 Task: Look for space in Fkih Ben Salah, Morocco from 12th July, 2023 to 16th July, 2023 for 8 adults in price range Rs.10000 to Rs.16000. Place can be private room with 8 bedrooms having 8 beds and 8 bathrooms. Property type can be house, flat, guest house, hotel. Amenities needed are: wifi, TV, free parkinig on premises, gym, breakfast. Booking option can be shelf check-in. Required host language is English.
Action: Mouse moved to (591, 120)
Screenshot: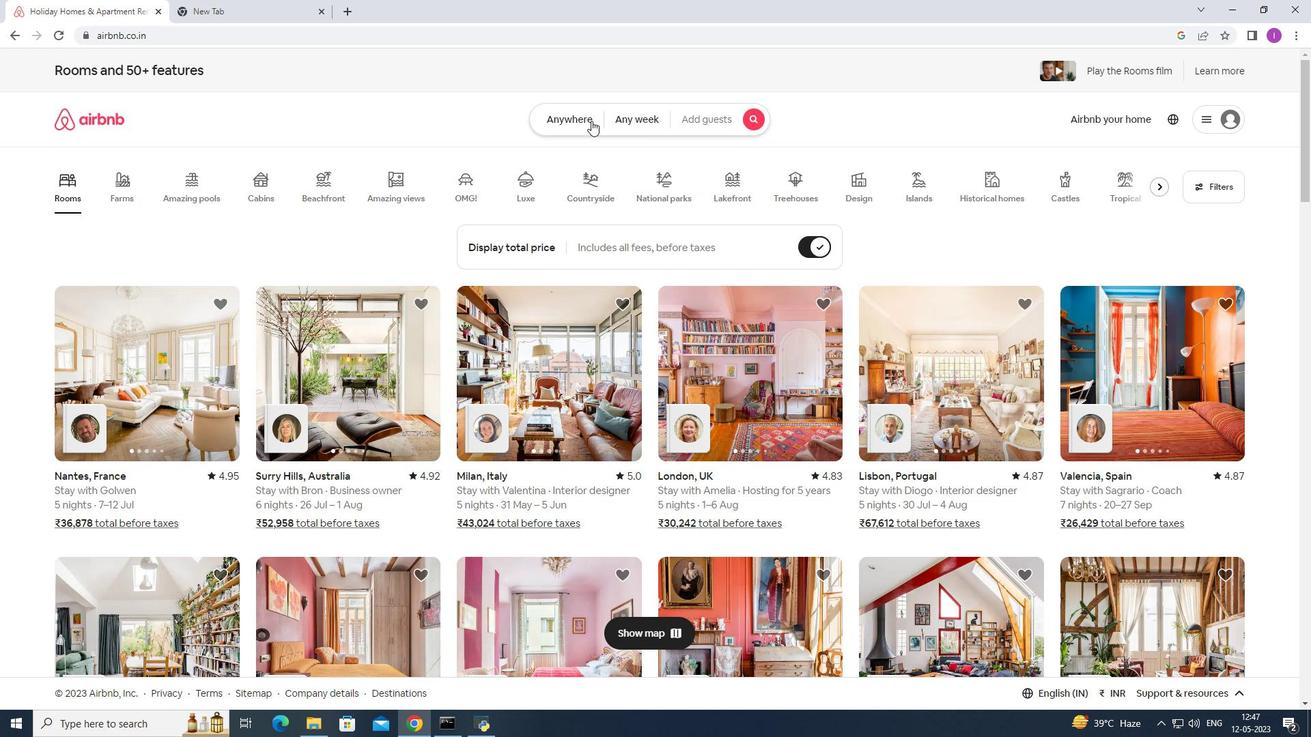 
Action: Mouse pressed left at (591, 120)
Screenshot: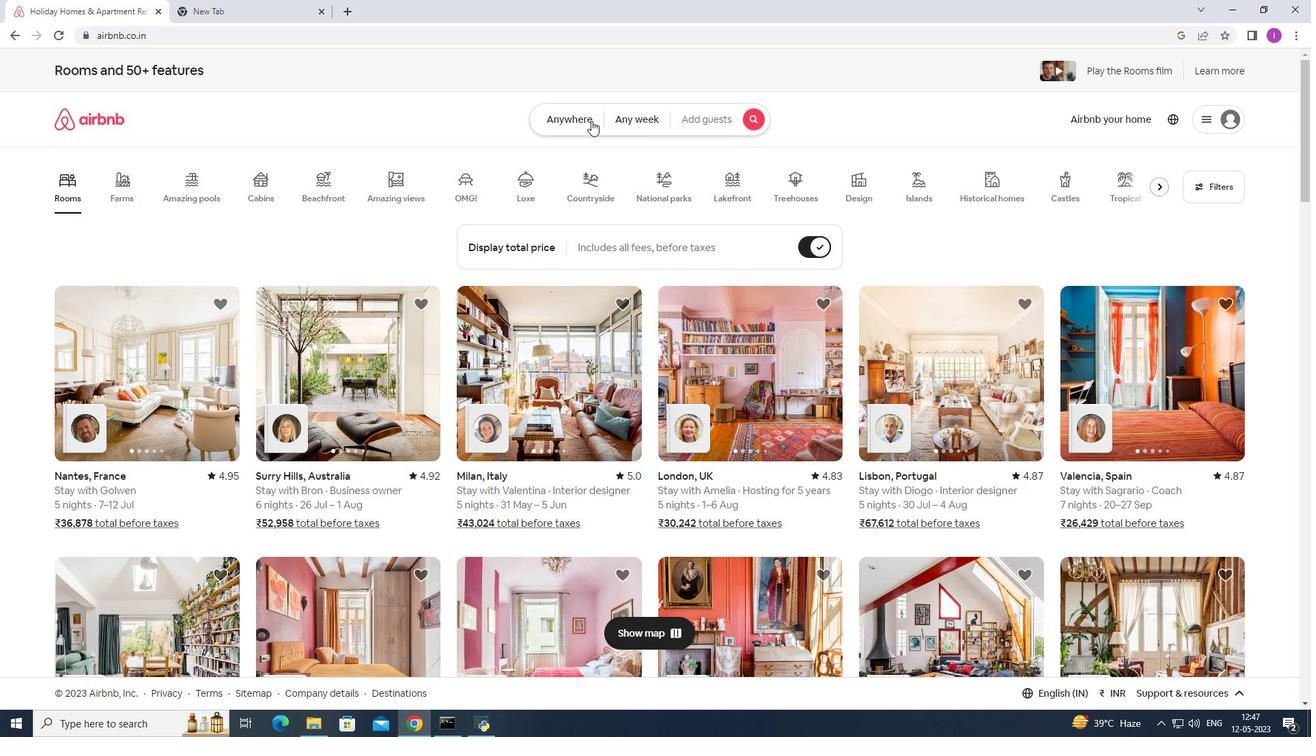 
Action: Mouse moved to (489, 178)
Screenshot: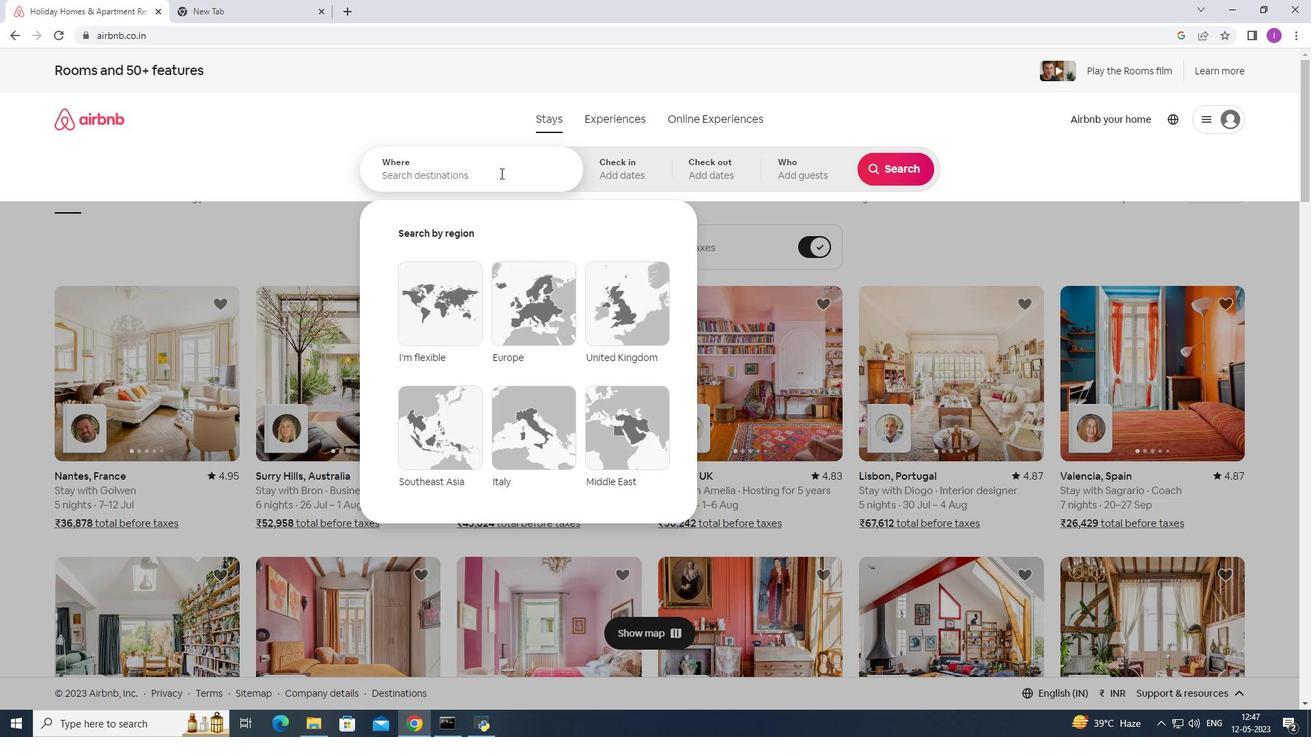 
Action: Mouse pressed left at (489, 178)
Screenshot: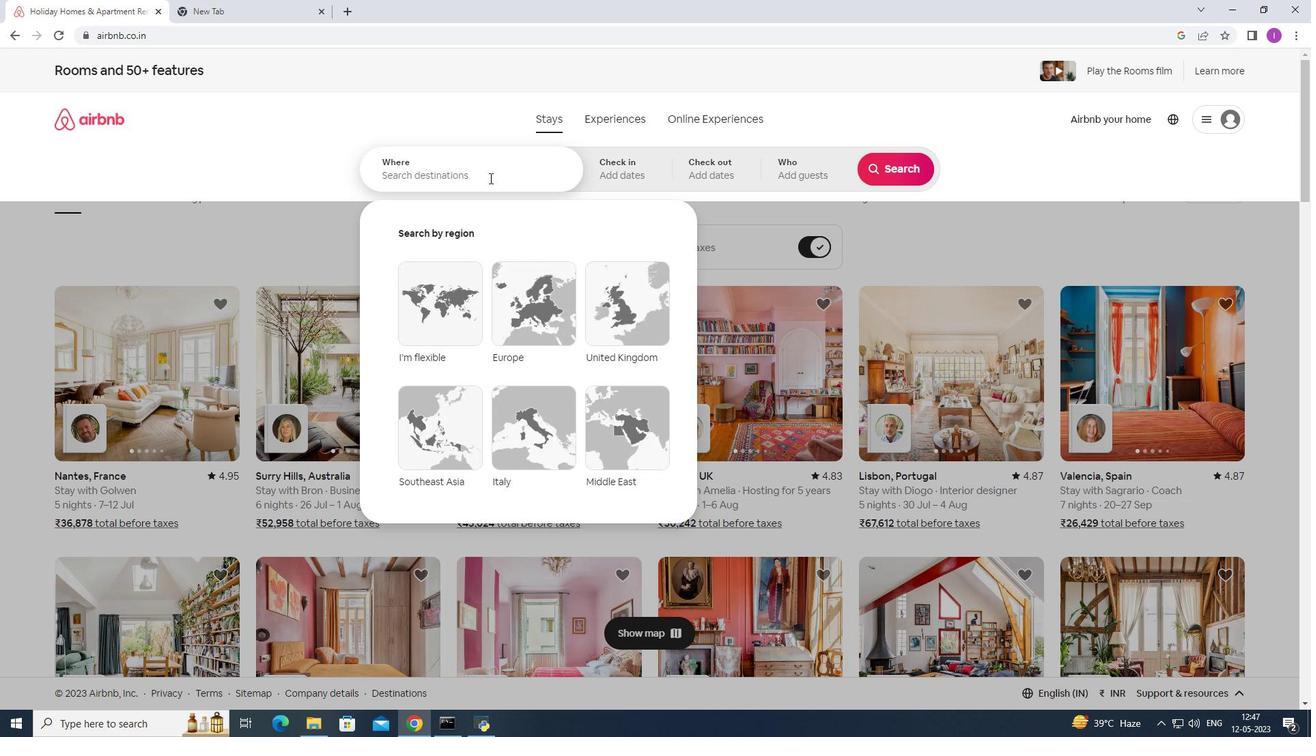 
Action: Mouse moved to (495, 165)
Screenshot: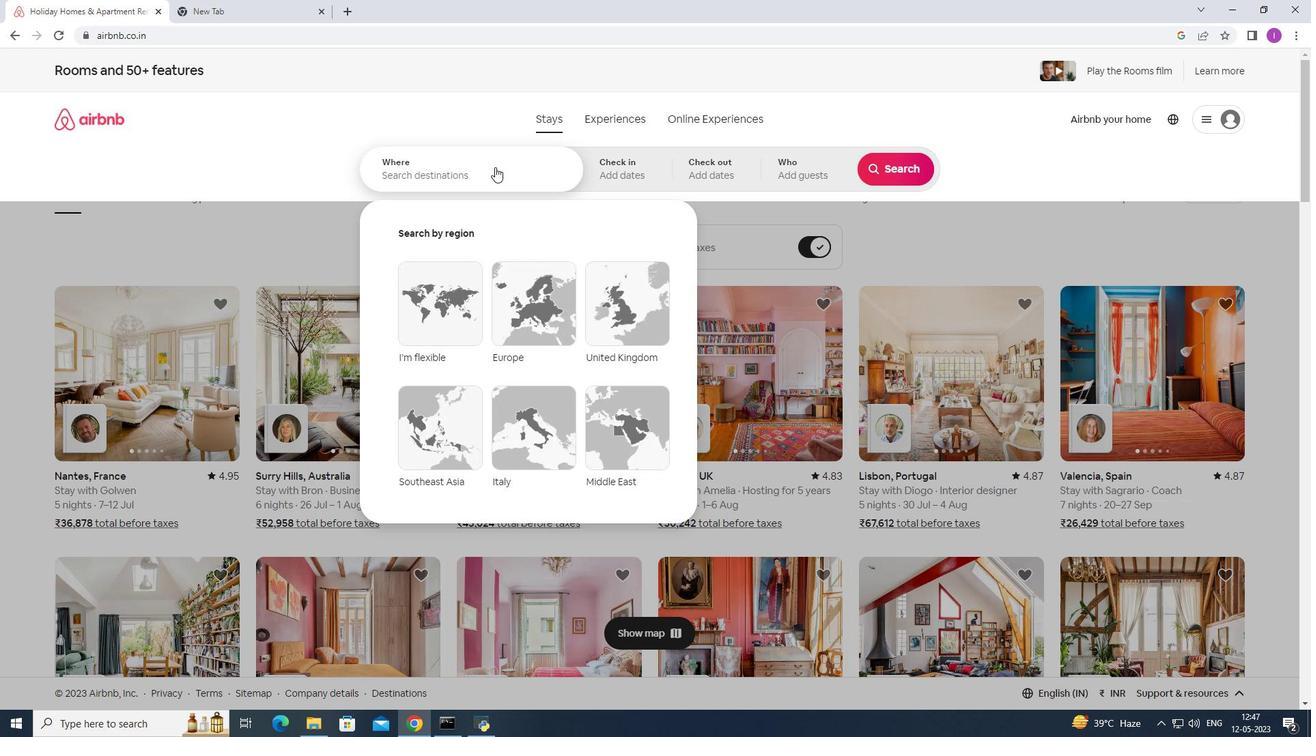 
Action: Key pressed <Key.shift>Fkih<Key.space><Key.shift><Key.shift><Key.shift><Key.shift><Key.shift><Key.shift><Key.shift><Key.shift><Key.shift><Key.shift><Key.shift>Ben<Key.space><Key.shift>Salah,<Key.shift>Morocco
Screenshot: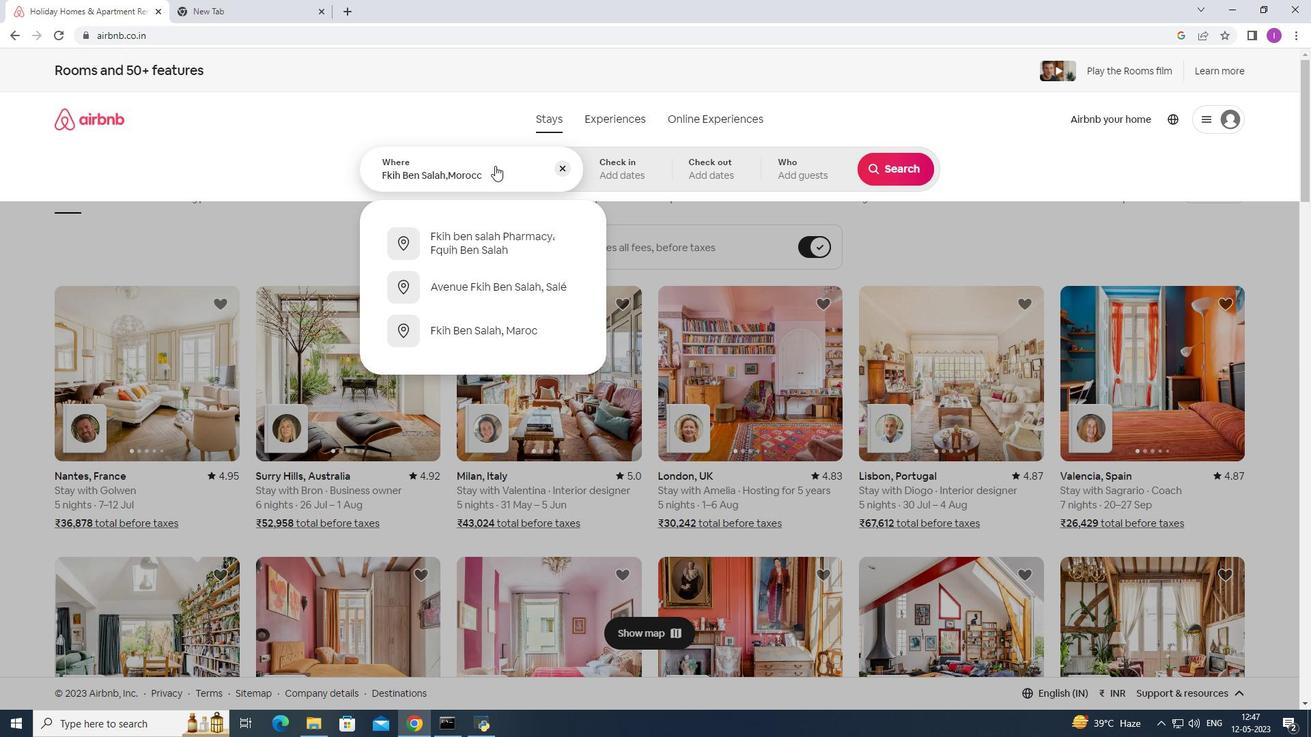 
Action: Mouse moved to (524, 243)
Screenshot: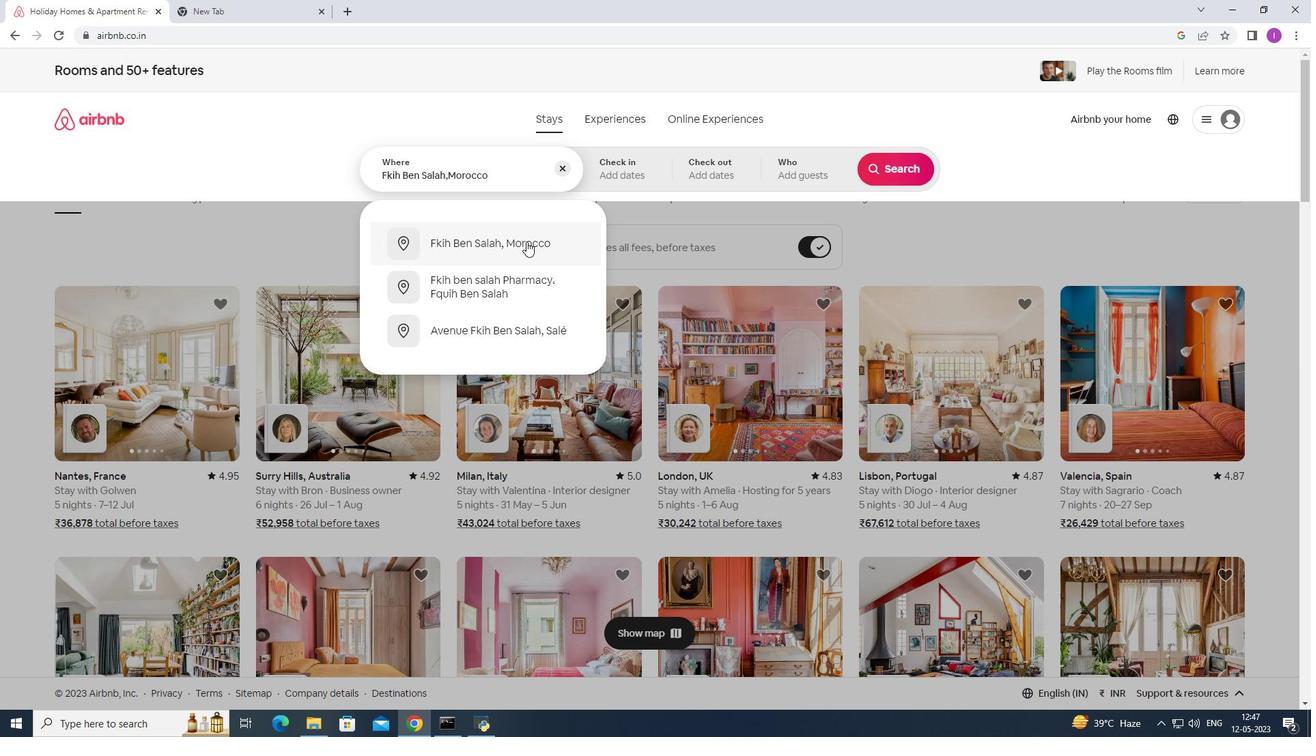 
Action: Mouse pressed left at (524, 243)
Screenshot: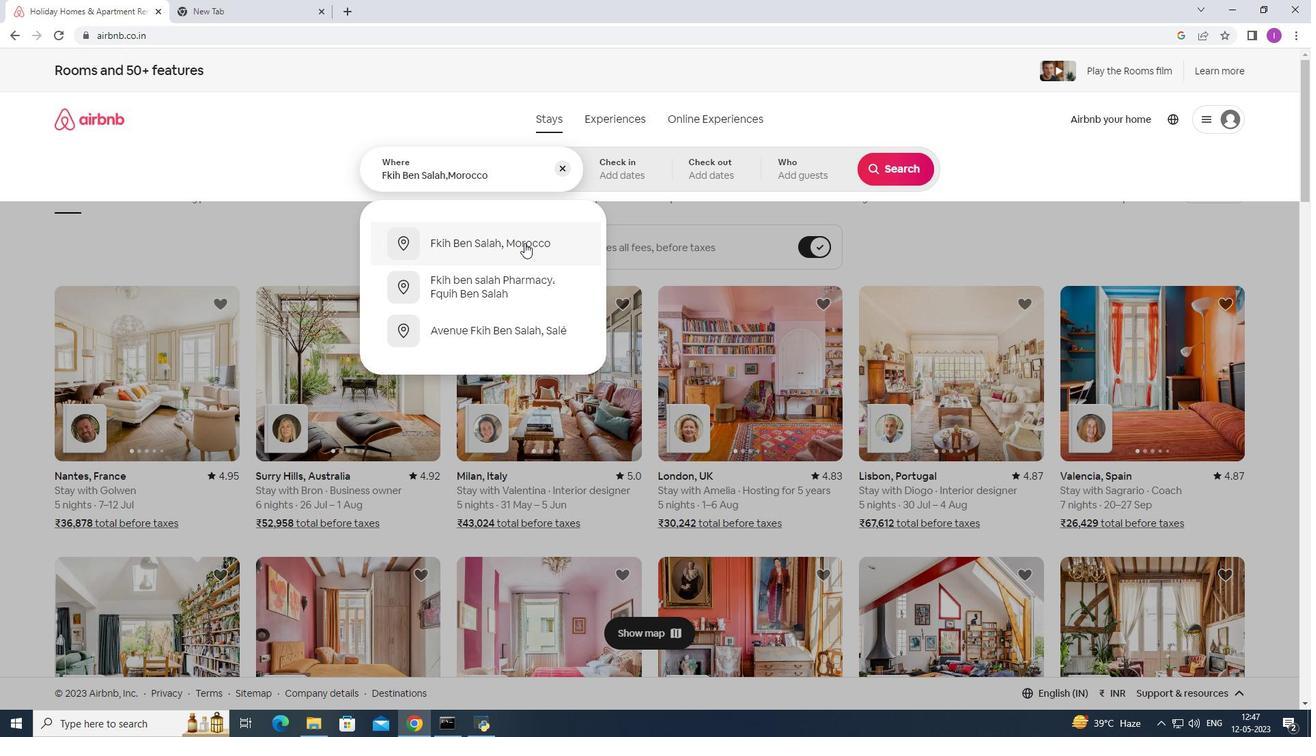 
Action: Mouse moved to (893, 275)
Screenshot: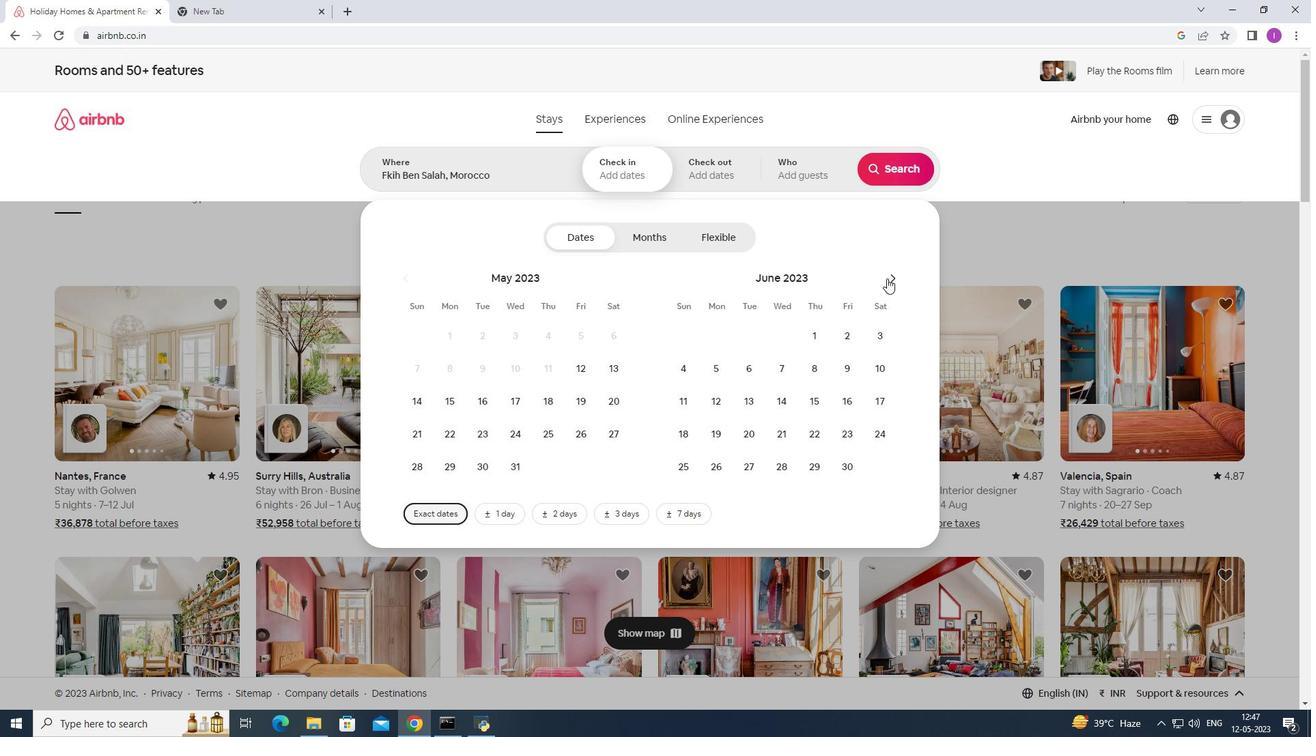 
Action: Mouse pressed left at (893, 275)
Screenshot: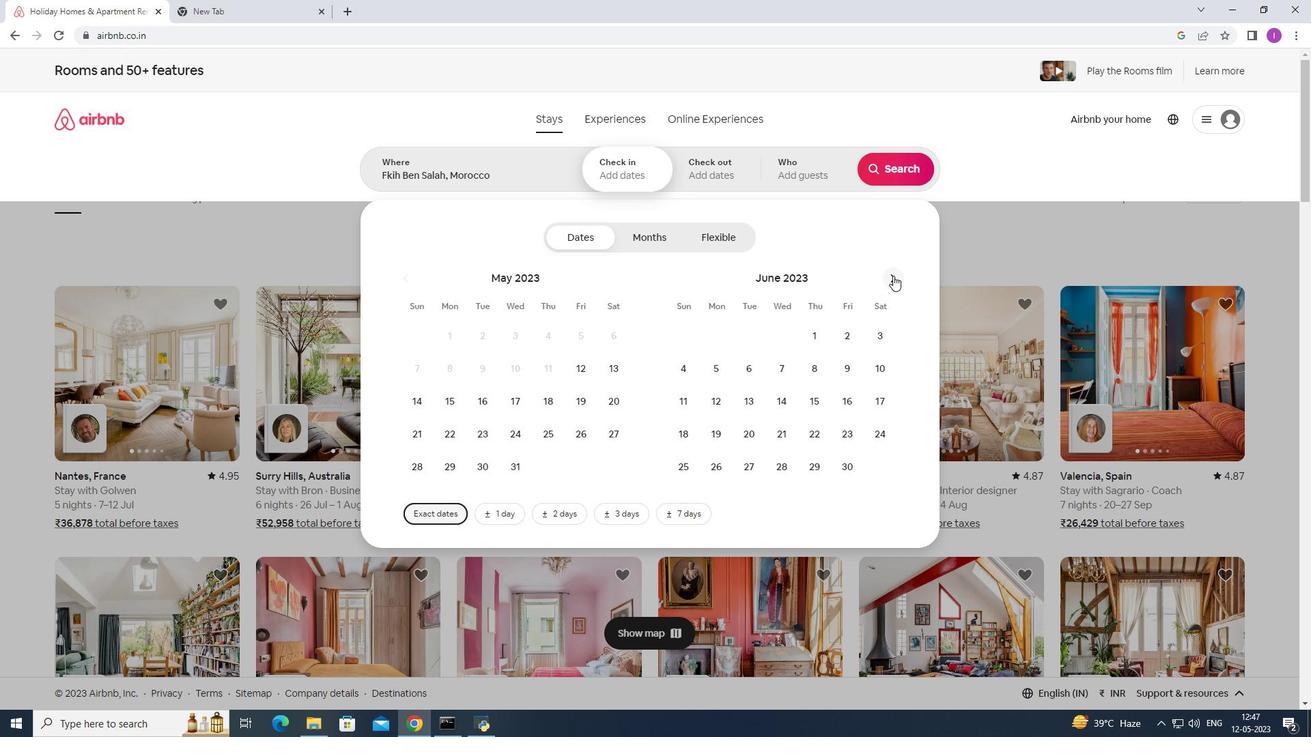 
Action: Mouse moved to (777, 398)
Screenshot: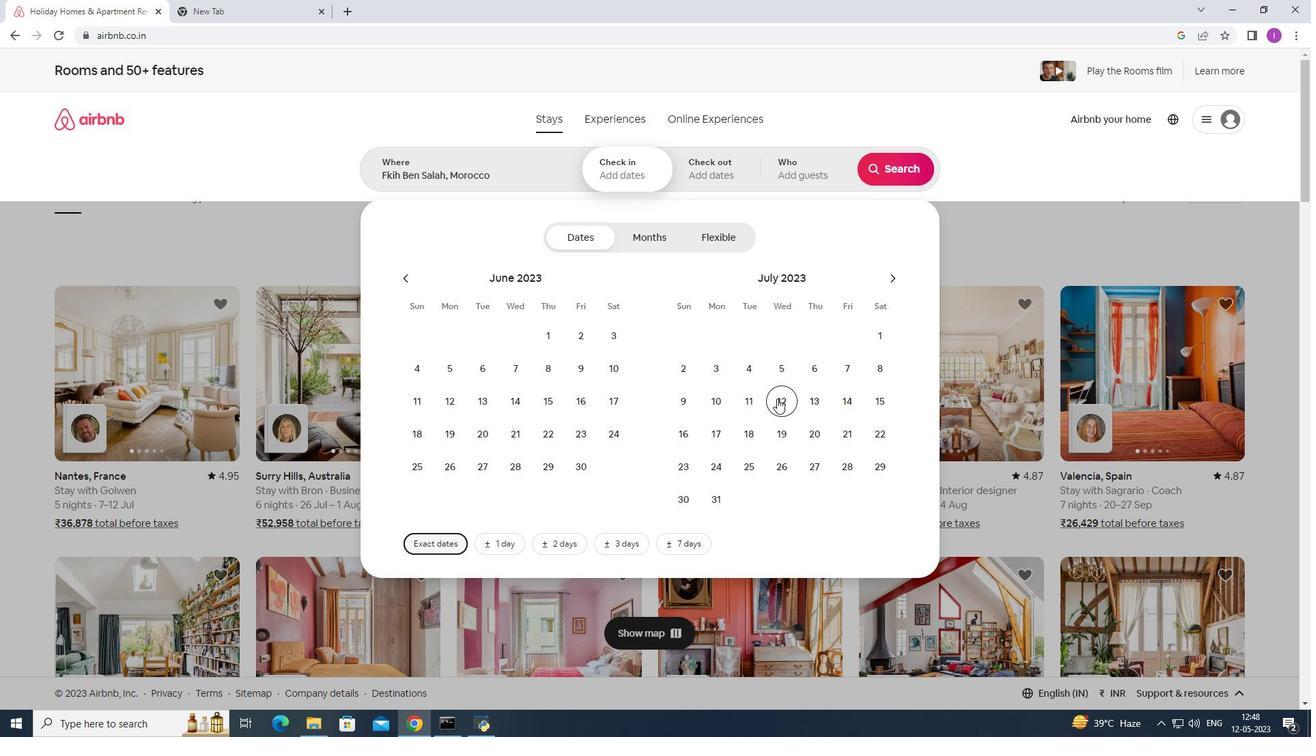 
Action: Mouse pressed left at (777, 398)
Screenshot: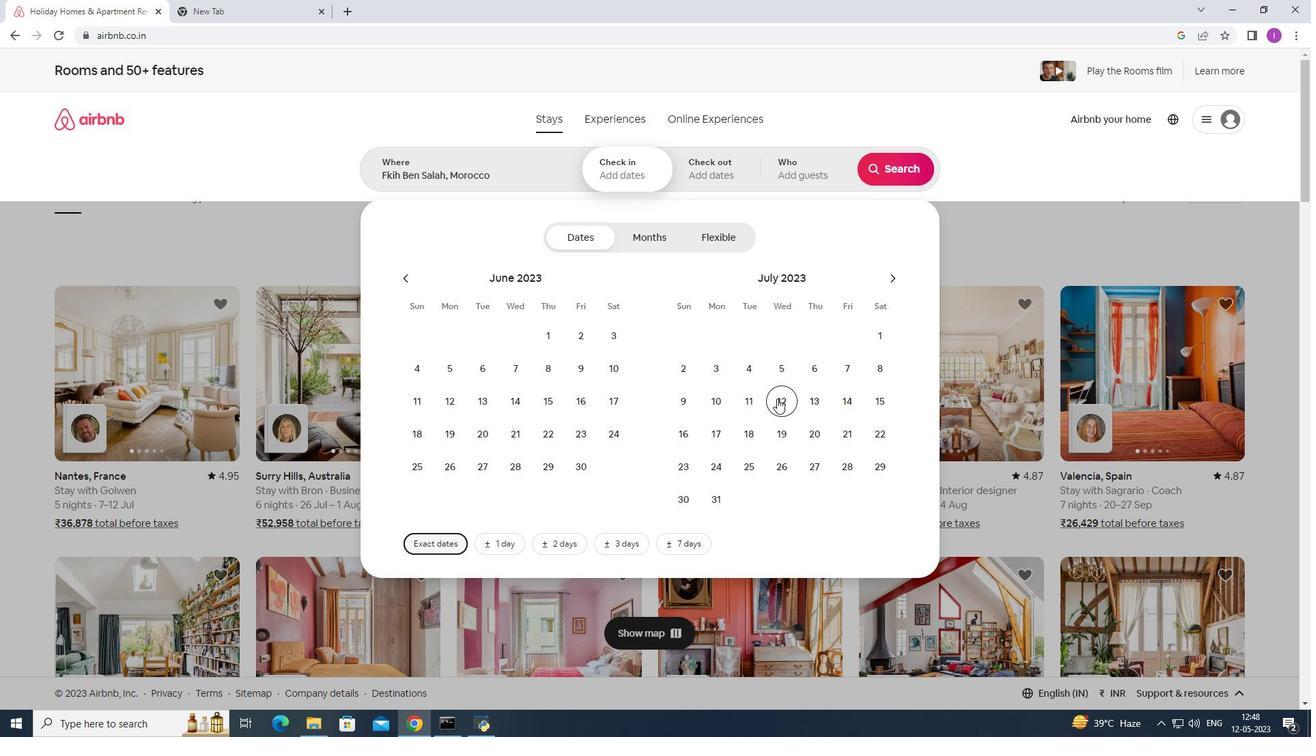 
Action: Mouse moved to (676, 432)
Screenshot: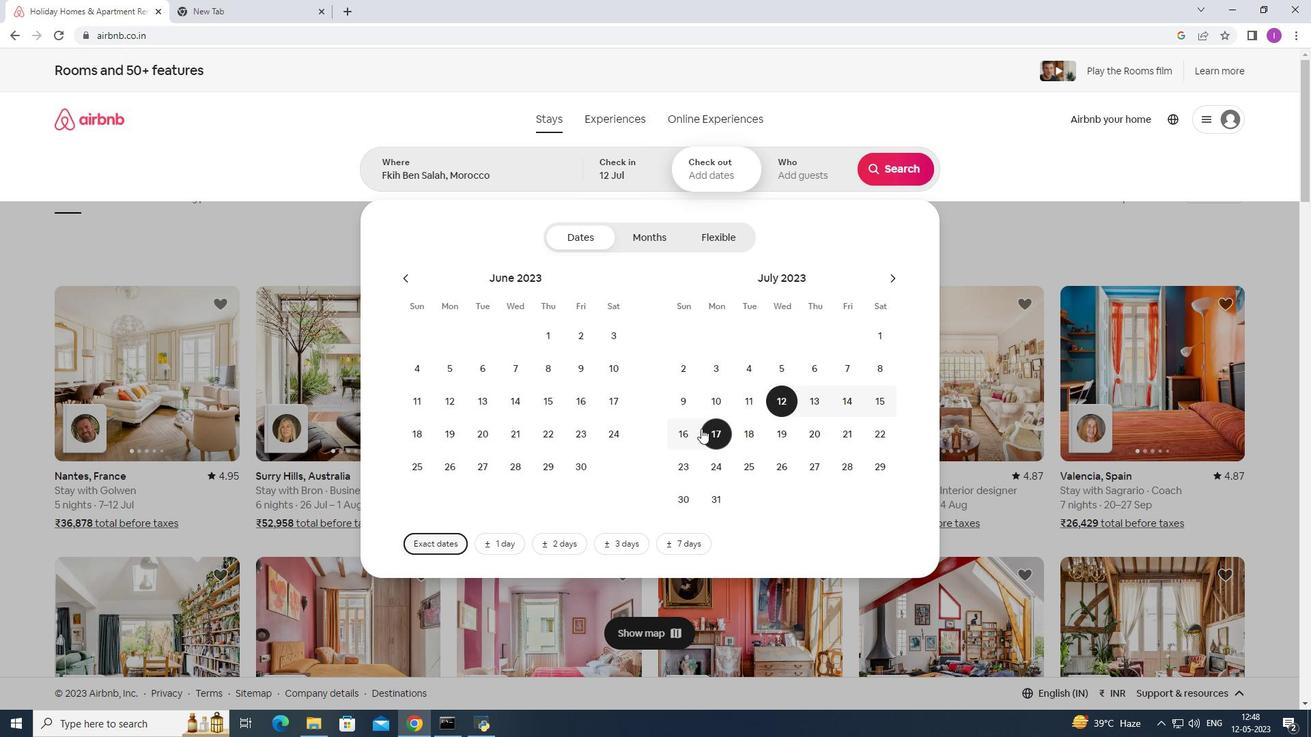 
Action: Mouse pressed left at (676, 432)
Screenshot: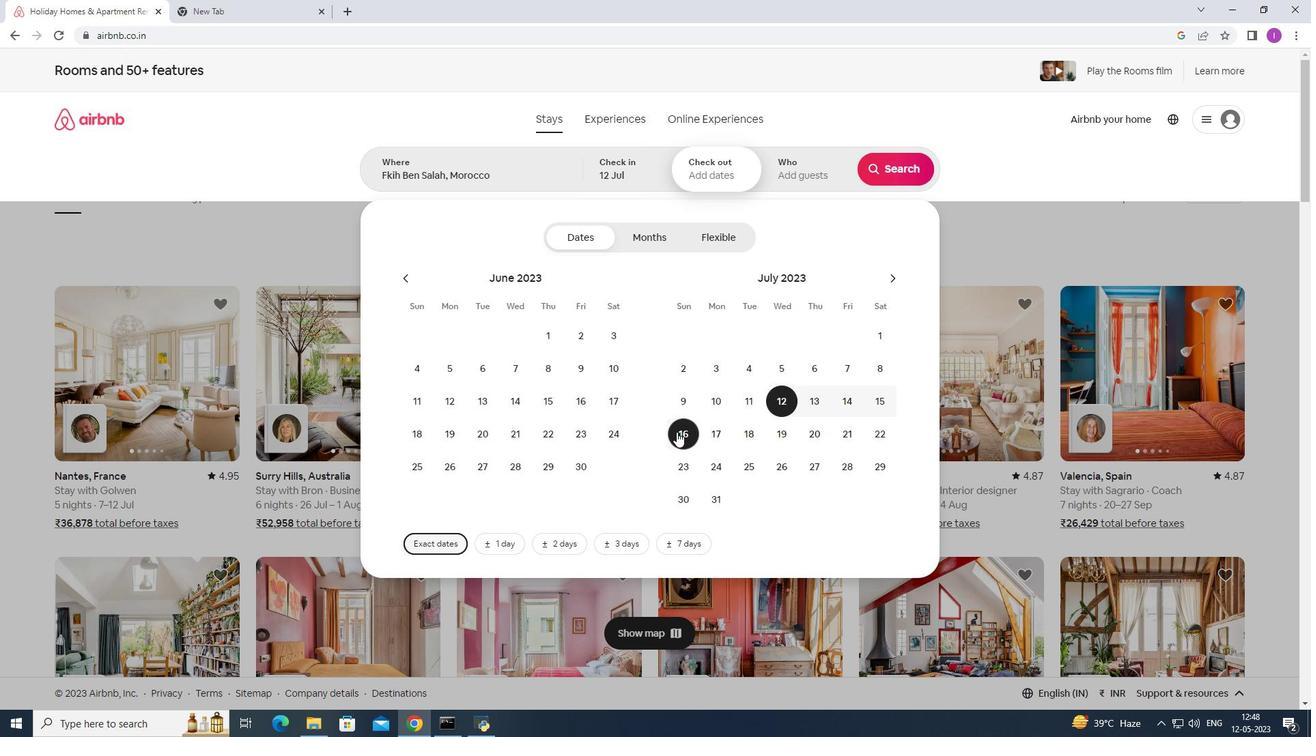 
Action: Mouse moved to (813, 178)
Screenshot: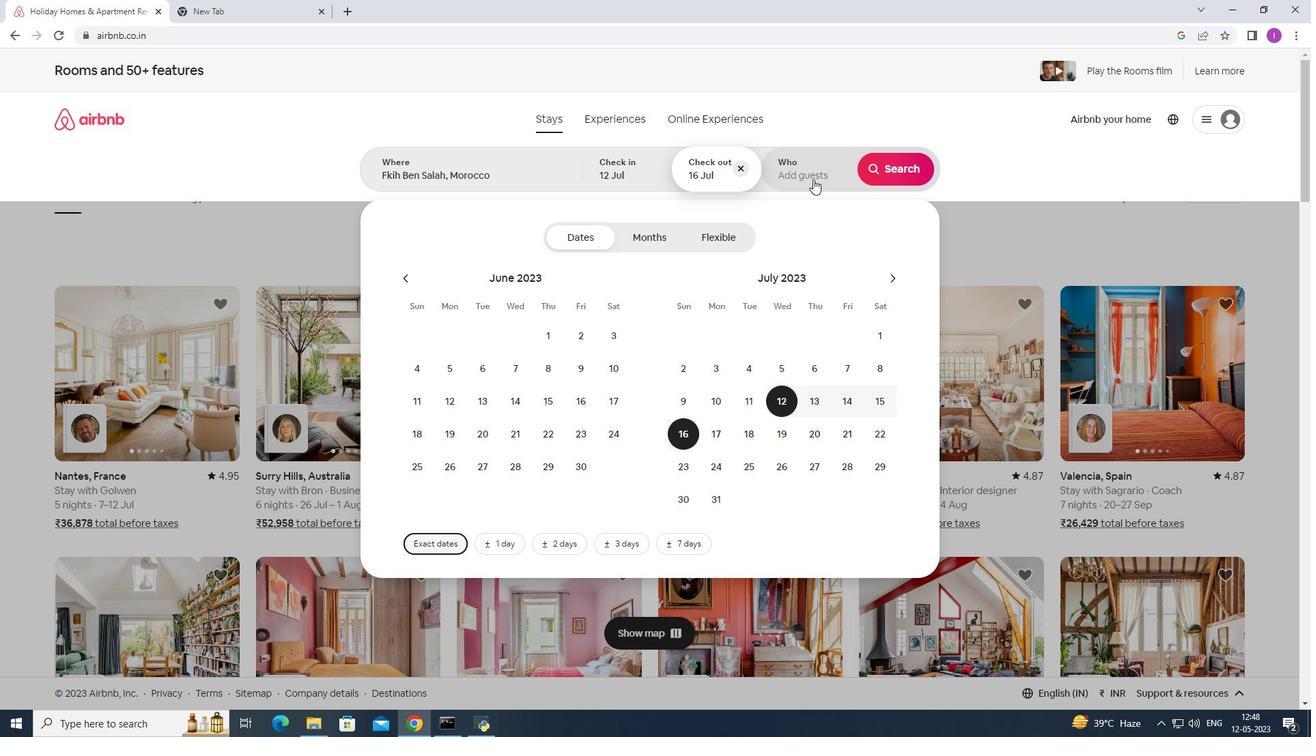 
Action: Mouse pressed left at (813, 178)
Screenshot: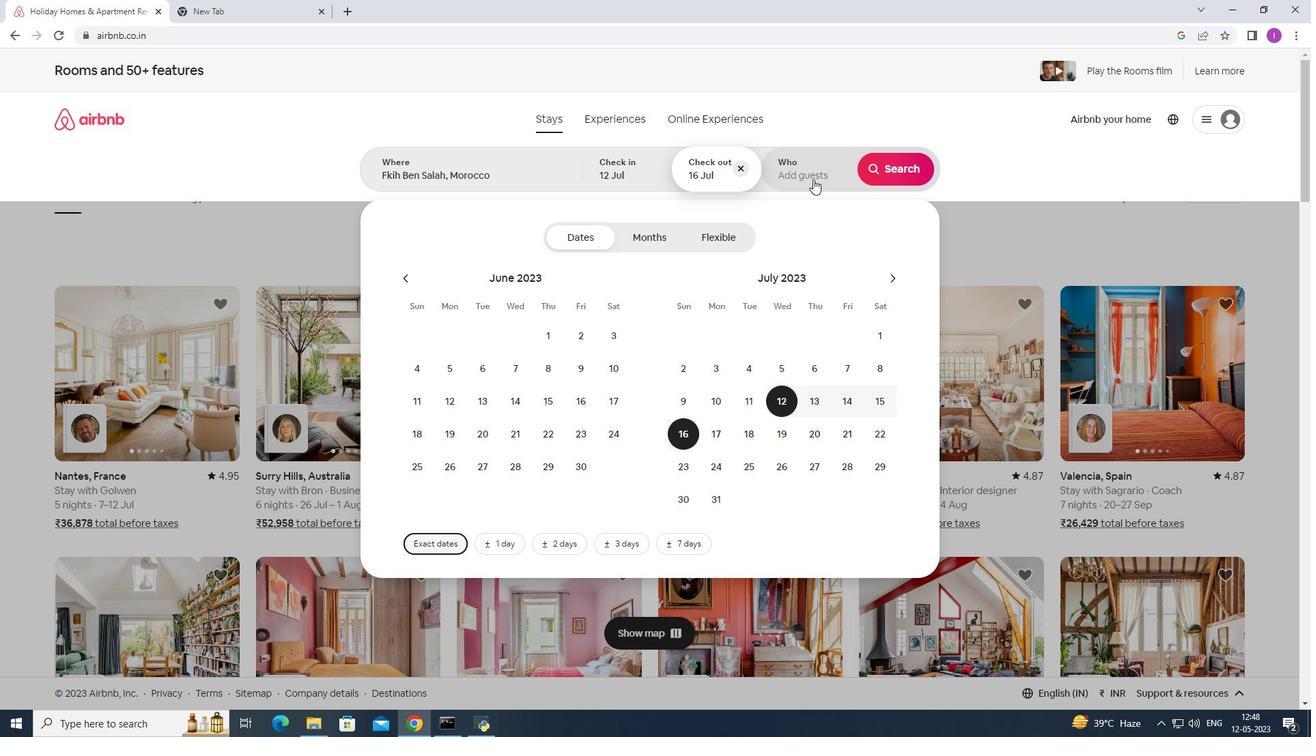 
Action: Mouse moved to (906, 239)
Screenshot: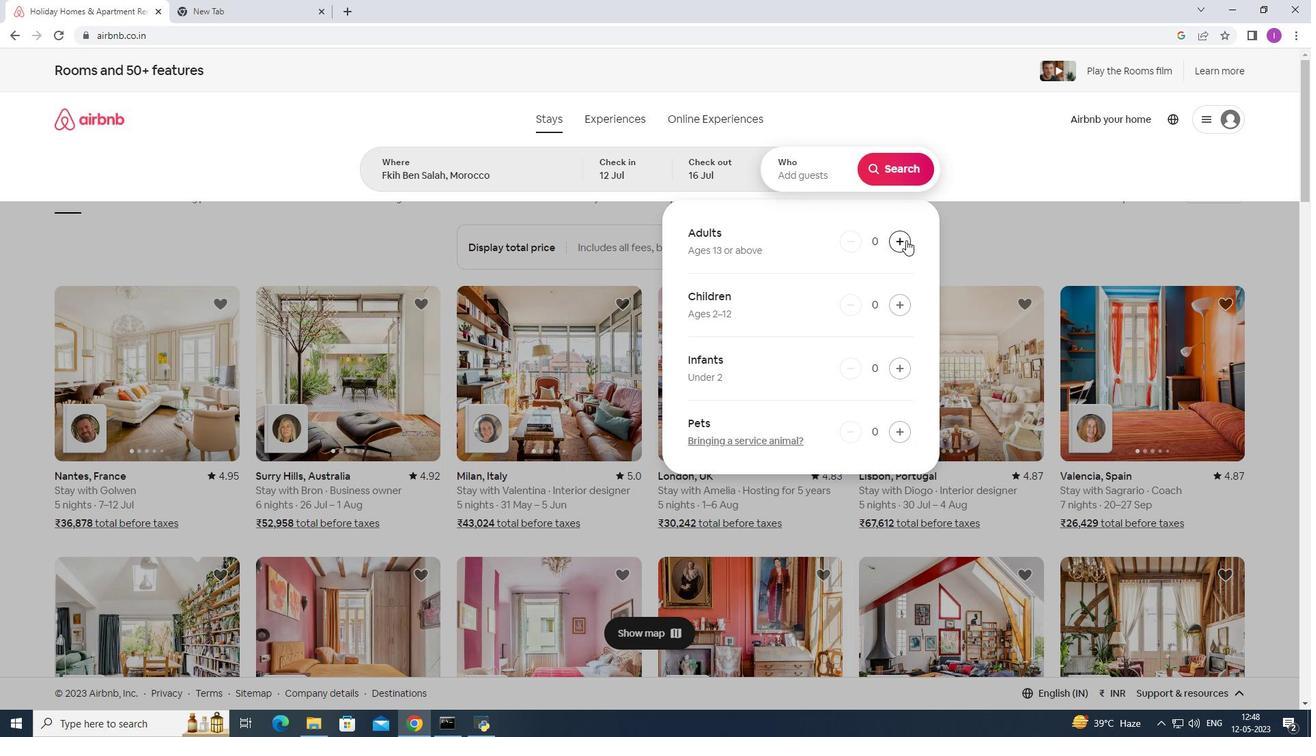 
Action: Mouse pressed left at (906, 239)
Screenshot: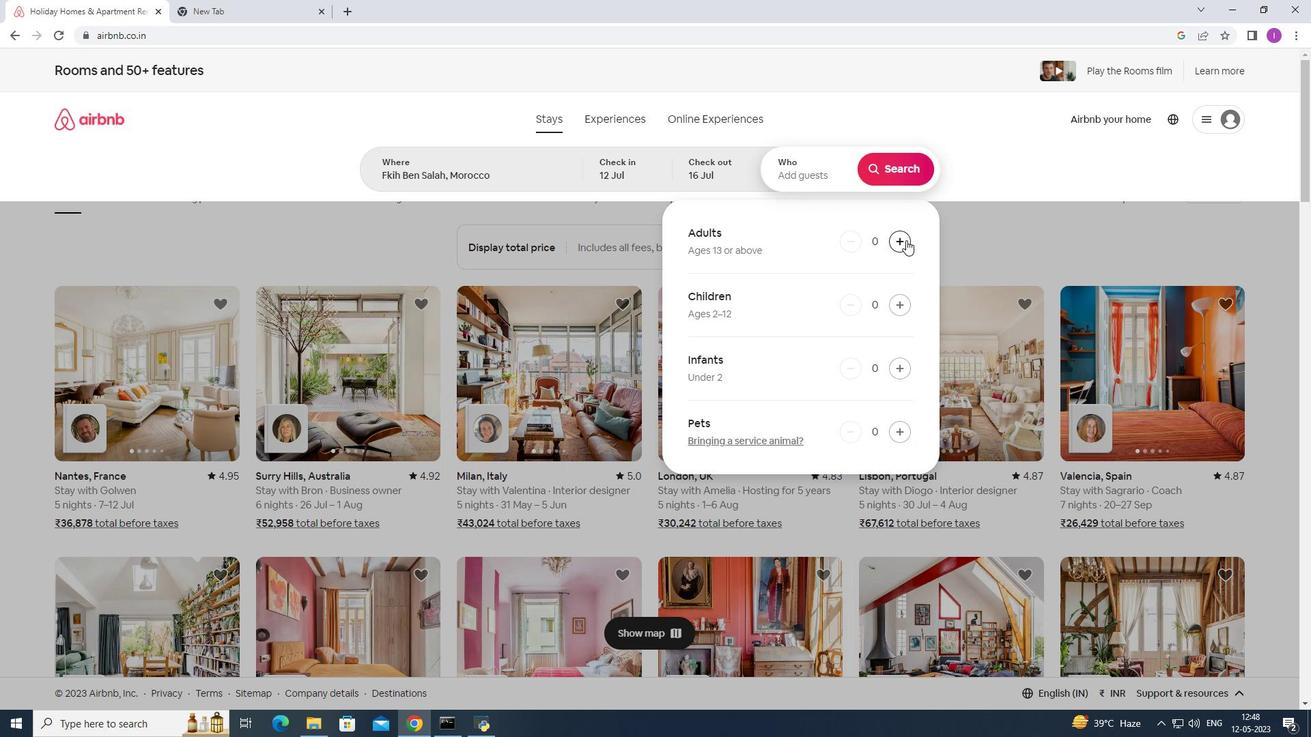 
Action: Mouse moved to (906, 239)
Screenshot: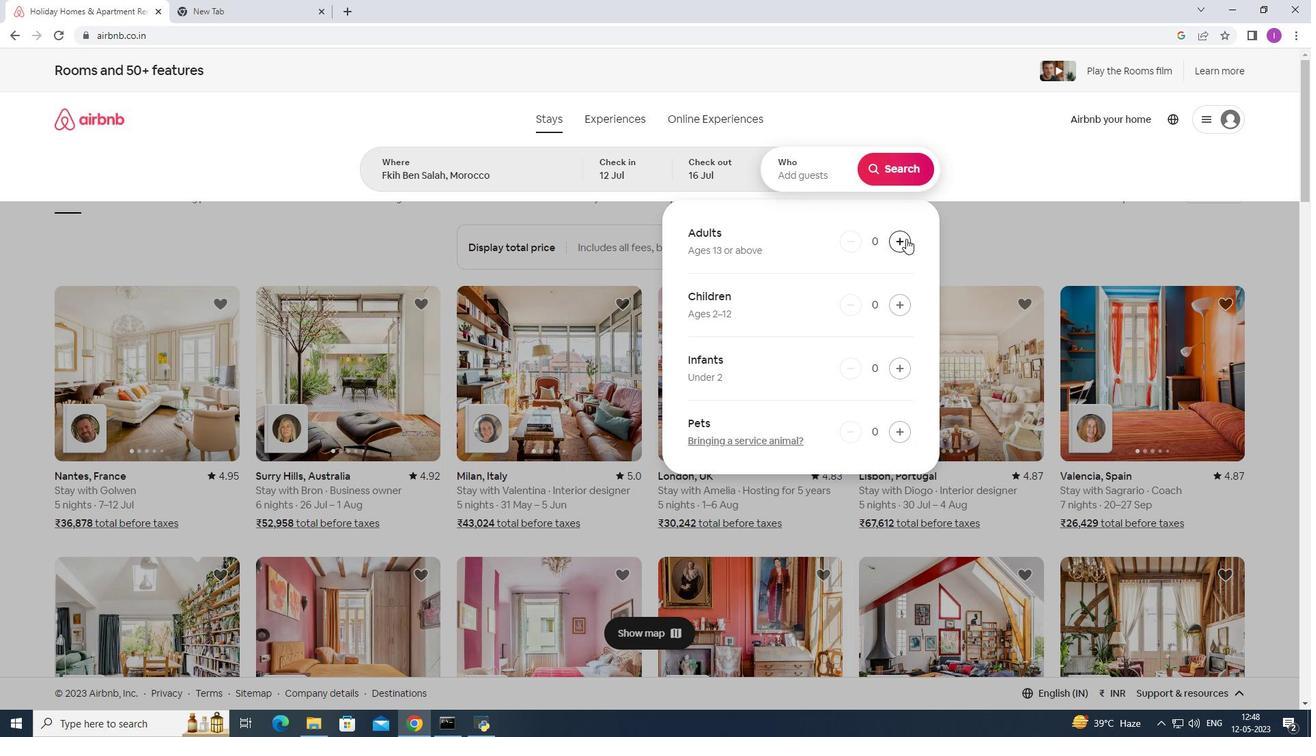 
Action: Mouse pressed left at (906, 239)
Screenshot: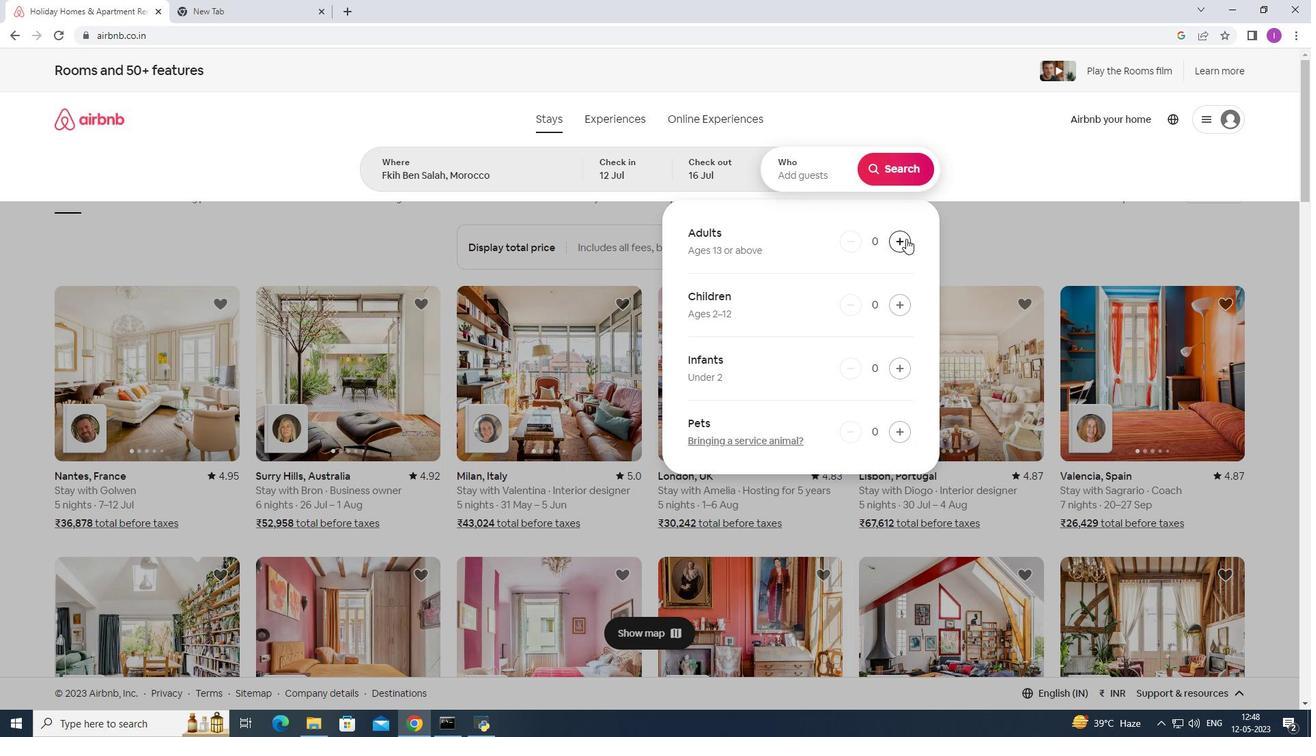 
Action: Mouse moved to (907, 243)
Screenshot: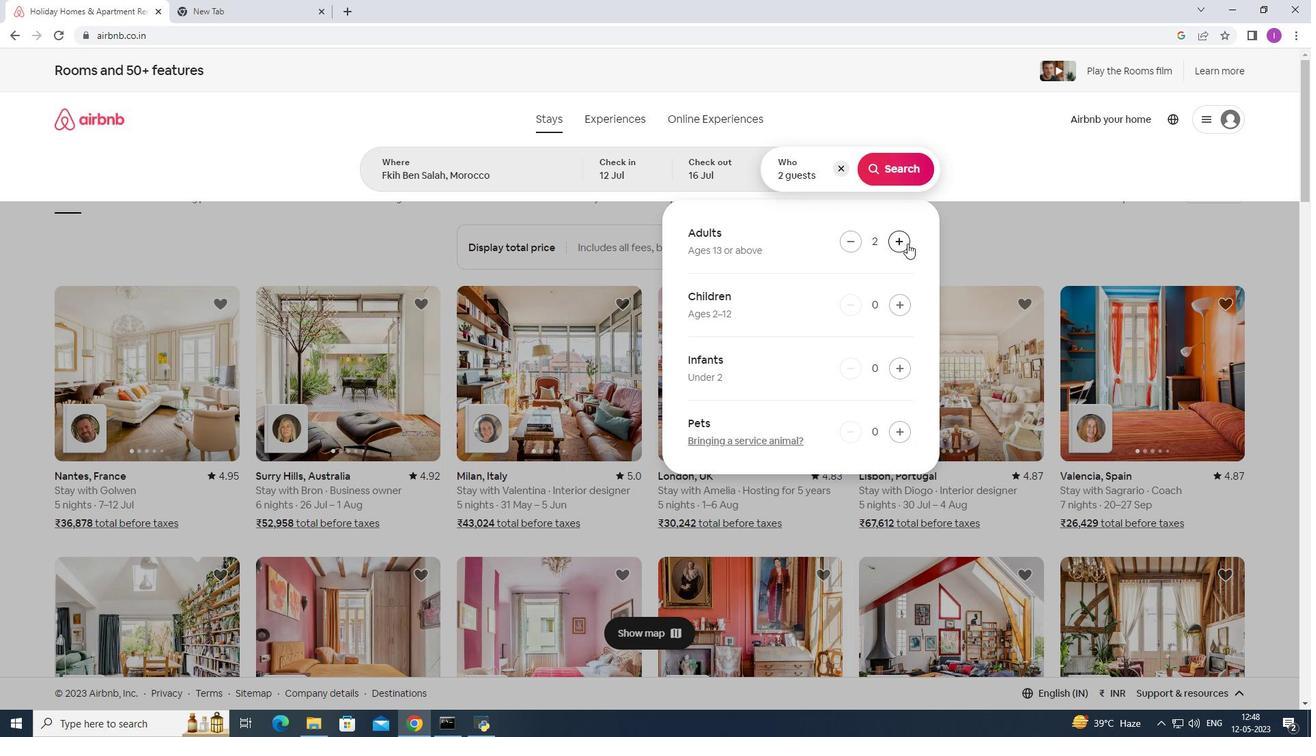 
Action: Mouse pressed left at (907, 243)
Screenshot: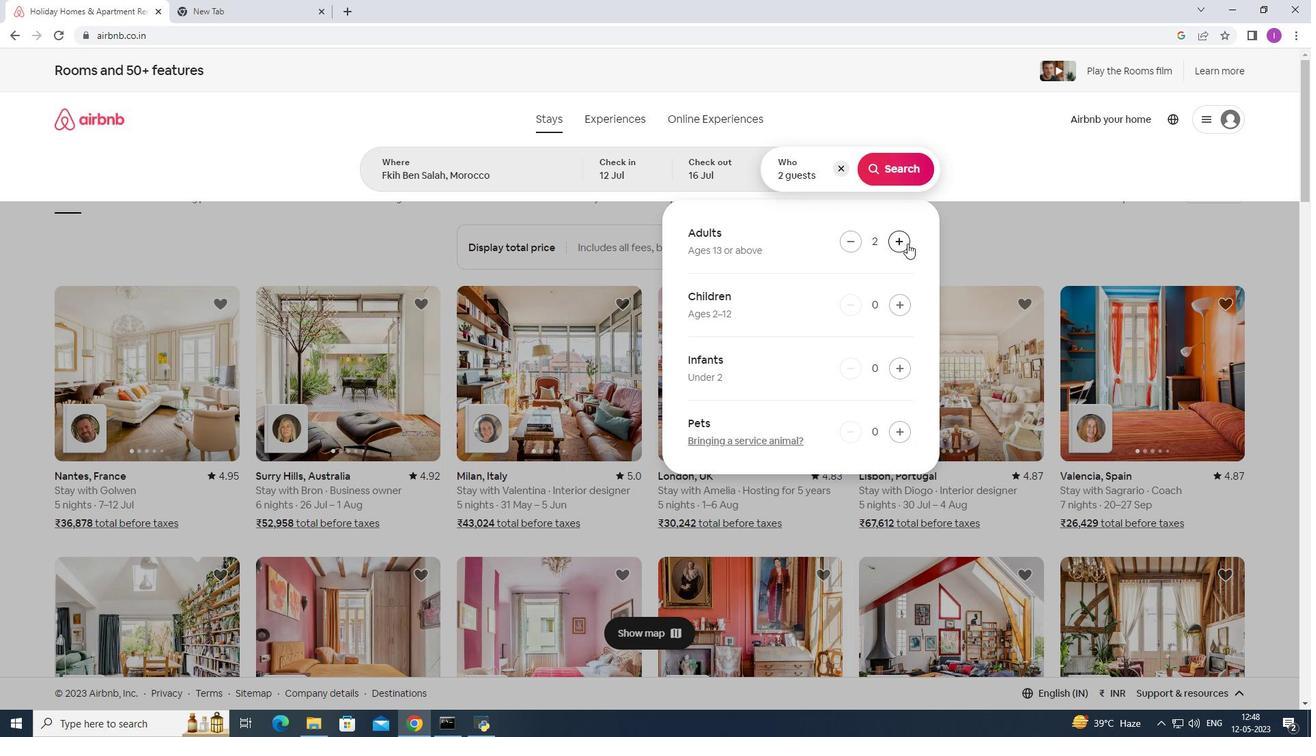 
Action: Mouse moved to (907, 244)
Screenshot: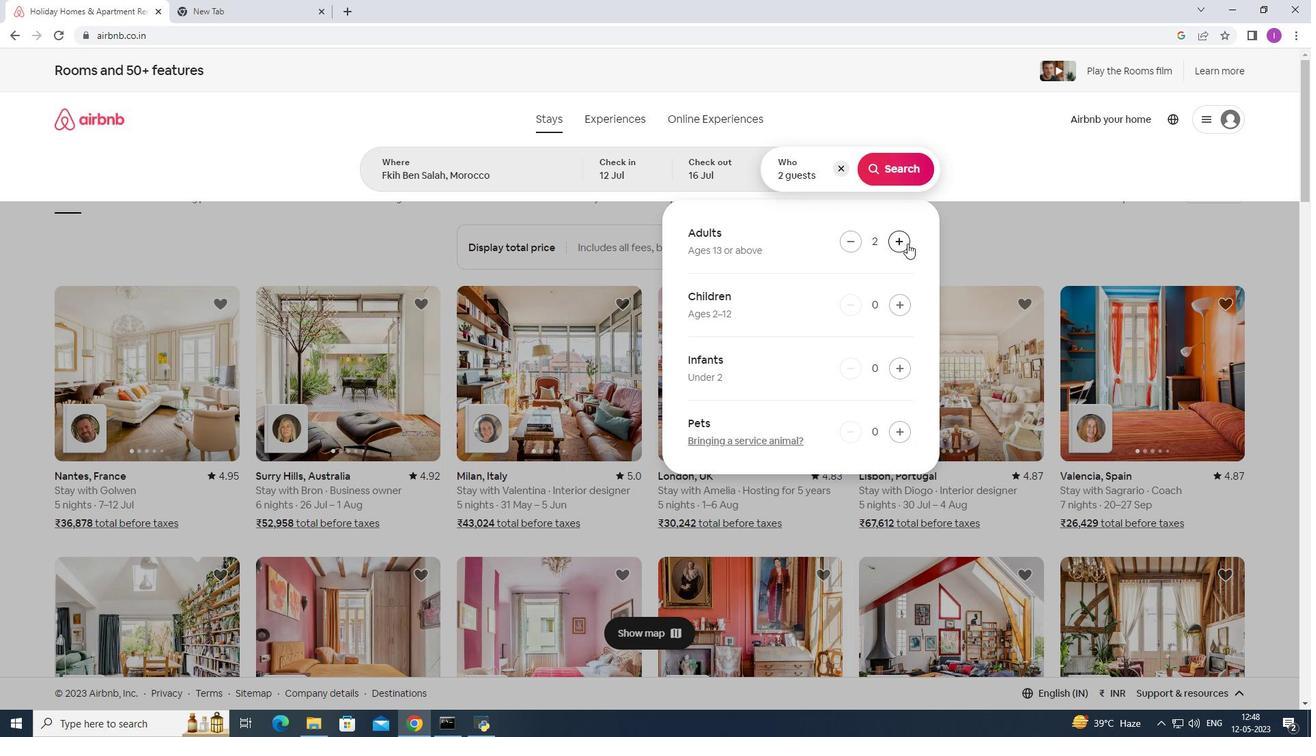 
Action: Mouse pressed left at (907, 244)
Screenshot: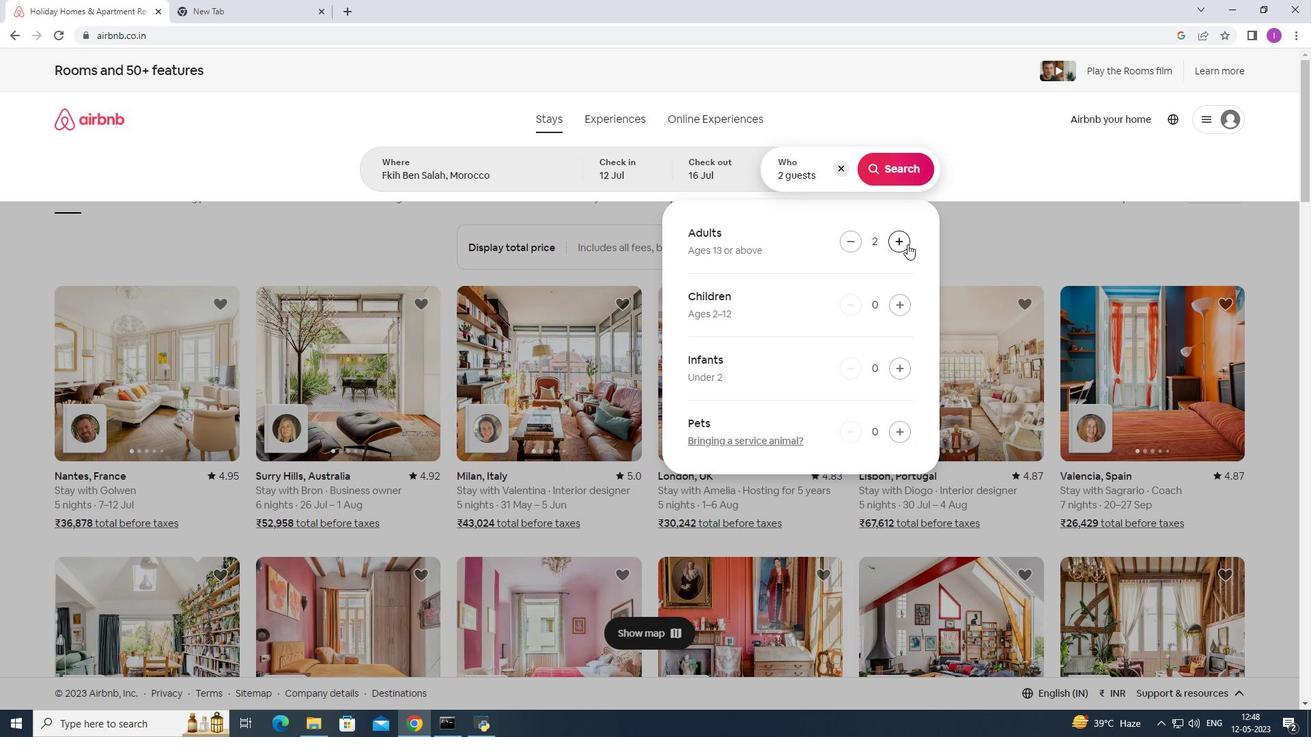 
Action: Mouse pressed left at (907, 244)
Screenshot: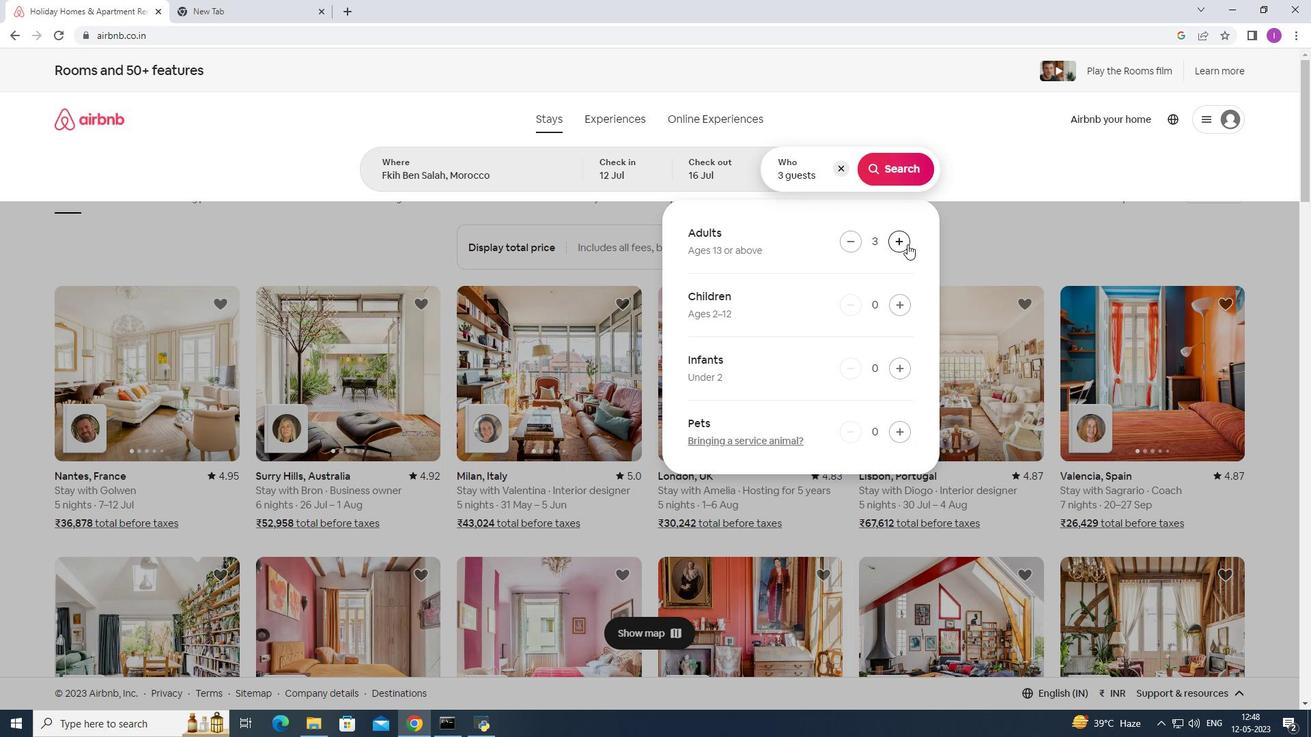 
Action: Mouse moved to (907, 246)
Screenshot: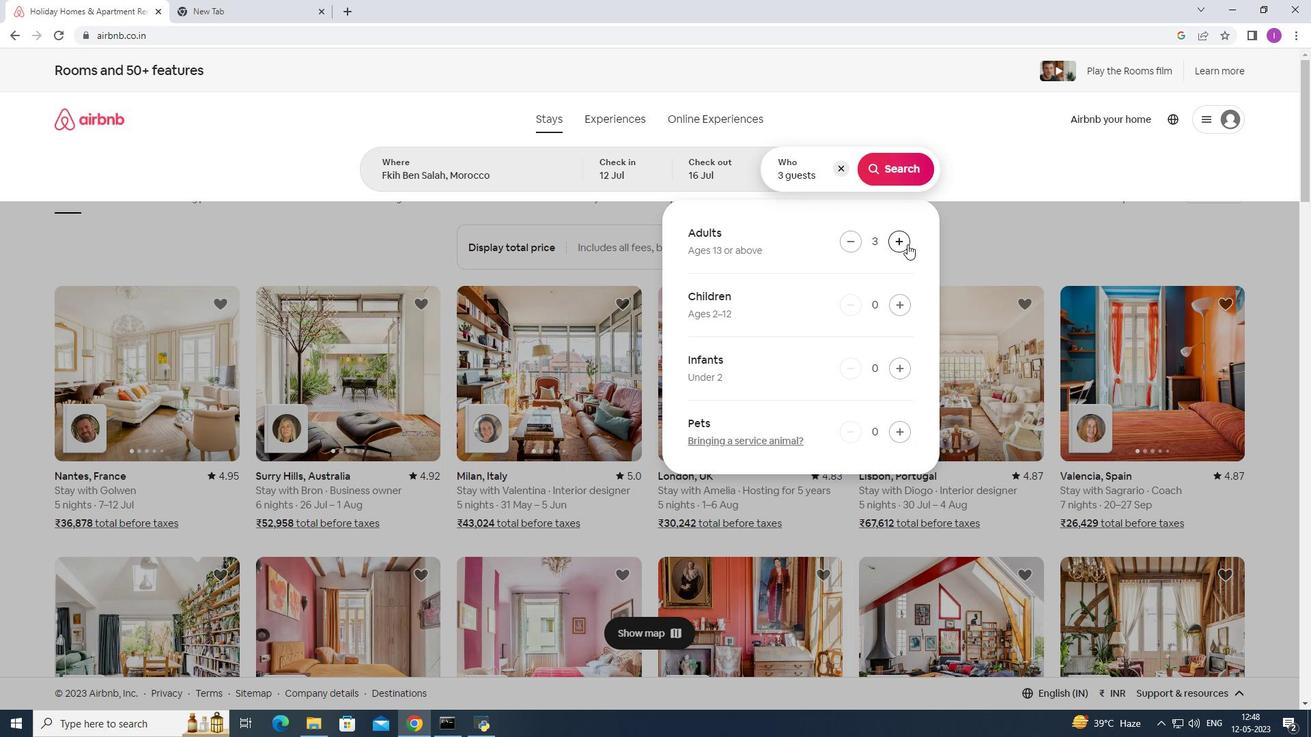 
Action: Mouse pressed left at (907, 246)
Screenshot: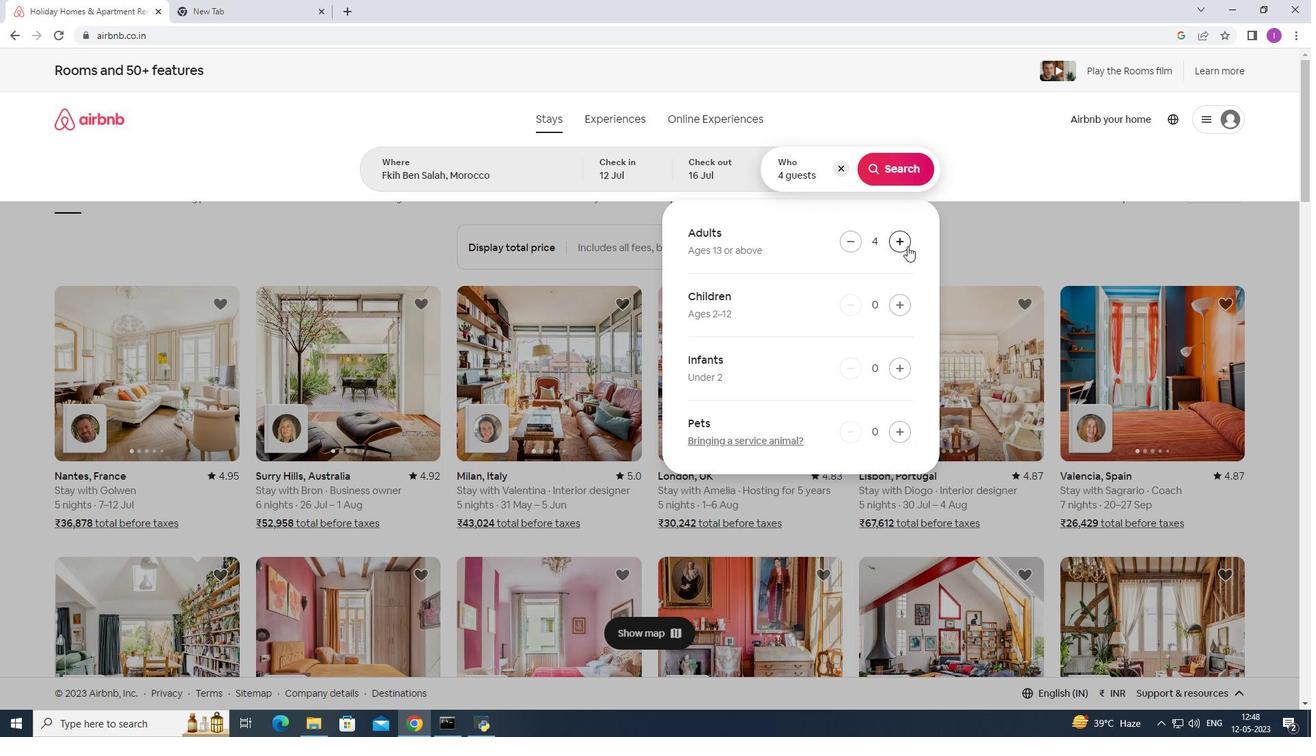 
Action: Mouse pressed left at (907, 246)
Screenshot: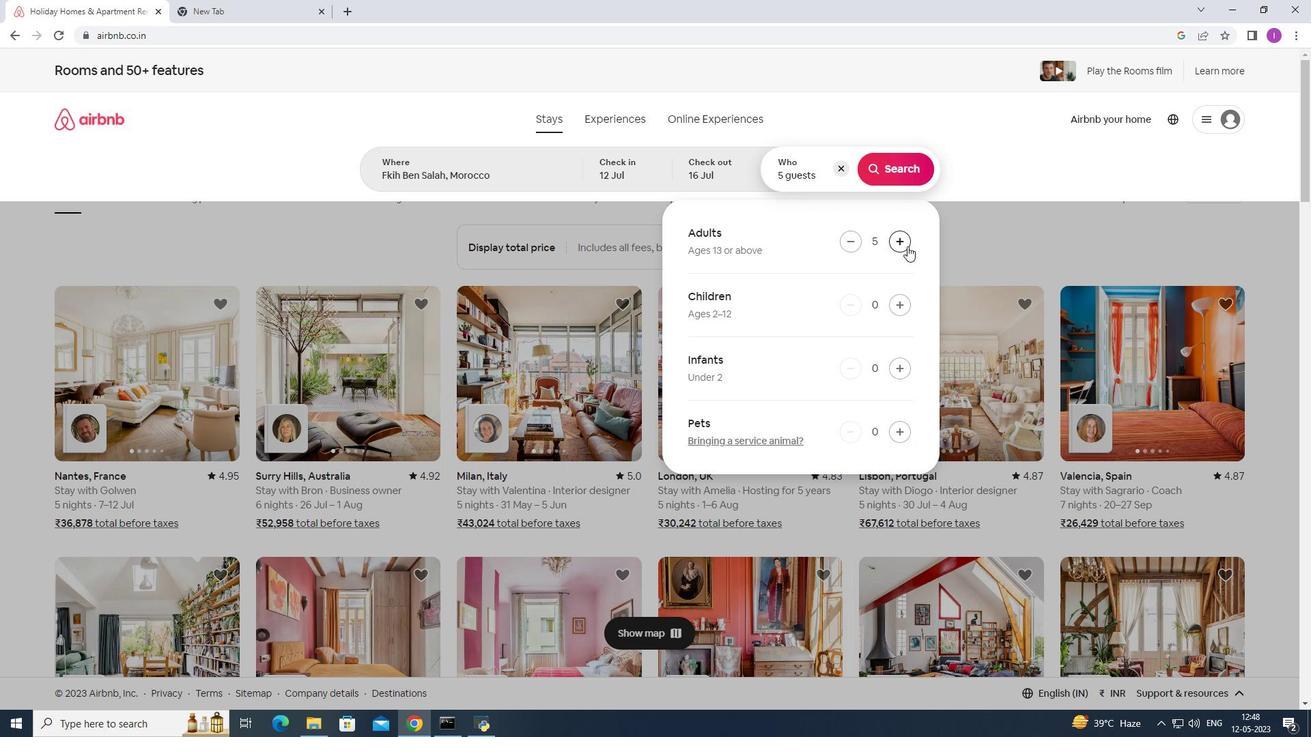 
Action: Mouse pressed left at (907, 246)
Screenshot: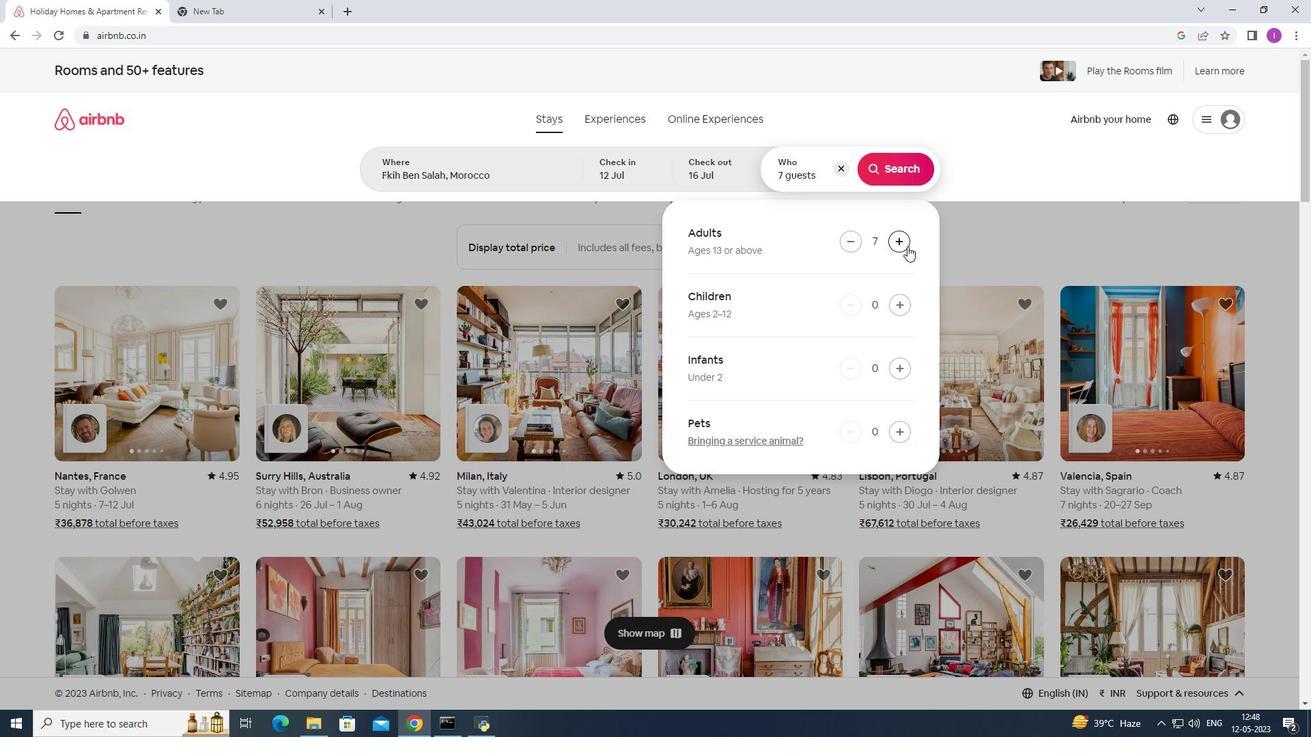 
Action: Mouse moved to (871, 169)
Screenshot: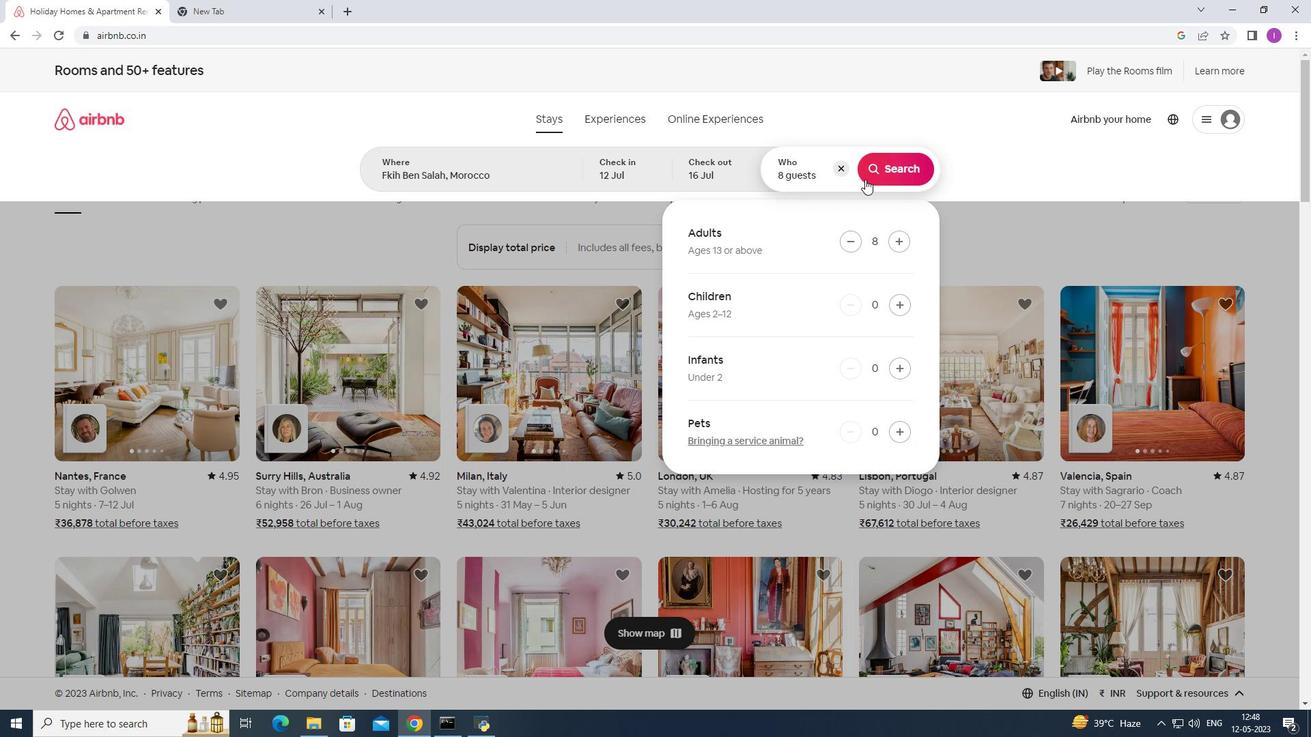
Action: Mouse pressed left at (871, 169)
Screenshot: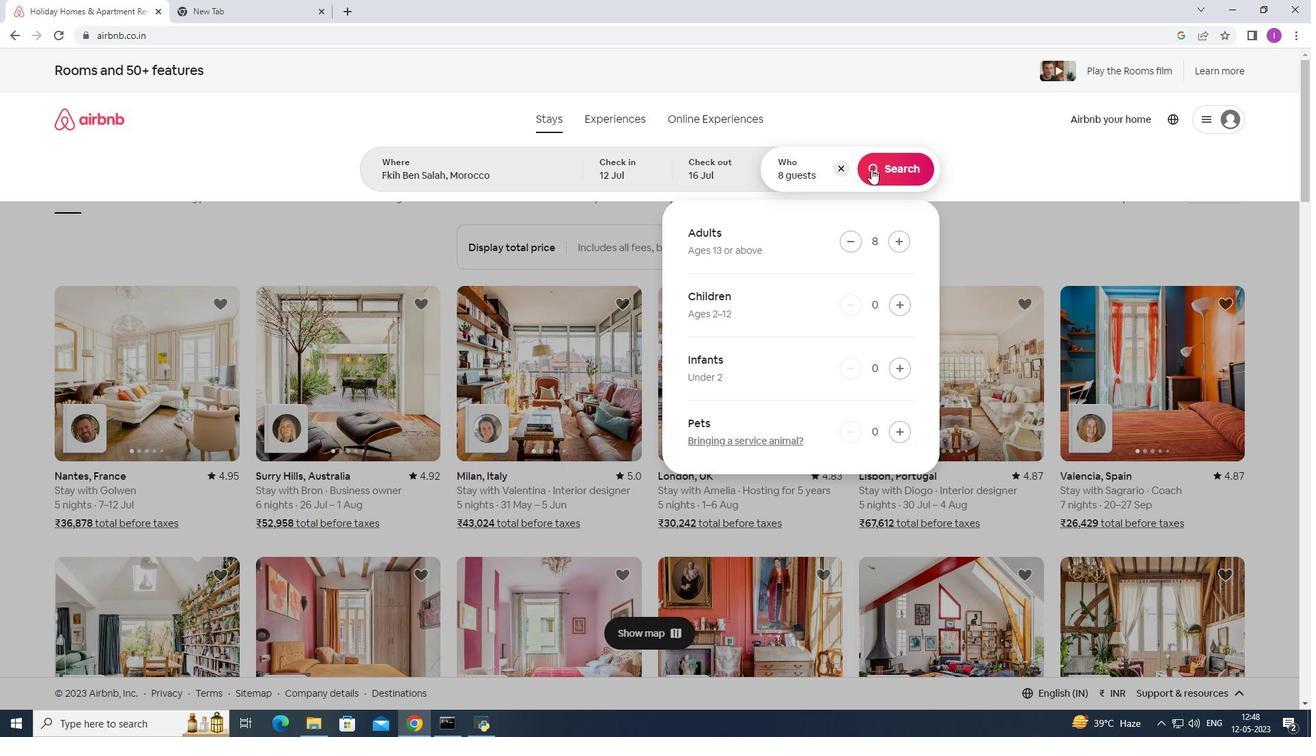 
Action: Mouse moved to (1255, 124)
Screenshot: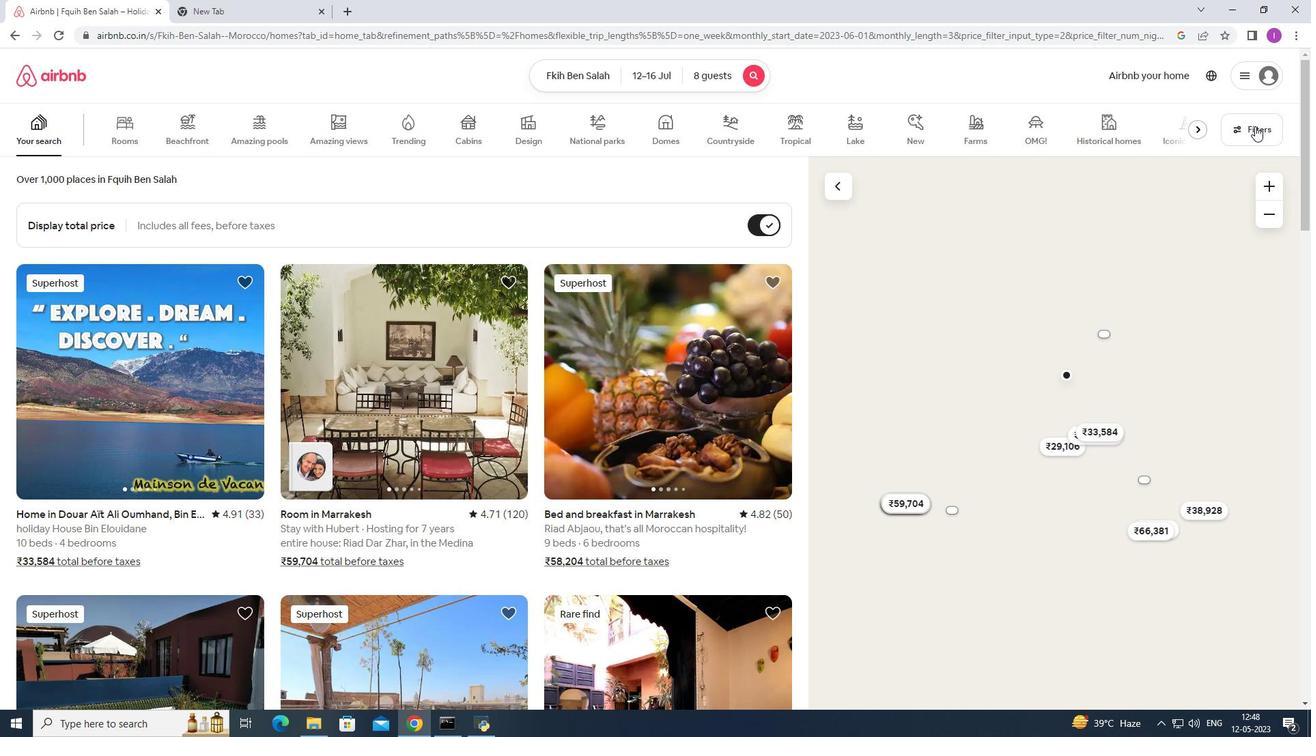 
Action: Mouse pressed left at (1255, 124)
Screenshot: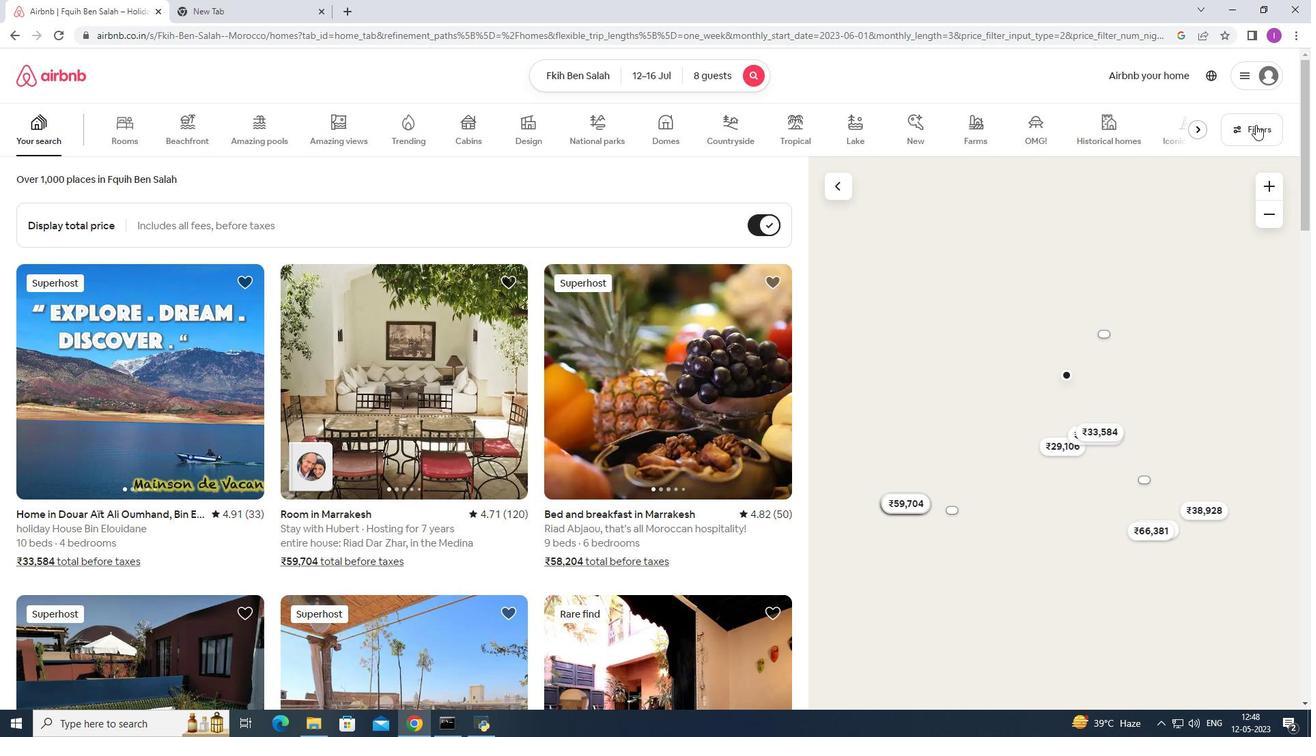 
Action: Mouse moved to (740, 465)
Screenshot: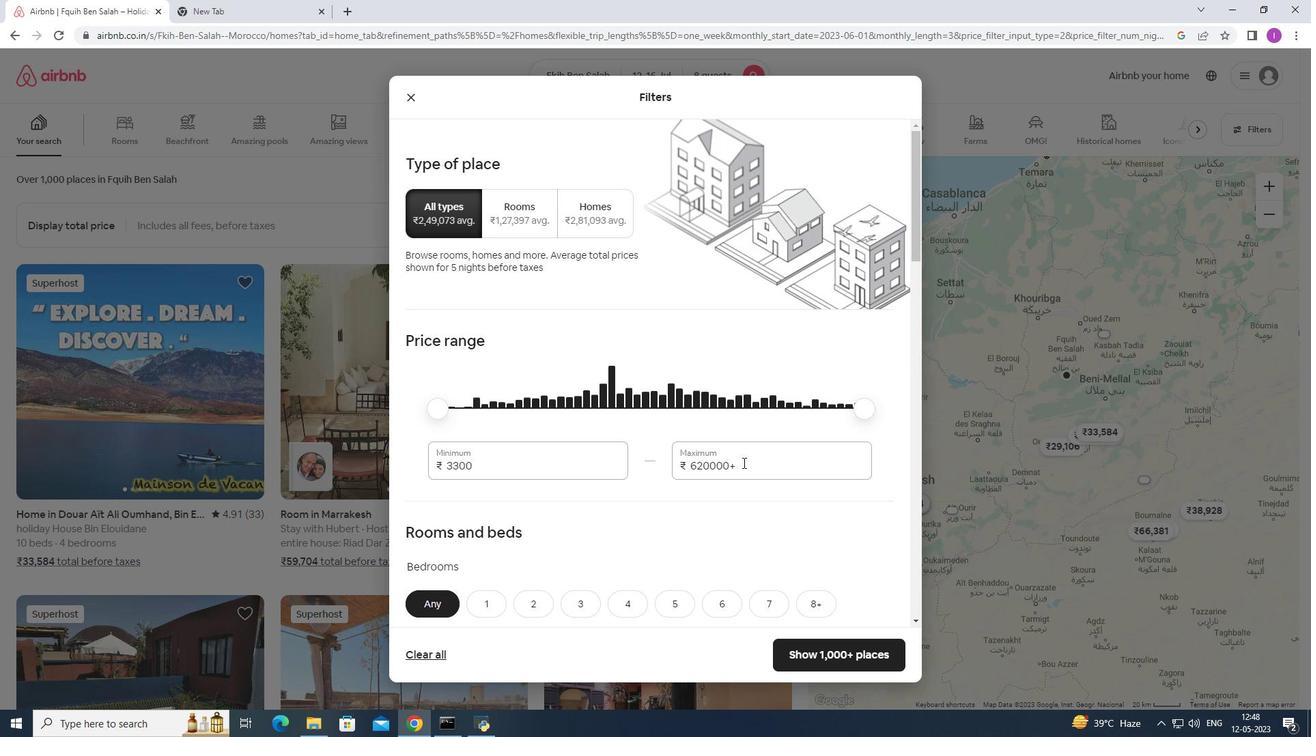 
Action: Mouse pressed left at (740, 465)
Screenshot: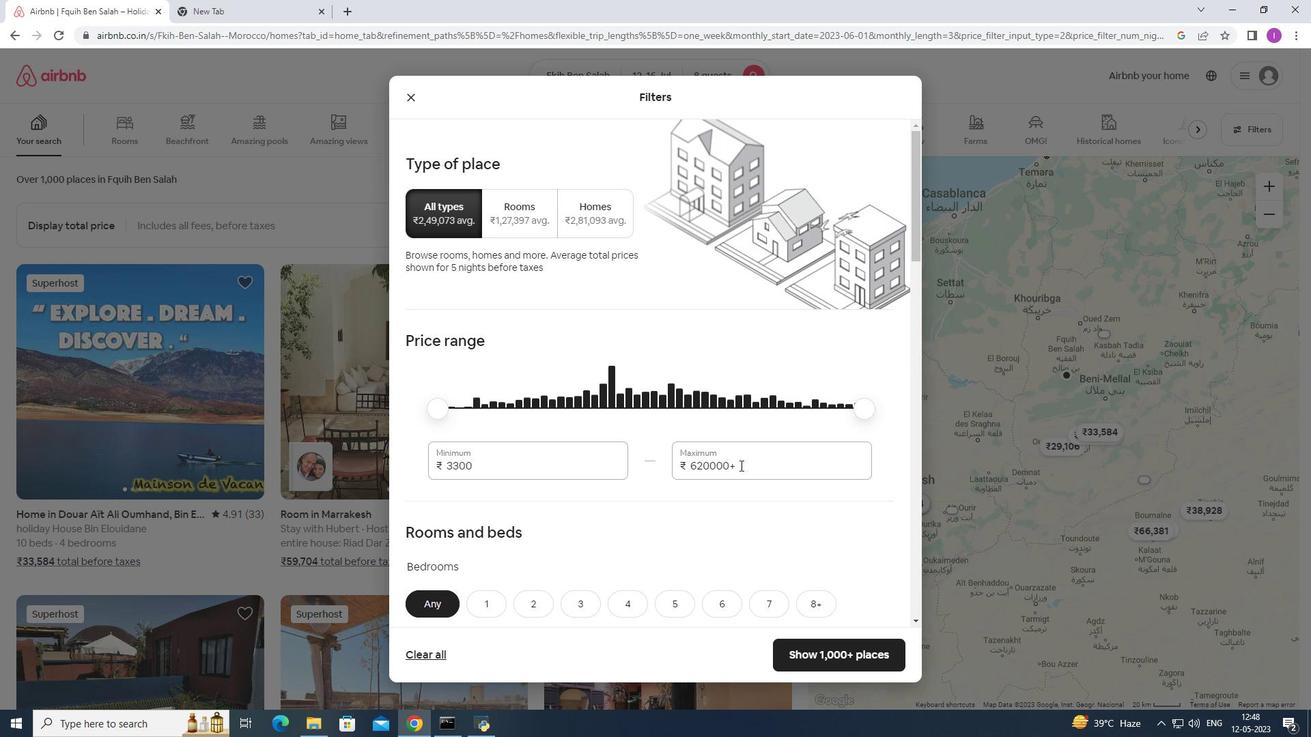 
Action: Mouse moved to (676, 476)
Screenshot: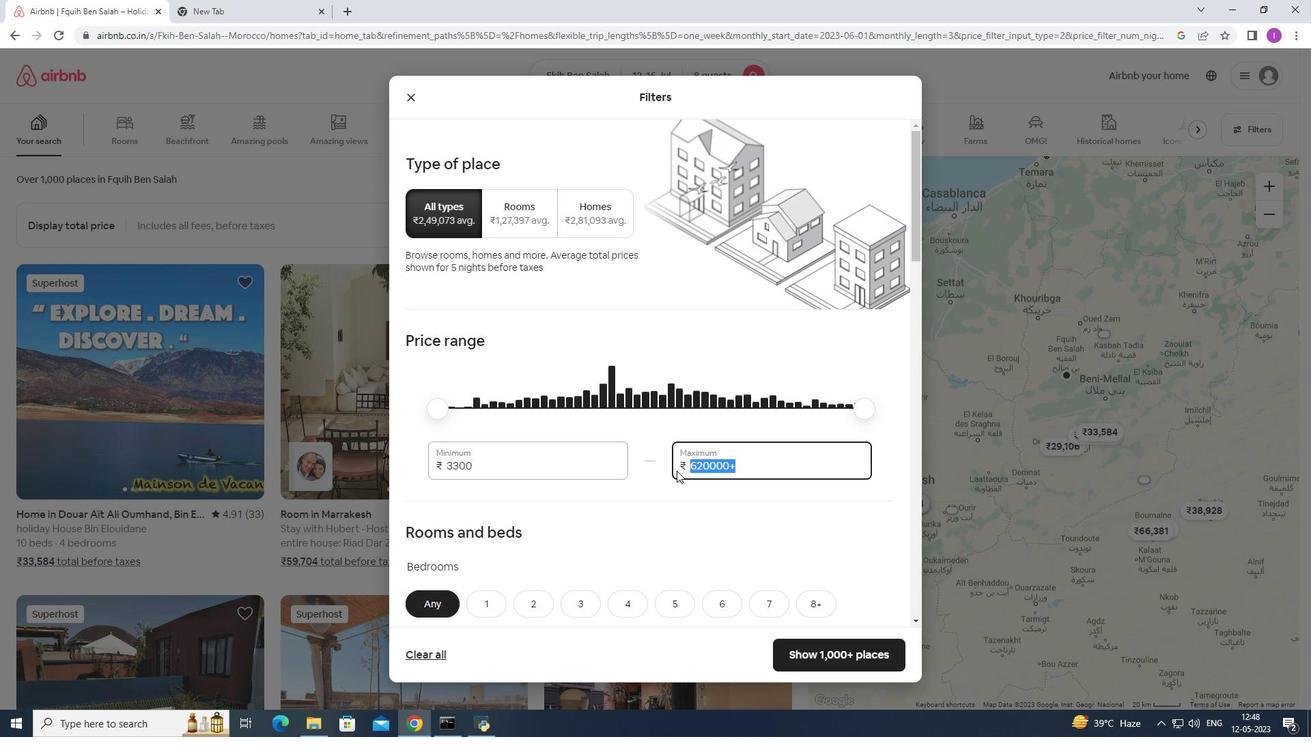
Action: Key pressed 1600
Screenshot: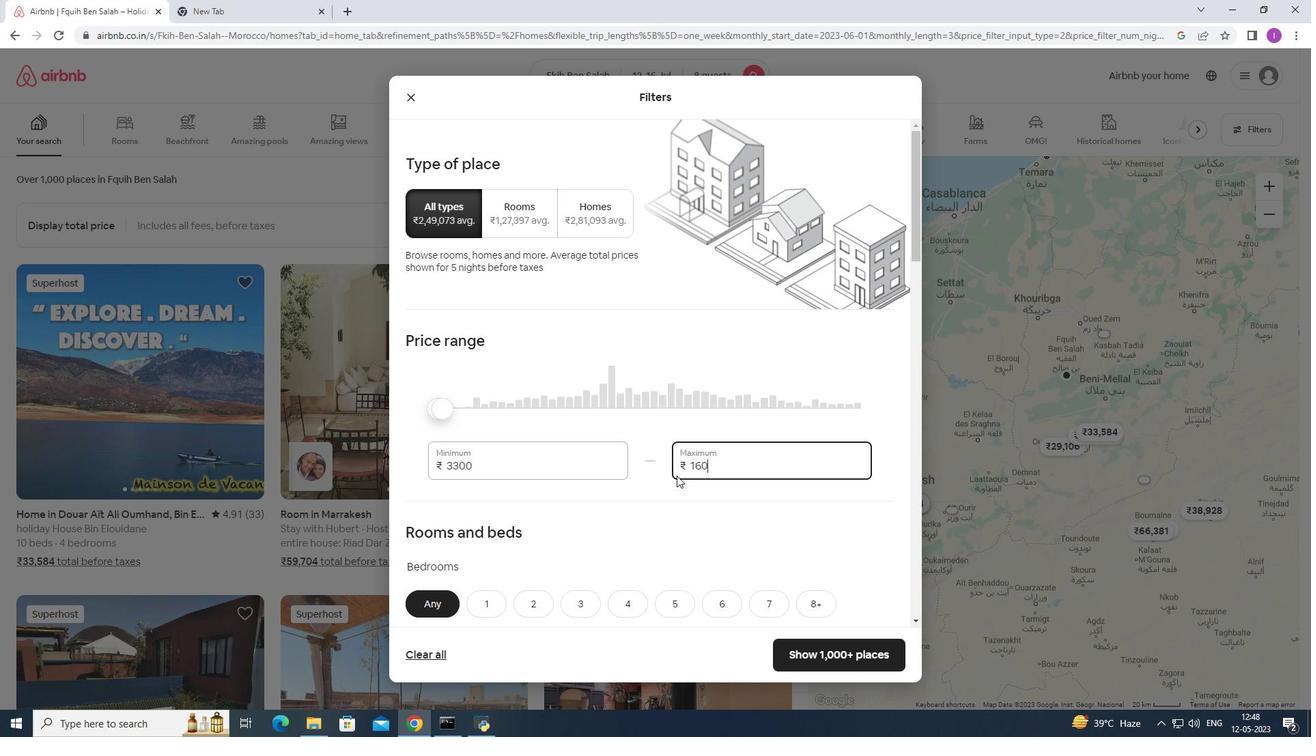 
Action: Mouse moved to (676, 476)
Screenshot: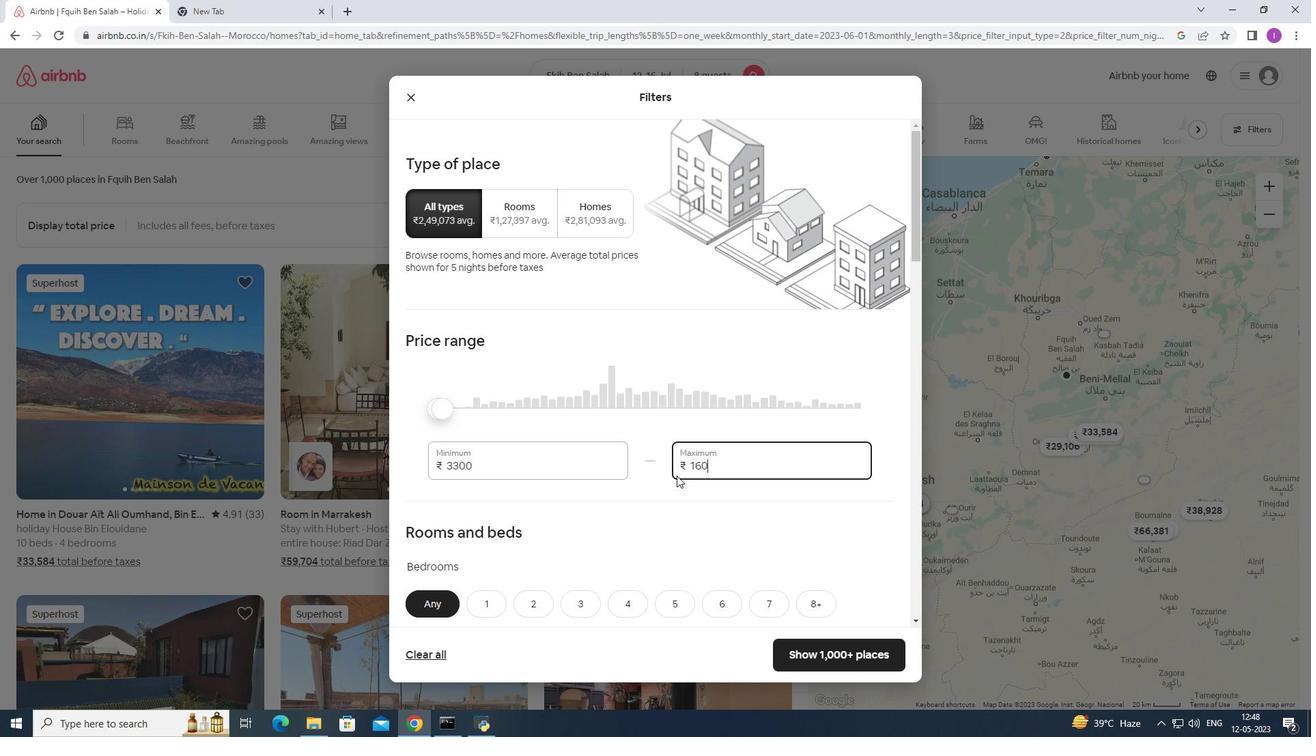 
Action: Key pressed 0
Screenshot: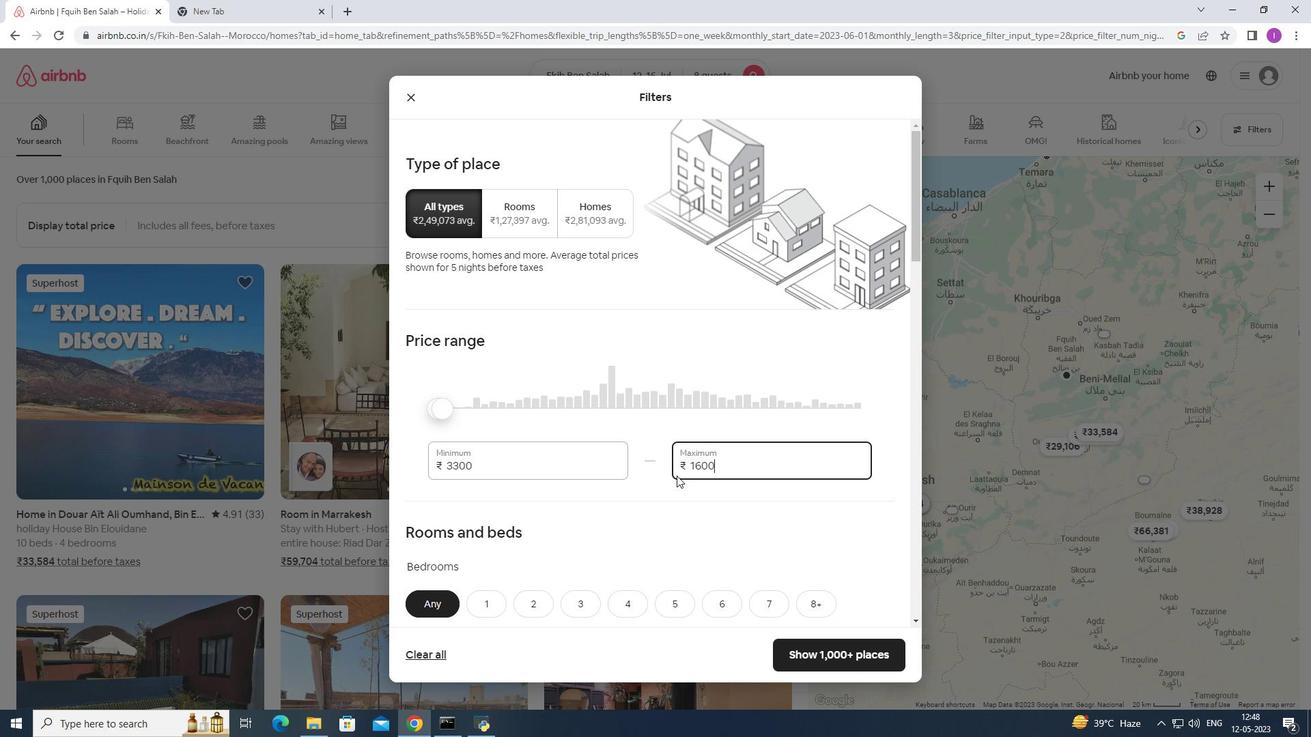 
Action: Mouse moved to (488, 465)
Screenshot: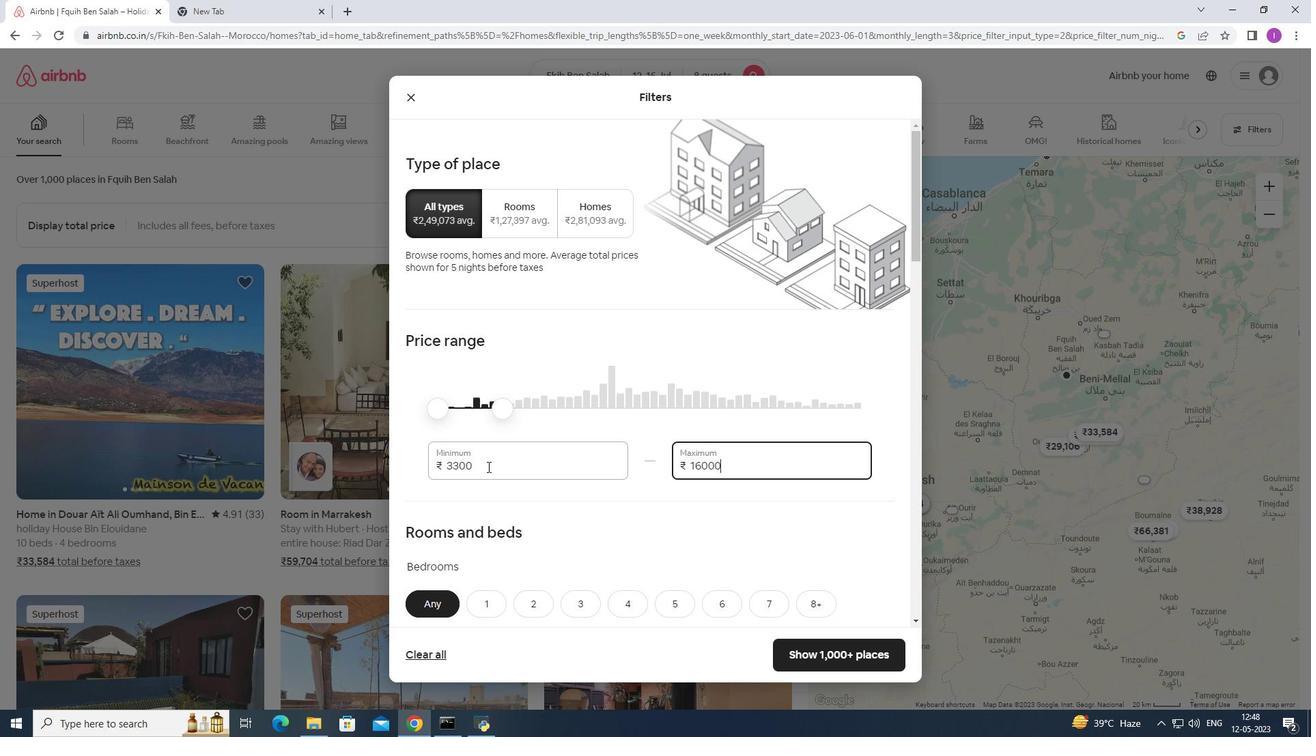 
Action: Mouse pressed left at (488, 465)
Screenshot: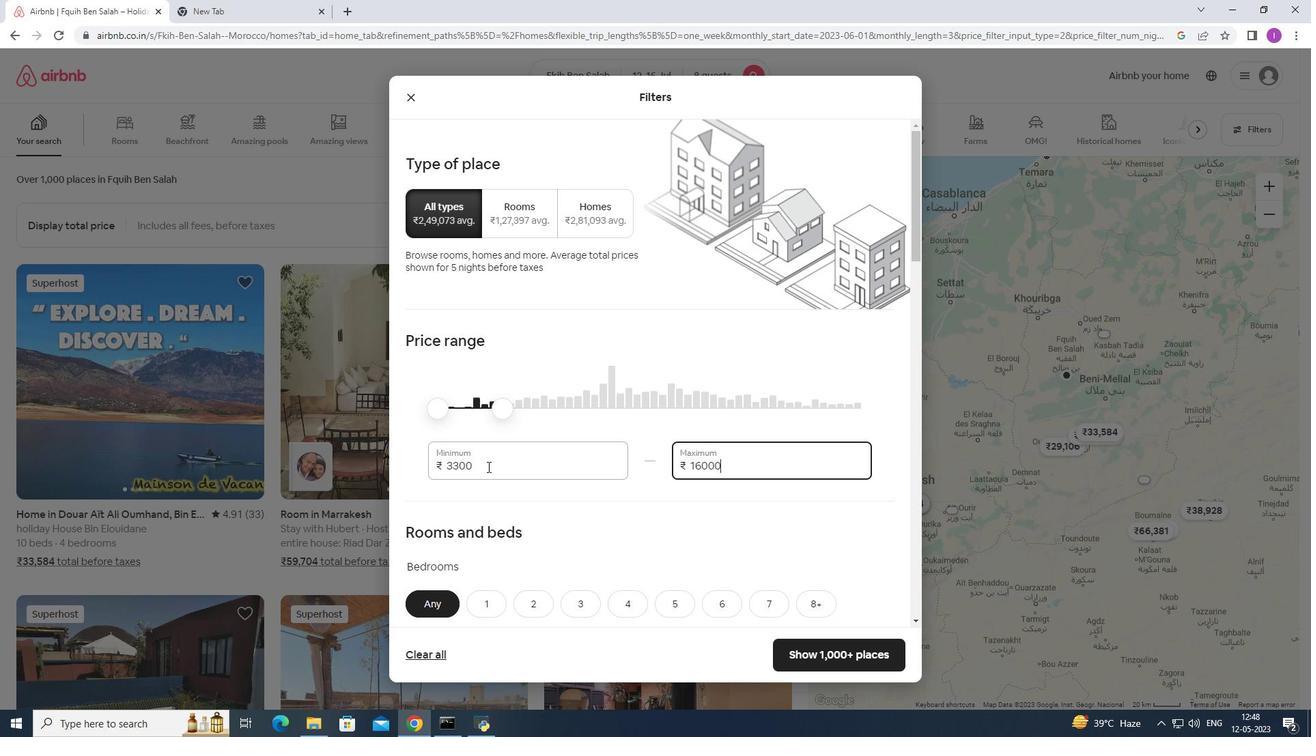 
Action: Mouse moved to (428, 486)
Screenshot: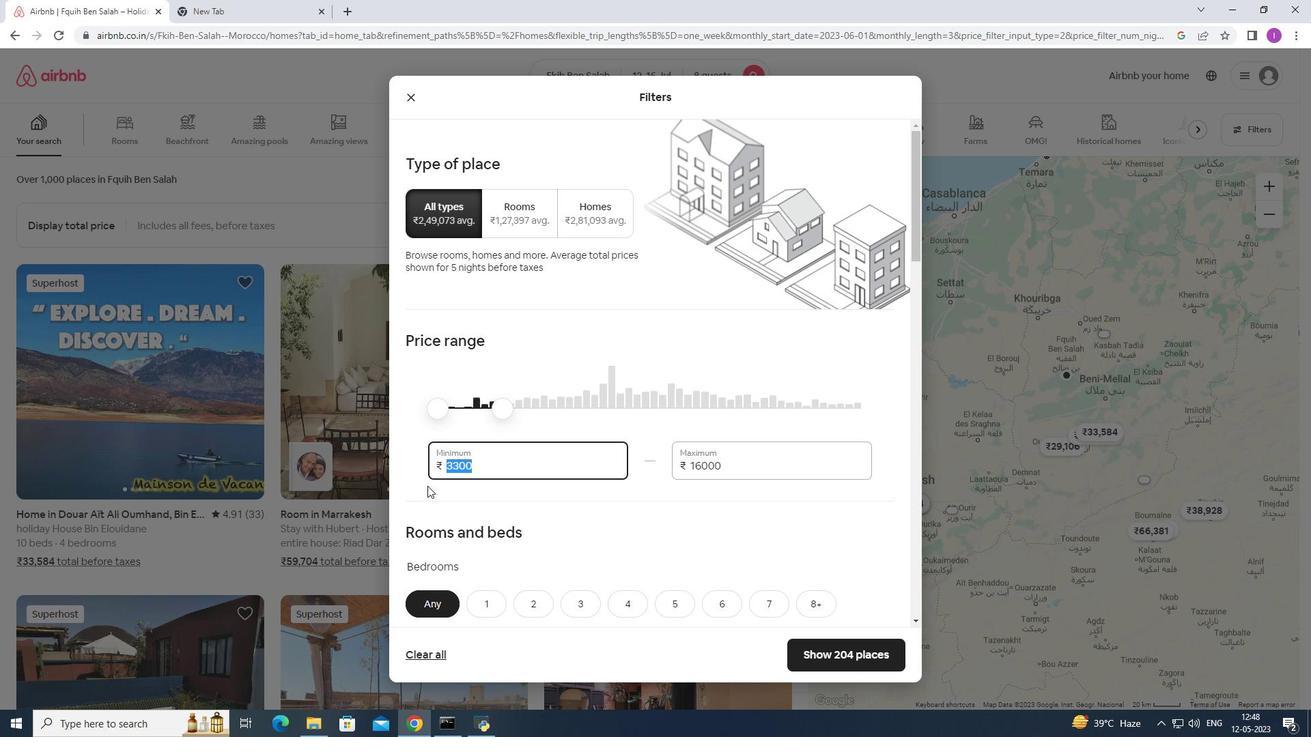 
Action: Key pressed 1
Screenshot: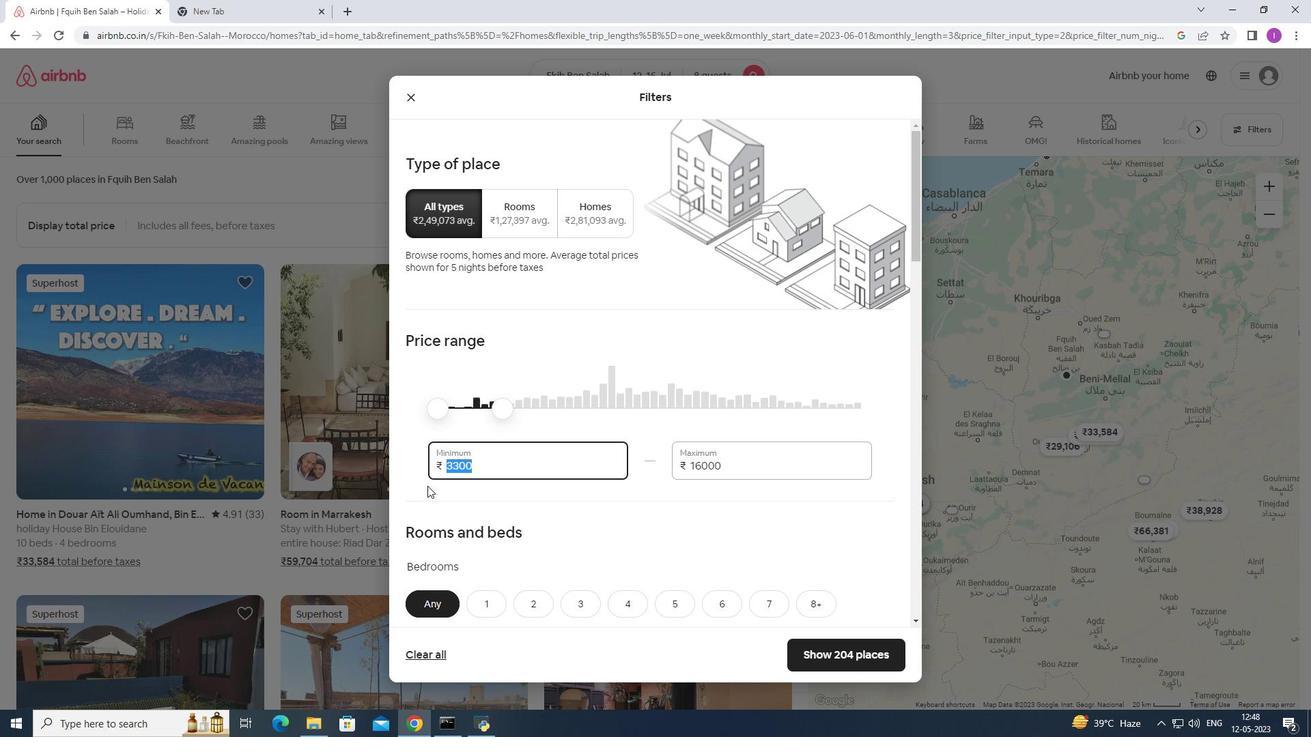 
Action: Mouse moved to (428, 486)
Screenshot: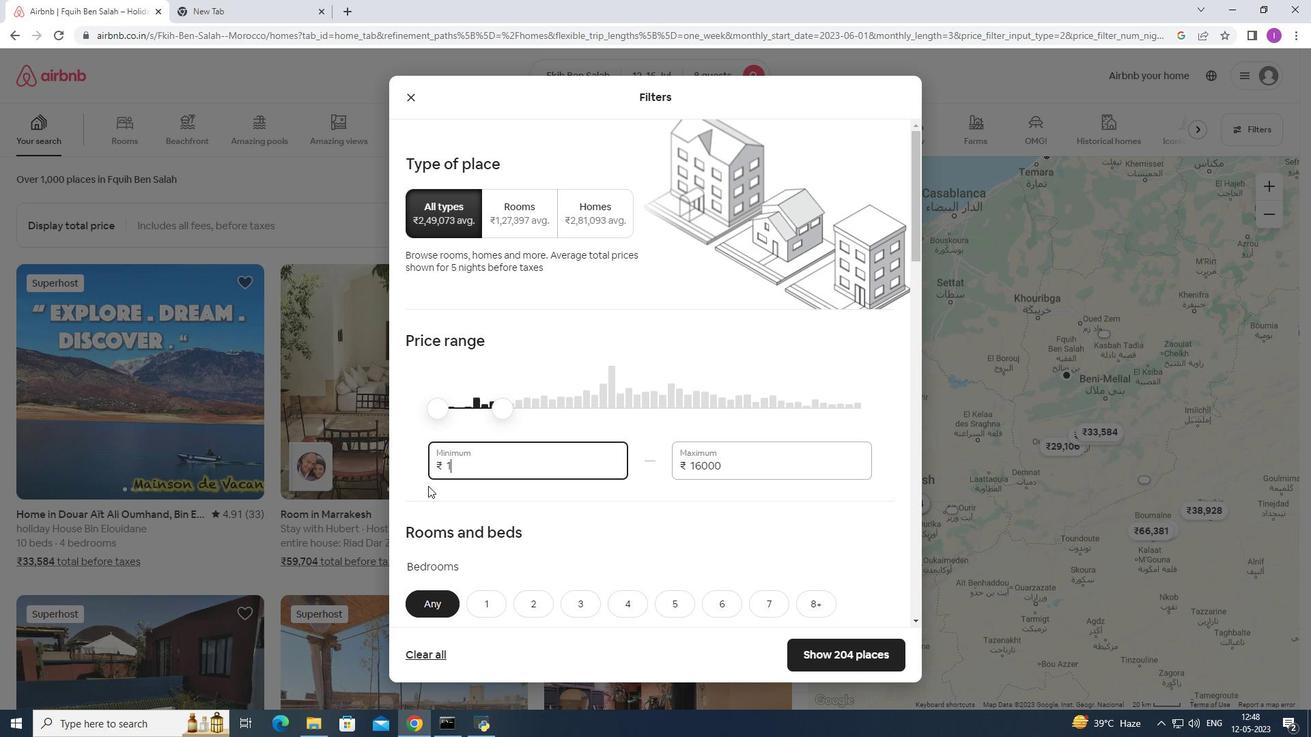 
Action: Key pressed 0
Screenshot: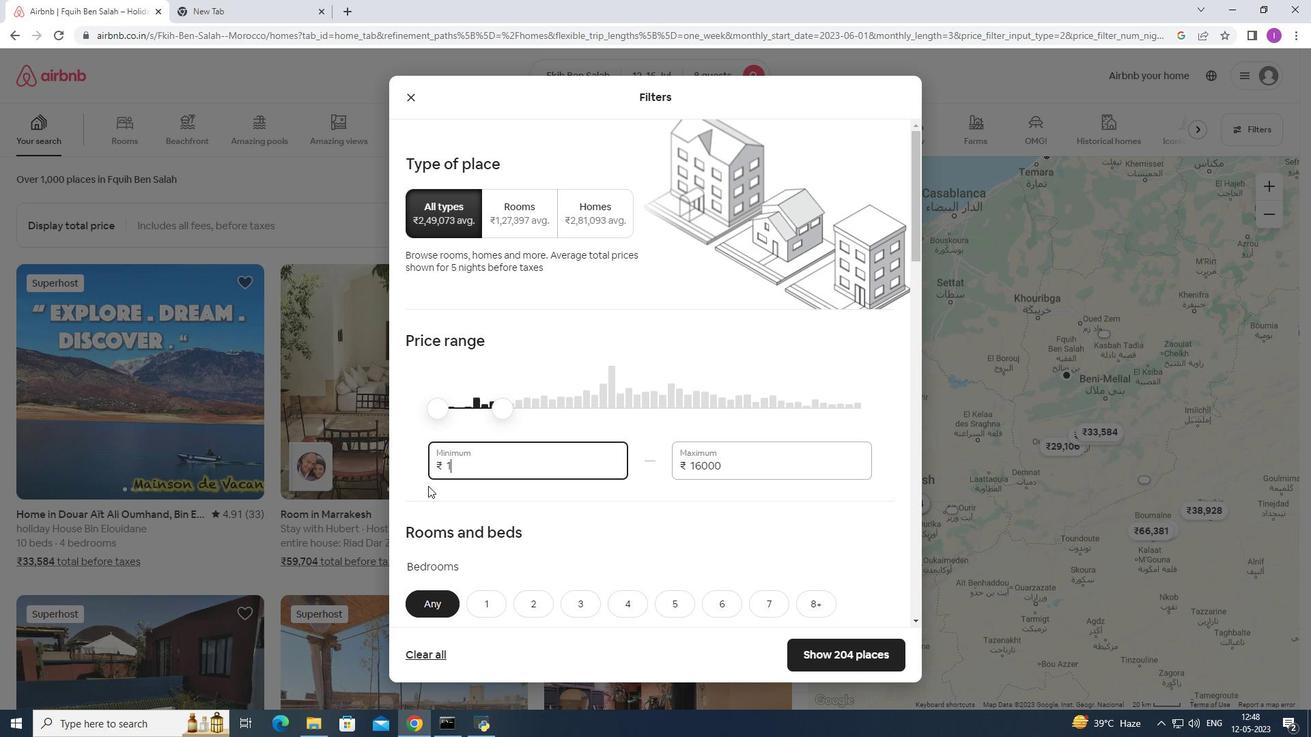 
Action: Mouse moved to (428, 486)
Screenshot: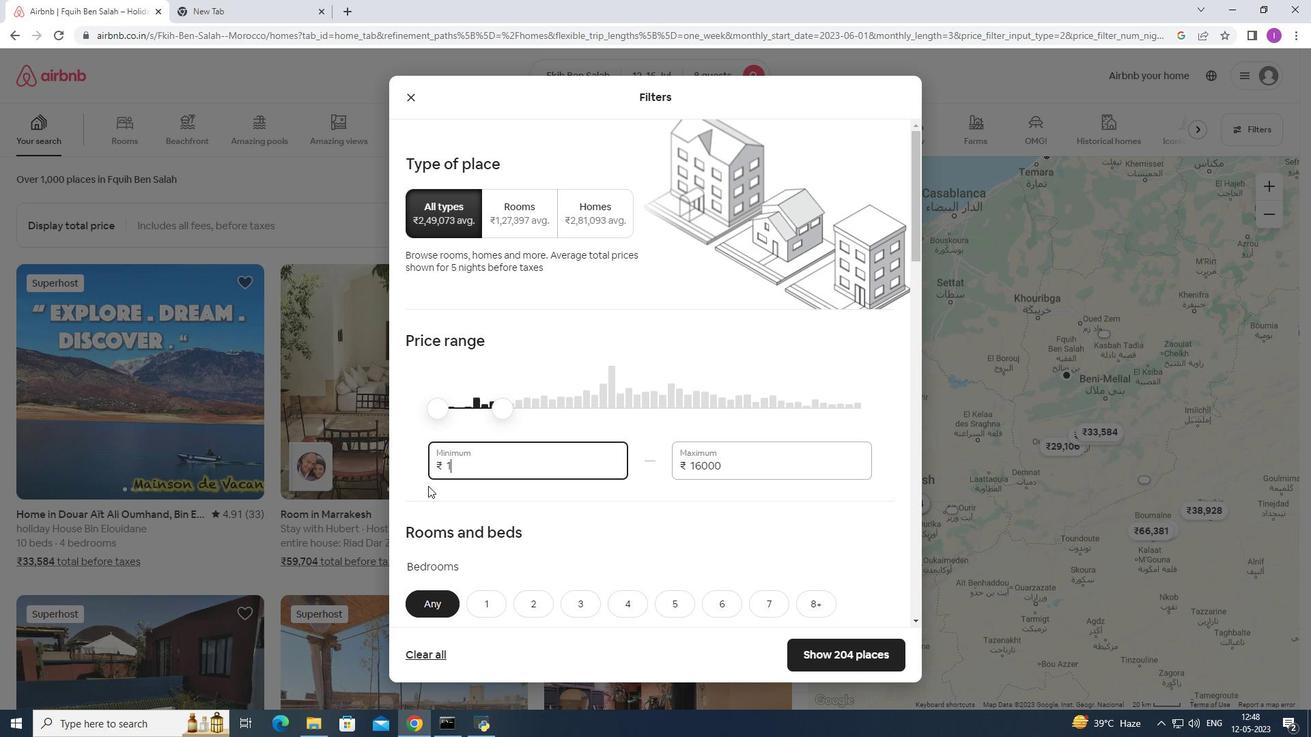 
Action: Key pressed 000
Screenshot: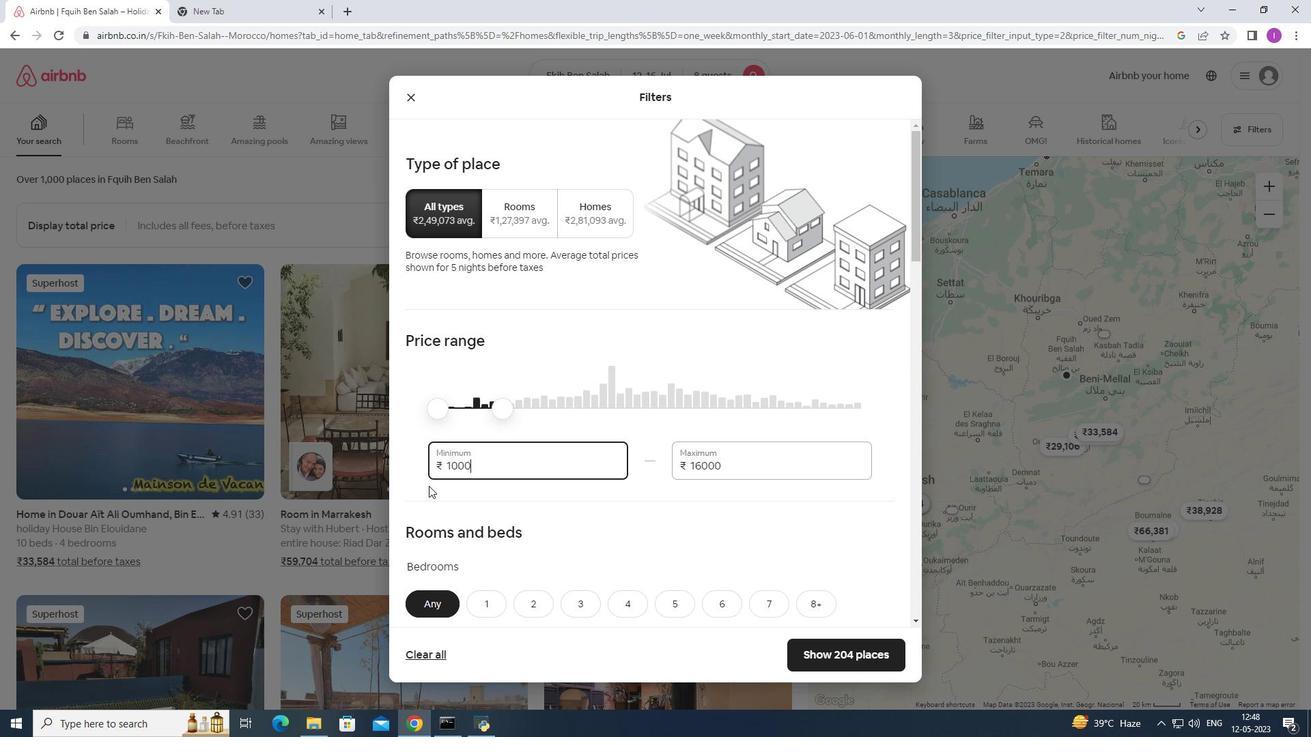 
Action: Mouse moved to (678, 445)
Screenshot: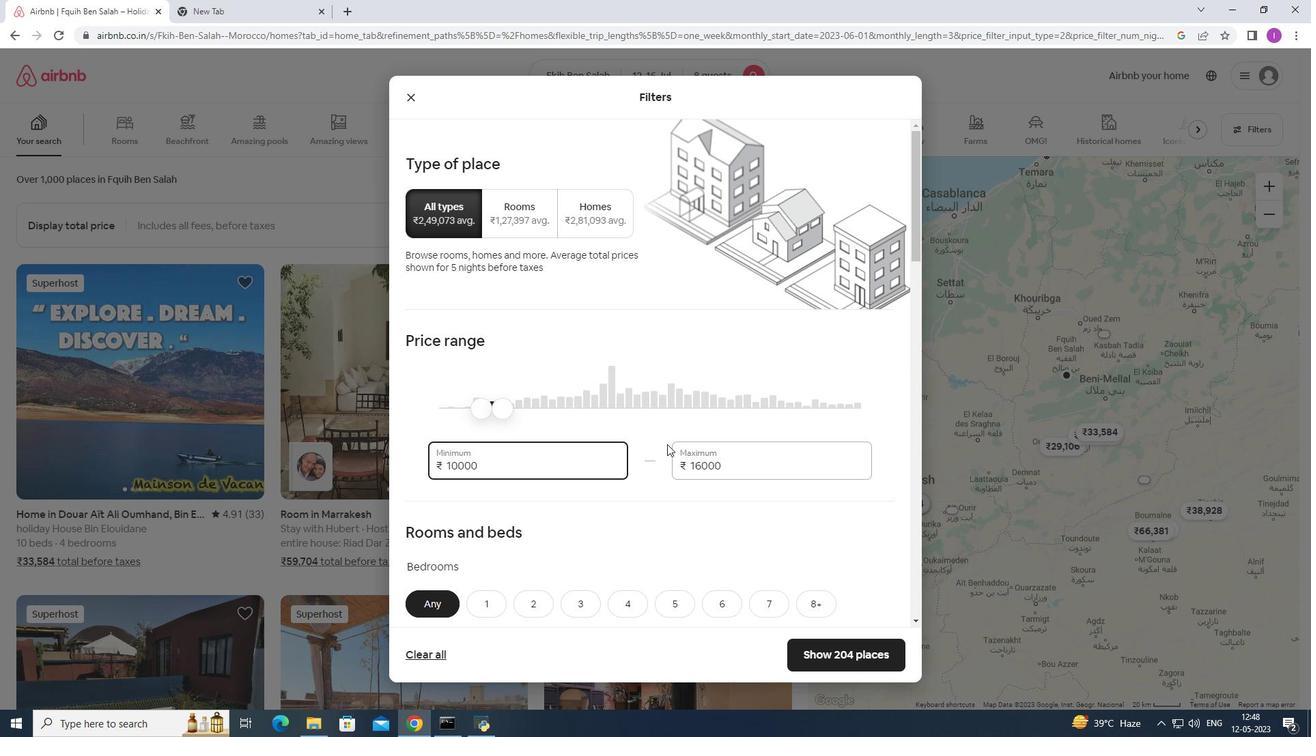 
Action: Mouse scrolled (678, 445) with delta (0, 0)
Screenshot: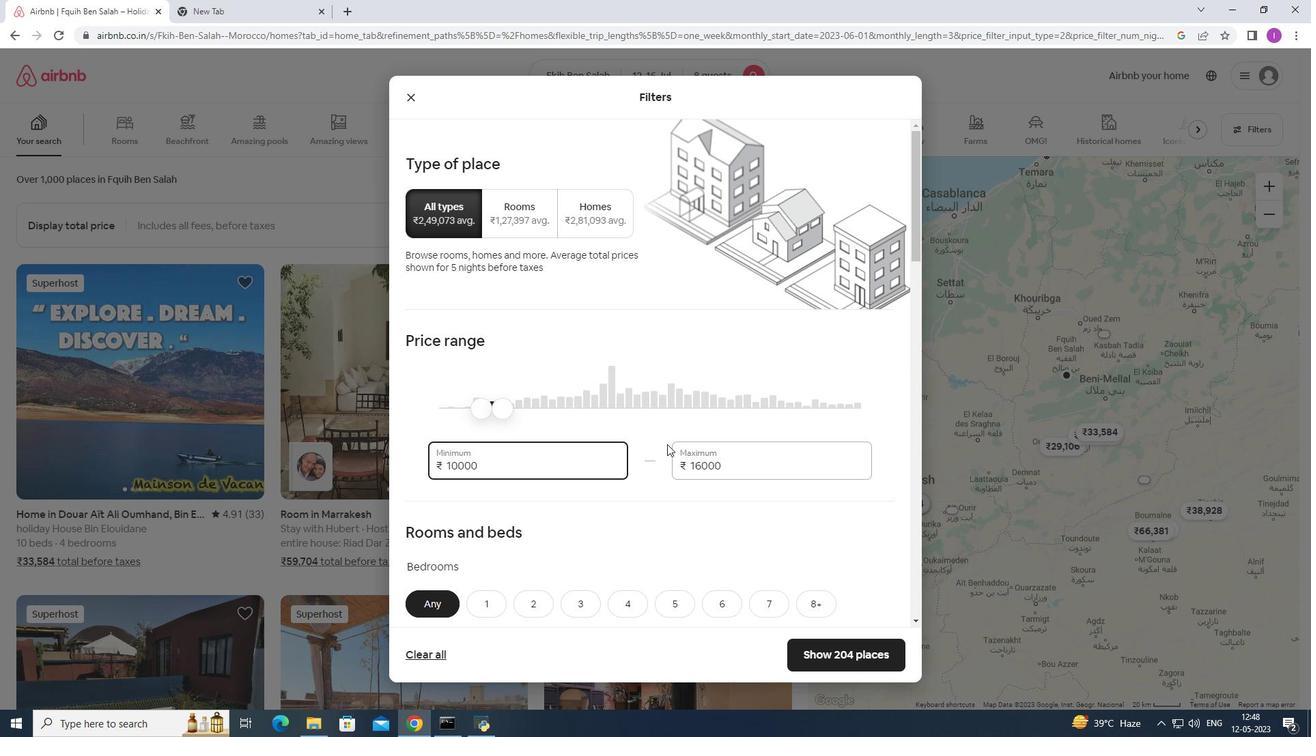 
Action: Mouse moved to (685, 461)
Screenshot: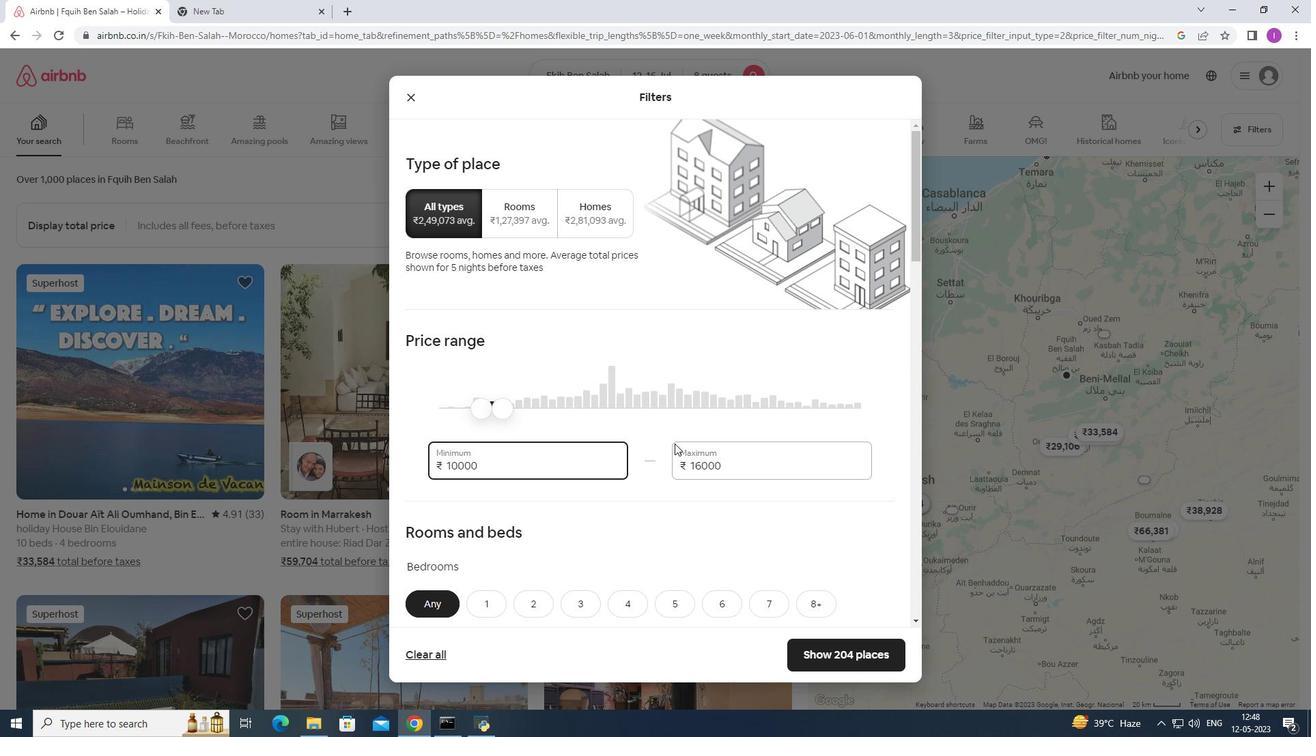 
Action: Mouse scrolled (685, 460) with delta (0, 0)
Screenshot: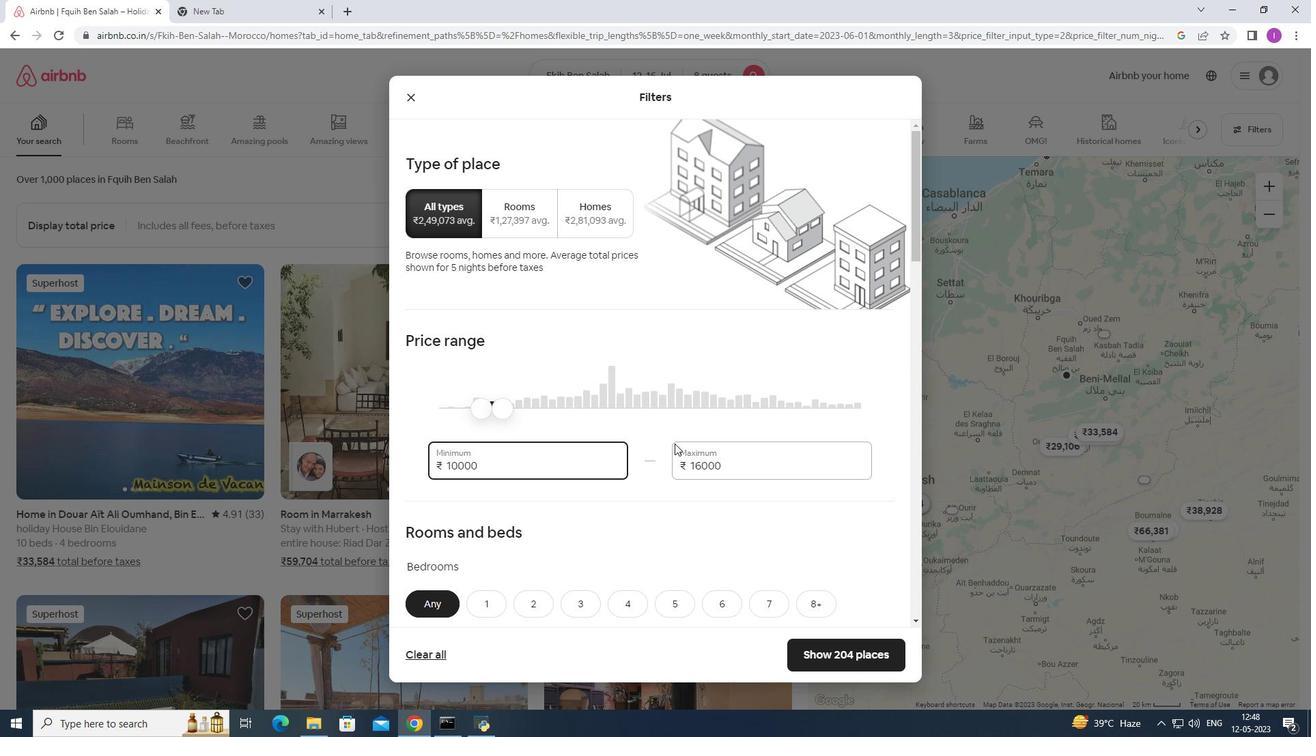 
Action: Mouse moved to (685, 463)
Screenshot: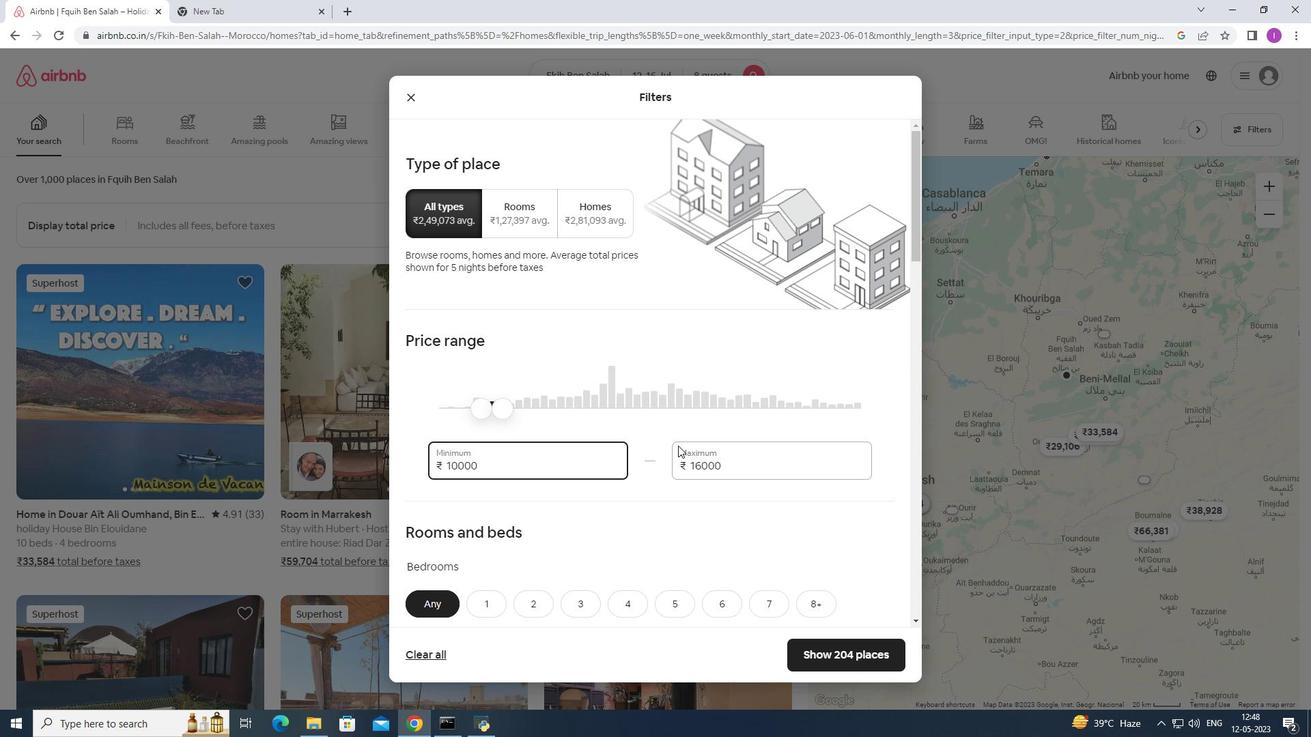 
Action: Mouse scrolled (685, 462) with delta (0, 0)
Screenshot: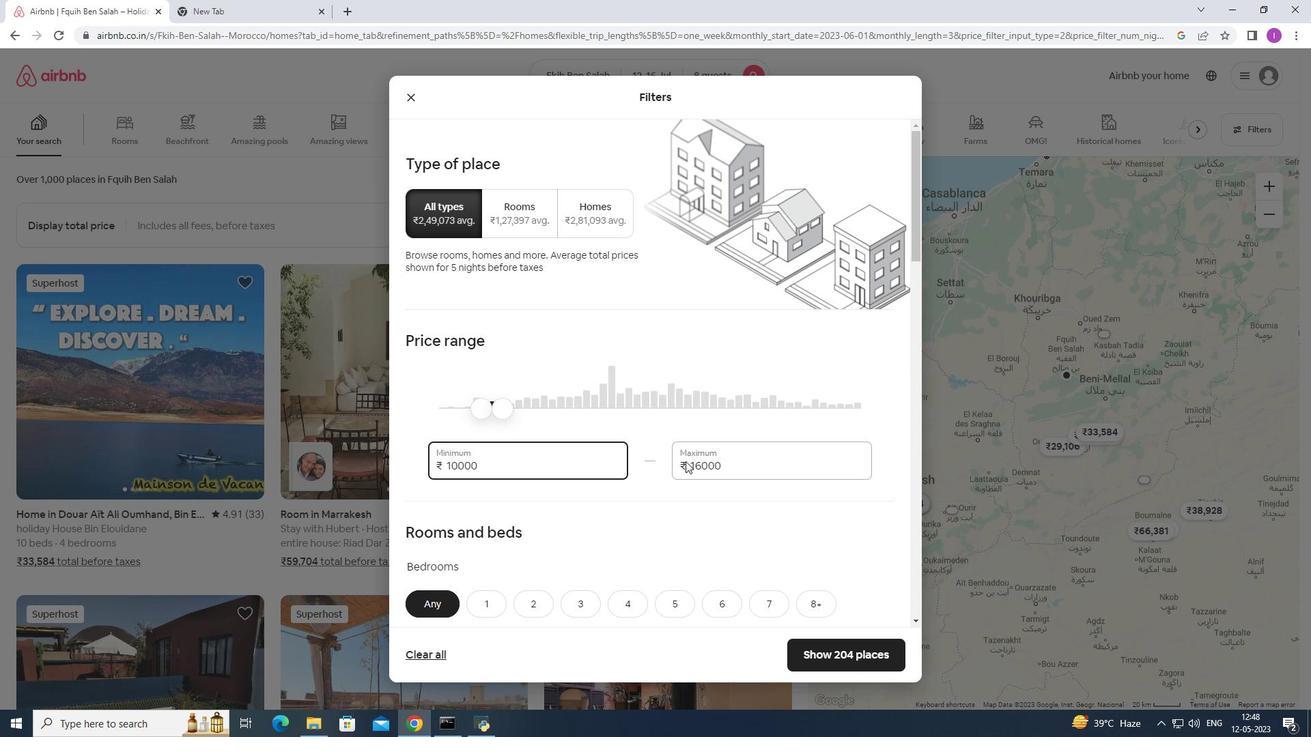 
Action: Mouse moved to (682, 453)
Screenshot: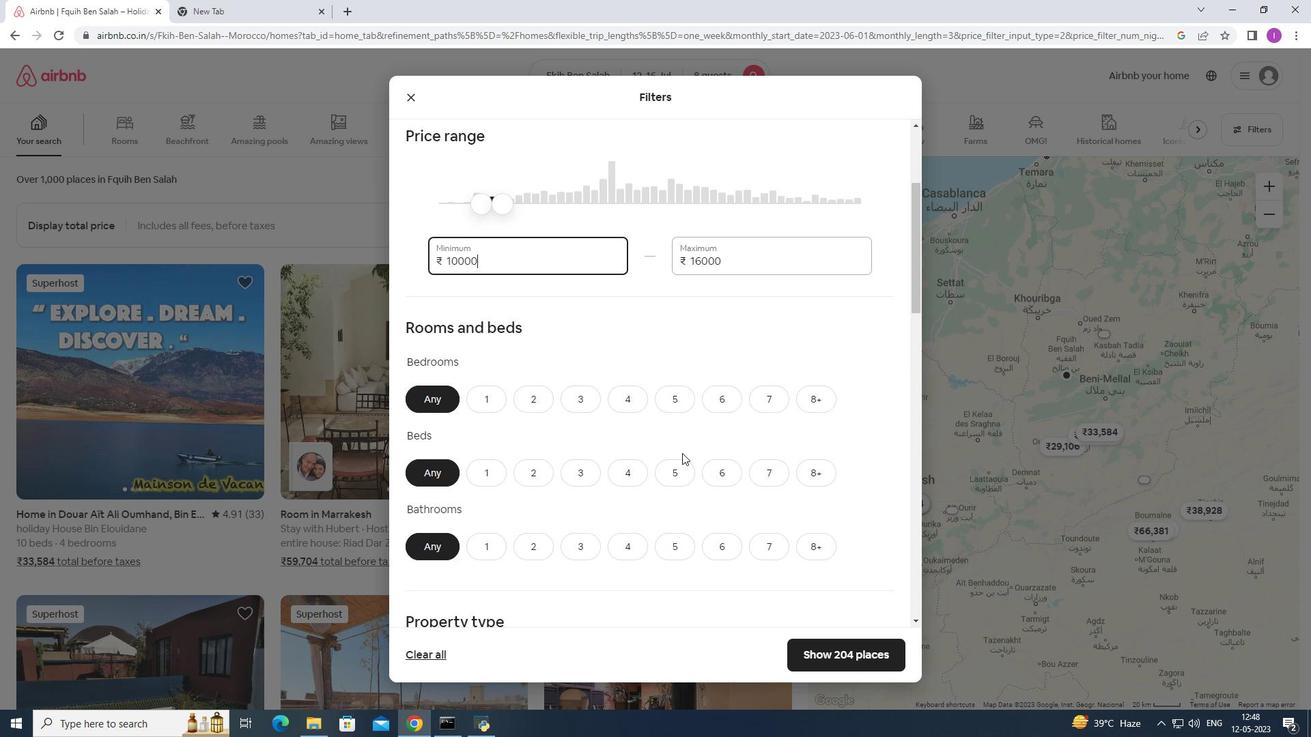 
Action: Mouse scrolled (682, 452) with delta (0, 0)
Screenshot: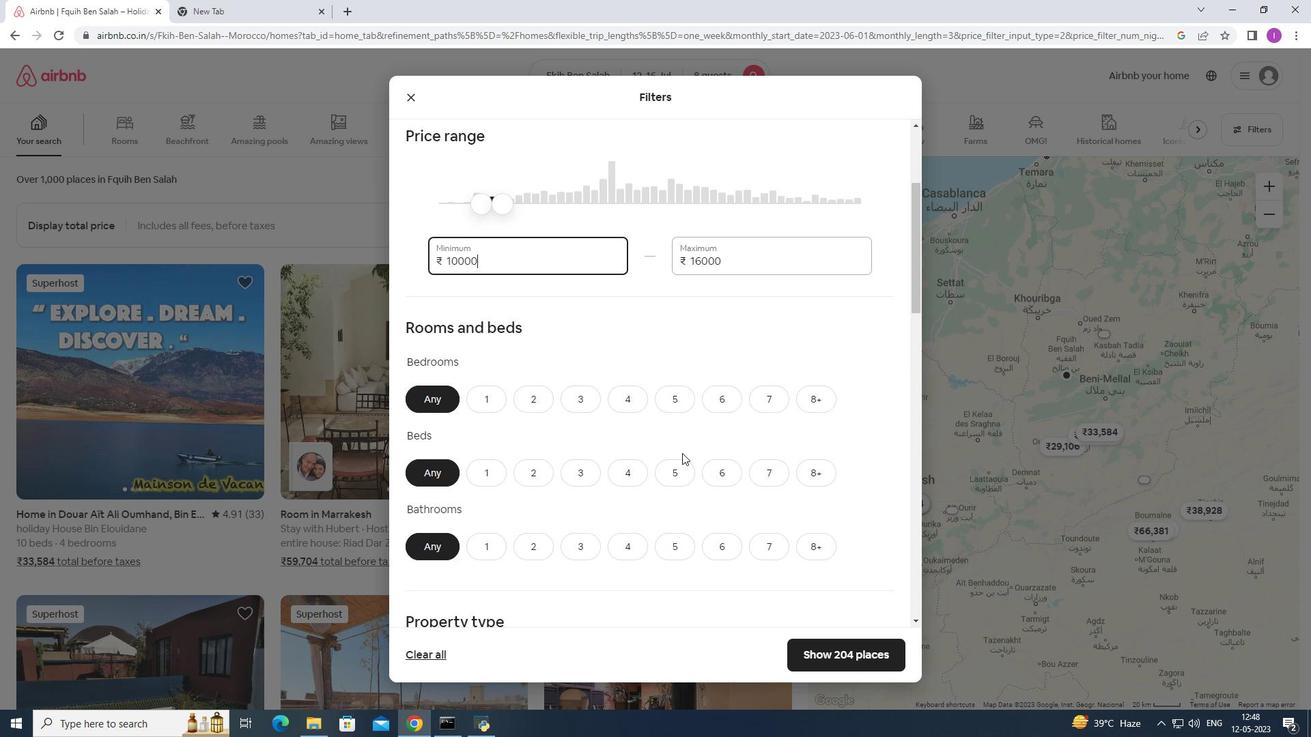 
Action: Mouse moved to (823, 328)
Screenshot: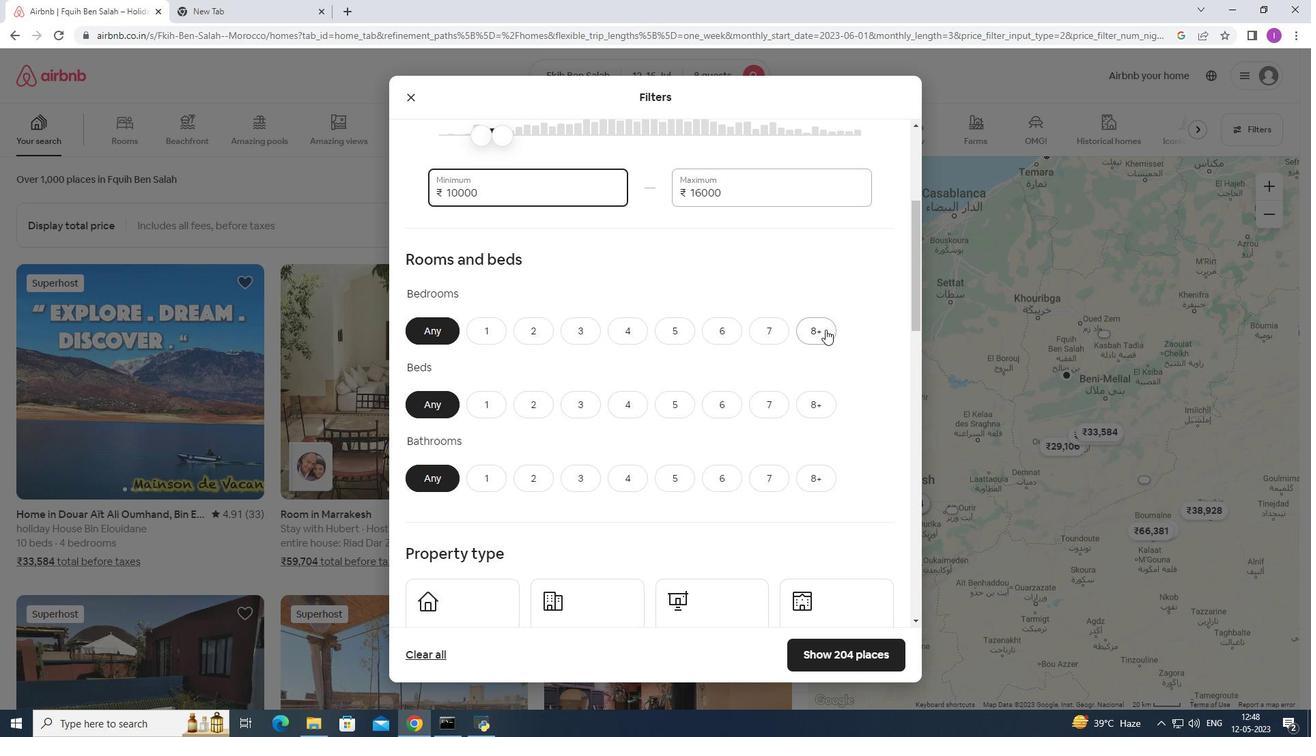 
Action: Mouse pressed left at (823, 328)
Screenshot: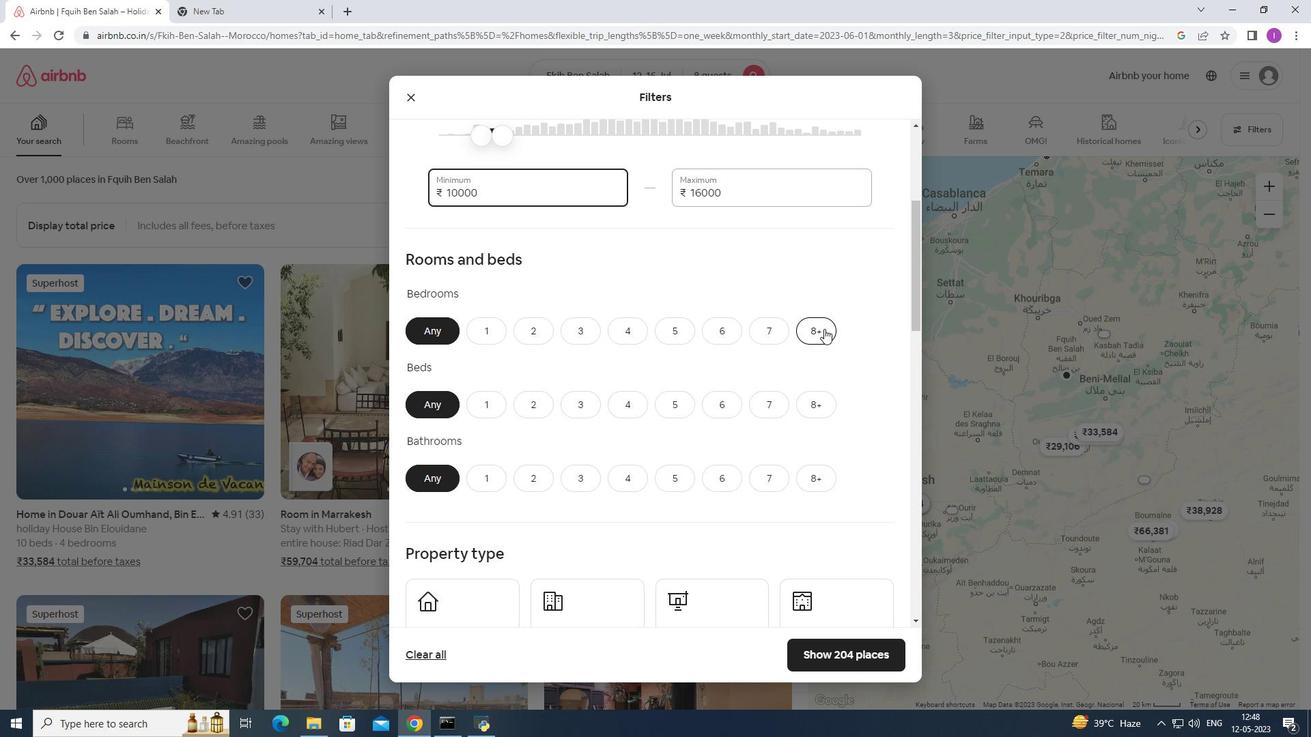 
Action: Mouse moved to (810, 399)
Screenshot: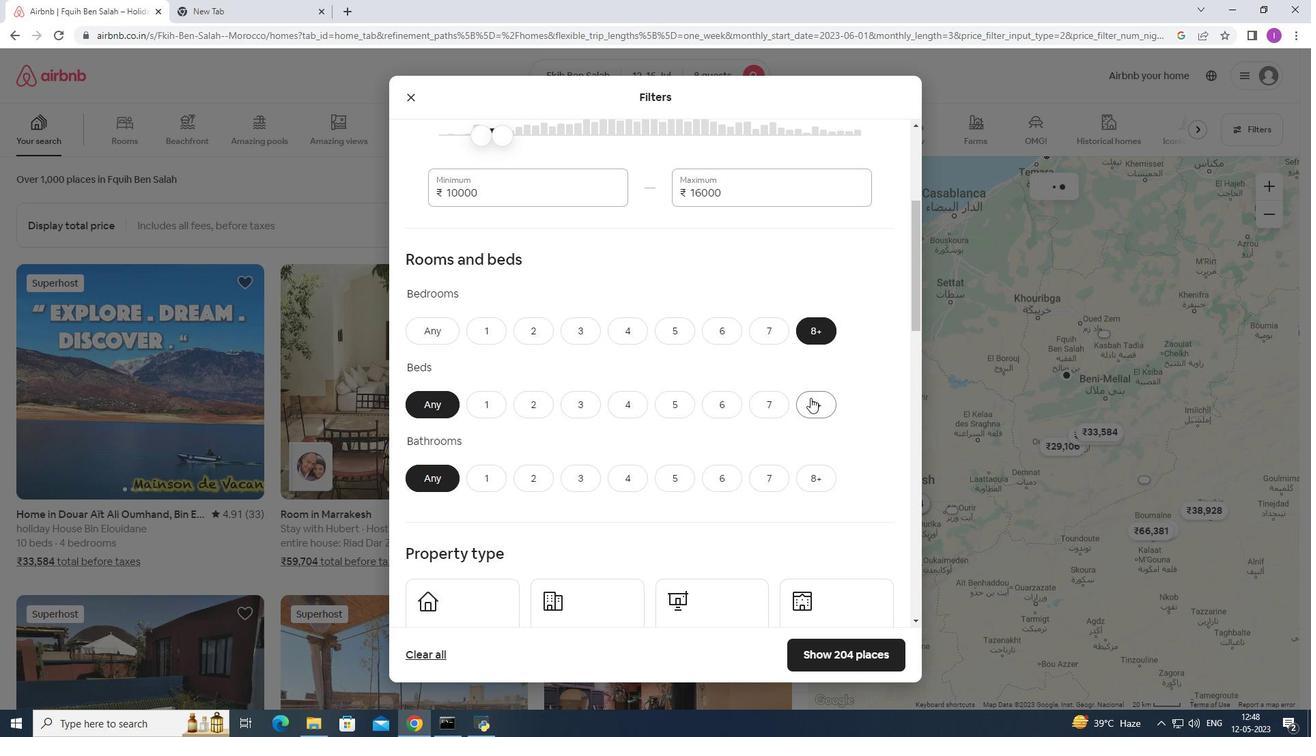 
Action: Mouse pressed left at (810, 399)
Screenshot: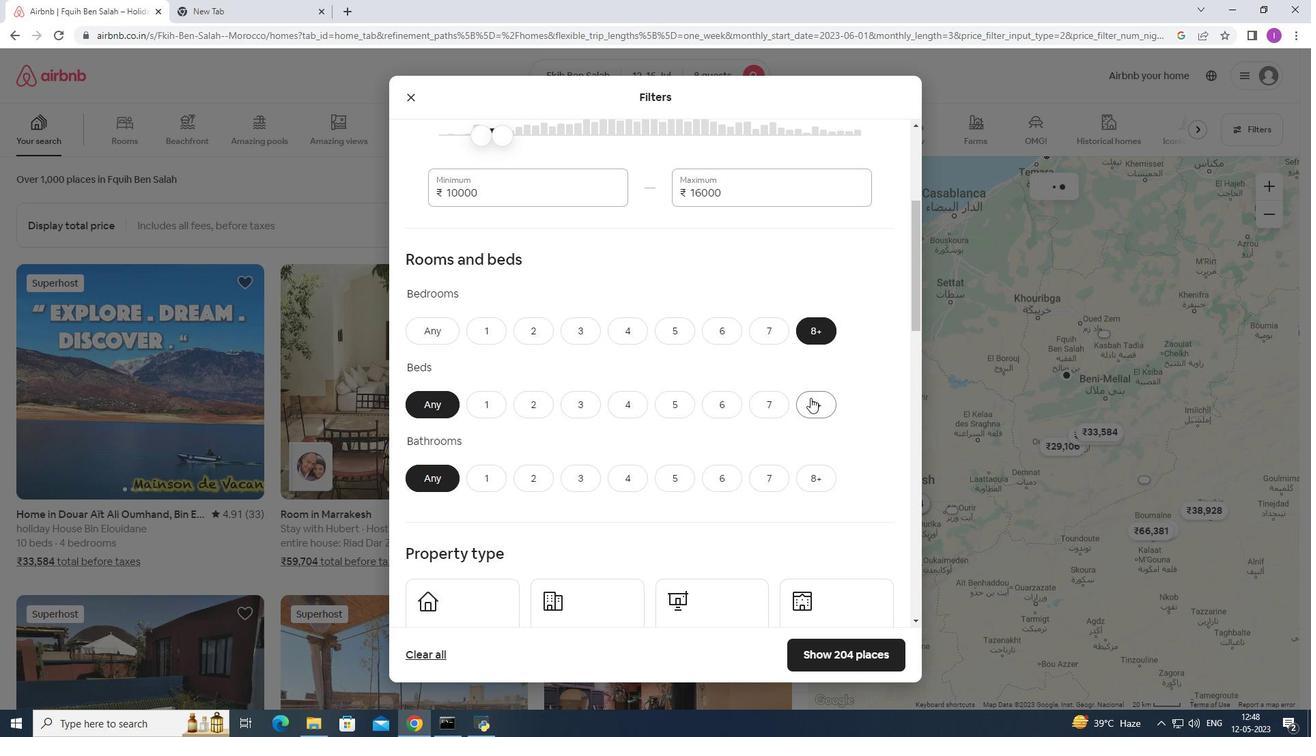 
Action: Mouse moved to (822, 476)
Screenshot: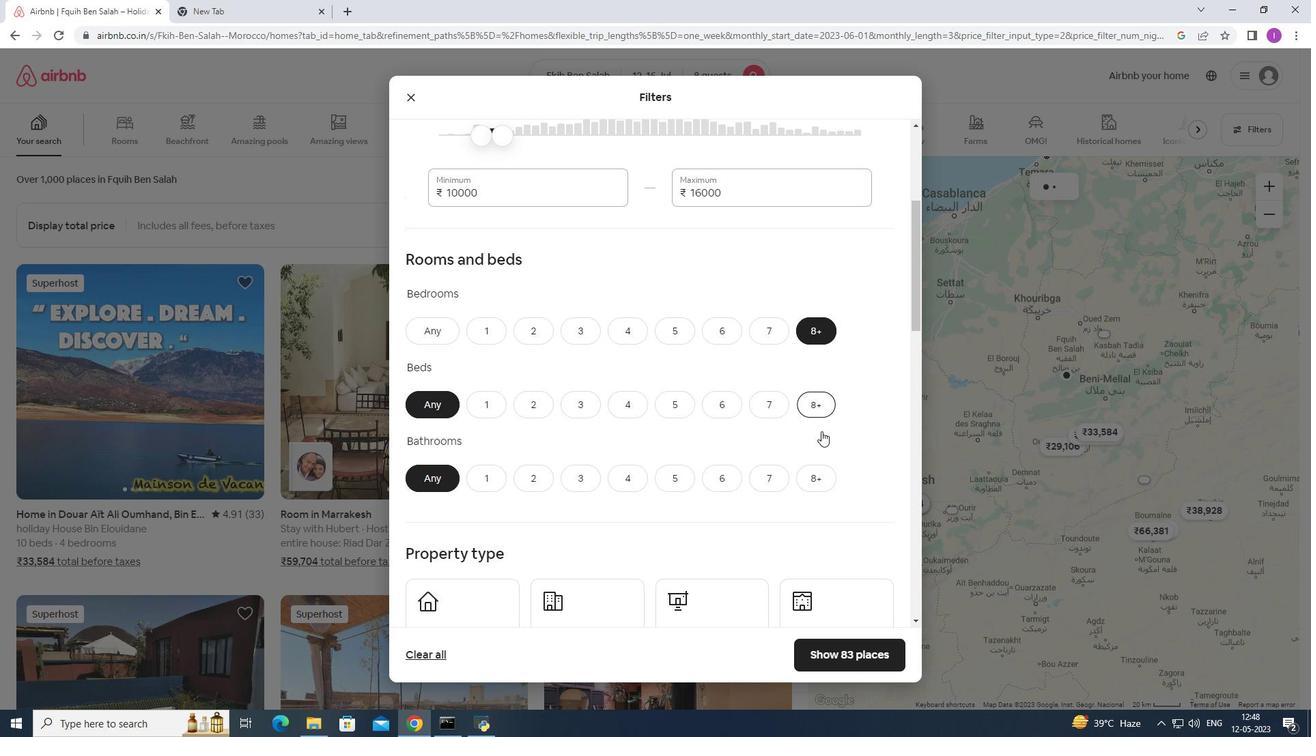 
Action: Mouse pressed left at (822, 476)
Screenshot: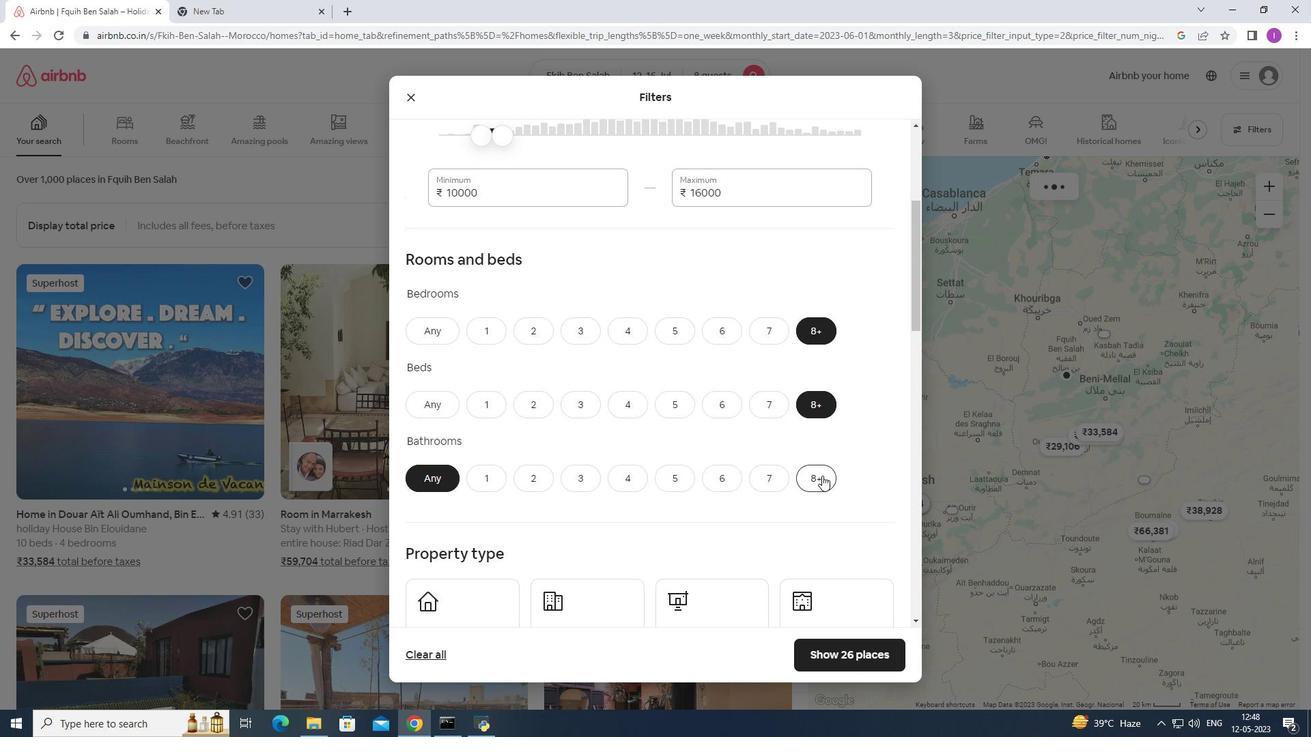 
Action: Mouse moved to (825, 492)
Screenshot: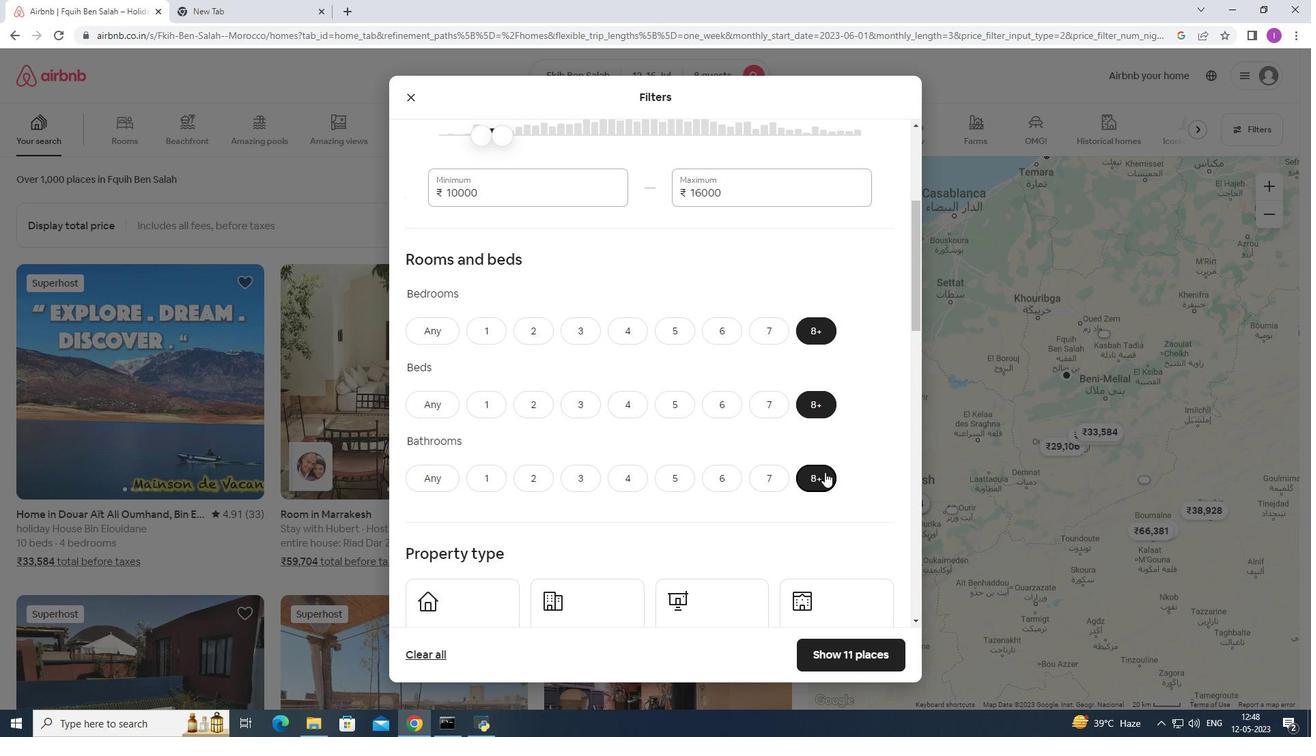 
Action: Mouse scrolled (825, 491) with delta (0, 0)
Screenshot: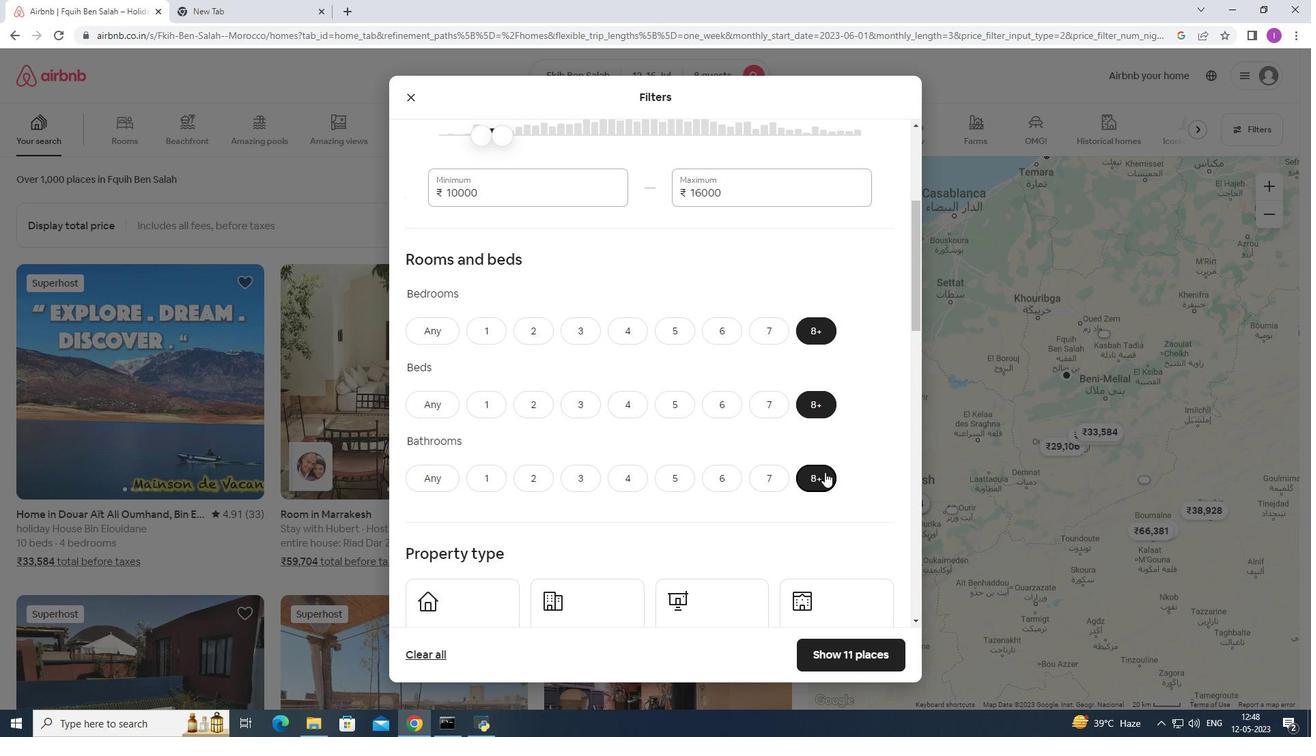 
Action: Mouse moved to (821, 503)
Screenshot: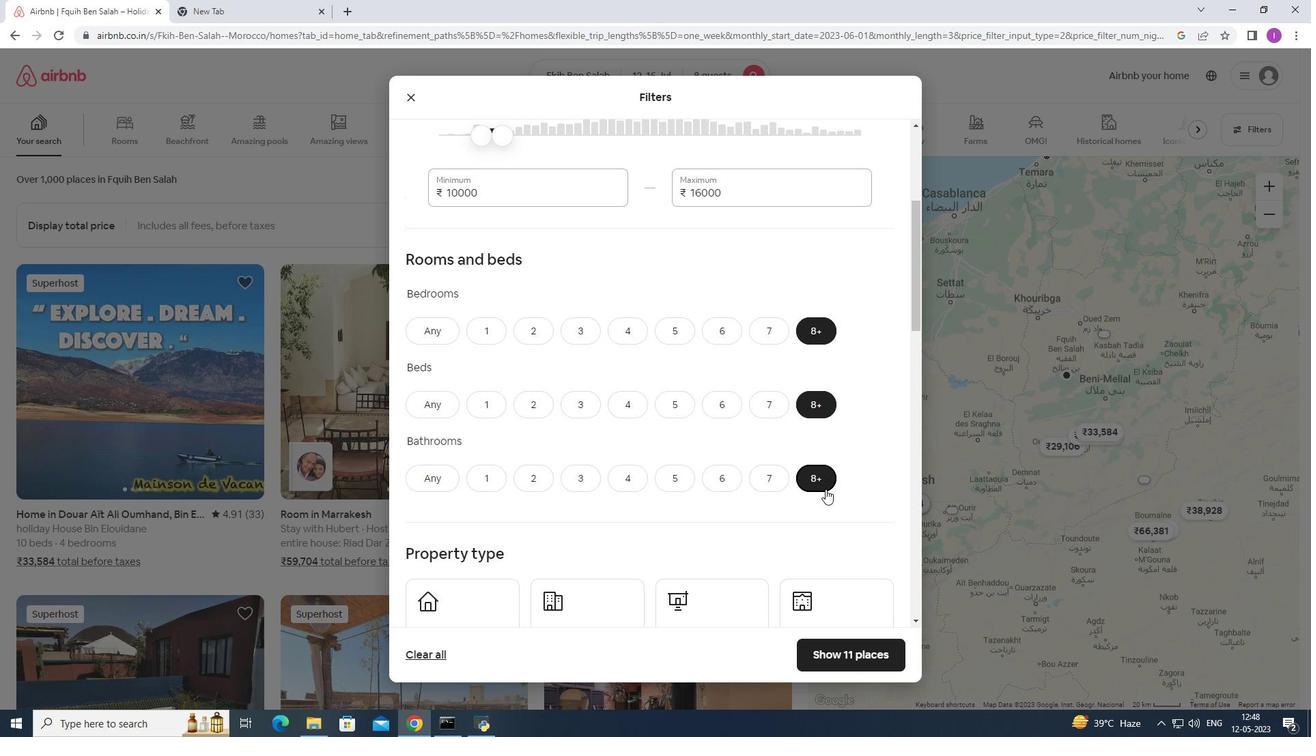 
Action: Mouse scrolled (822, 501) with delta (0, 0)
Screenshot: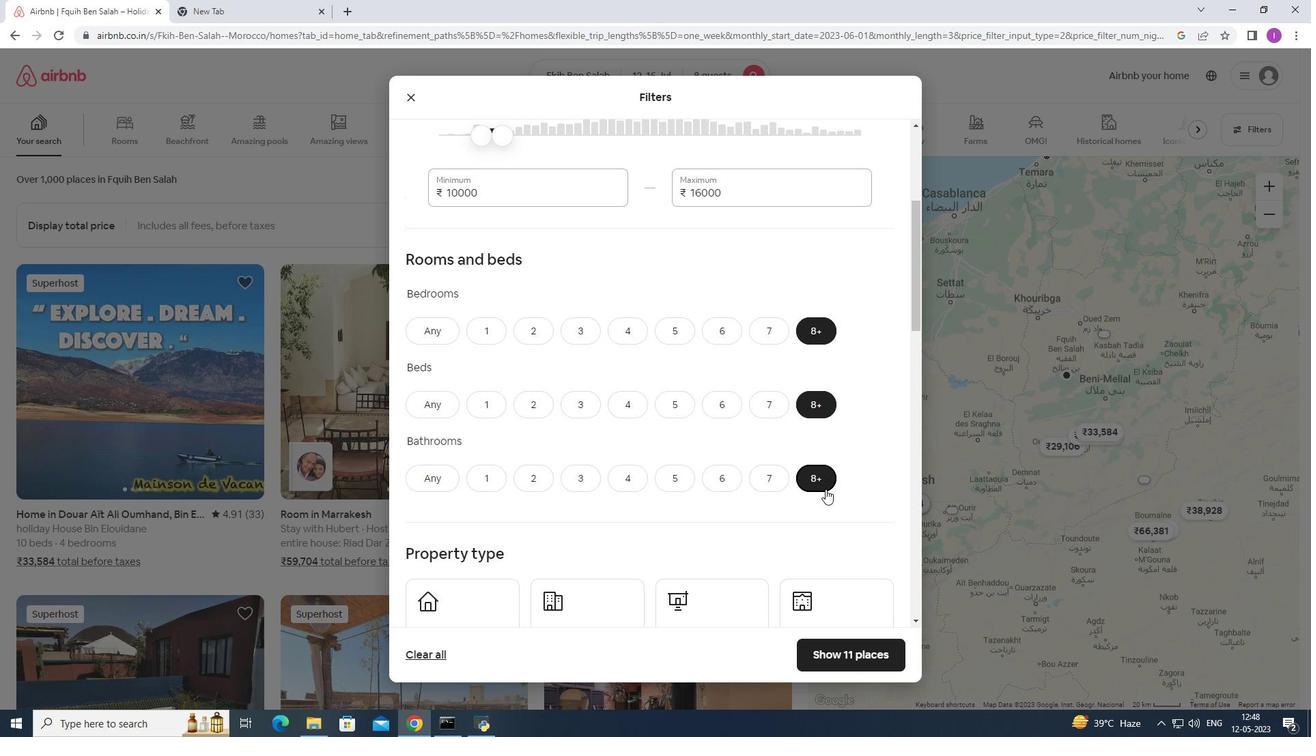 
Action: Mouse moved to (461, 506)
Screenshot: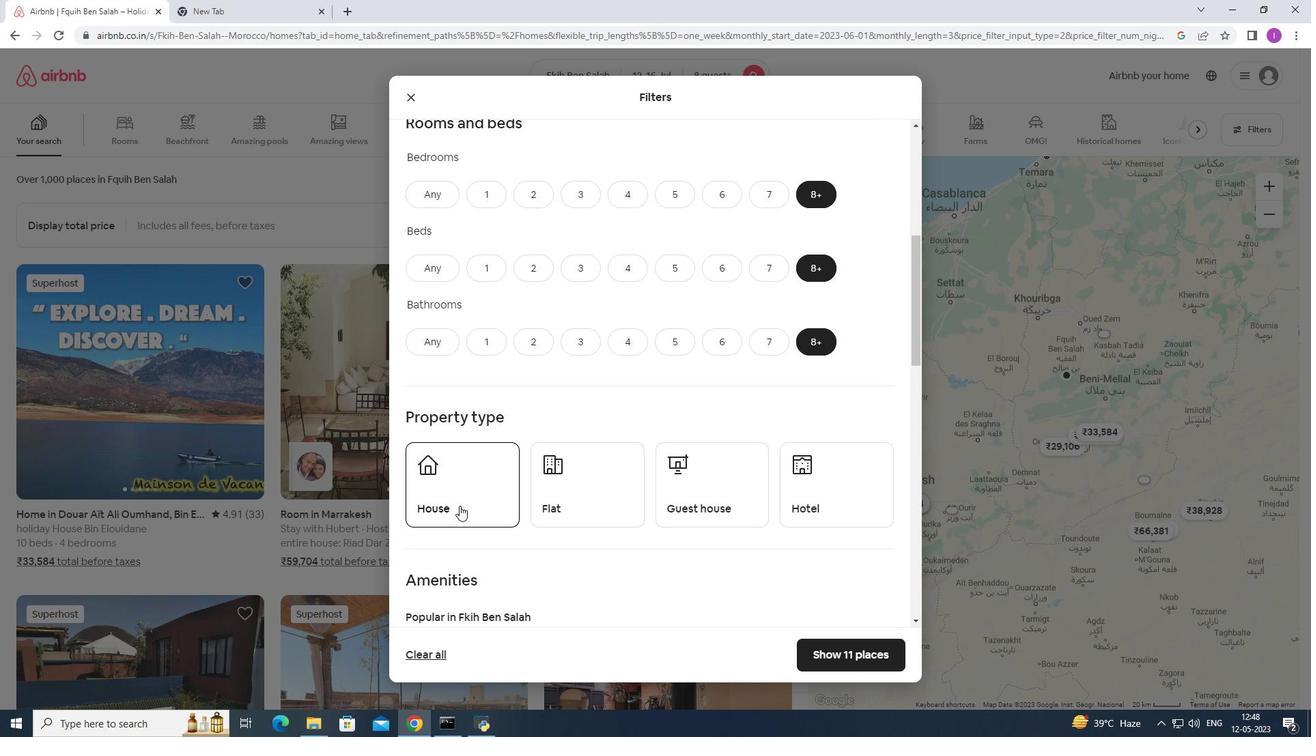 
Action: Mouse pressed left at (461, 506)
Screenshot: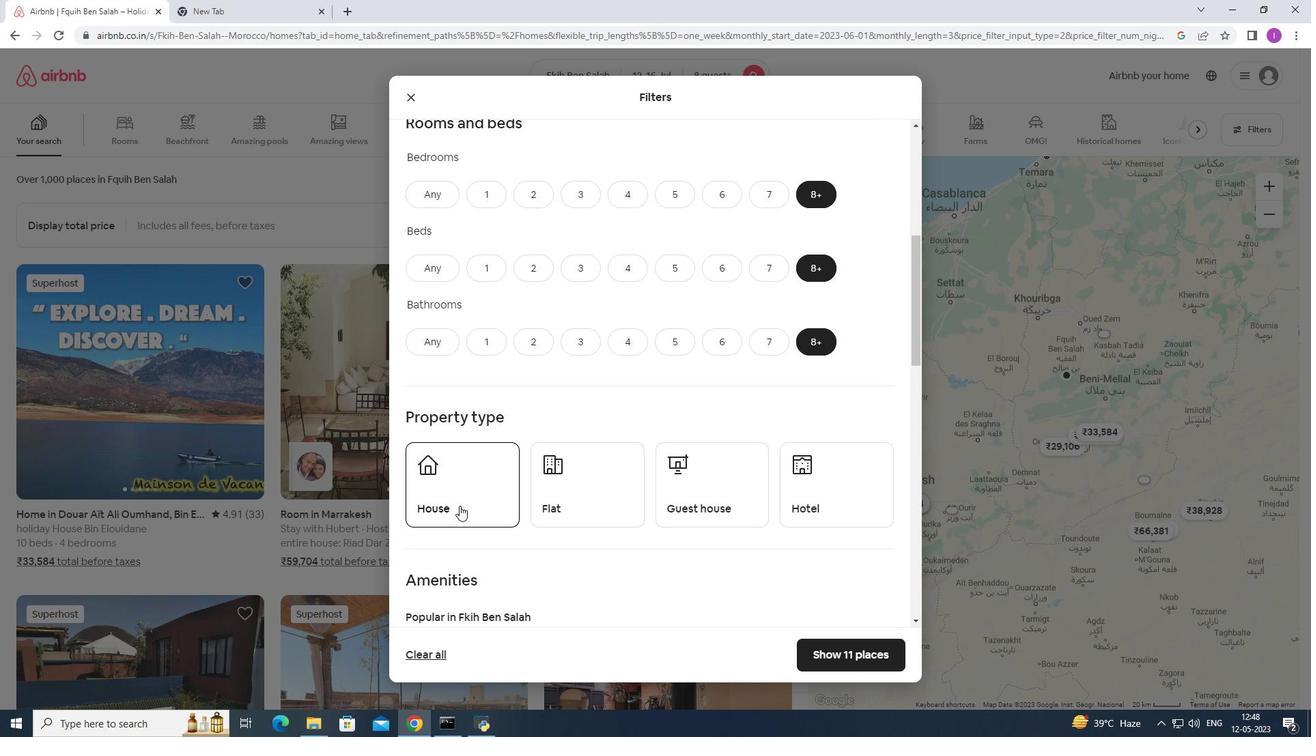 
Action: Mouse moved to (612, 494)
Screenshot: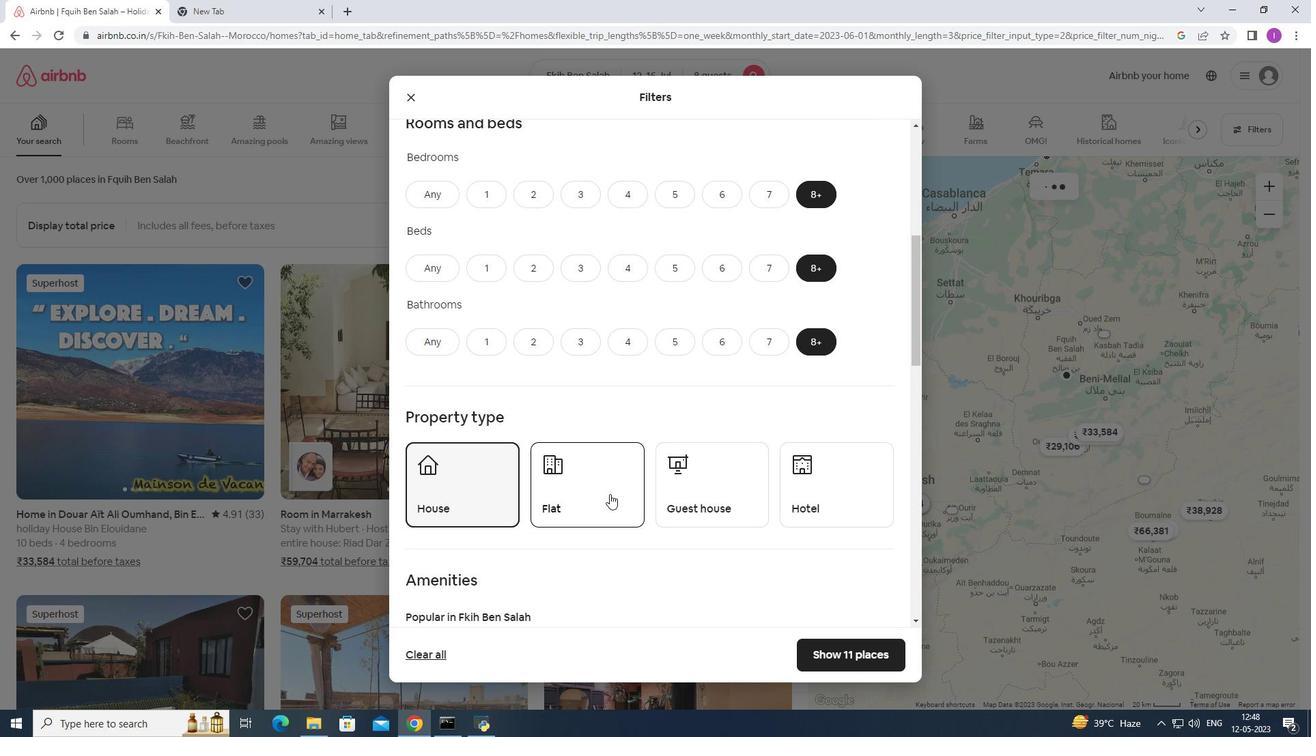 
Action: Mouse pressed left at (611, 494)
Screenshot: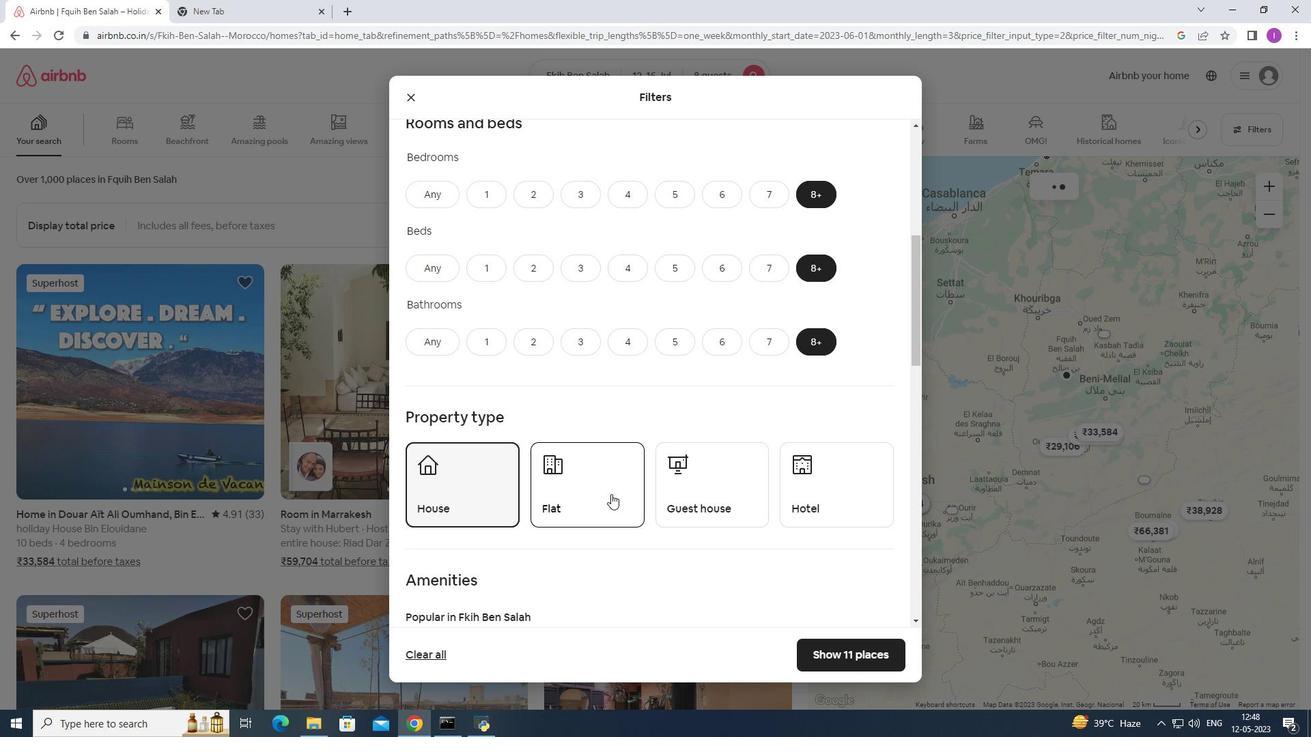 
Action: Mouse moved to (701, 488)
Screenshot: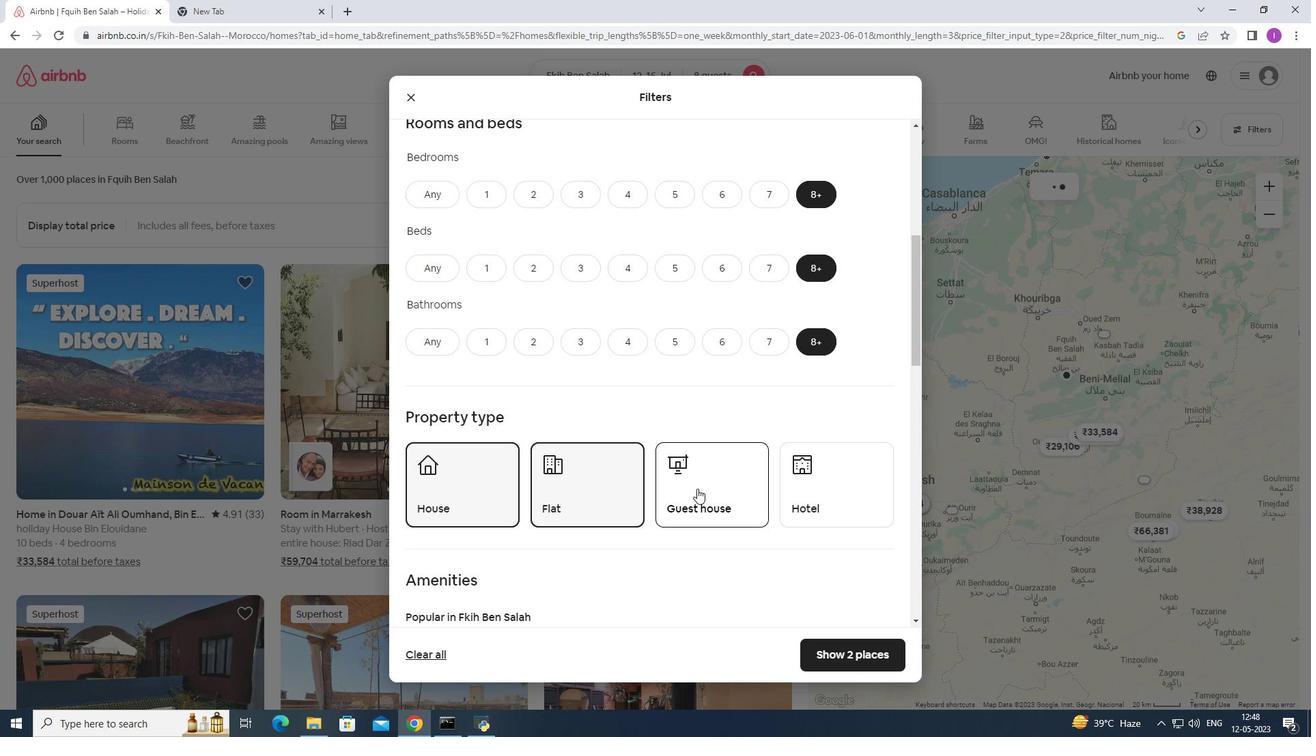 
Action: Mouse pressed left at (701, 488)
Screenshot: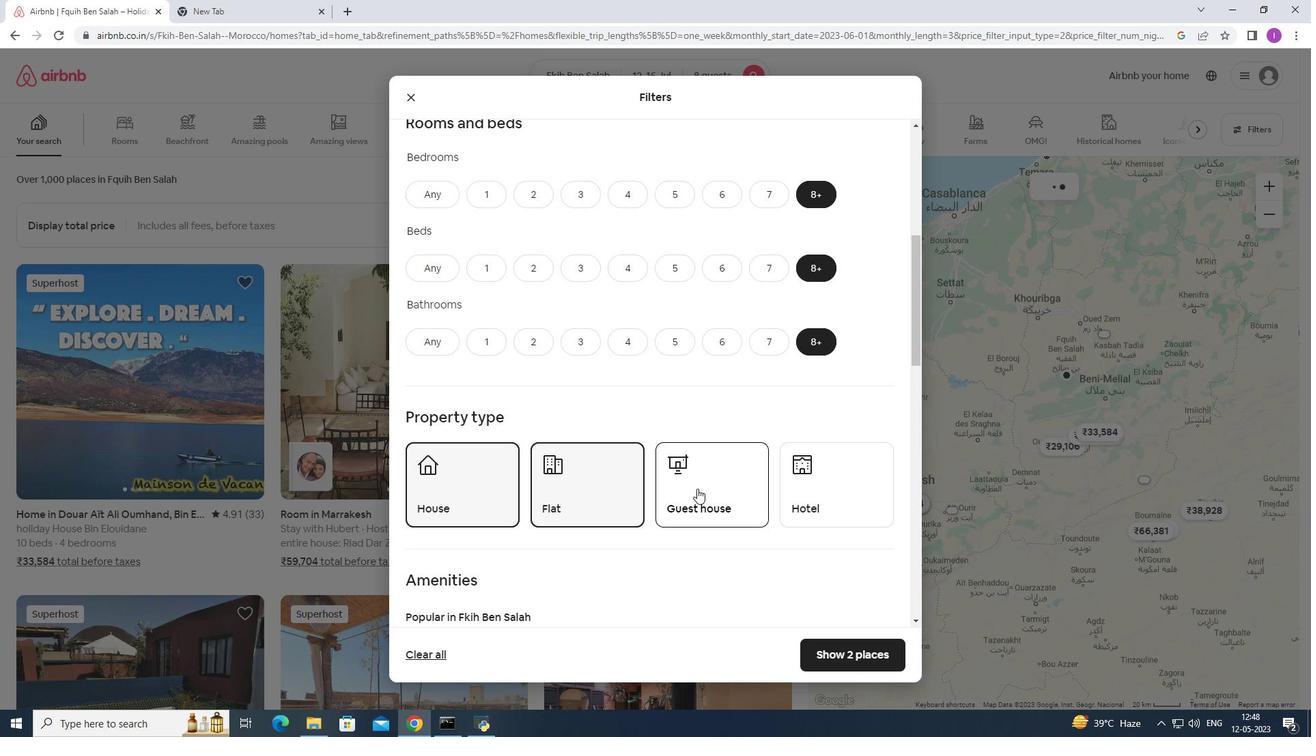 
Action: Mouse moved to (818, 478)
Screenshot: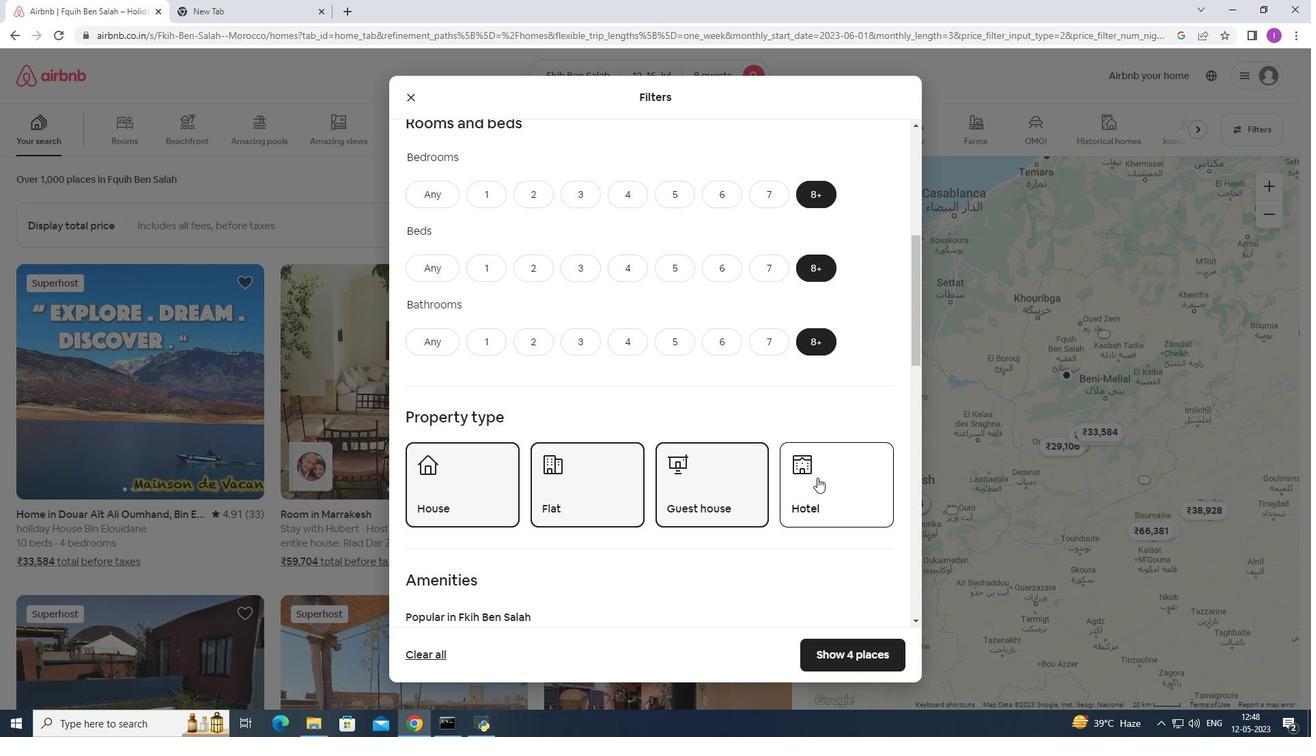 
Action: Mouse pressed left at (818, 478)
Screenshot: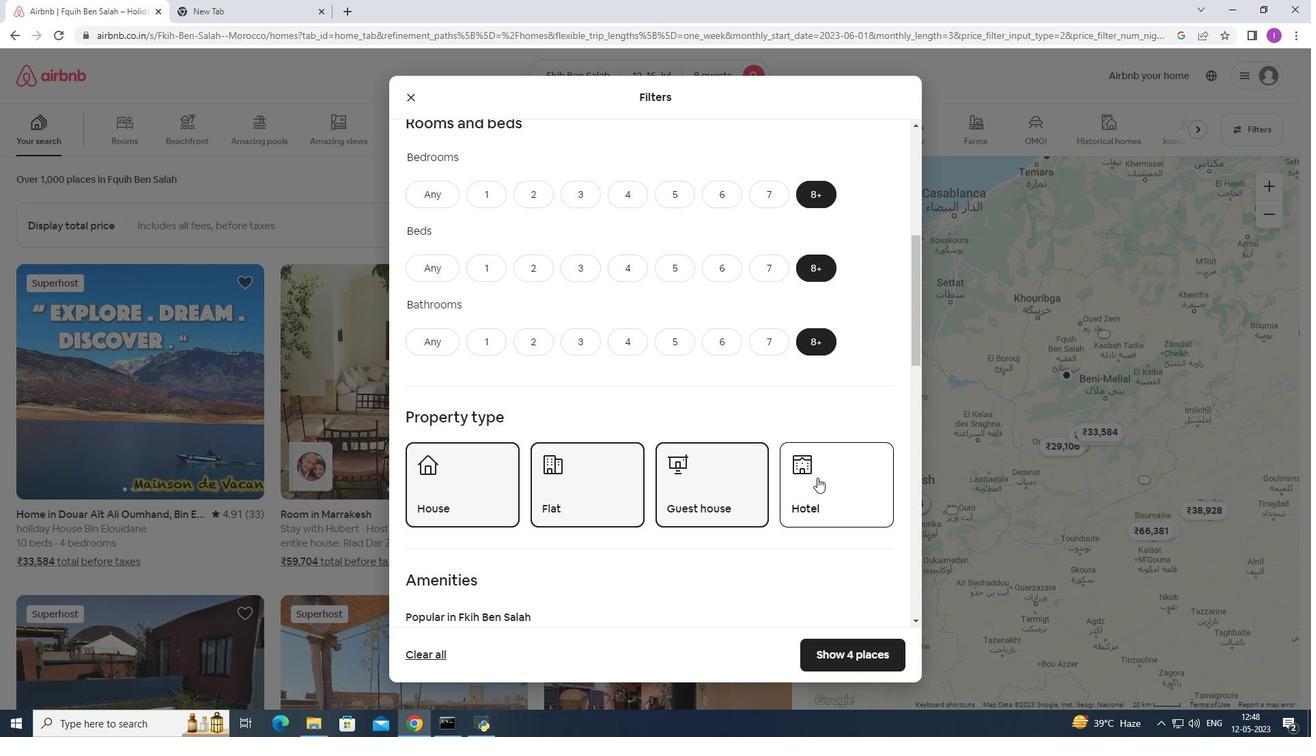 
Action: Mouse moved to (688, 471)
Screenshot: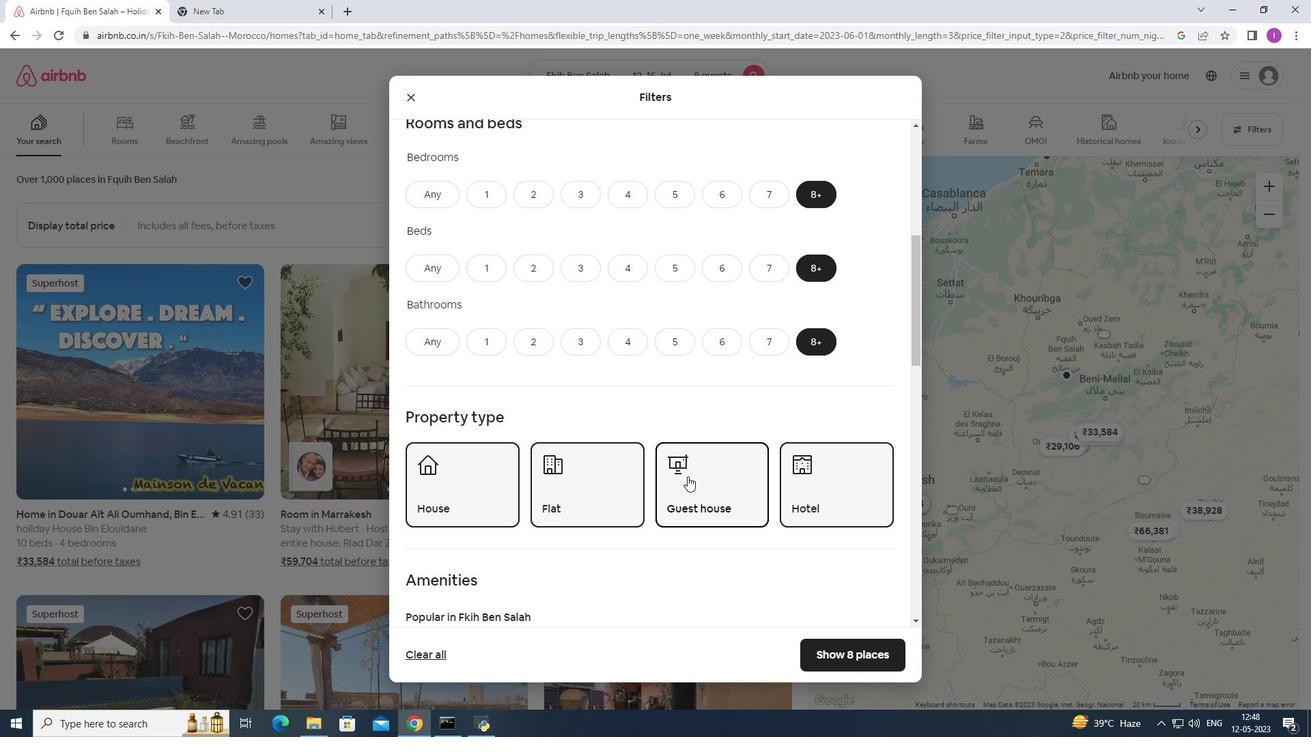 
Action: Mouse scrolled (688, 471) with delta (0, 0)
Screenshot: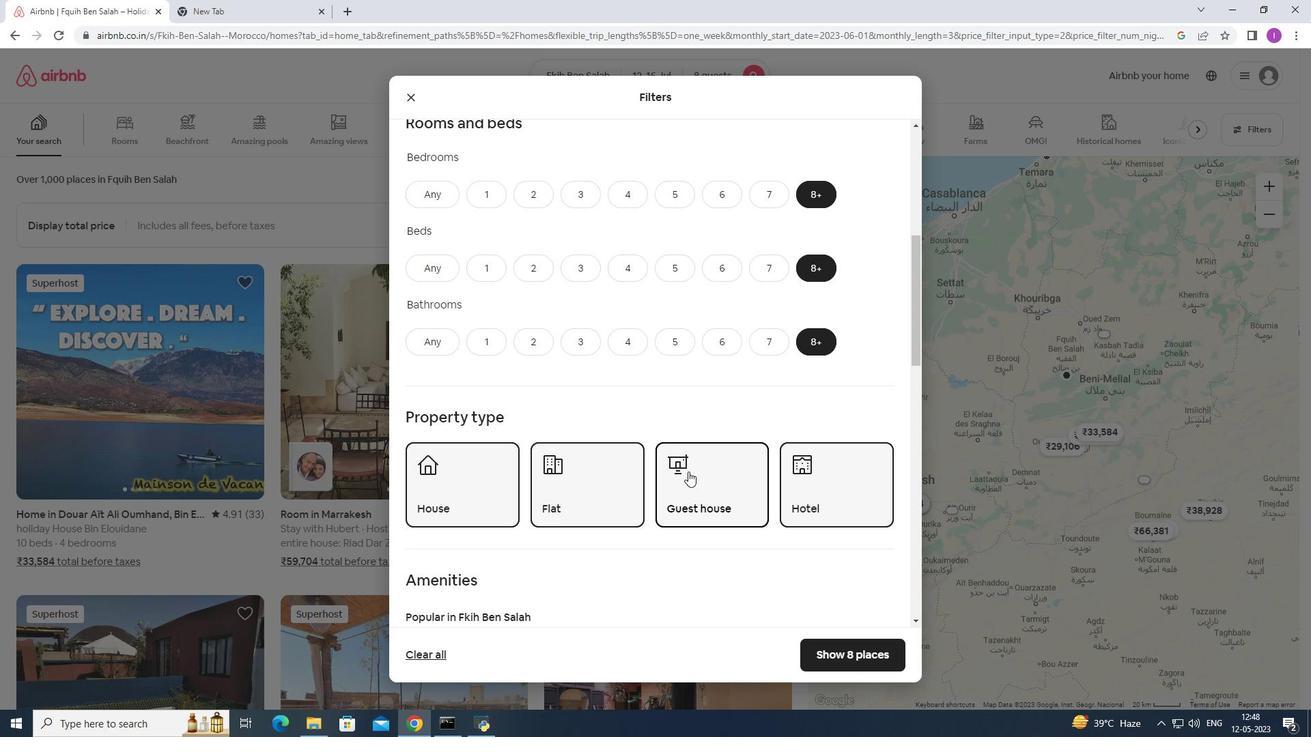 
Action: Mouse moved to (702, 466)
Screenshot: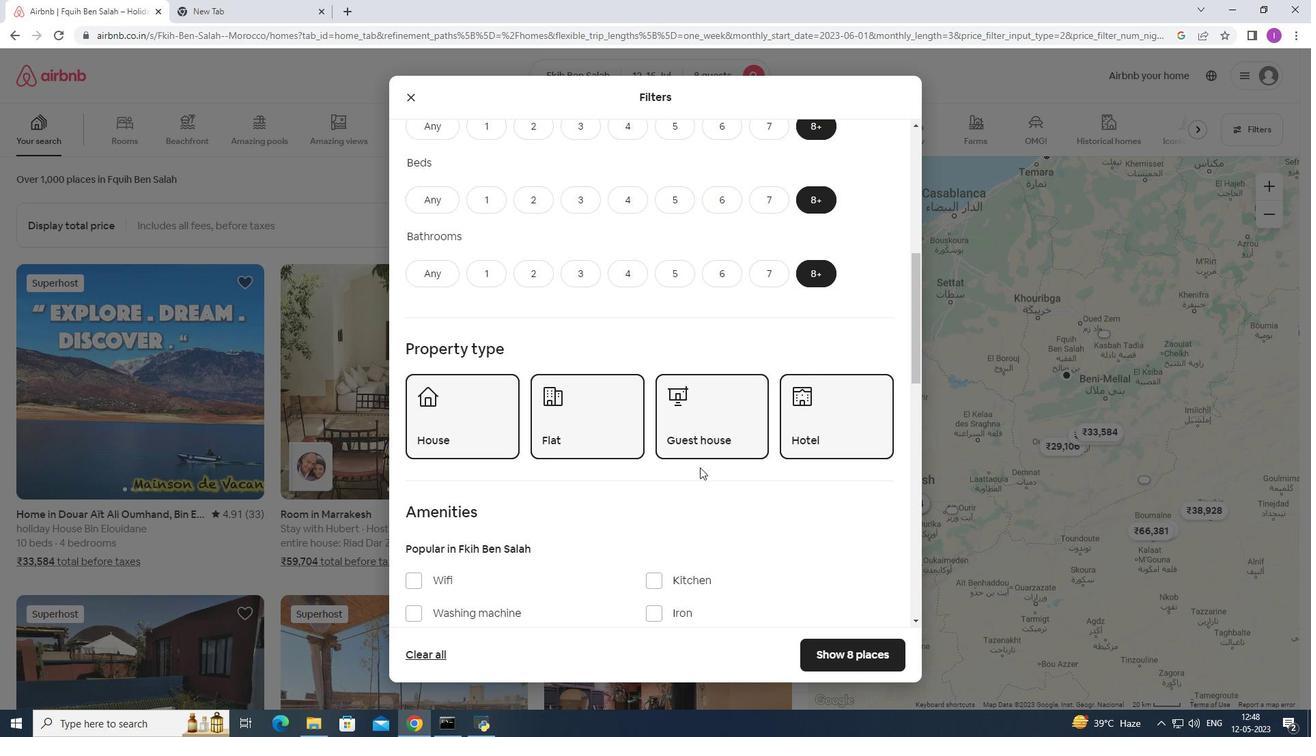 
Action: Mouse scrolled (702, 465) with delta (0, 0)
Screenshot: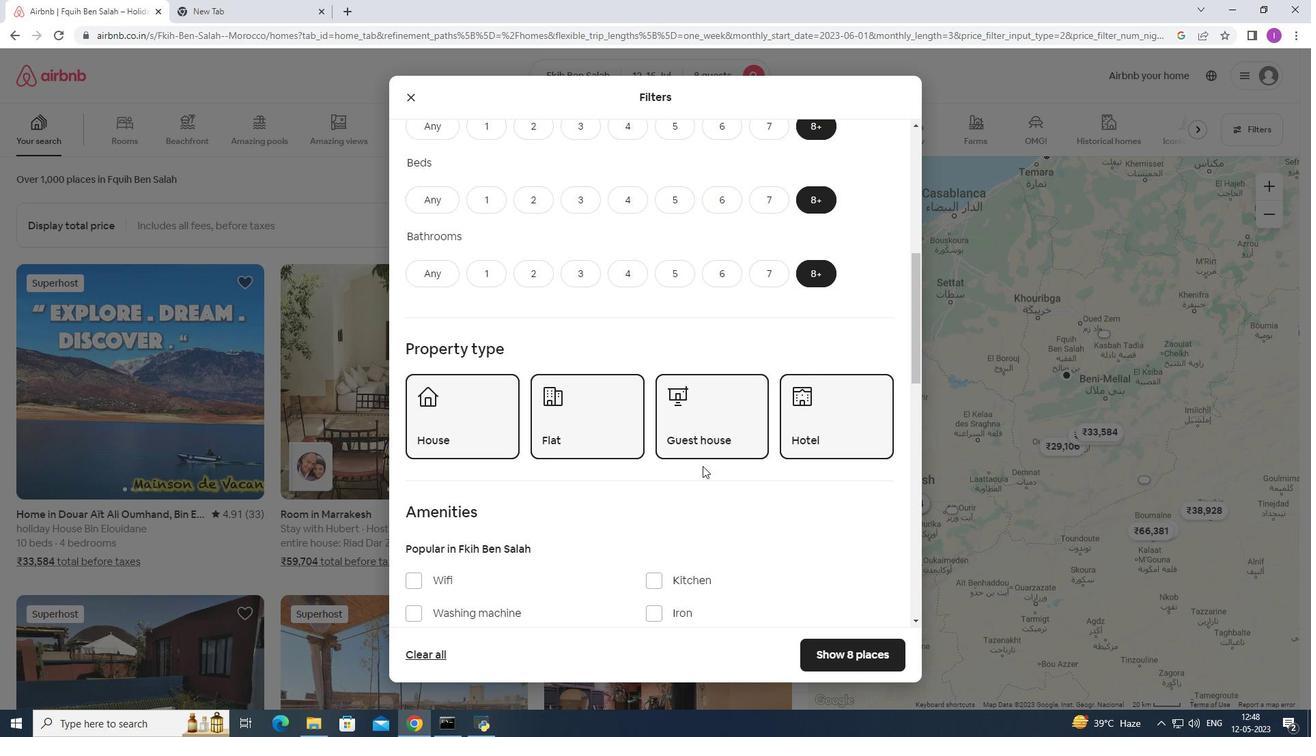 
Action: Mouse moved to (694, 462)
Screenshot: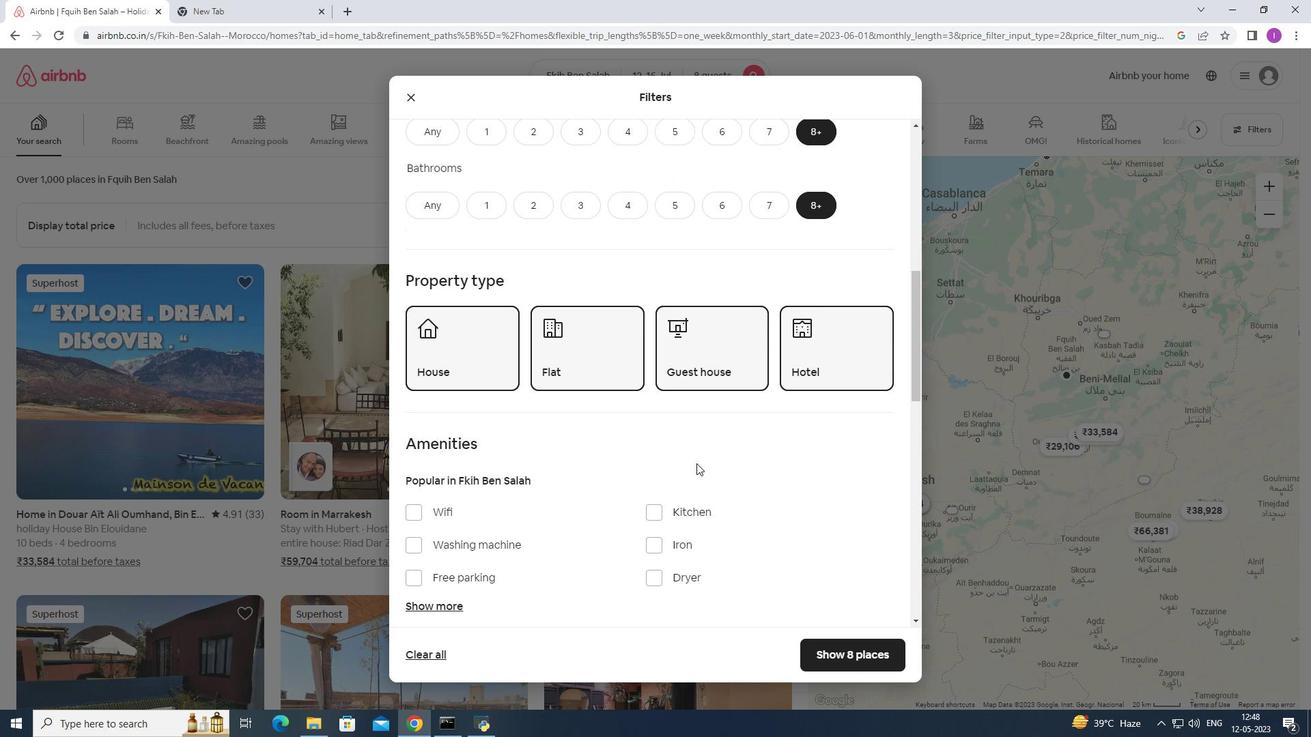 
Action: Mouse scrolled (694, 461) with delta (0, 0)
Screenshot: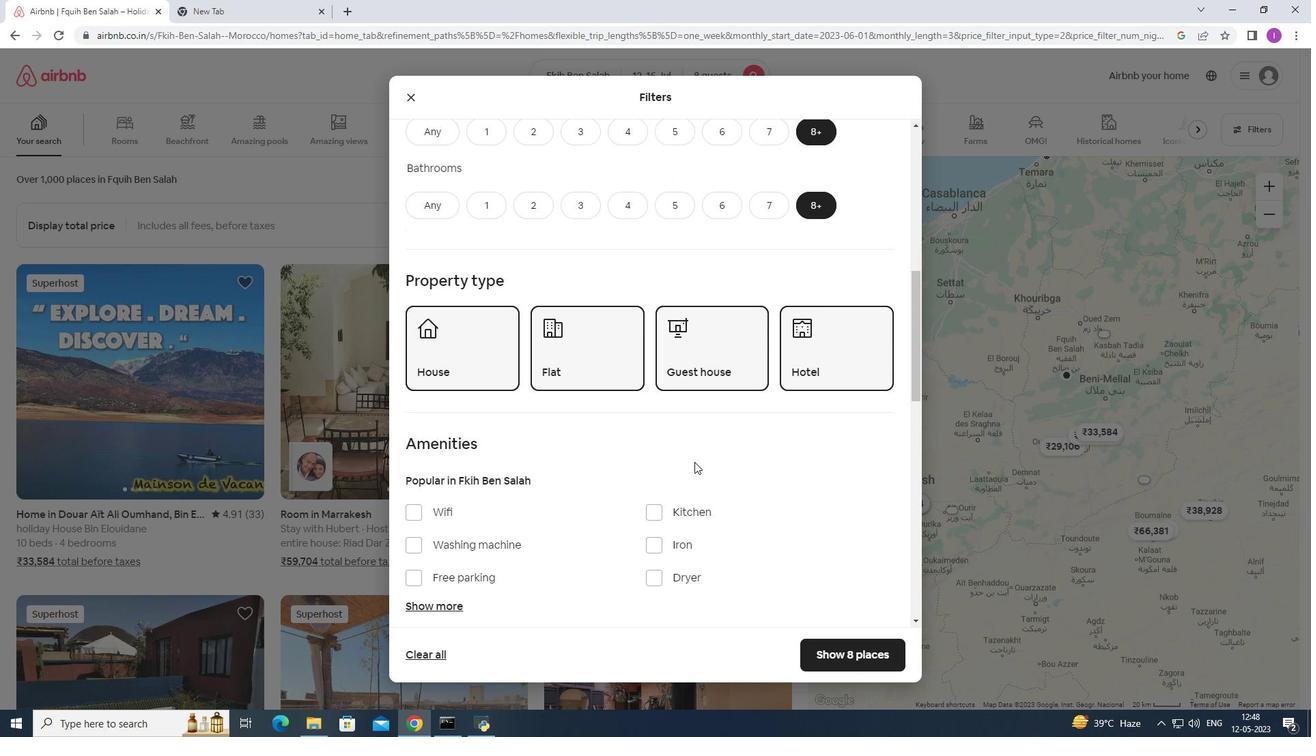 
Action: Mouse moved to (693, 457)
Screenshot: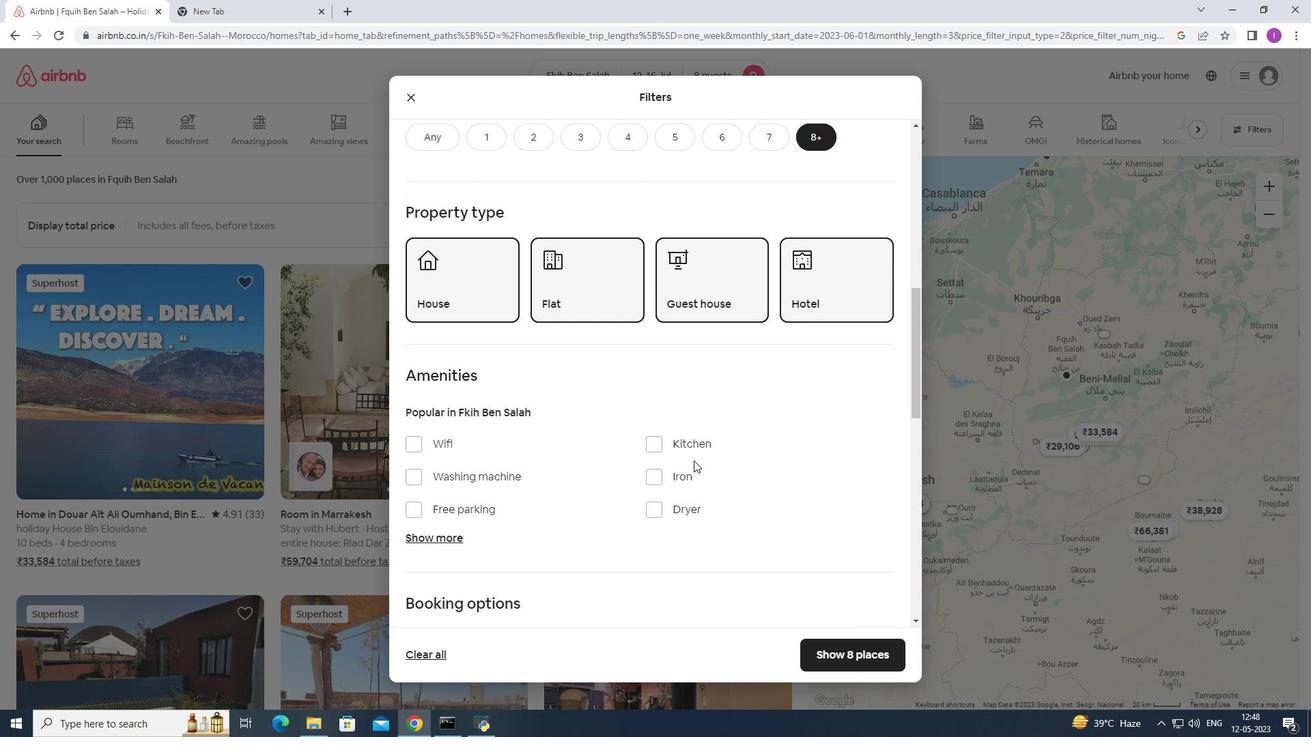 
Action: Mouse scrolled (693, 456) with delta (0, 0)
Screenshot: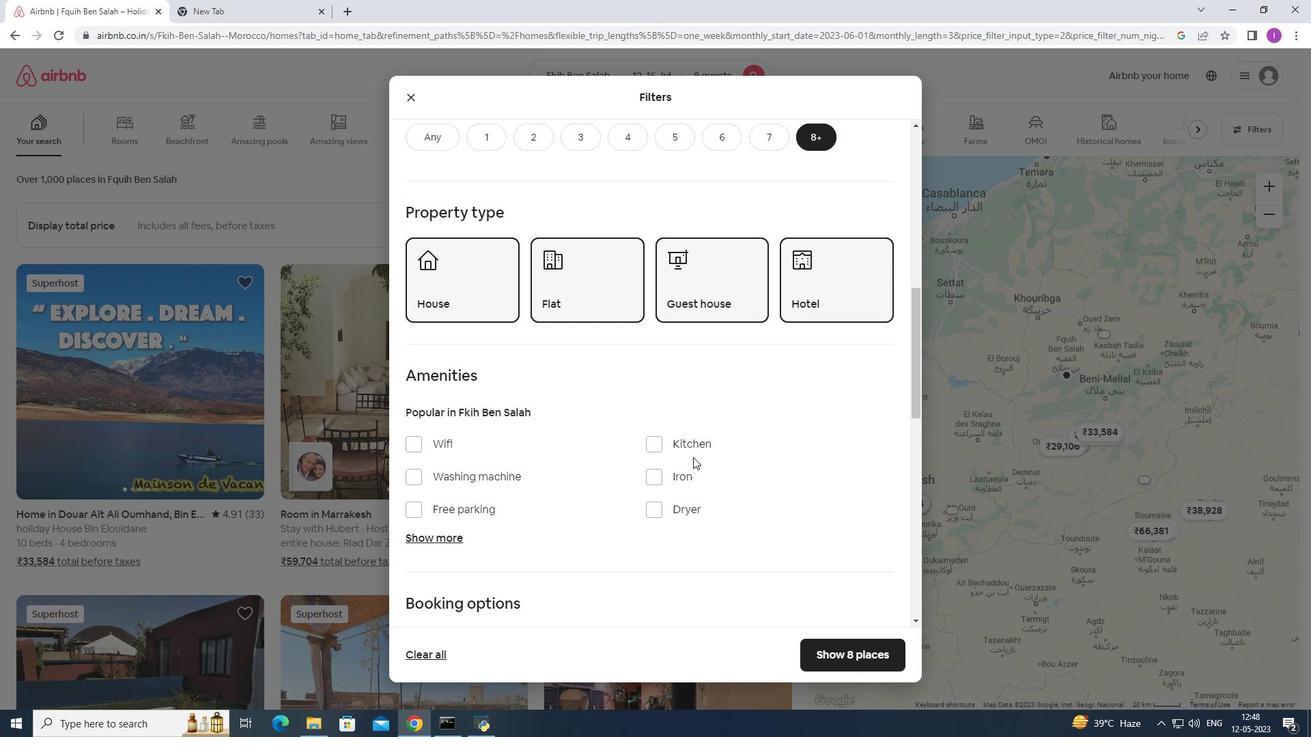 
Action: Mouse scrolled (693, 456) with delta (0, 0)
Screenshot: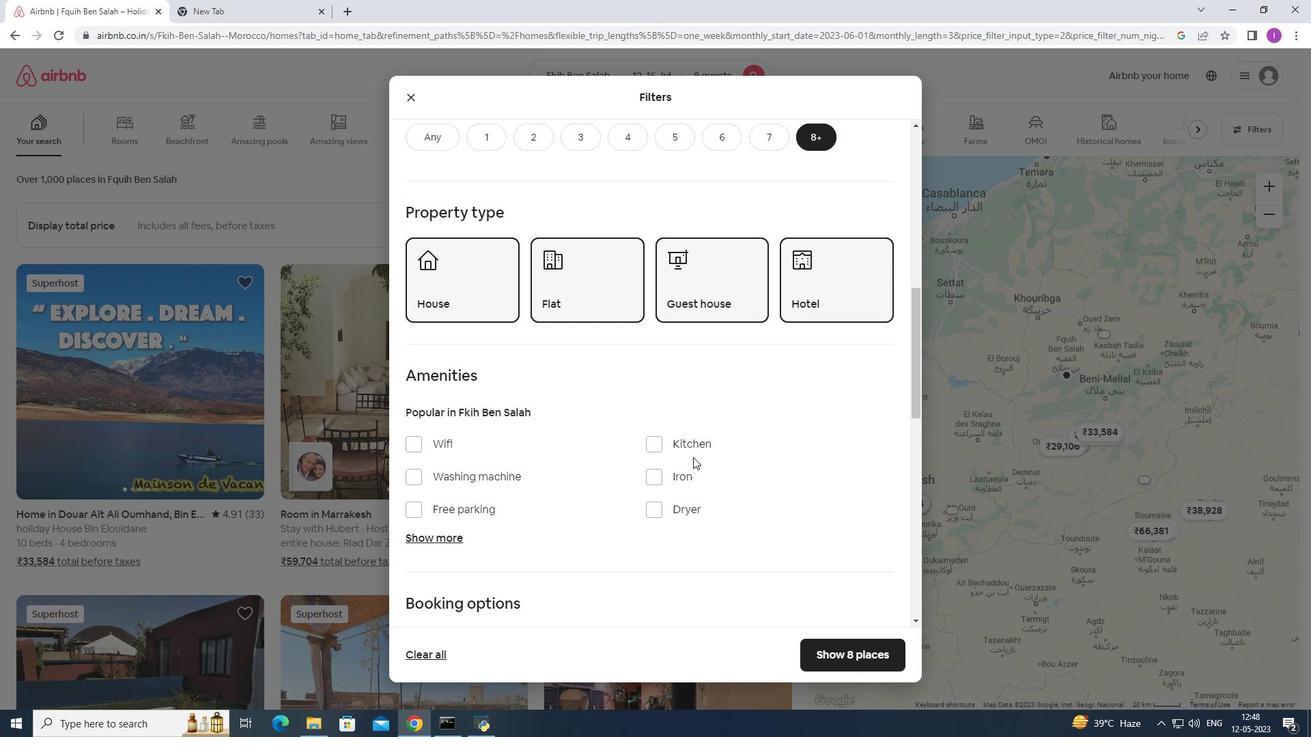 
Action: Mouse moved to (415, 306)
Screenshot: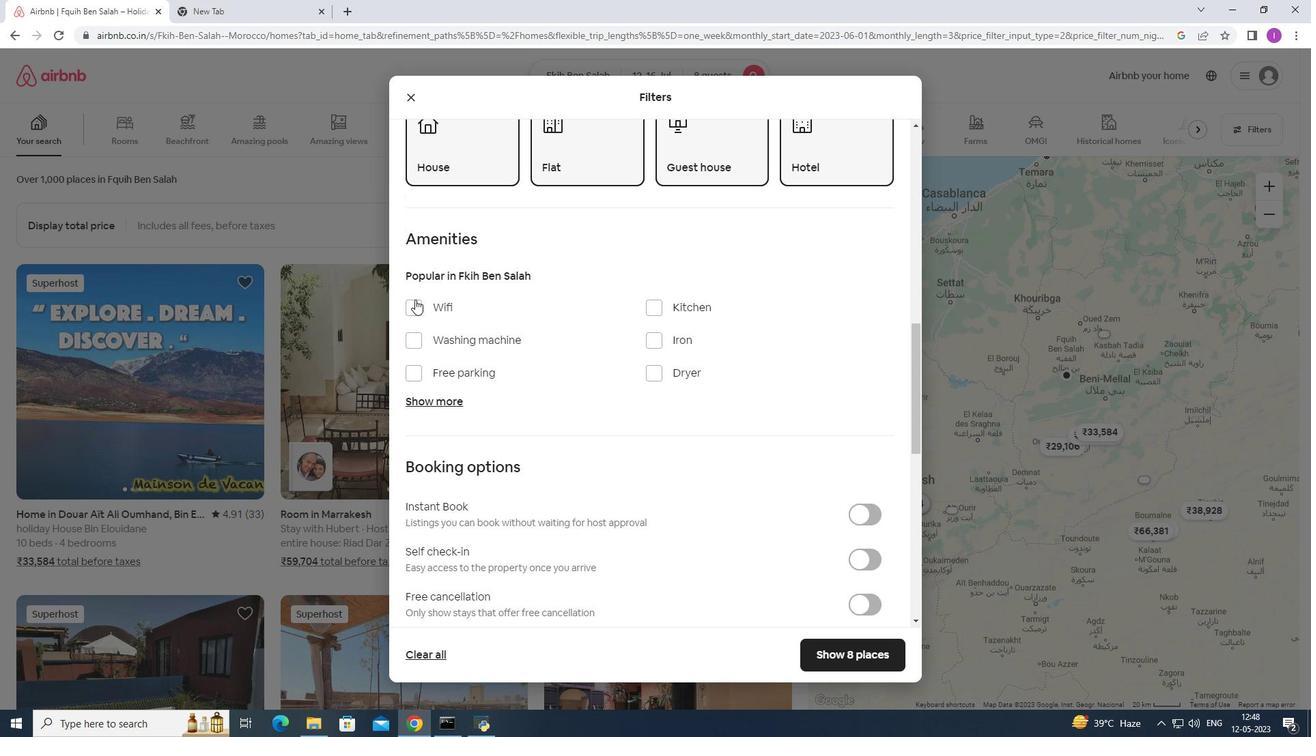 
Action: Mouse pressed left at (415, 306)
Screenshot: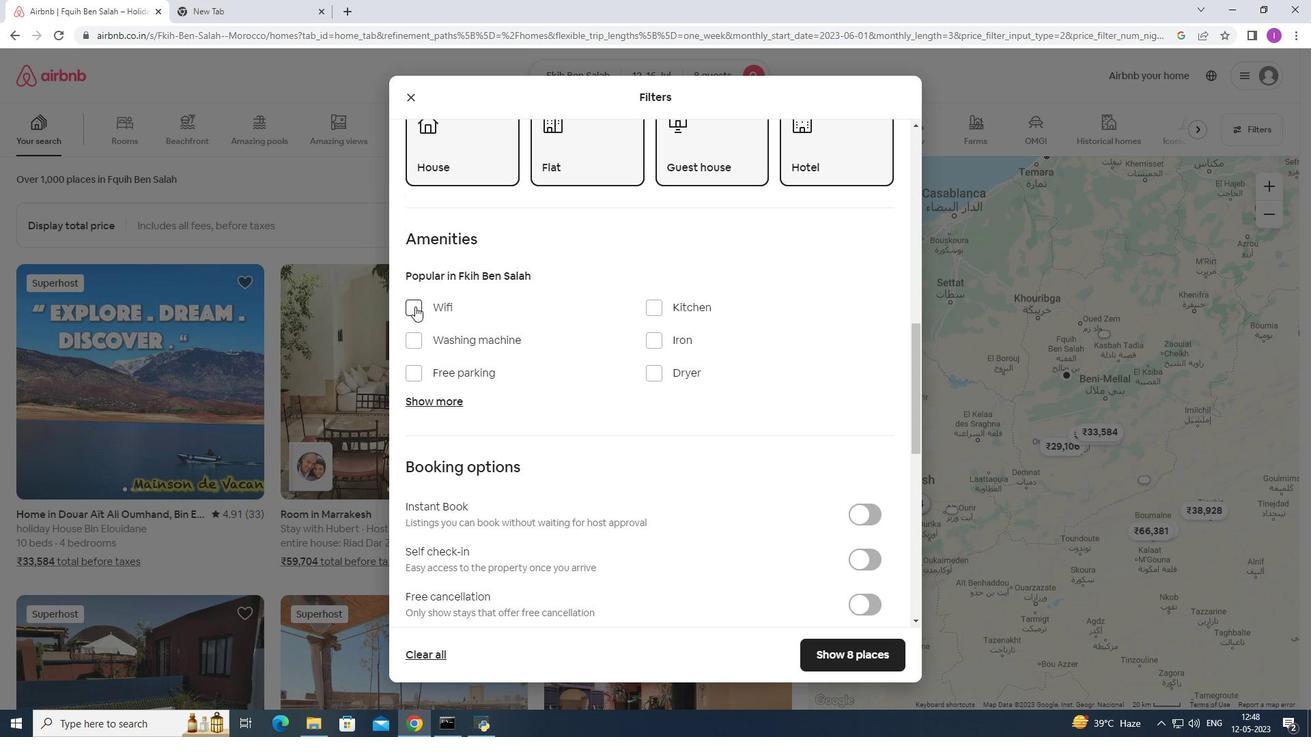 
Action: Mouse moved to (432, 314)
Screenshot: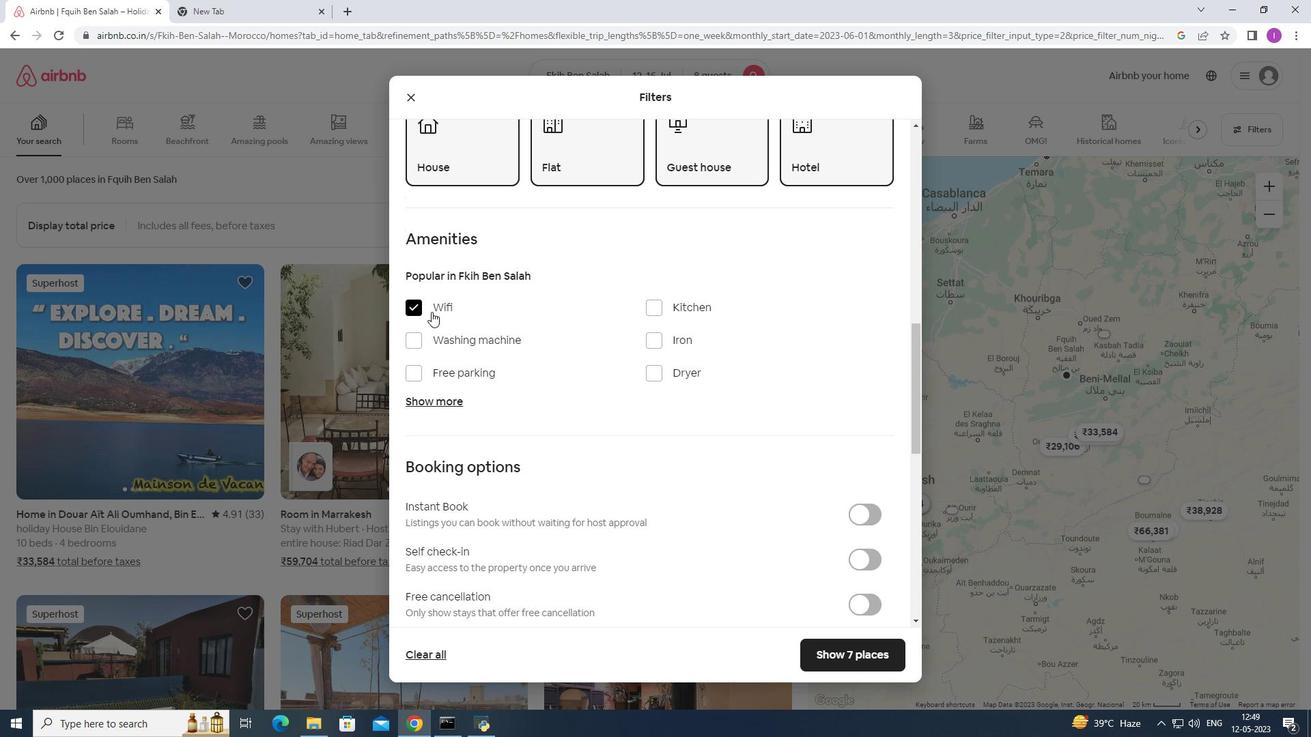 
Action: Mouse scrolled (432, 313) with delta (0, 0)
Screenshot: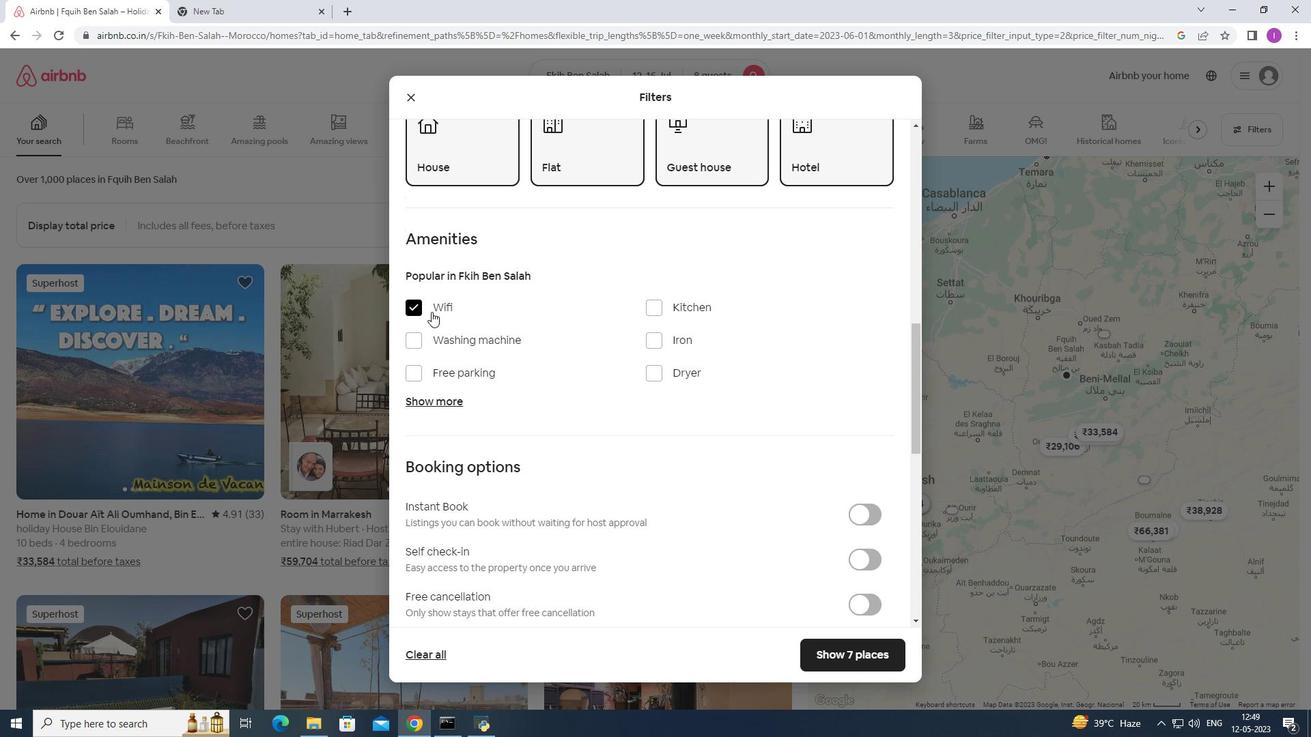 
Action: Mouse moved to (414, 310)
Screenshot: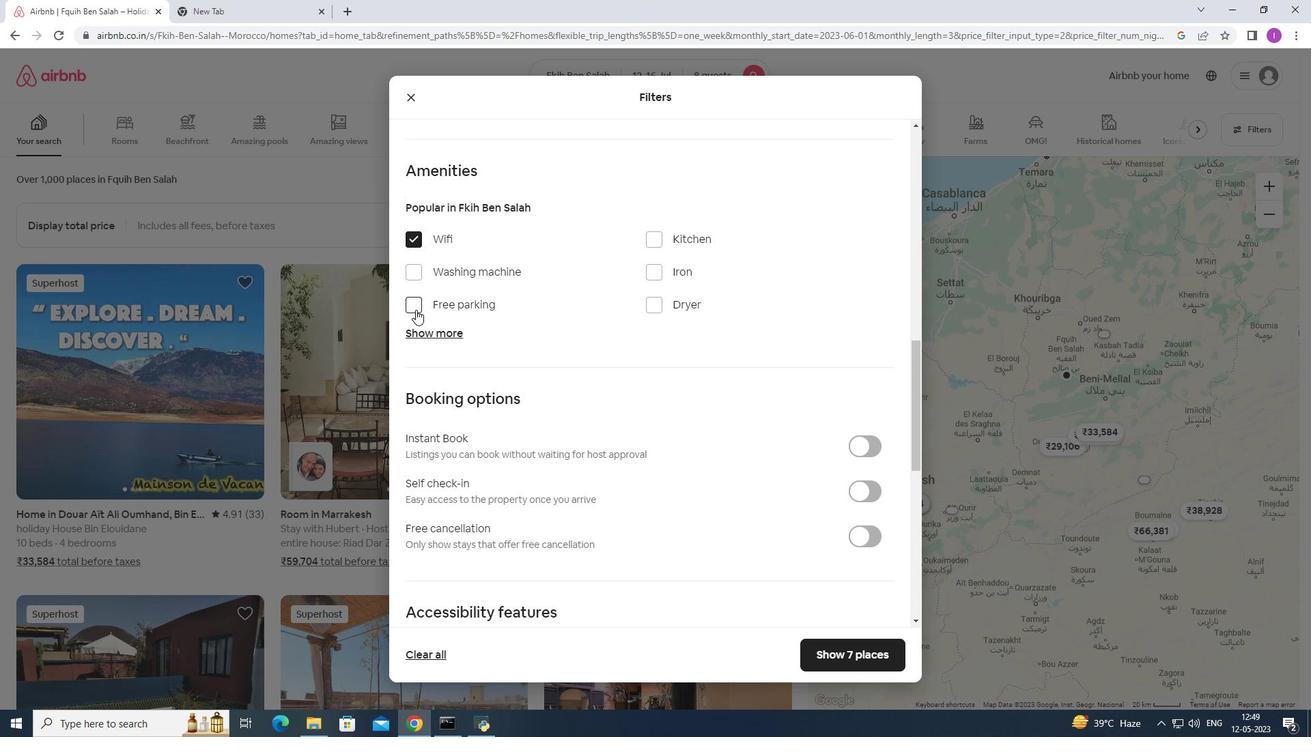 
Action: Mouse pressed left at (414, 310)
Screenshot: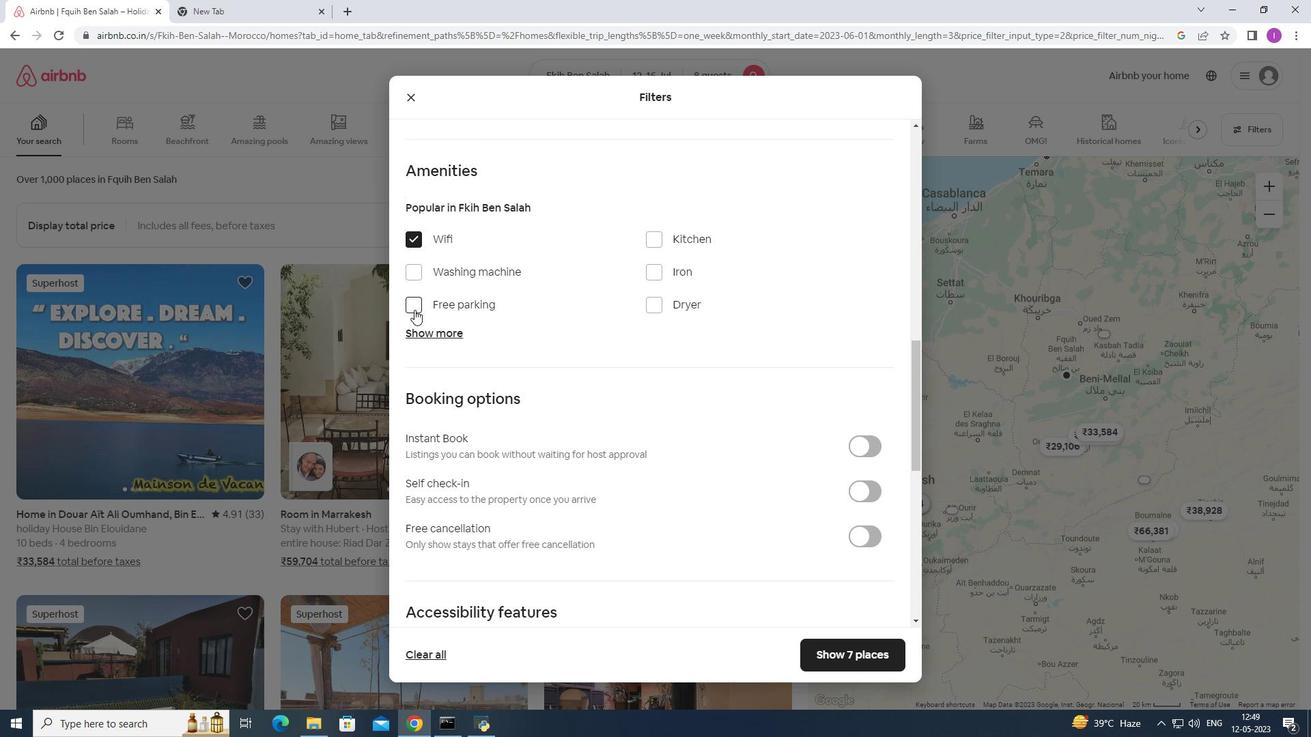 
Action: Mouse moved to (431, 325)
Screenshot: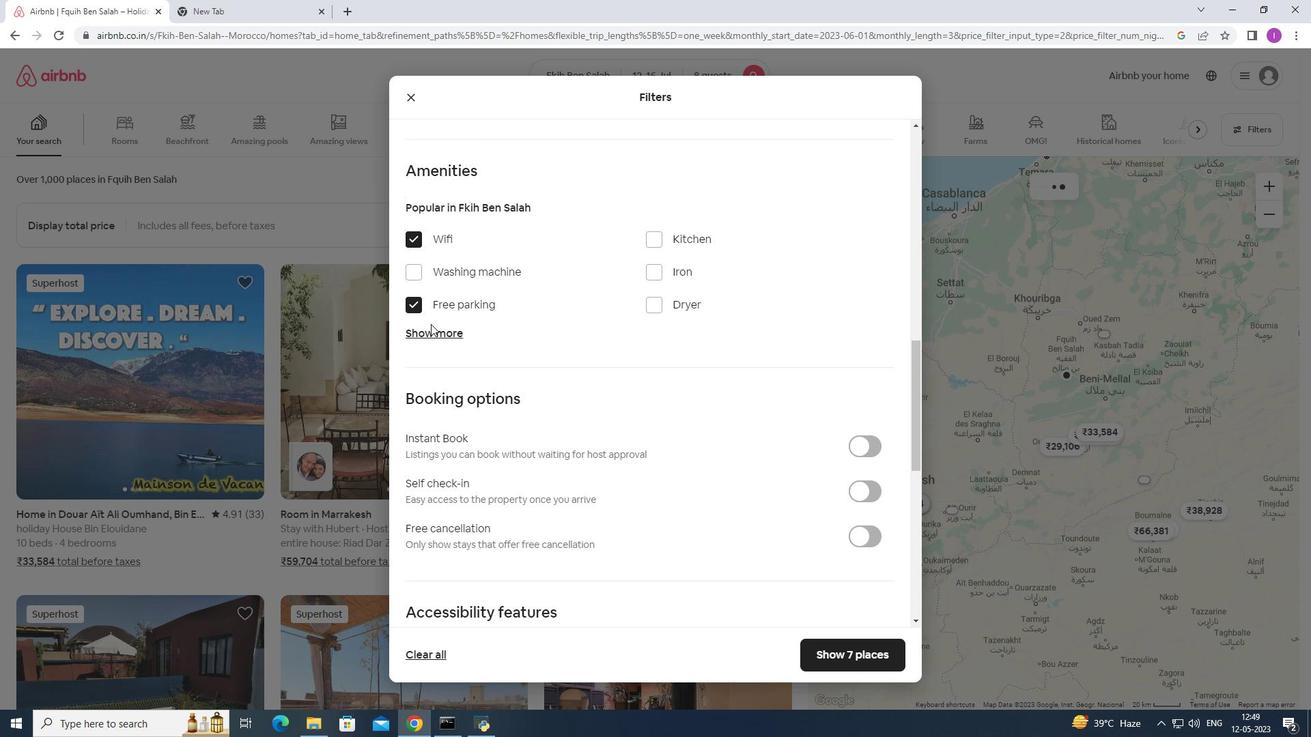 
Action: Mouse pressed left at (431, 325)
Screenshot: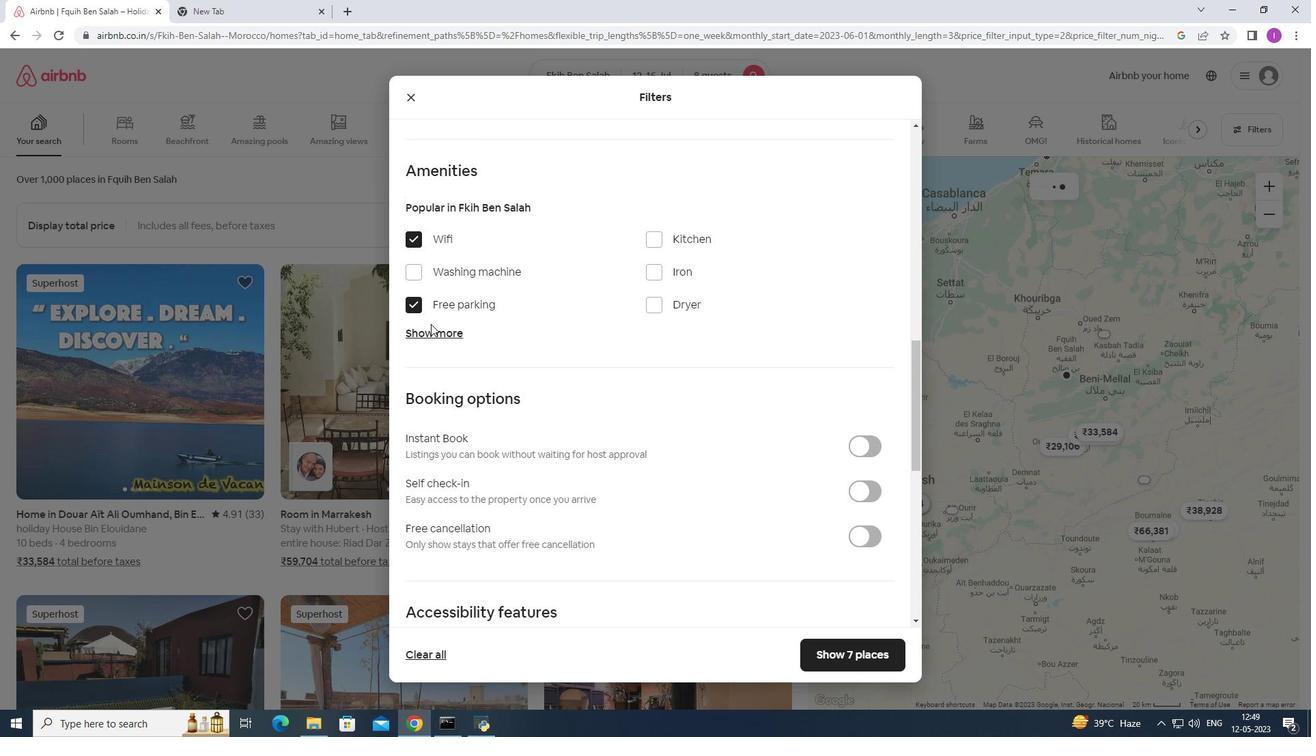 
Action: Mouse moved to (437, 331)
Screenshot: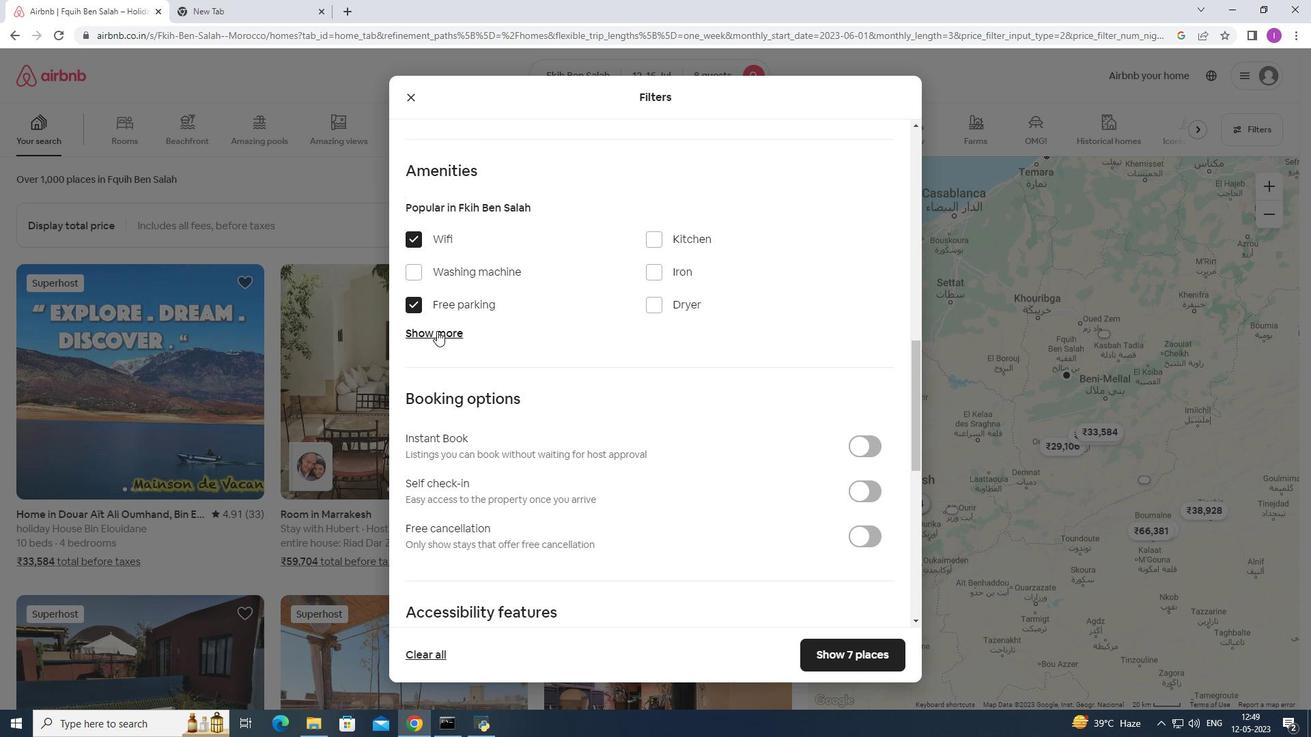 
Action: Mouse pressed left at (437, 331)
Screenshot: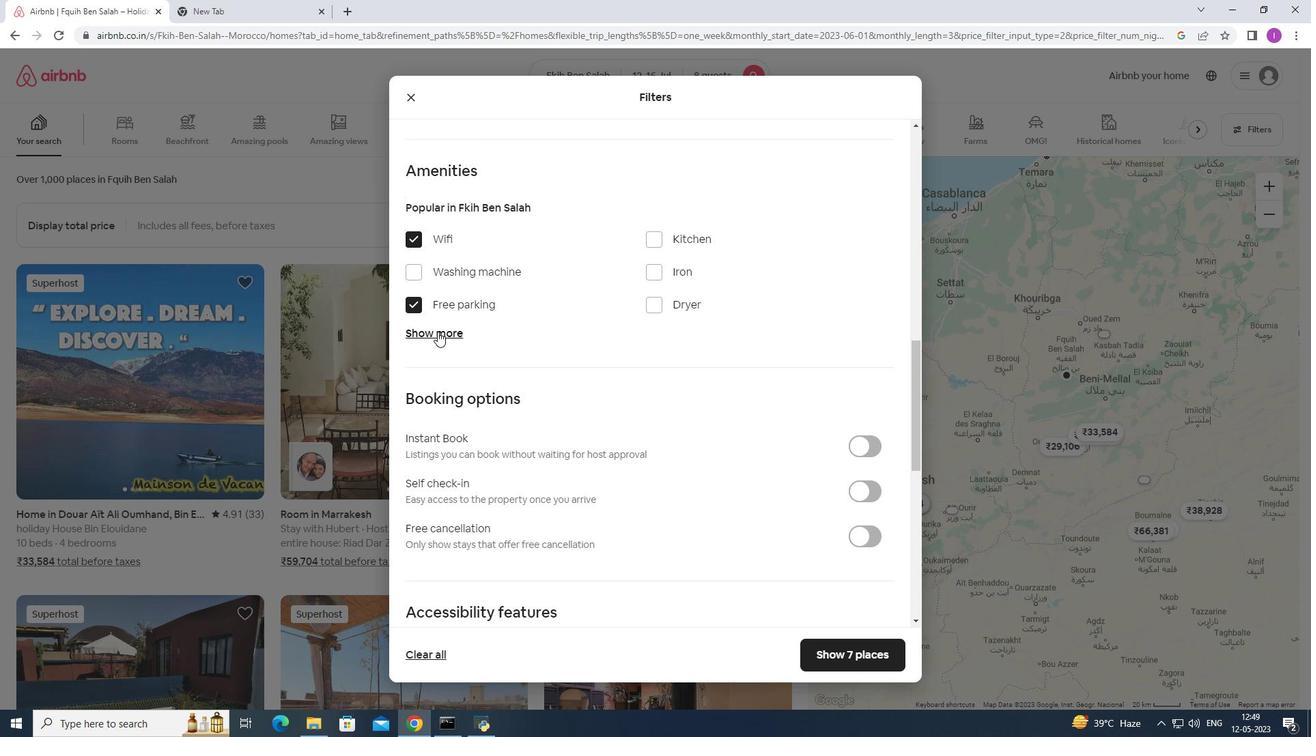 
Action: Mouse moved to (654, 413)
Screenshot: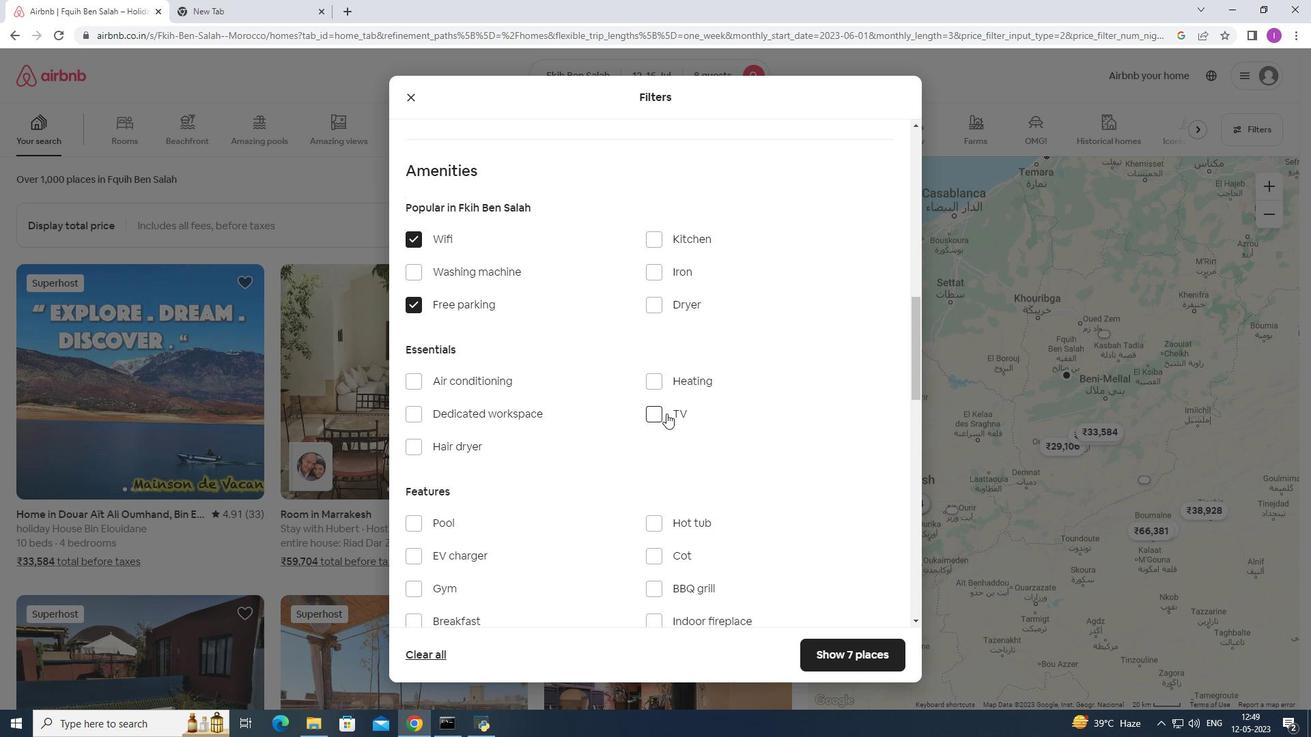 
Action: Mouse pressed left at (654, 413)
Screenshot: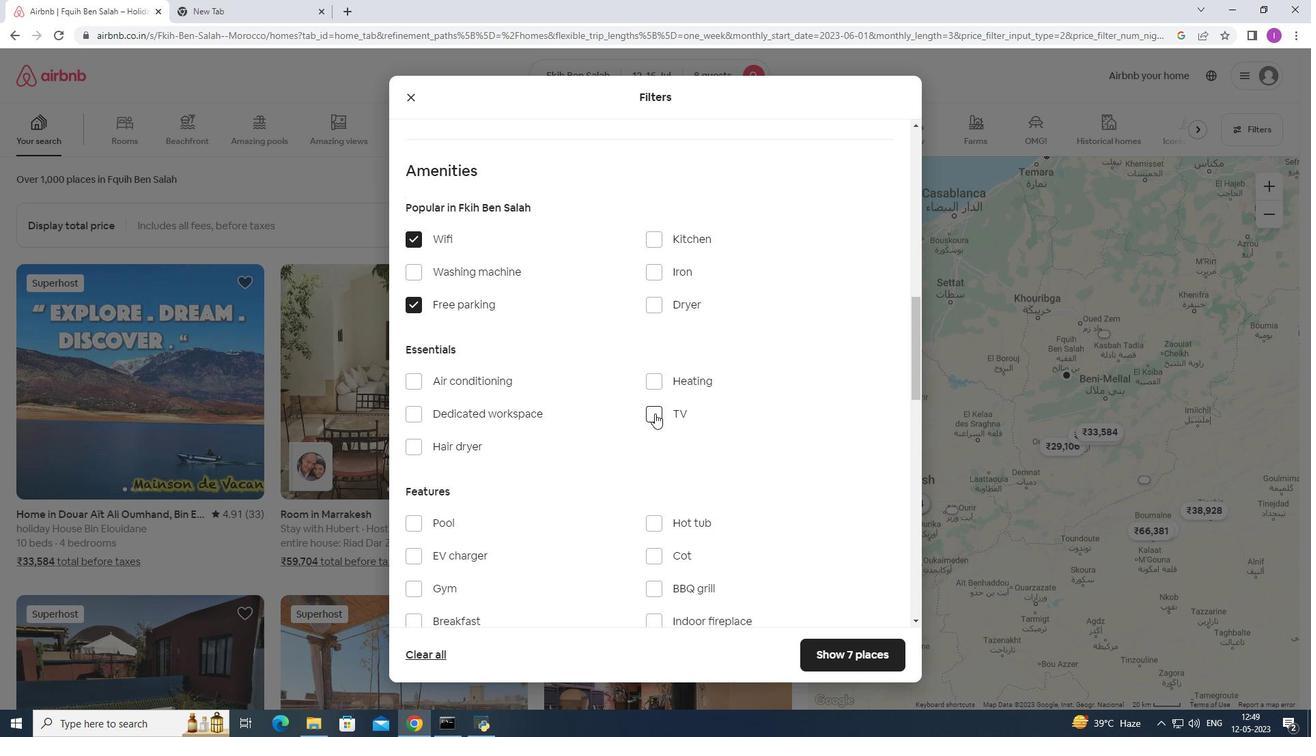 
Action: Mouse moved to (512, 428)
Screenshot: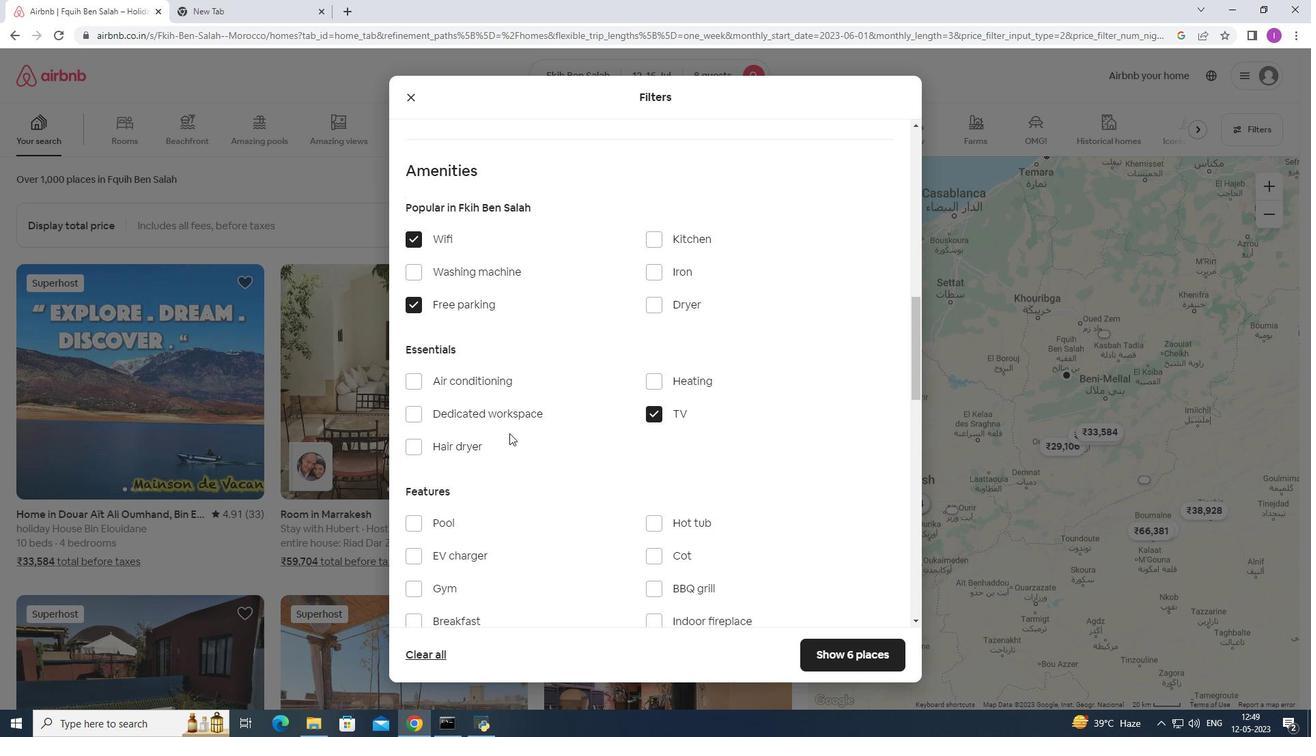 
Action: Mouse scrolled (512, 427) with delta (0, 0)
Screenshot: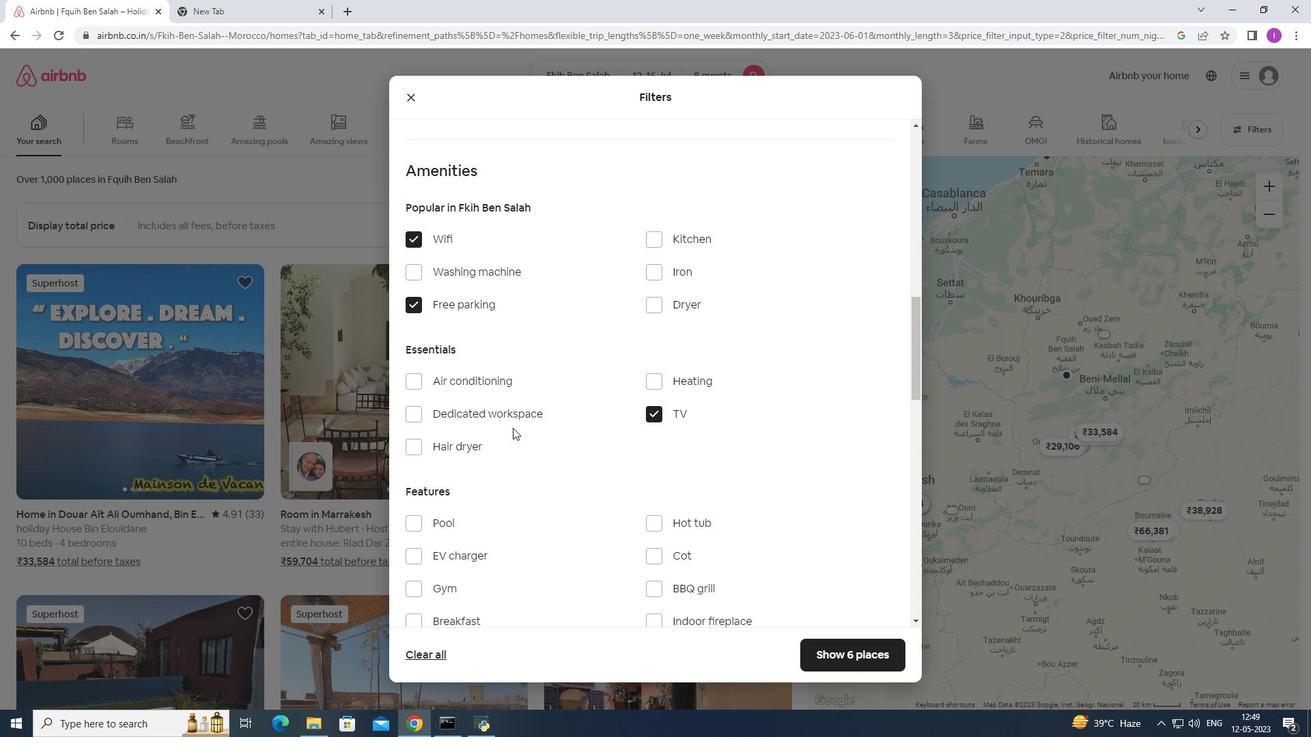 
Action: Mouse moved to (422, 517)
Screenshot: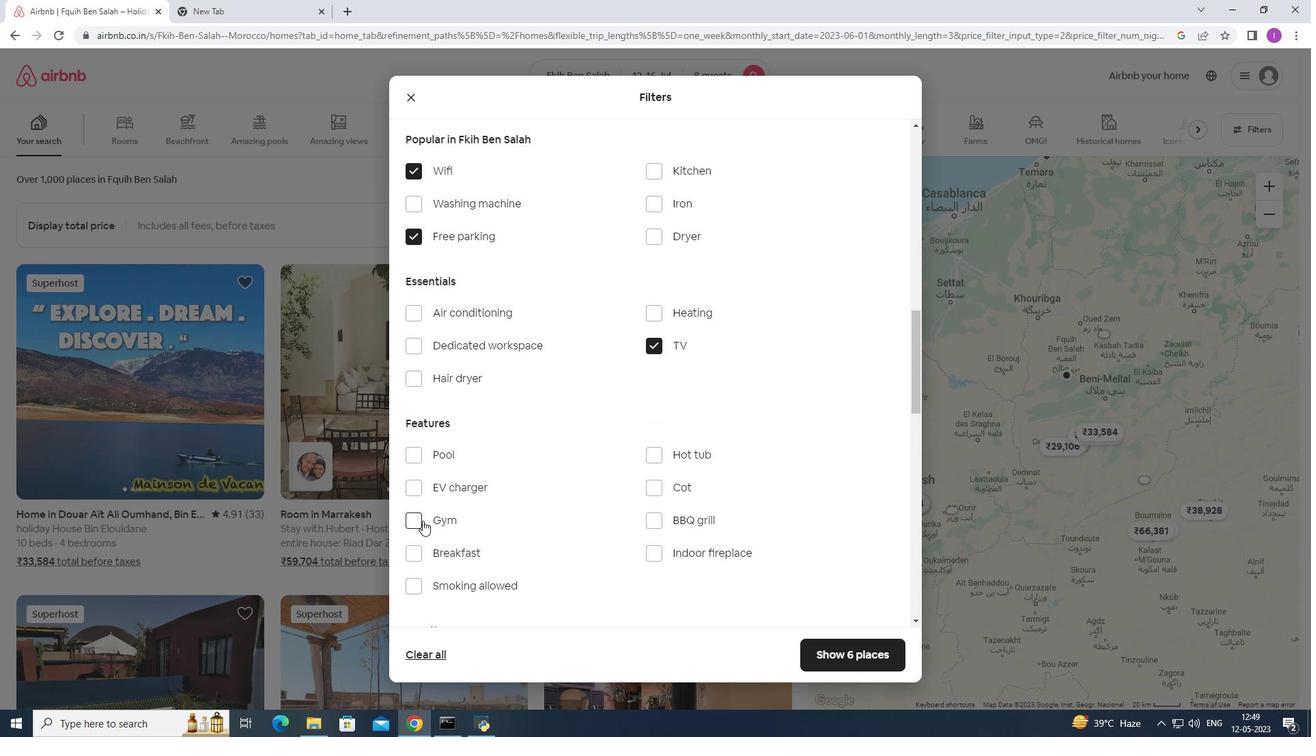 
Action: Mouse pressed left at (422, 517)
Screenshot: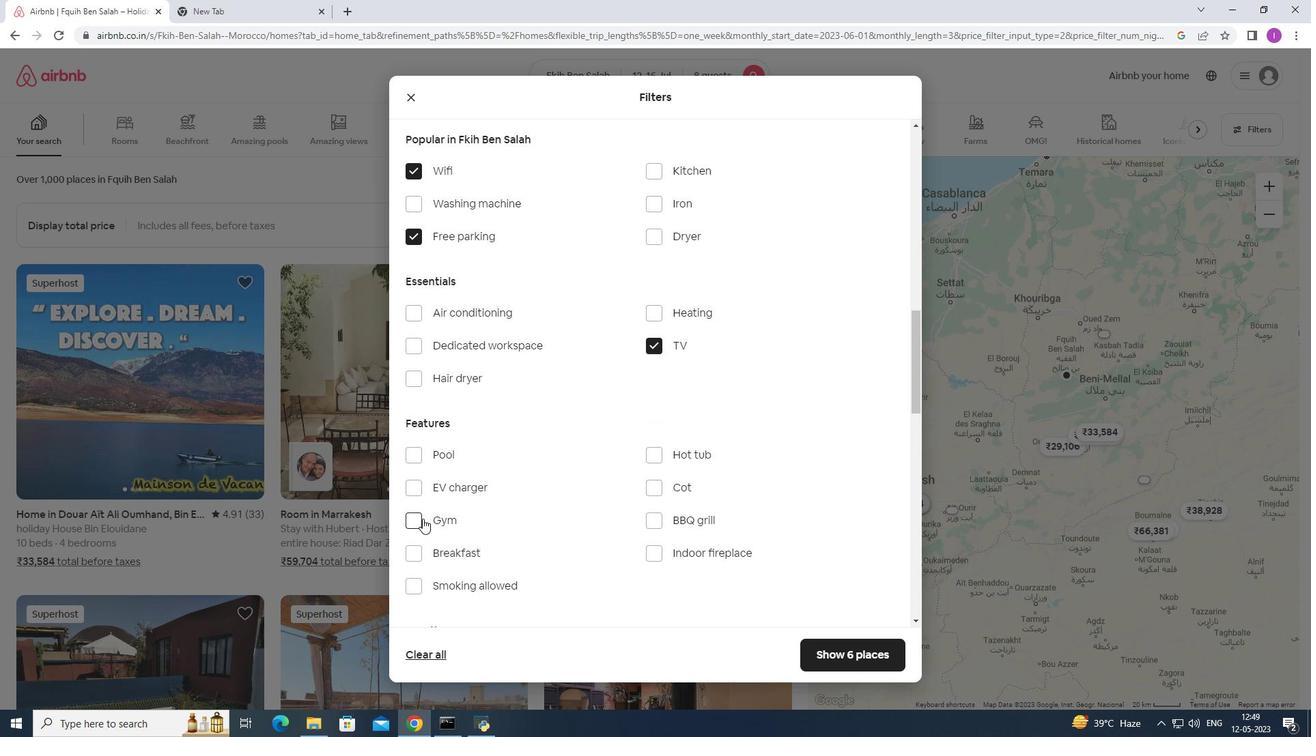 
Action: Mouse moved to (443, 547)
Screenshot: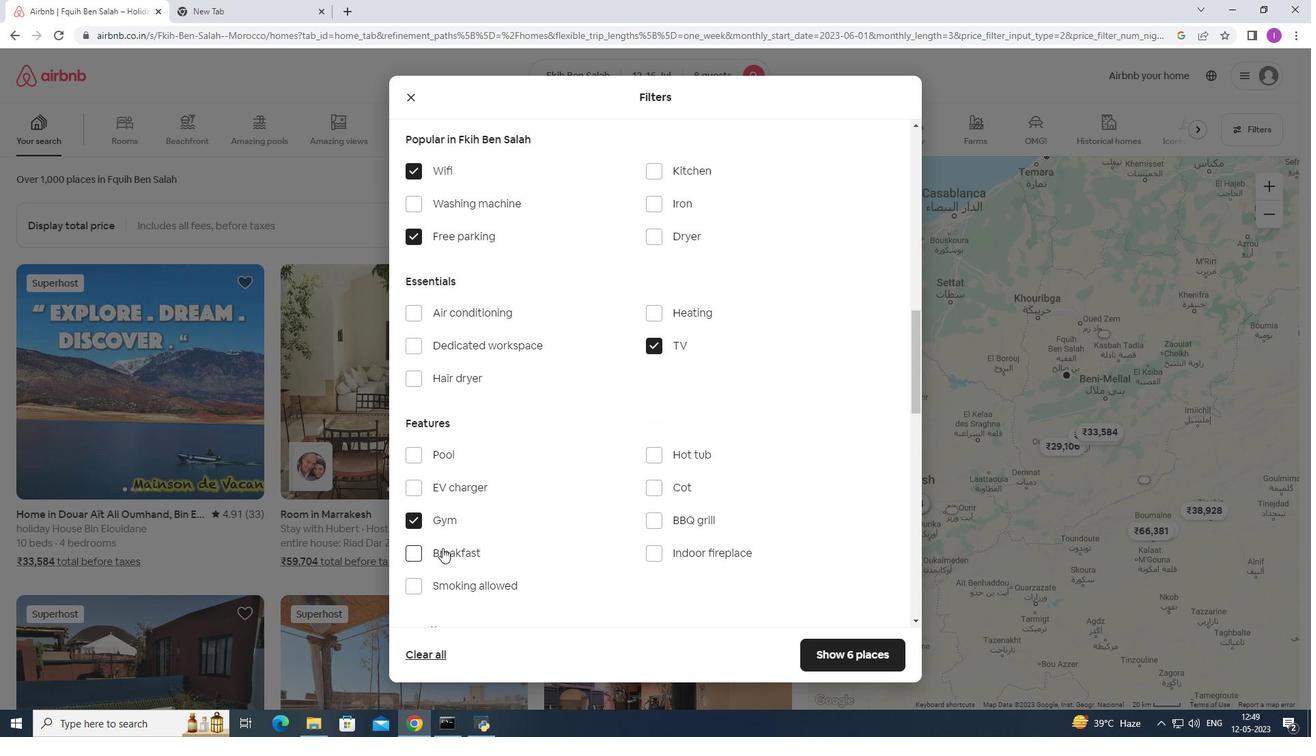
Action: Mouse pressed left at (443, 547)
Screenshot: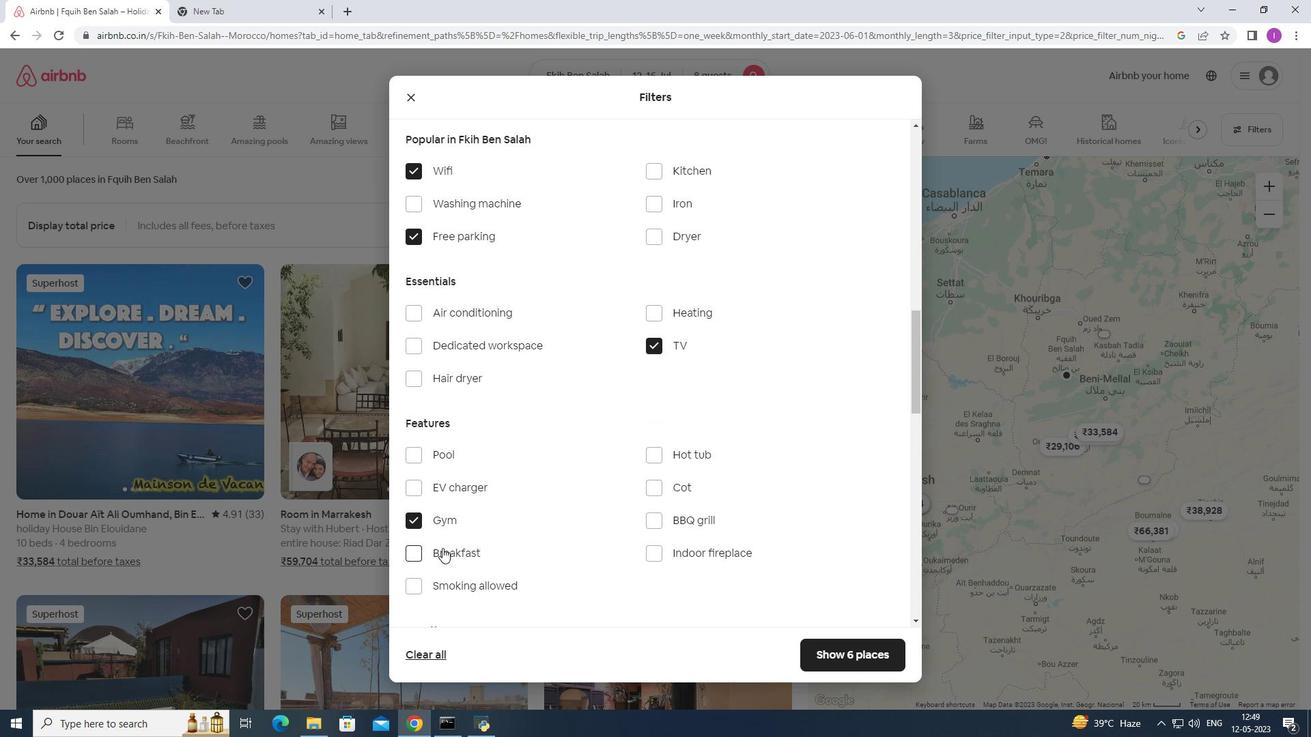 
Action: Mouse moved to (667, 543)
Screenshot: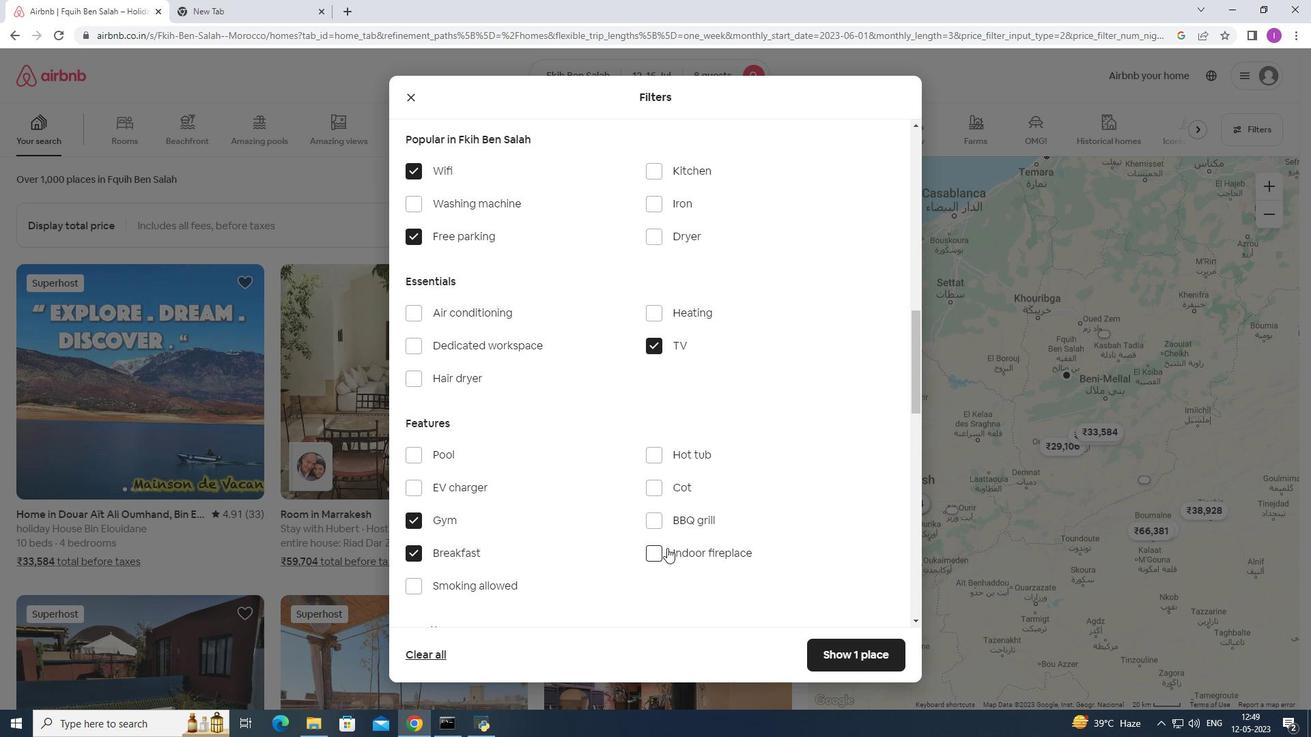 
Action: Mouse scrolled (667, 542) with delta (0, 0)
Screenshot: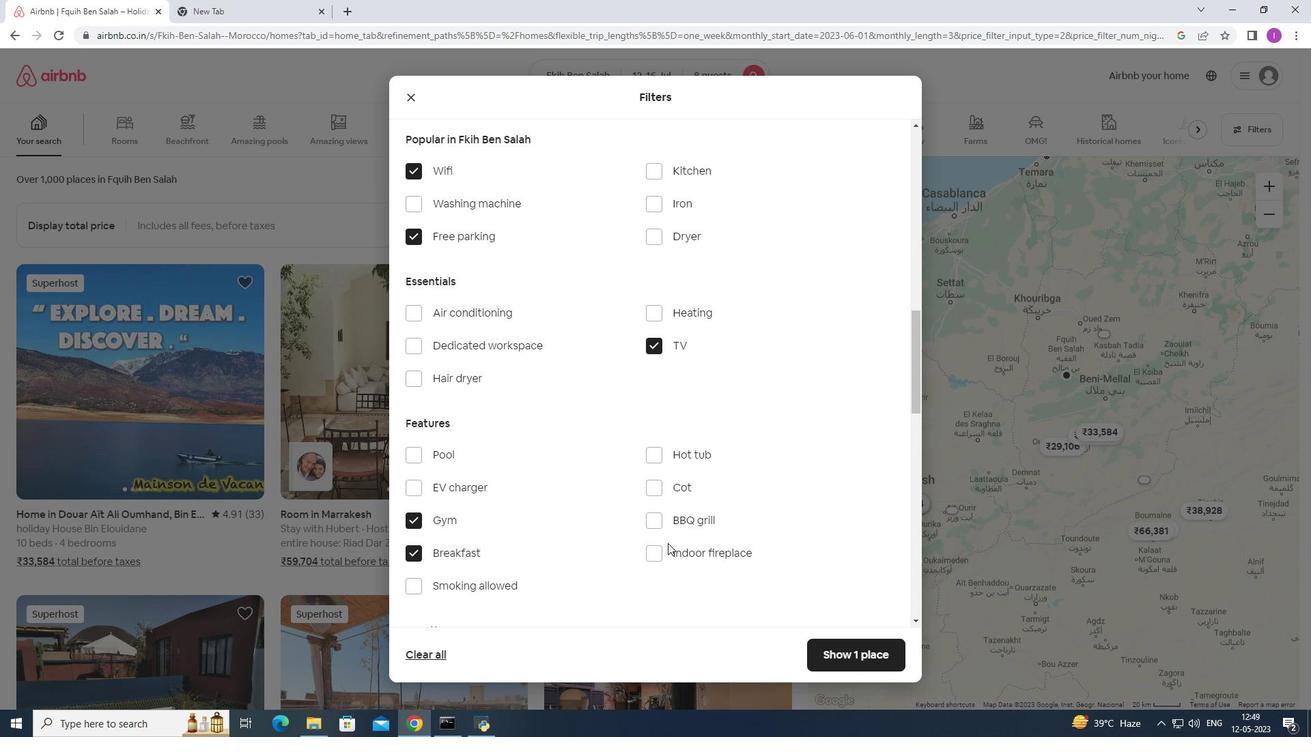 
Action: Mouse scrolled (667, 542) with delta (0, 0)
Screenshot: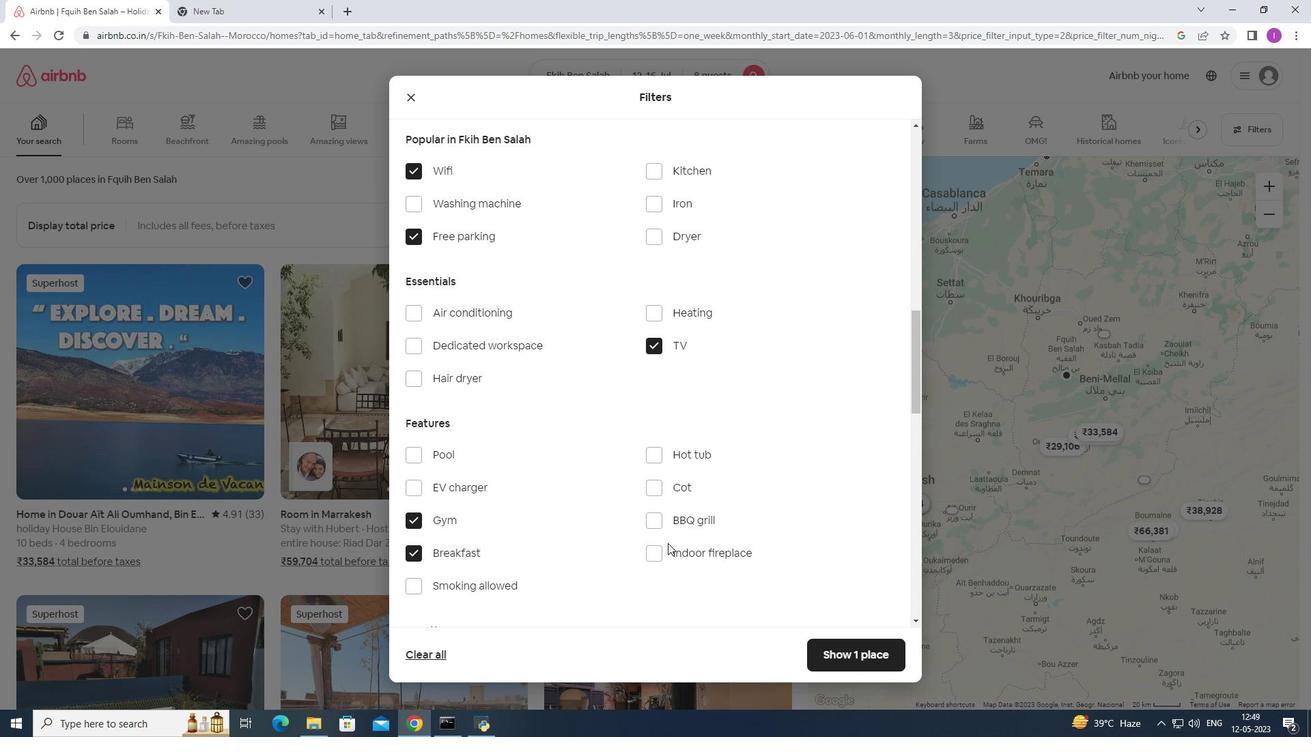 
Action: Mouse moved to (675, 535)
Screenshot: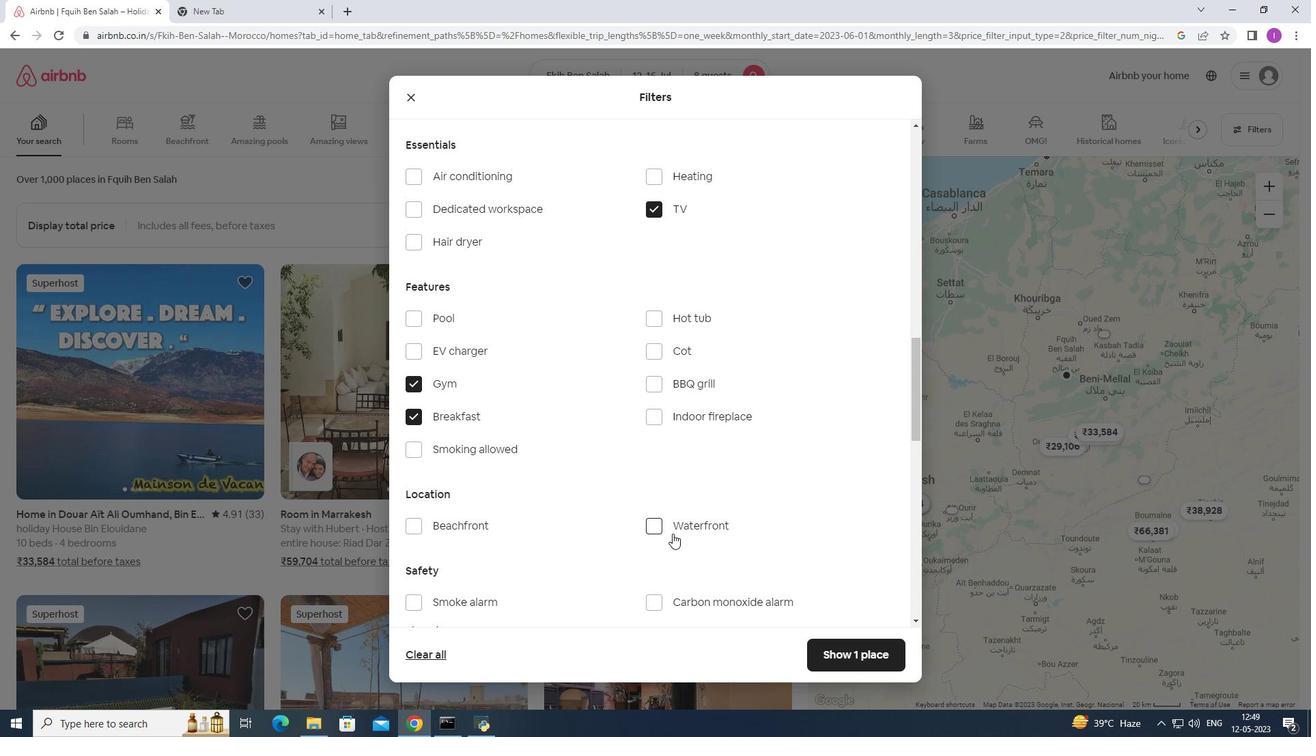 
Action: Mouse scrolled (675, 534) with delta (0, 0)
Screenshot: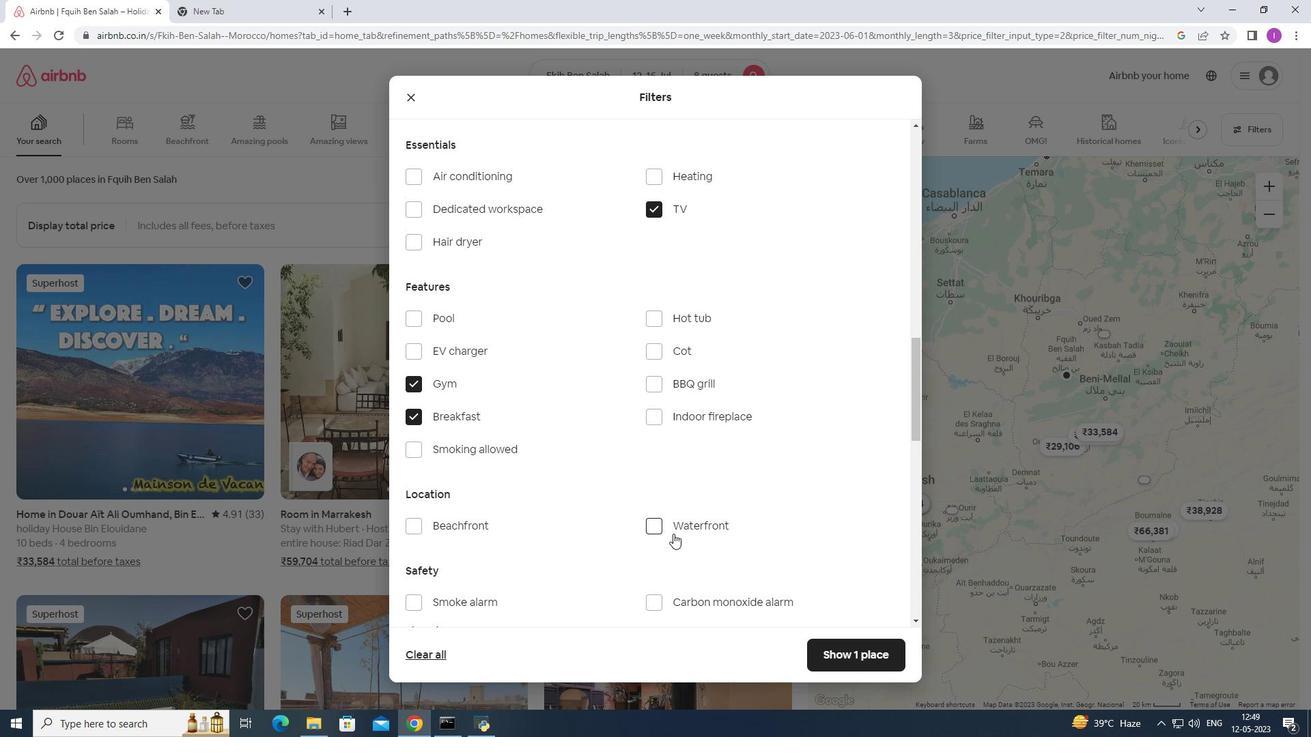 
Action: Mouse scrolled (675, 534) with delta (0, 0)
Screenshot: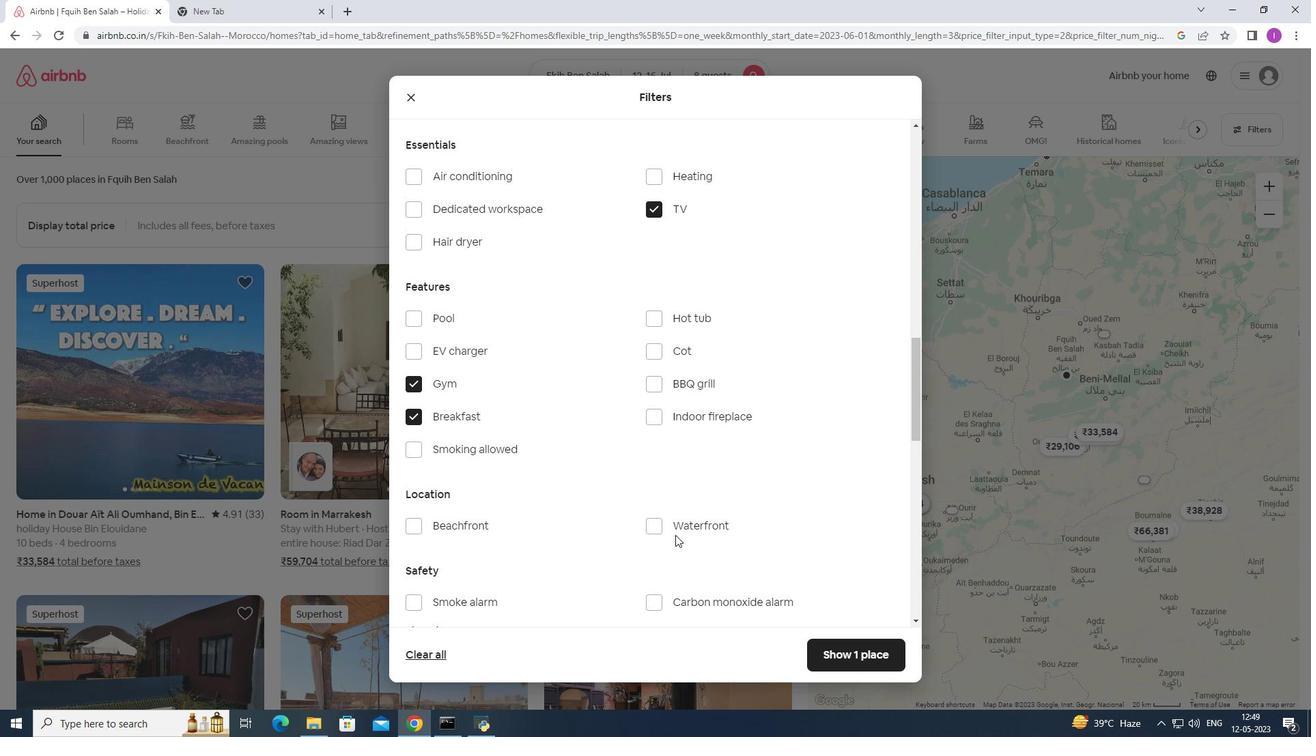 
Action: Mouse moved to (690, 534)
Screenshot: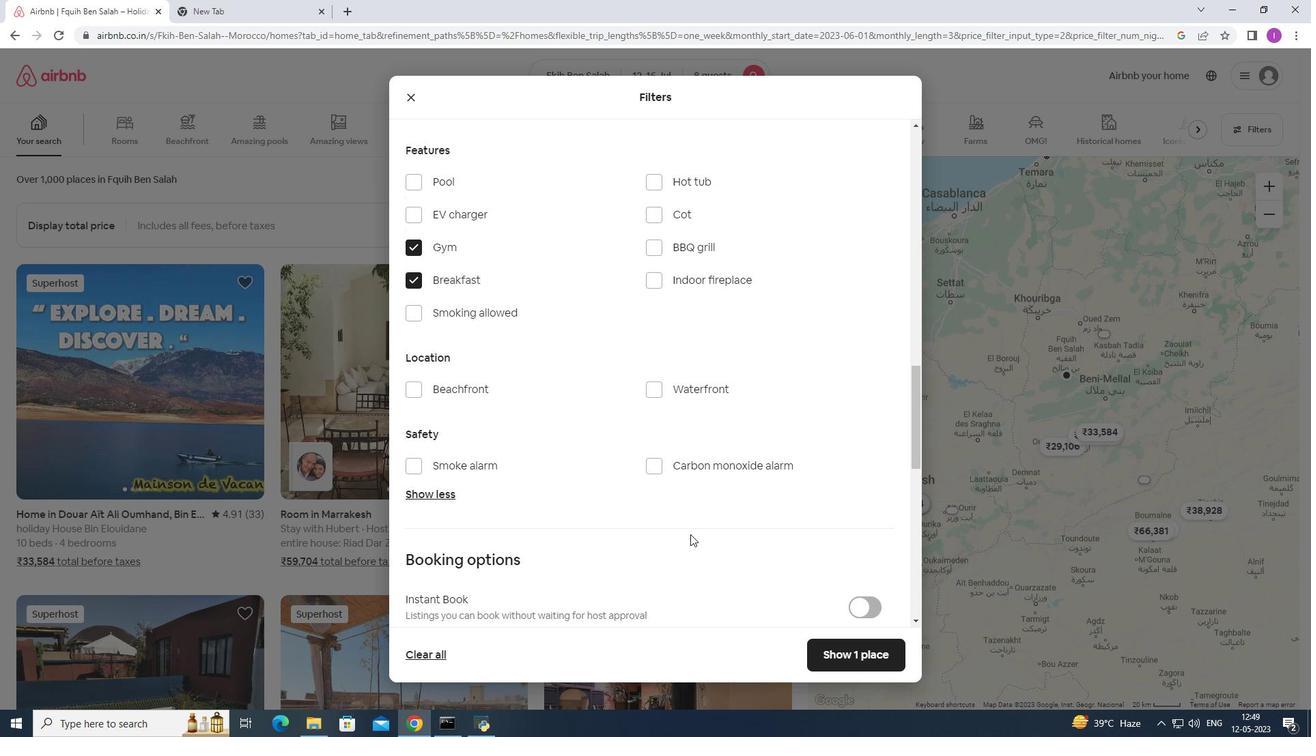 
Action: Mouse scrolled (690, 534) with delta (0, 0)
Screenshot: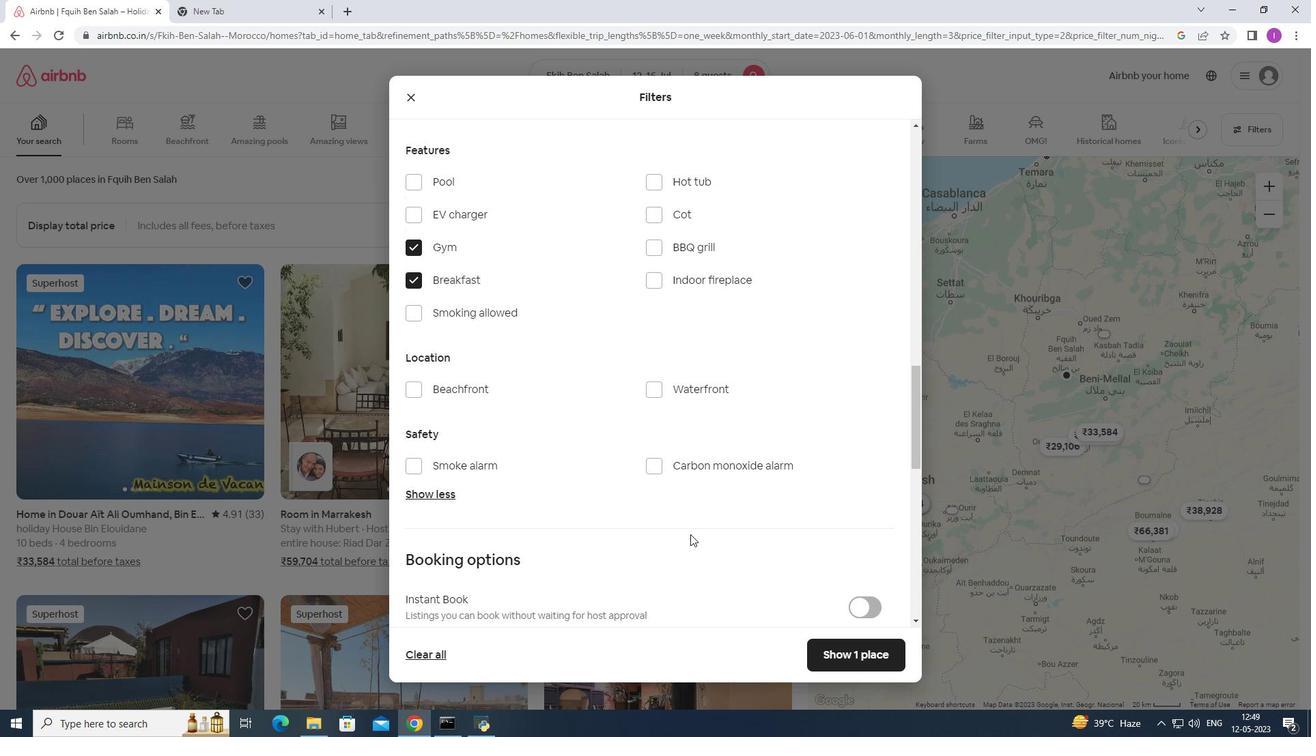
Action: Mouse scrolled (690, 534) with delta (0, 0)
Screenshot: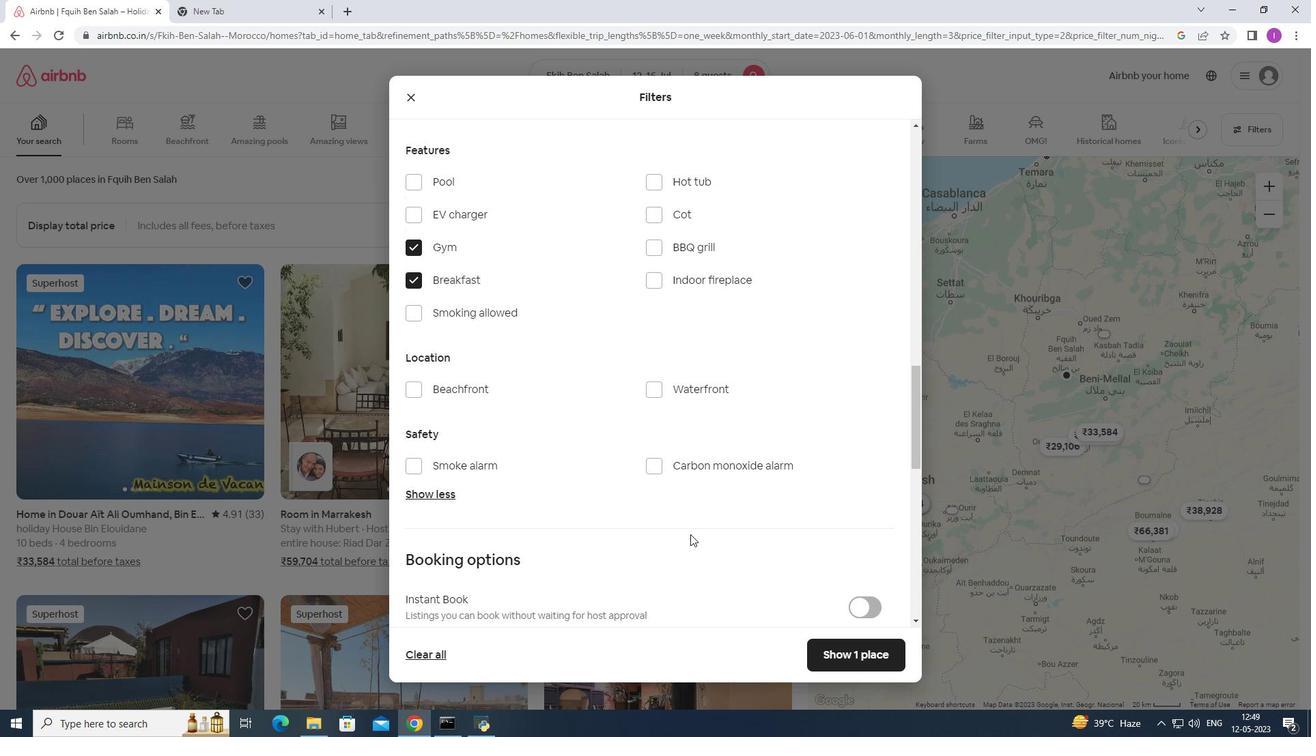 
Action: Mouse moved to (877, 517)
Screenshot: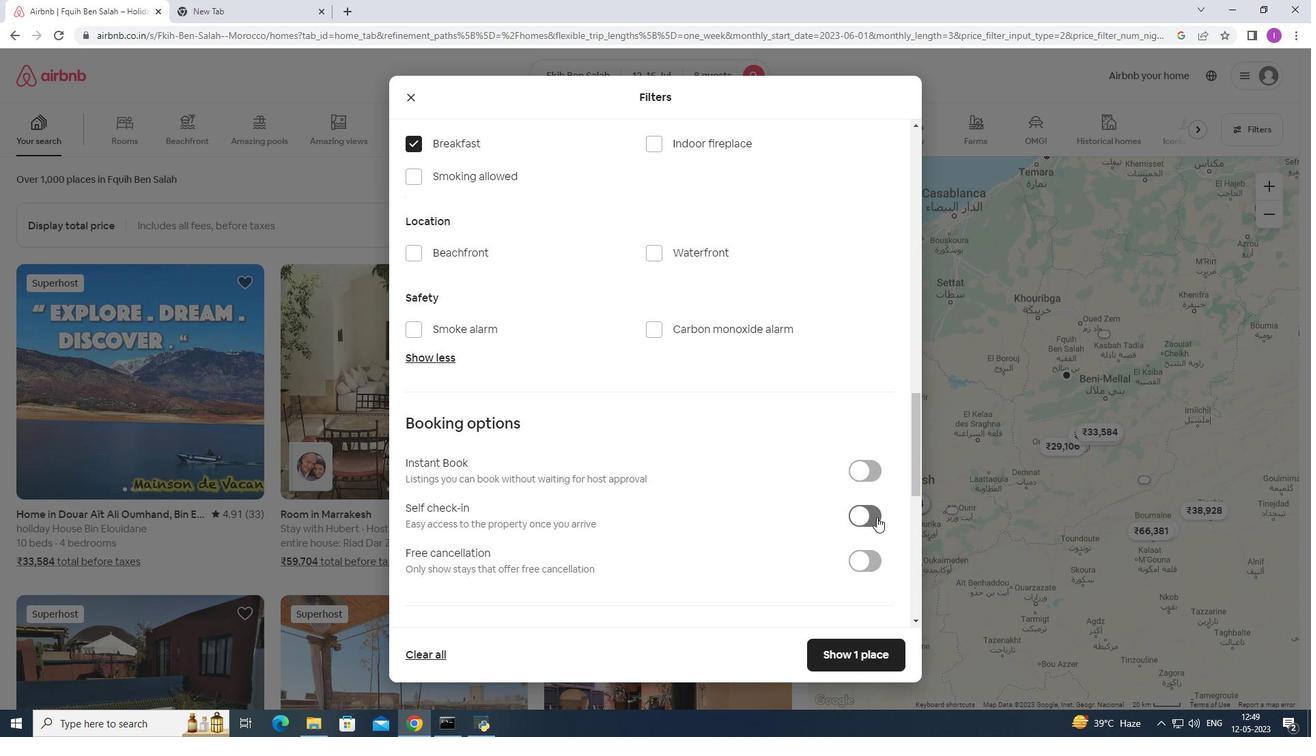 
Action: Mouse pressed left at (877, 517)
Screenshot: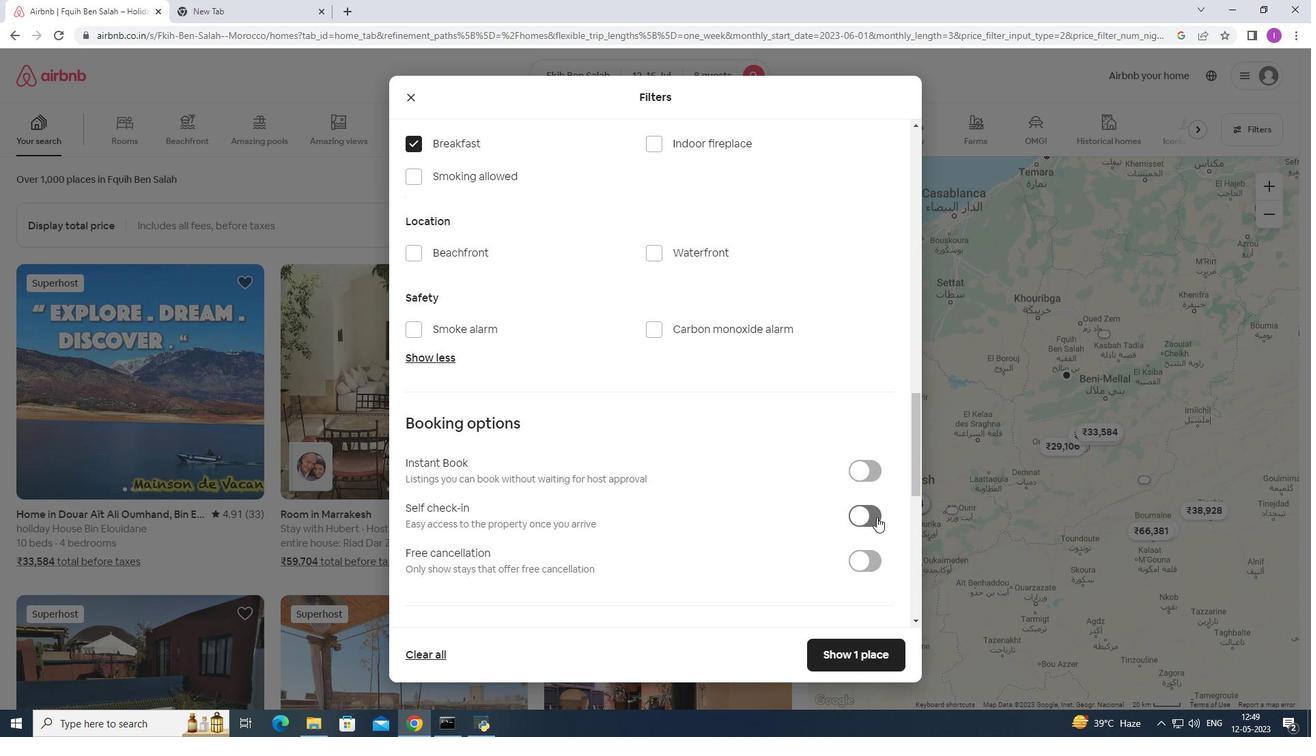 
Action: Mouse moved to (501, 518)
Screenshot: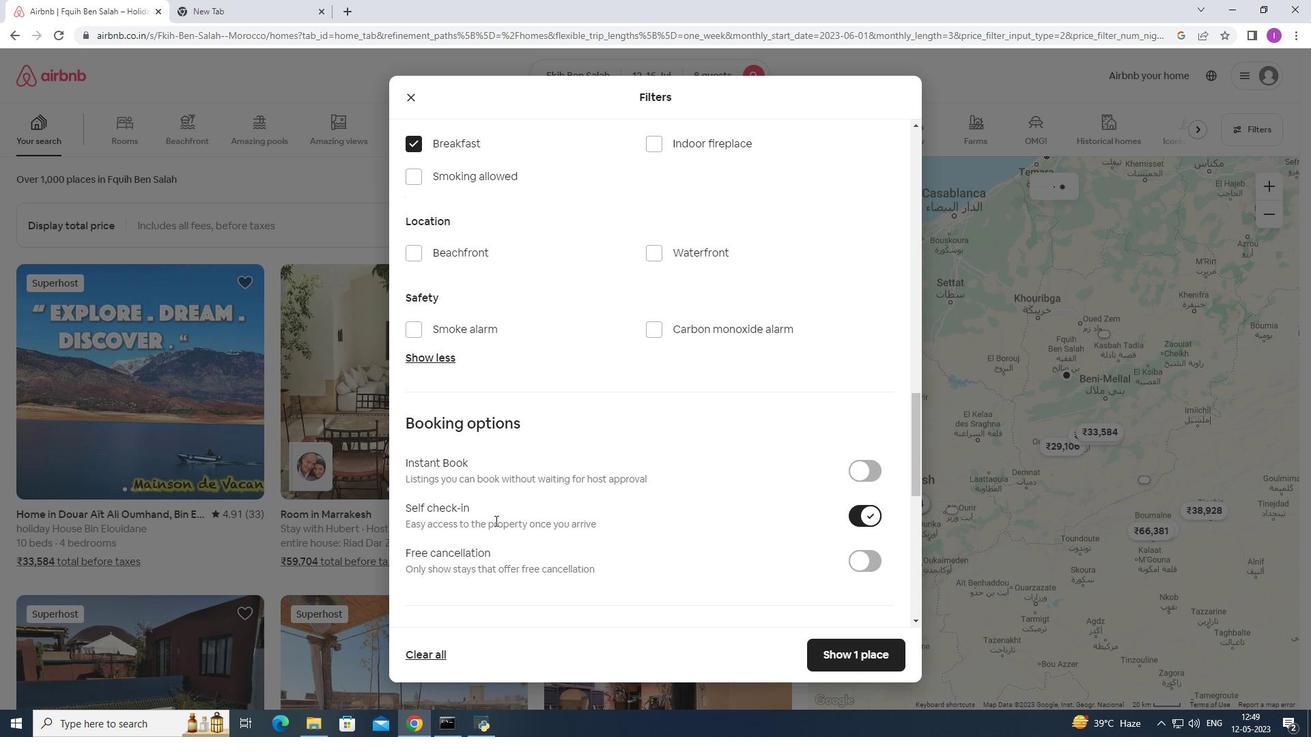 
Action: Mouse scrolled (501, 517) with delta (0, 0)
Screenshot: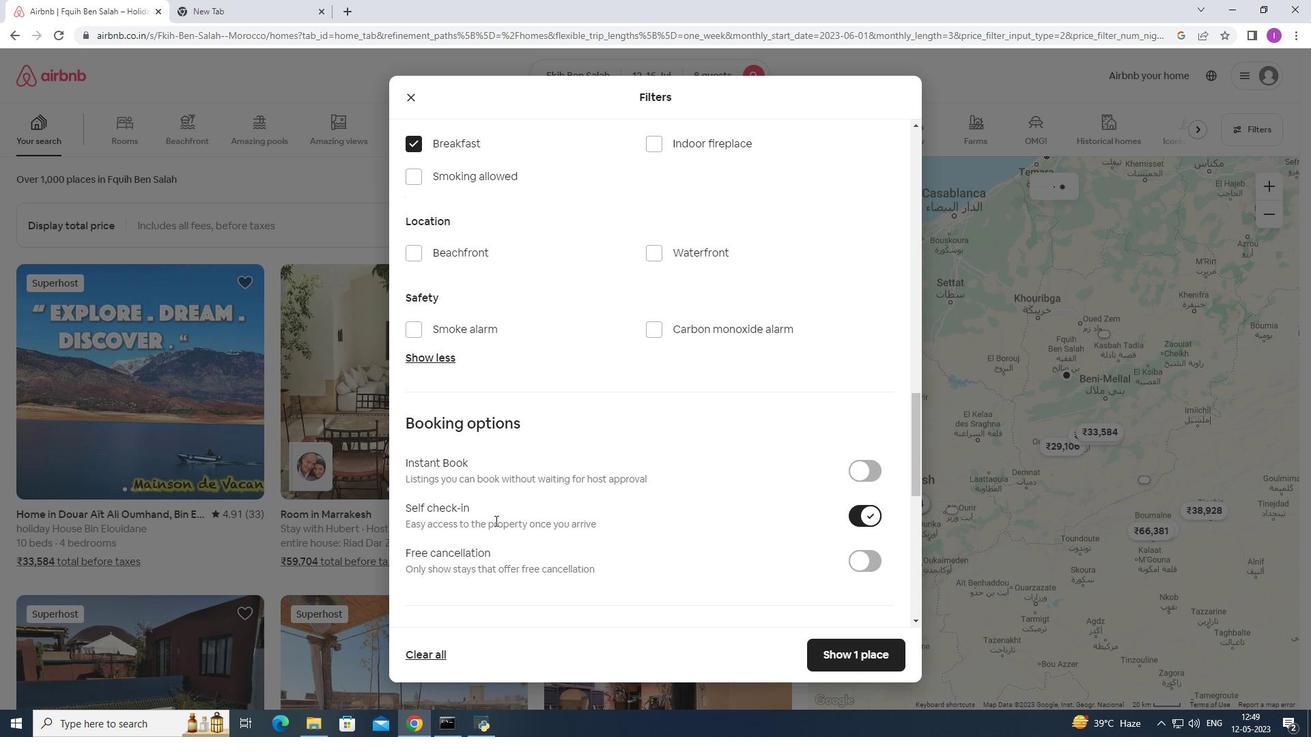 
Action: Mouse moved to (502, 518)
Screenshot: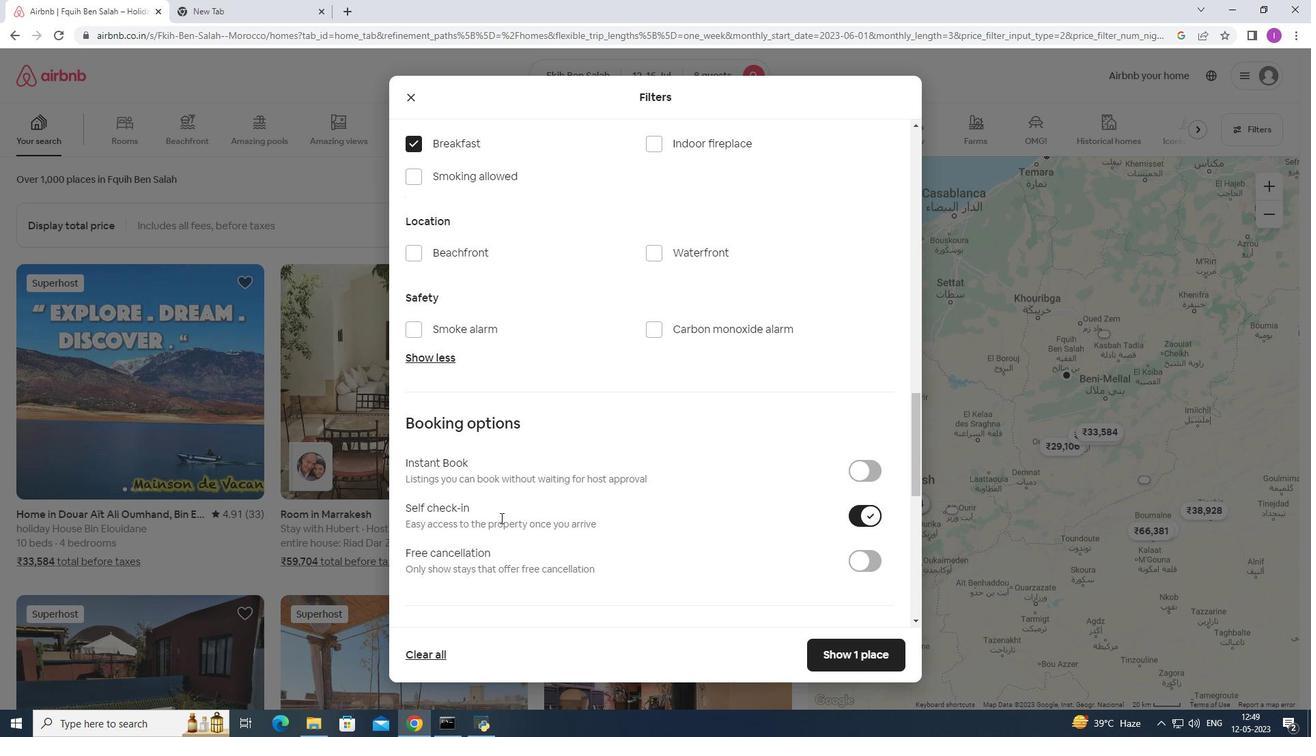 
Action: Mouse scrolled (502, 517) with delta (0, 0)
Screenshot: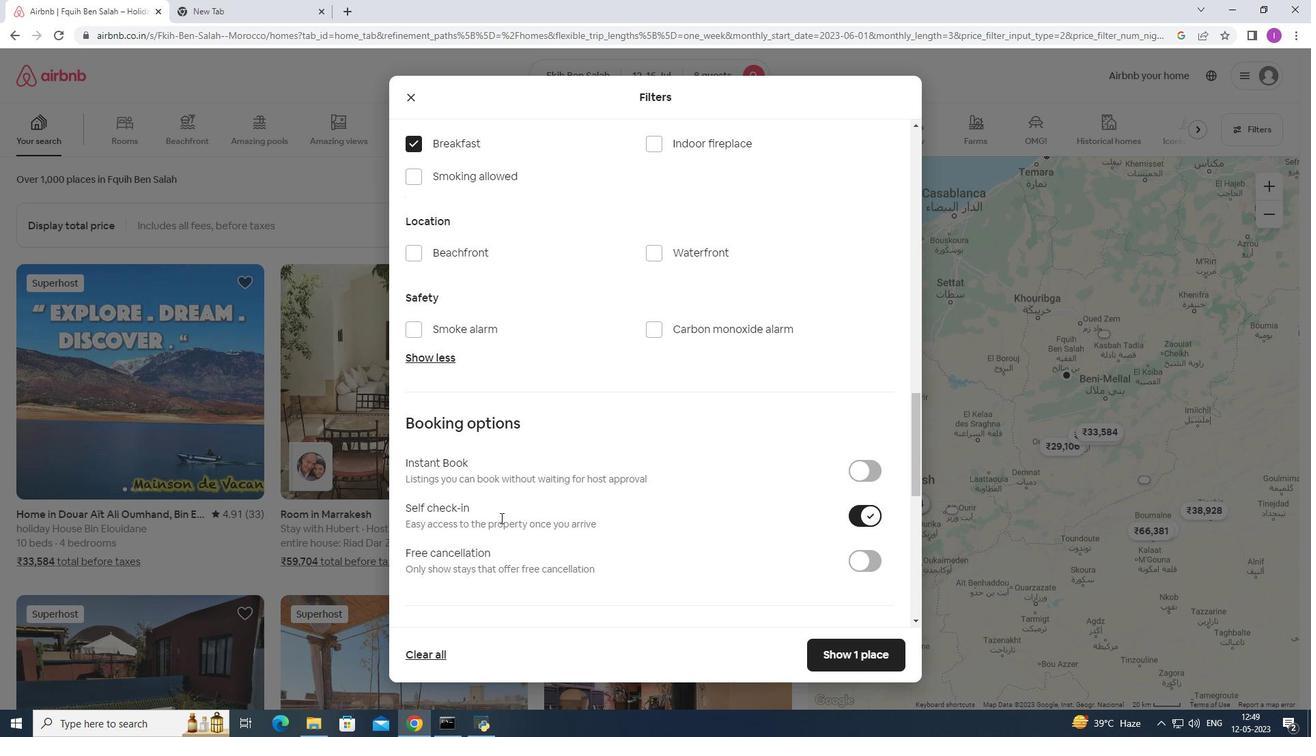 
Action: Mouse moved to (503, 518)
Screenshot: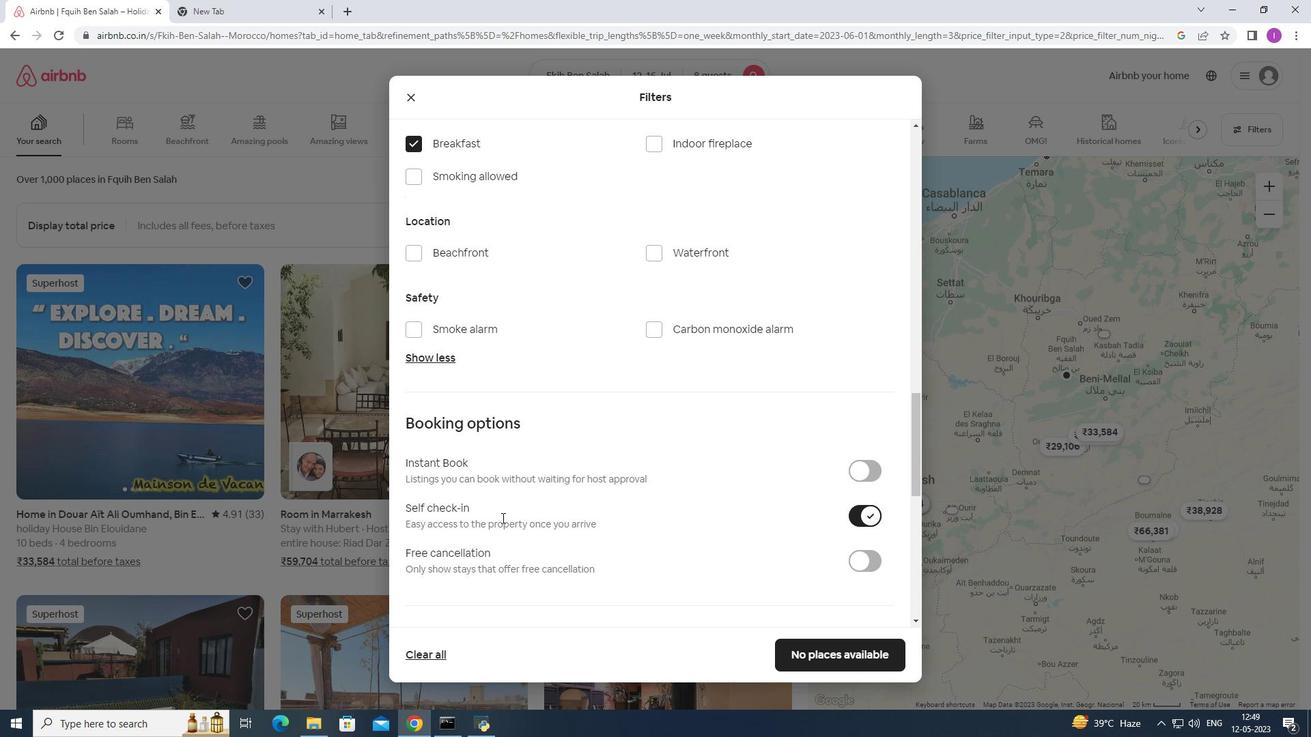 
Action: Mouse scrolled (503, 517) with delta (0, 0)
Screenshot: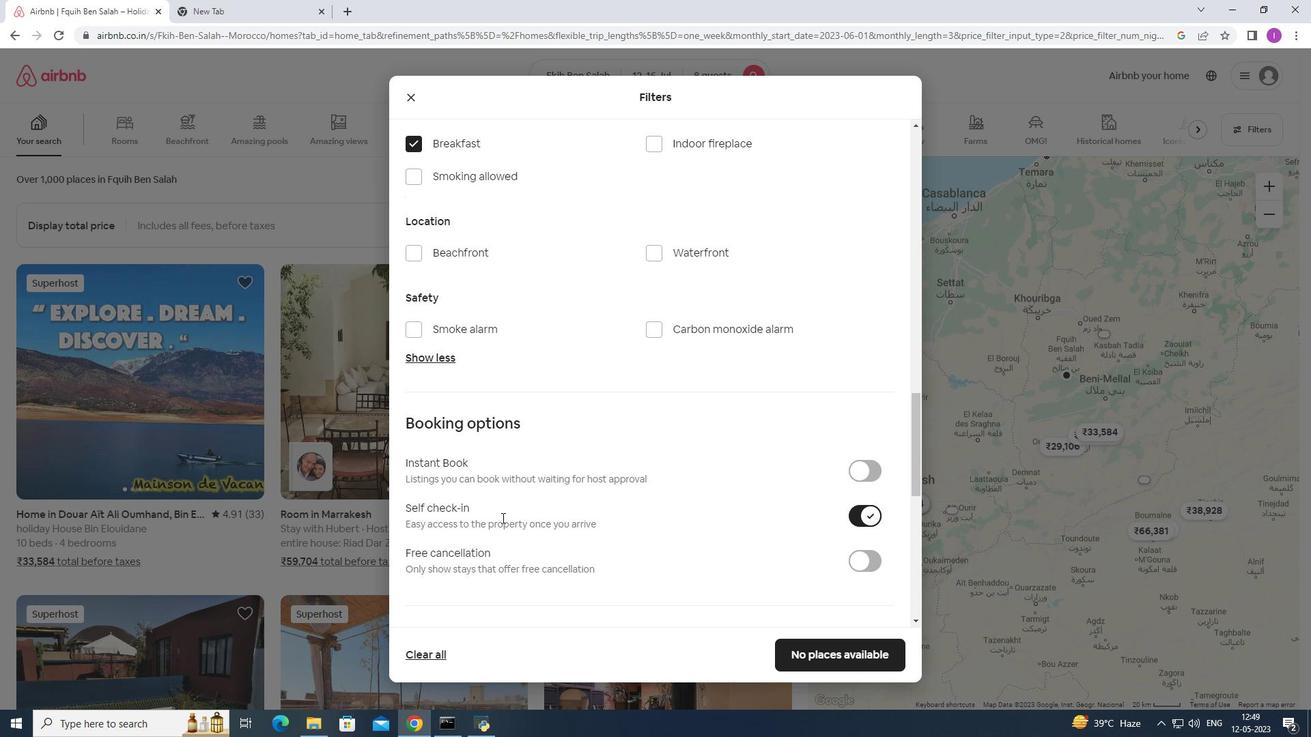 
Action: Mouse scrolled (503, 517) with delta (0, 0)
Screenshot: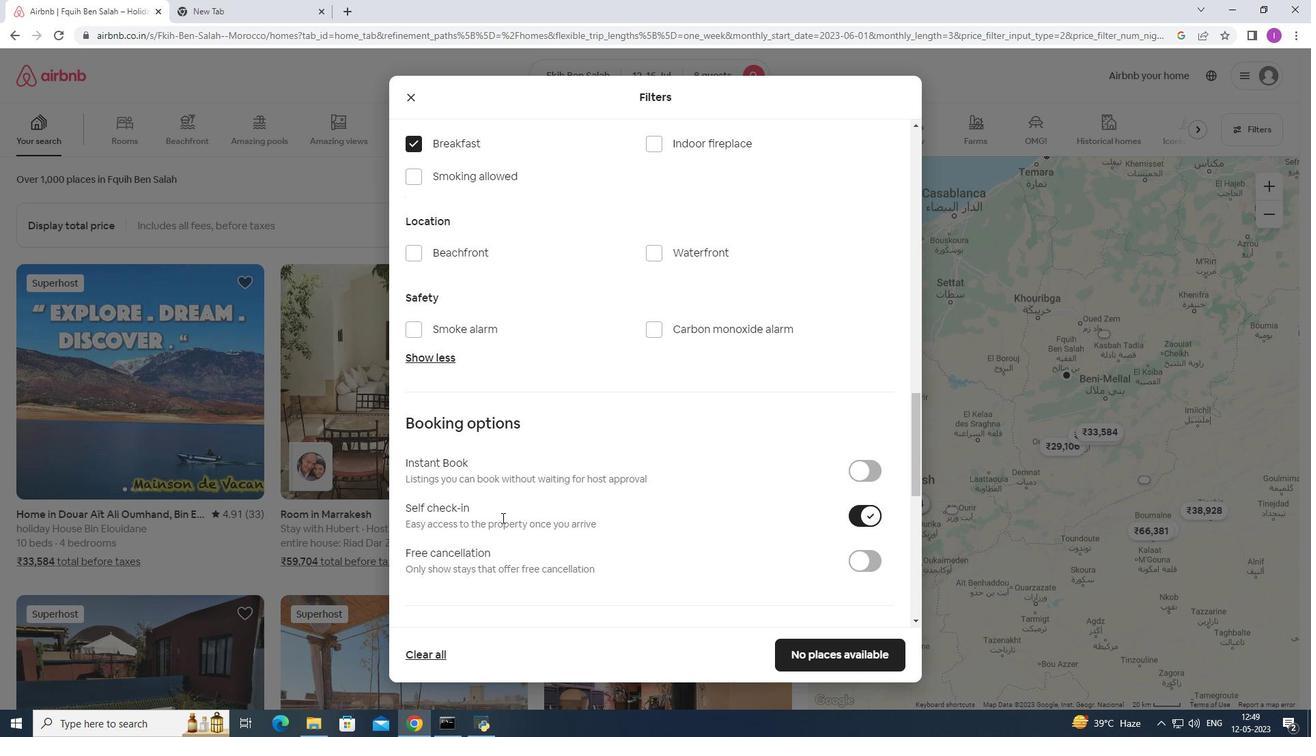 
Action: Mouse moved to (632, 504)
Screenshot: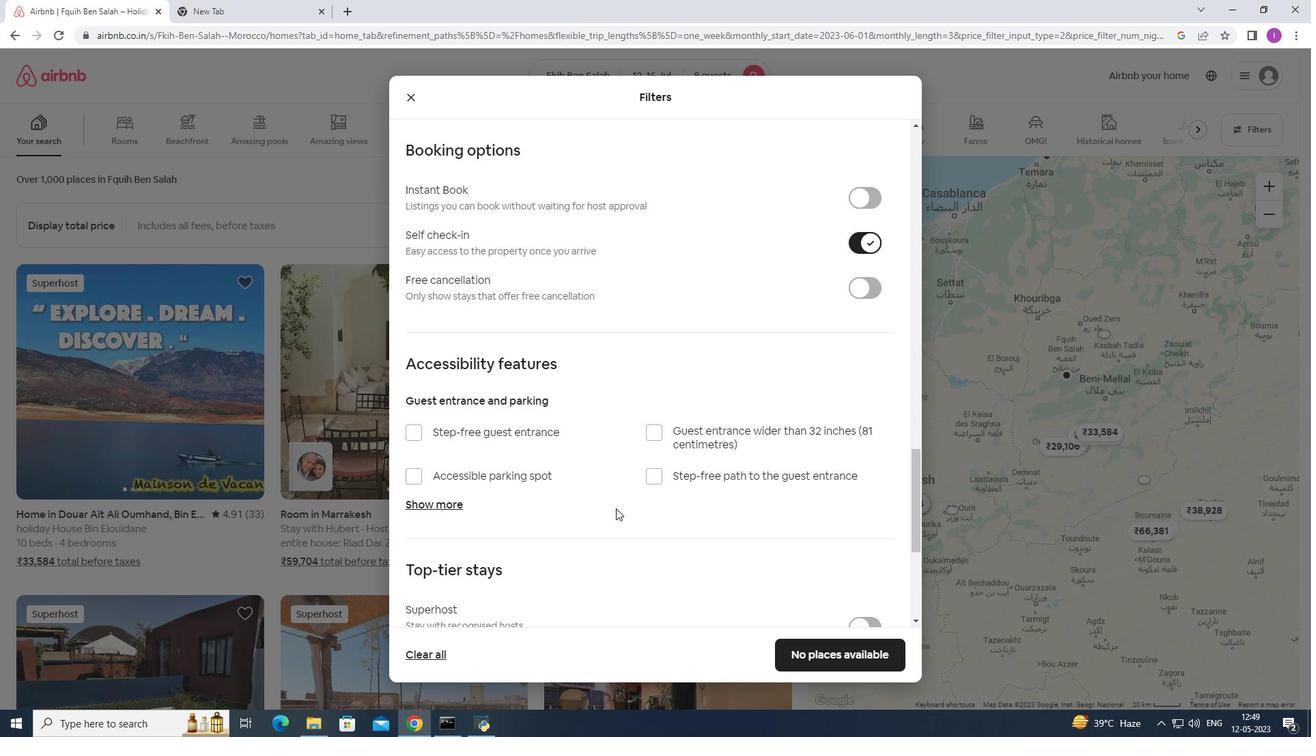 
Action: Mouse scrolled (632, 503) with delta (0, 0)
Screenshot: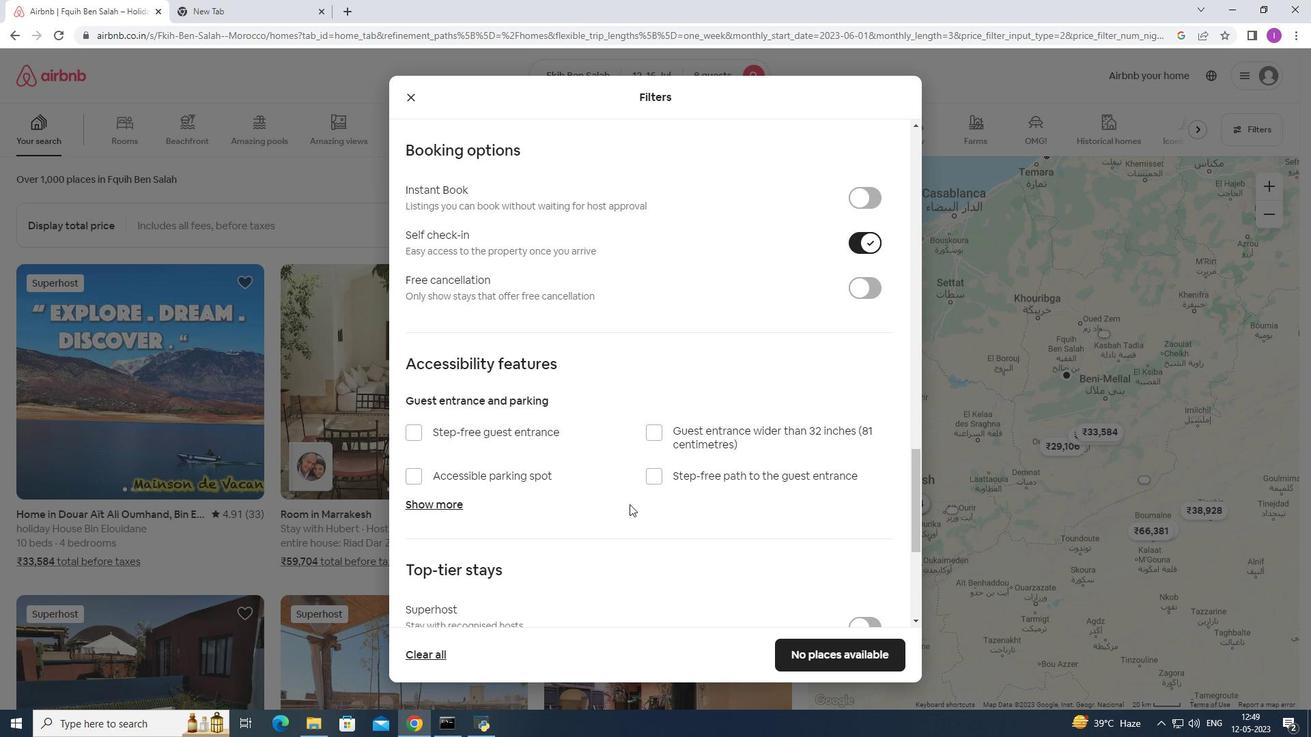 
Action: Mouse moved to (633, 504)
Screenshot: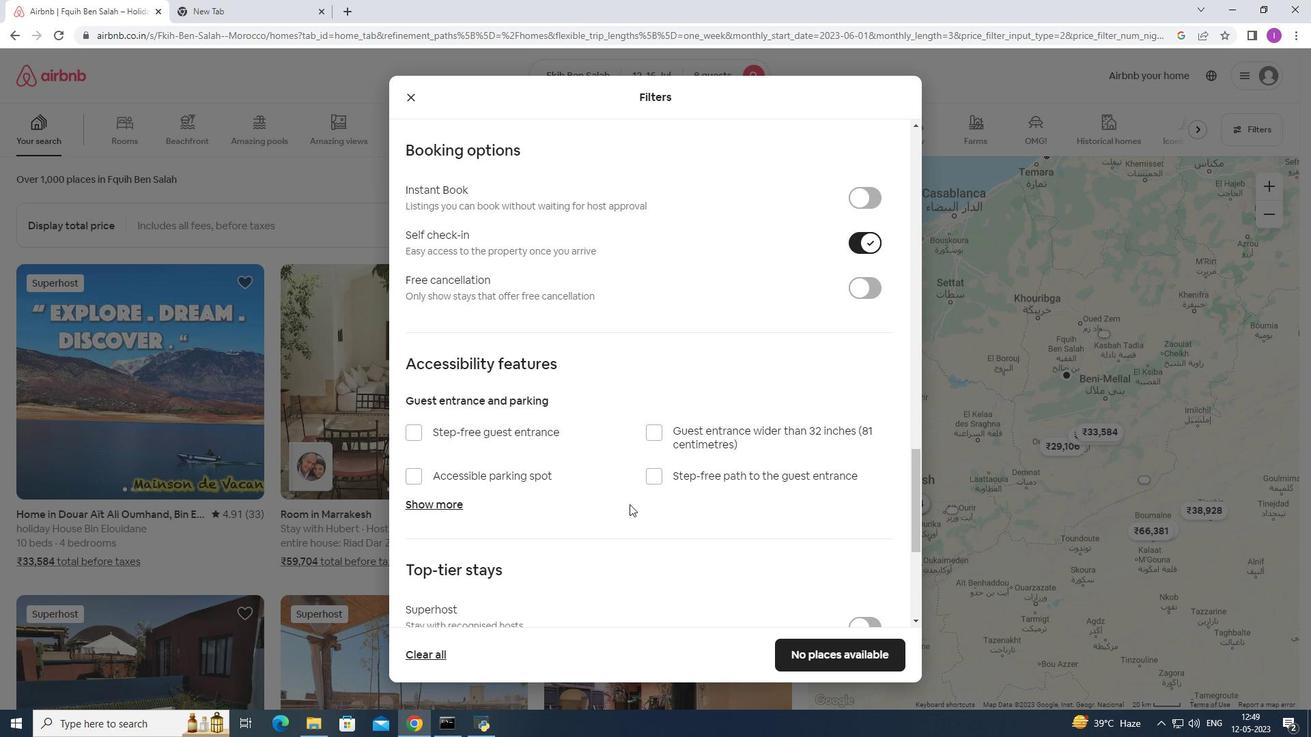 
Action: Mouse scrolled (633, 504) with delta (0, 0)
Screenshot: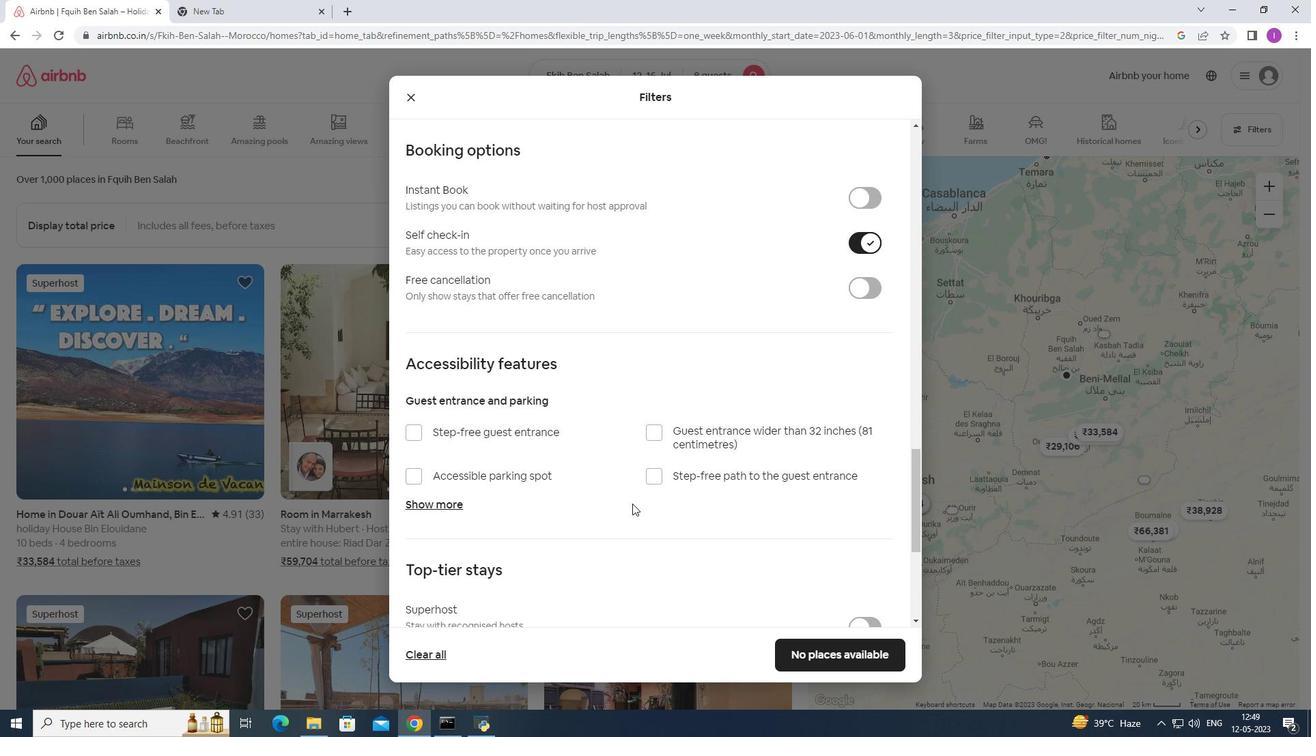 
Action: Mouse scrolled (633, 504) with delta (0, 0)
Screenshot: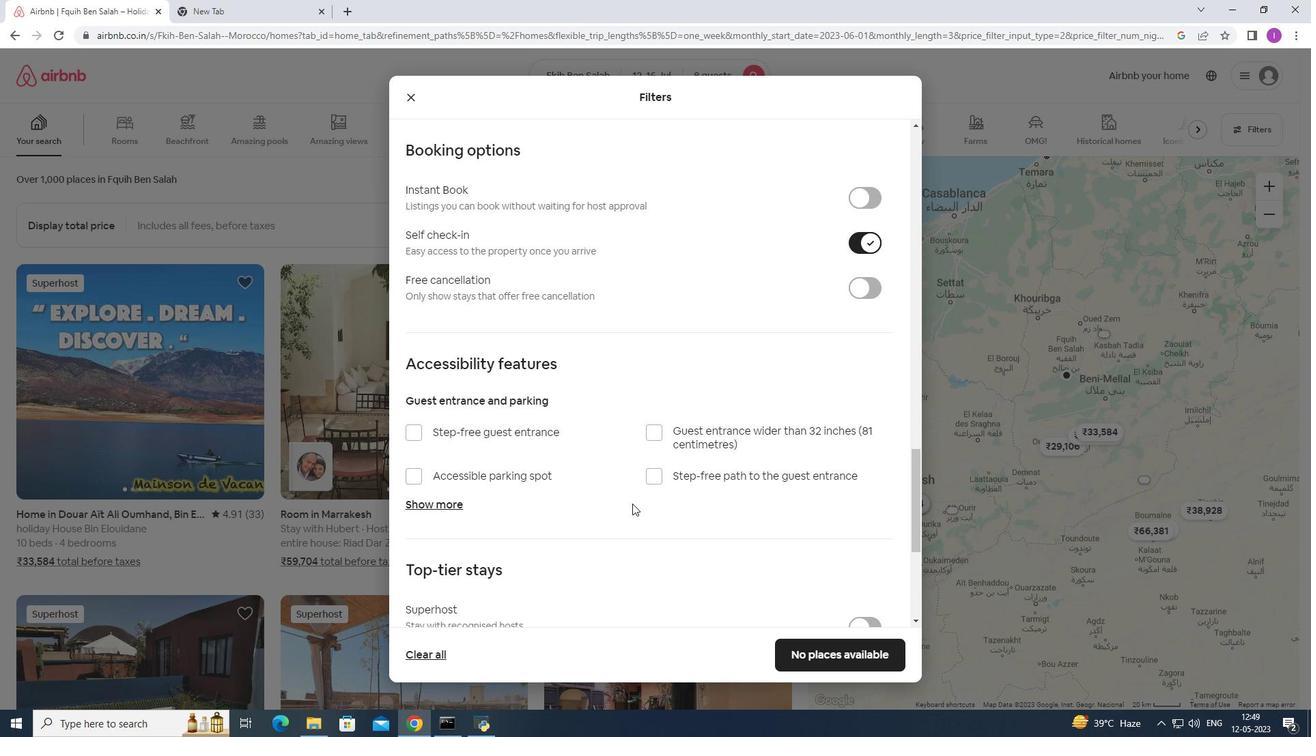 
Action: Mouse scrolled (633, 504) with delta (0, 0)
Screenshot: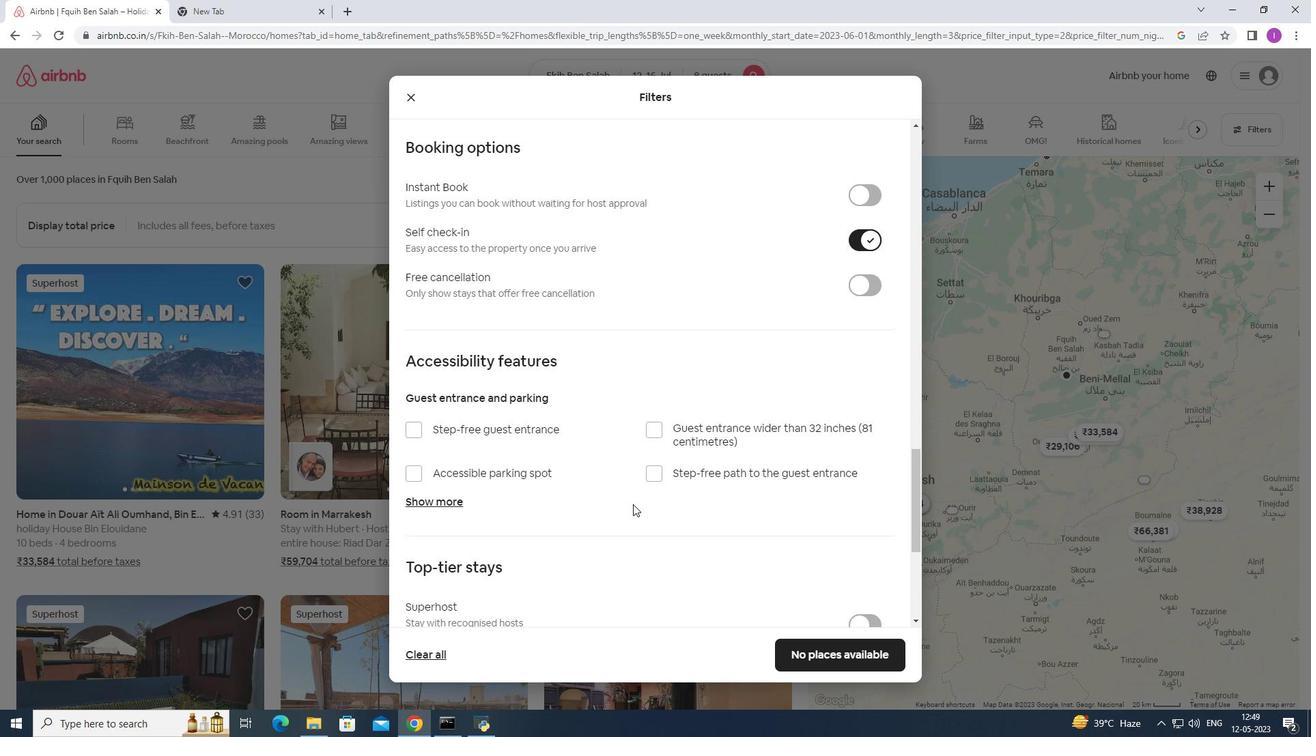 
Action: Mouse moved to (633, 504)
Screenshot: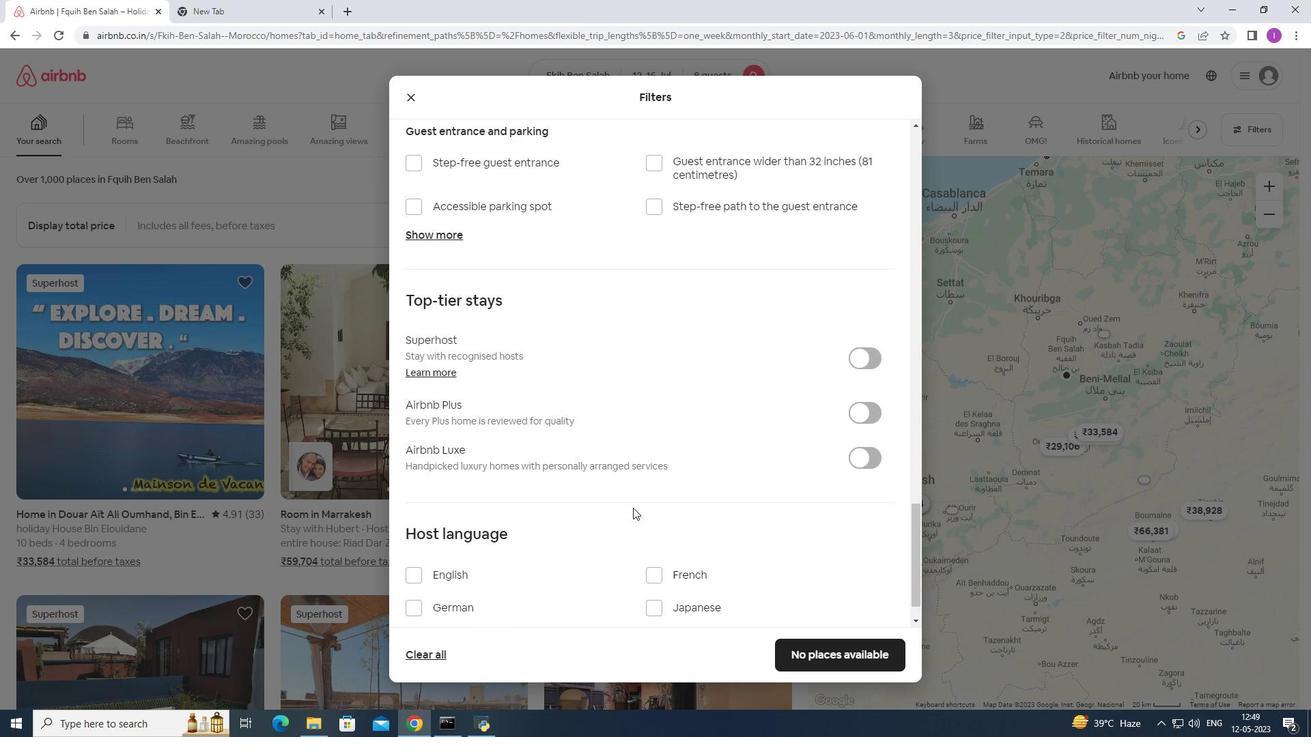 
Action: Mouse scrolled (633, 504) with delta (0, 0)
Screenshot: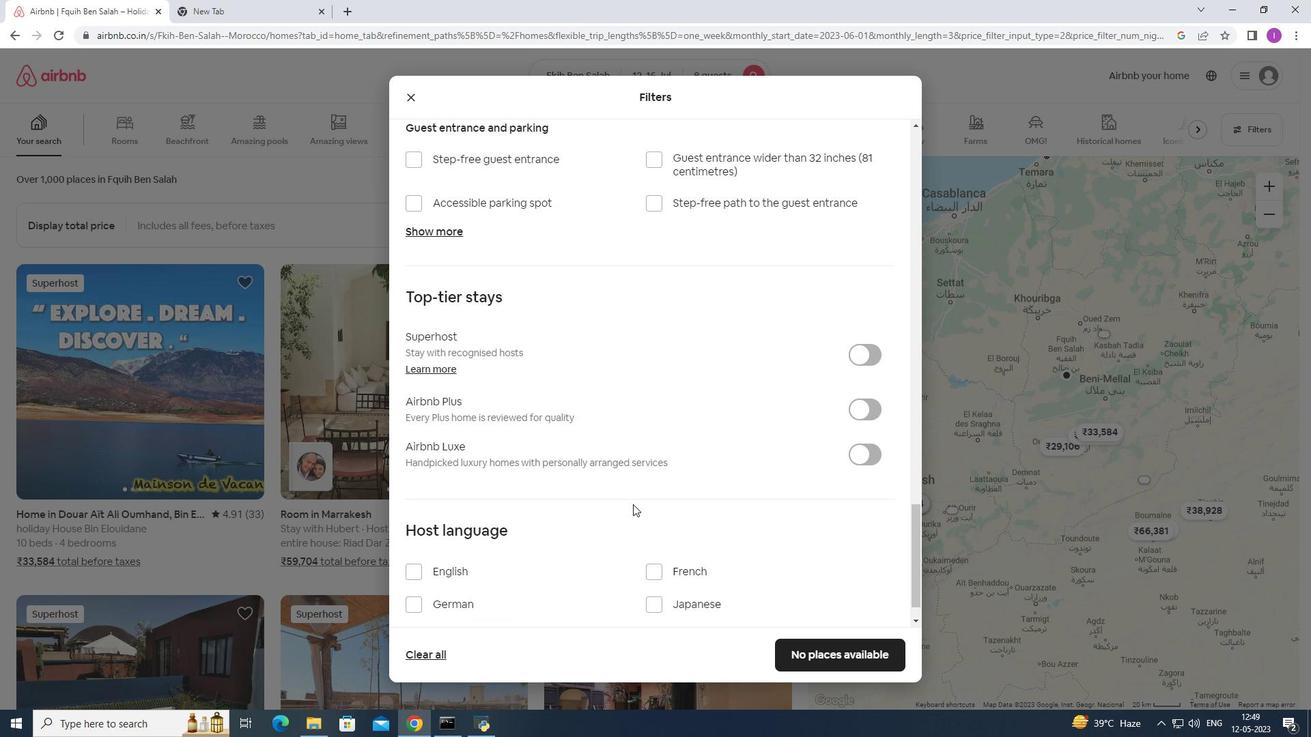 
Action: Mouse moved to (633, 504)
Screenshot: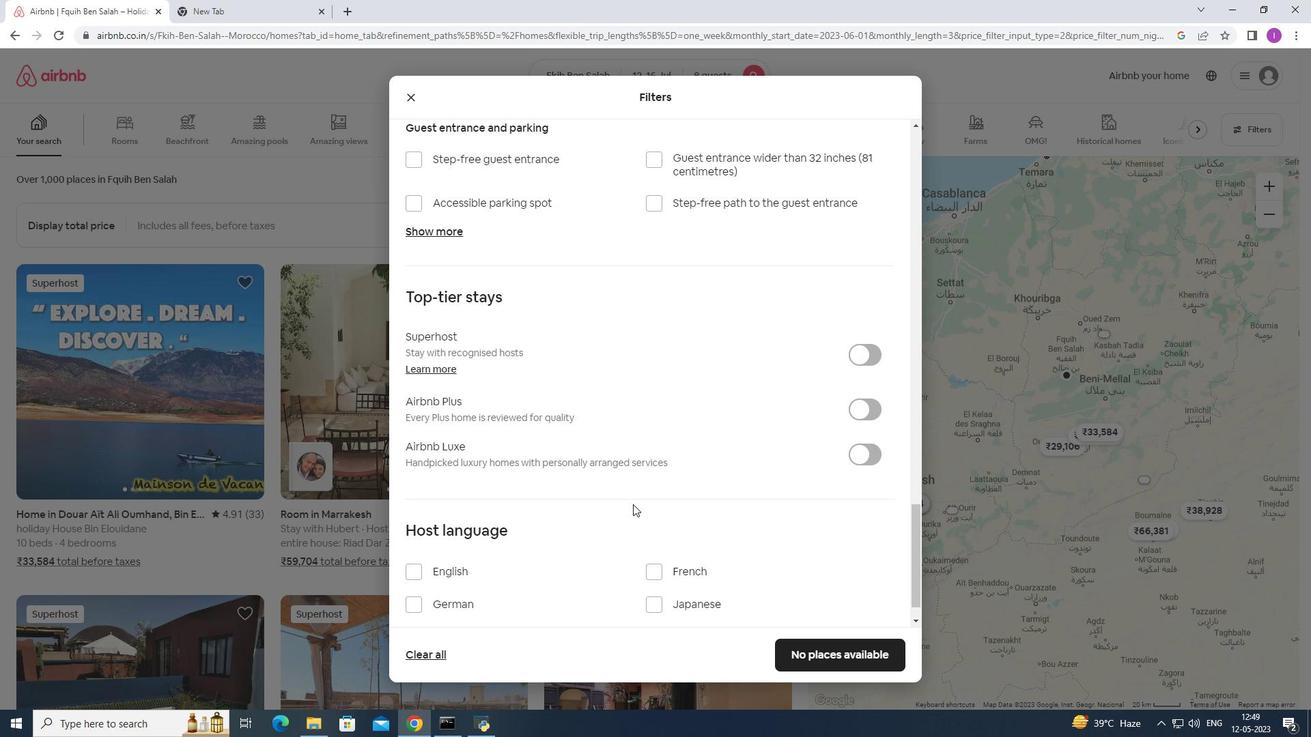 
Action: Mouse scrolled (633, 504) with delta (0, 0)
Screenshot: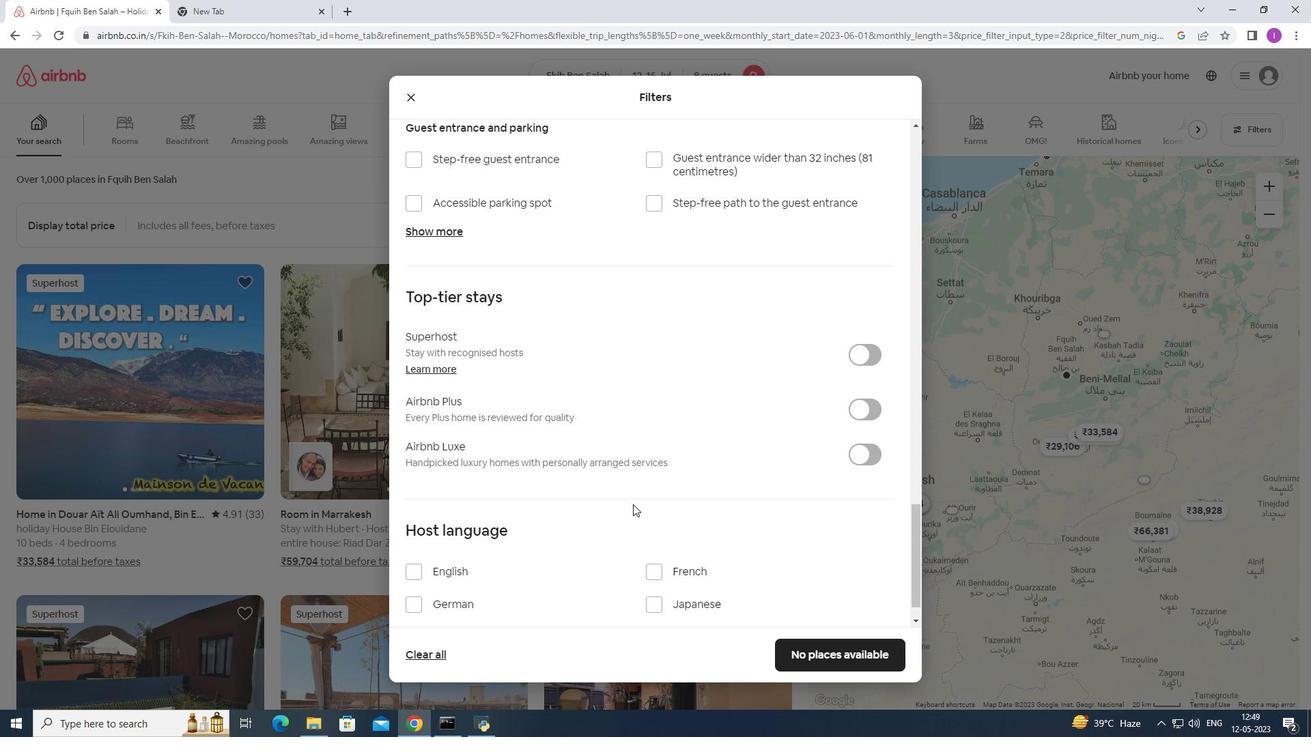 
Action: Mouse scrolled (633, 504) with delta (0, 0)
Screenshot: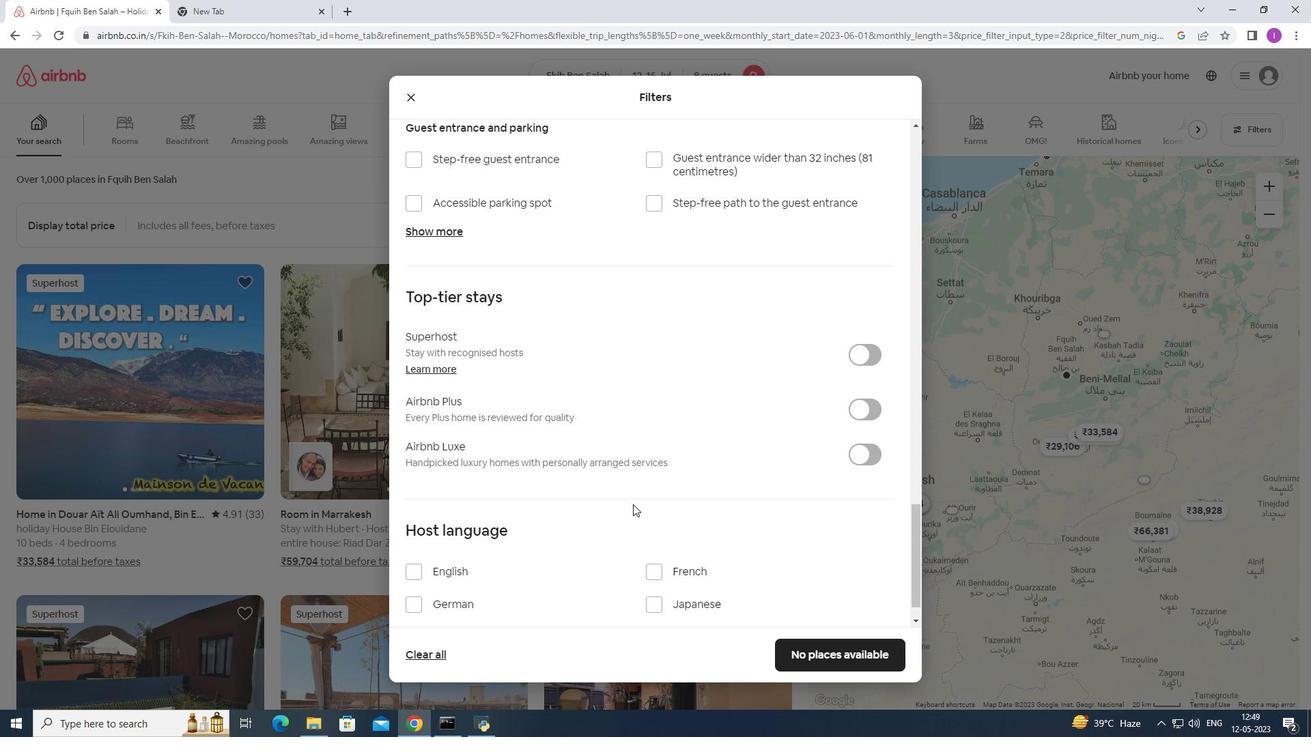
Action: Mouse scrolled (633, 504) with delta (0, 0)
Screenshot: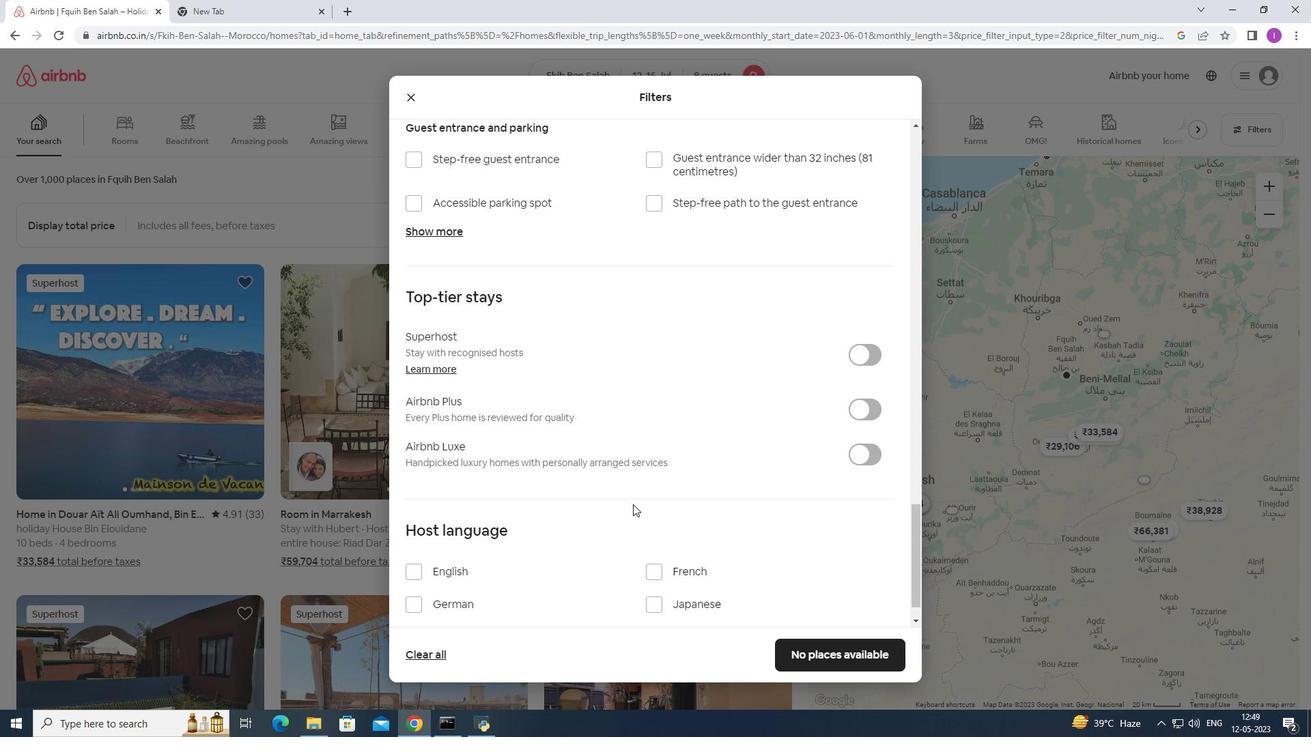 
Action: Mouse scrolled (633, 504) with delta (0, 0)
Screenshot: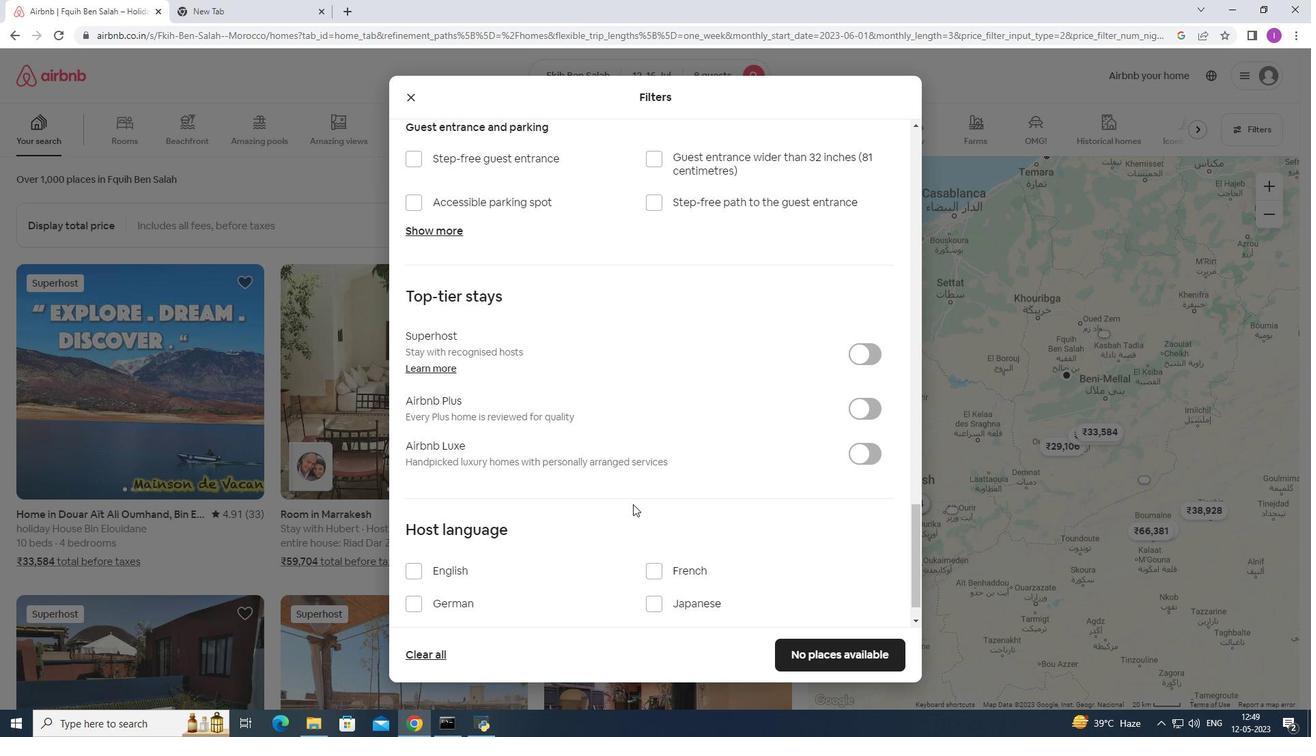 
Action: Mouse moved to (628, 521)
Screenshot: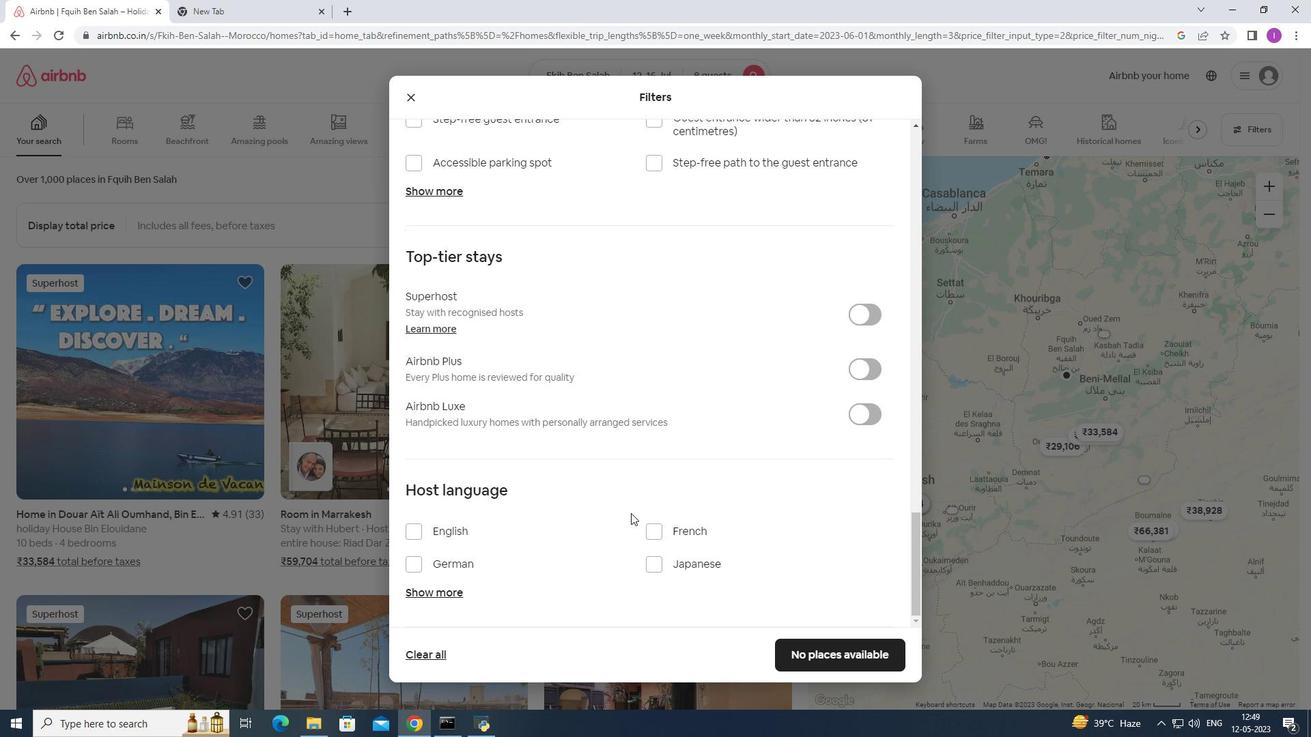 
Action: Mouse scrolled (628, 520) with delta (0, 0)
Screenshot: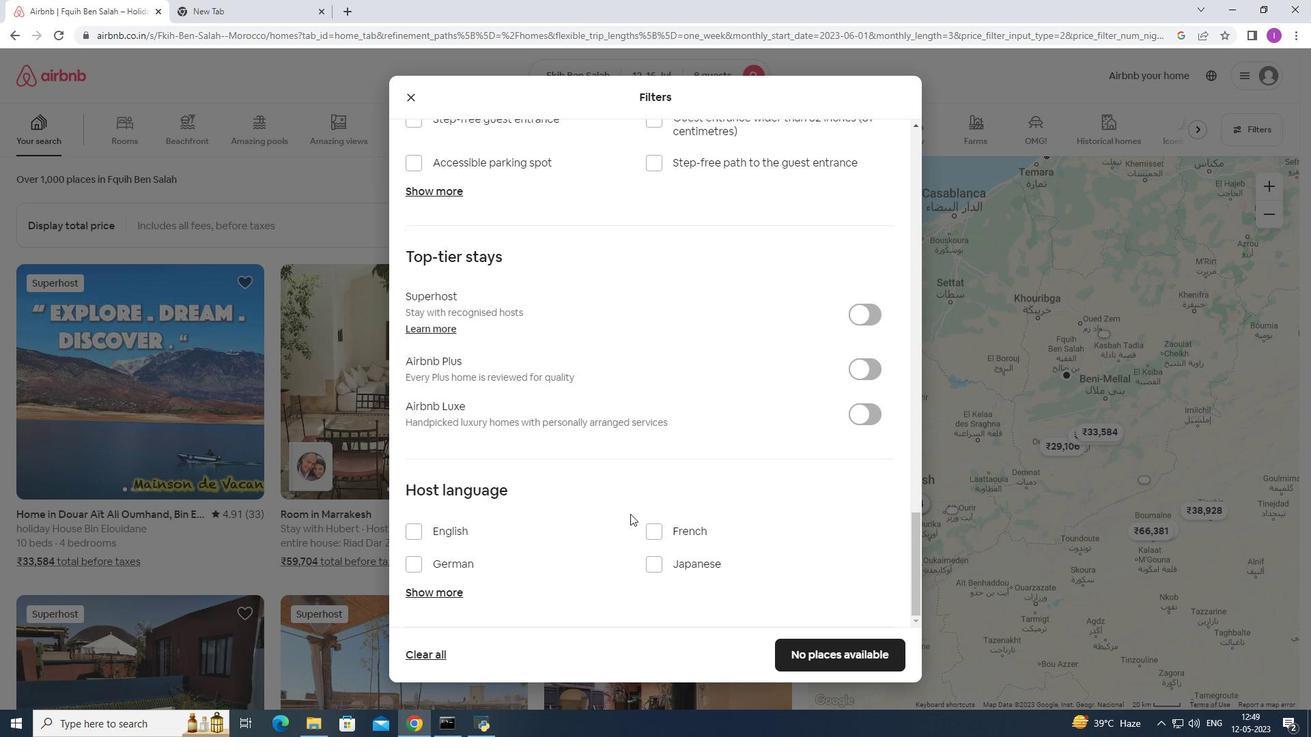 
Action: Mouse moved to (627, 521)
Screenshot: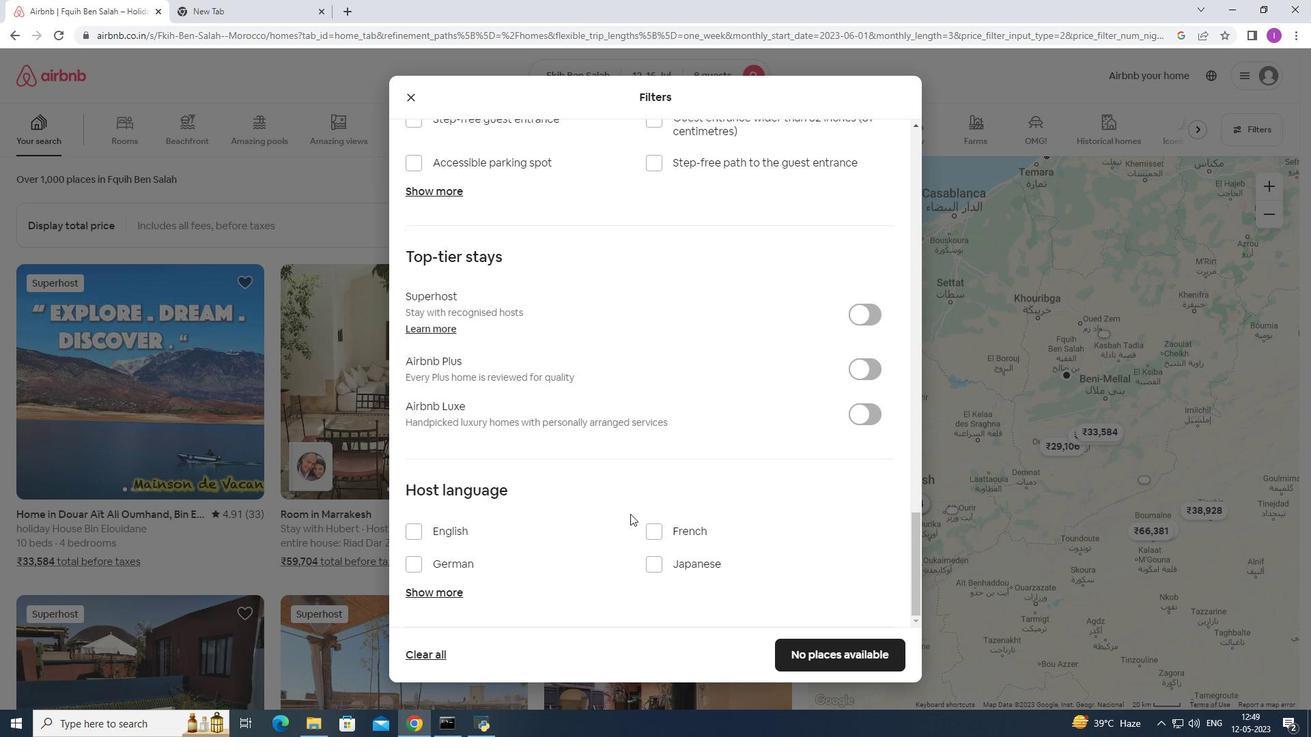 
Action: Mouse scrolled (627, 521) with delta (0, 0)
Screenshot: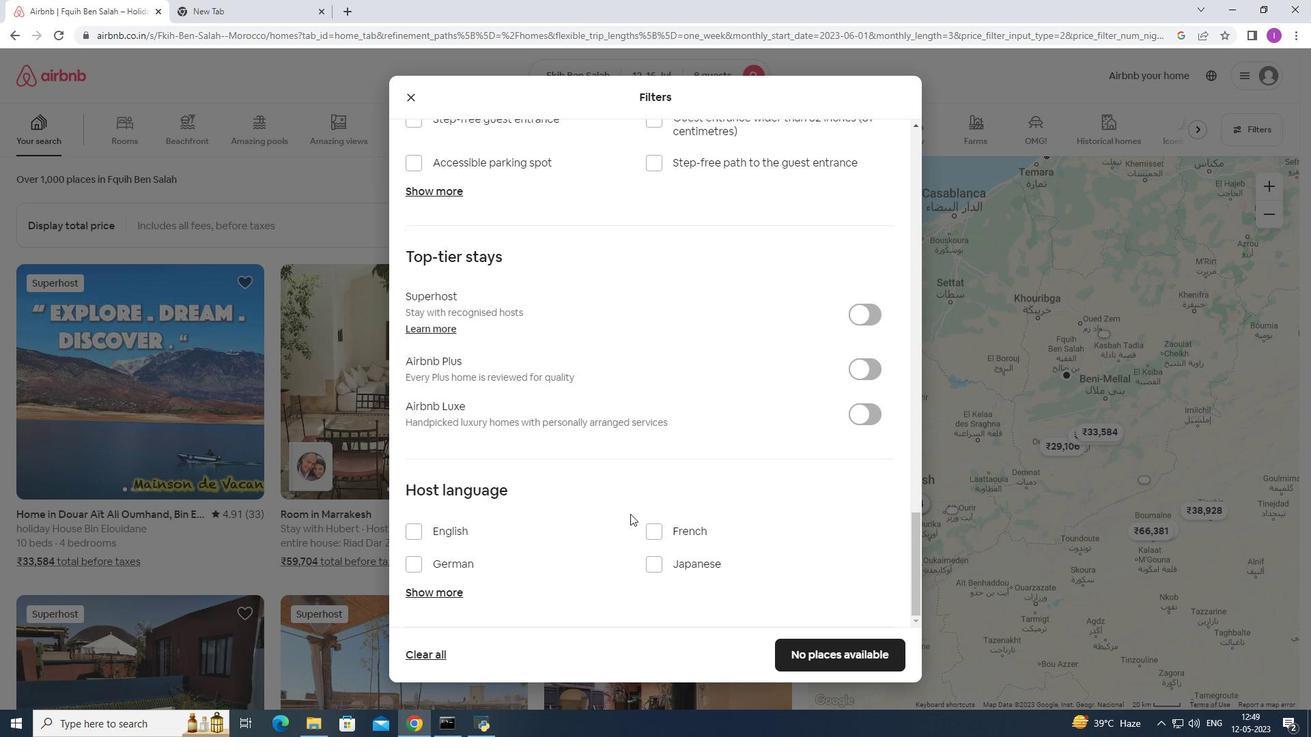 
Action: Mouse scrolled (627, 521) with delta (0, 0)
Screenshot: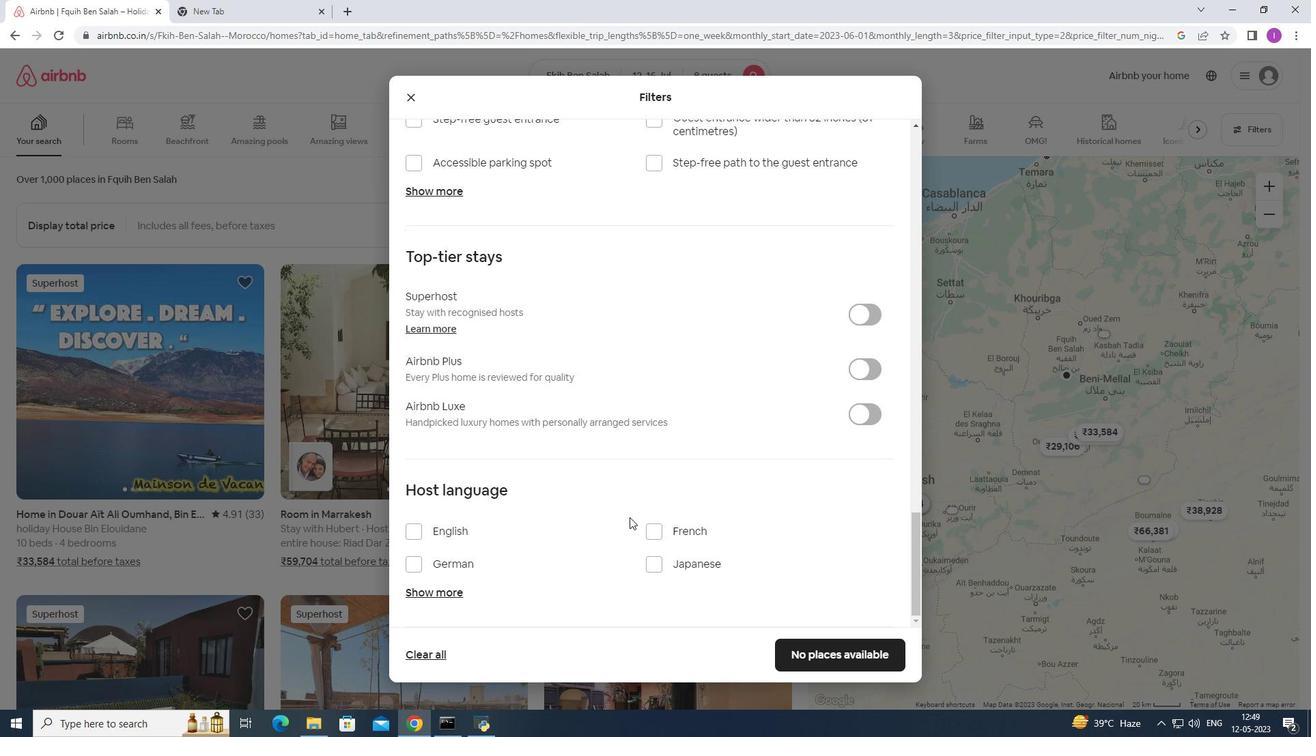 
Action: Mouse moved to (503, 555)
Screenshot: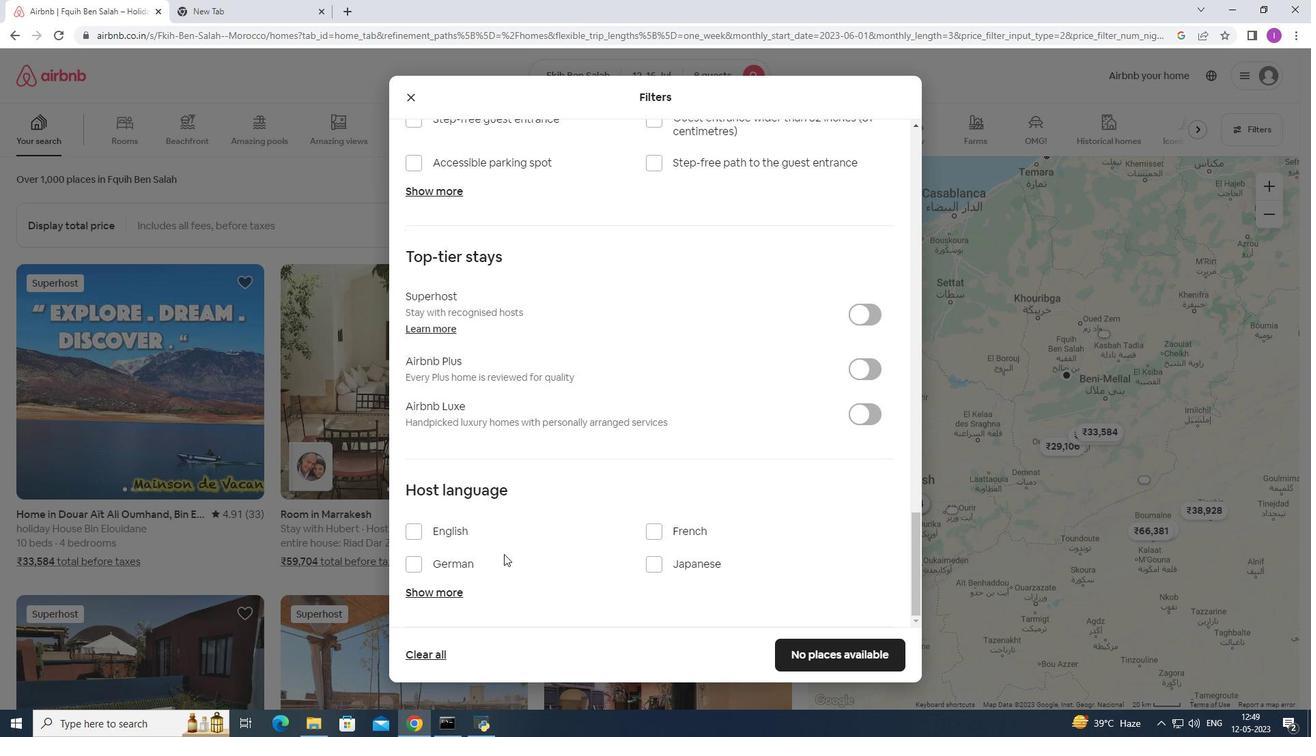 
Action: Mouse scrolled (503, 554) with delta (0, 0)
Screenshot: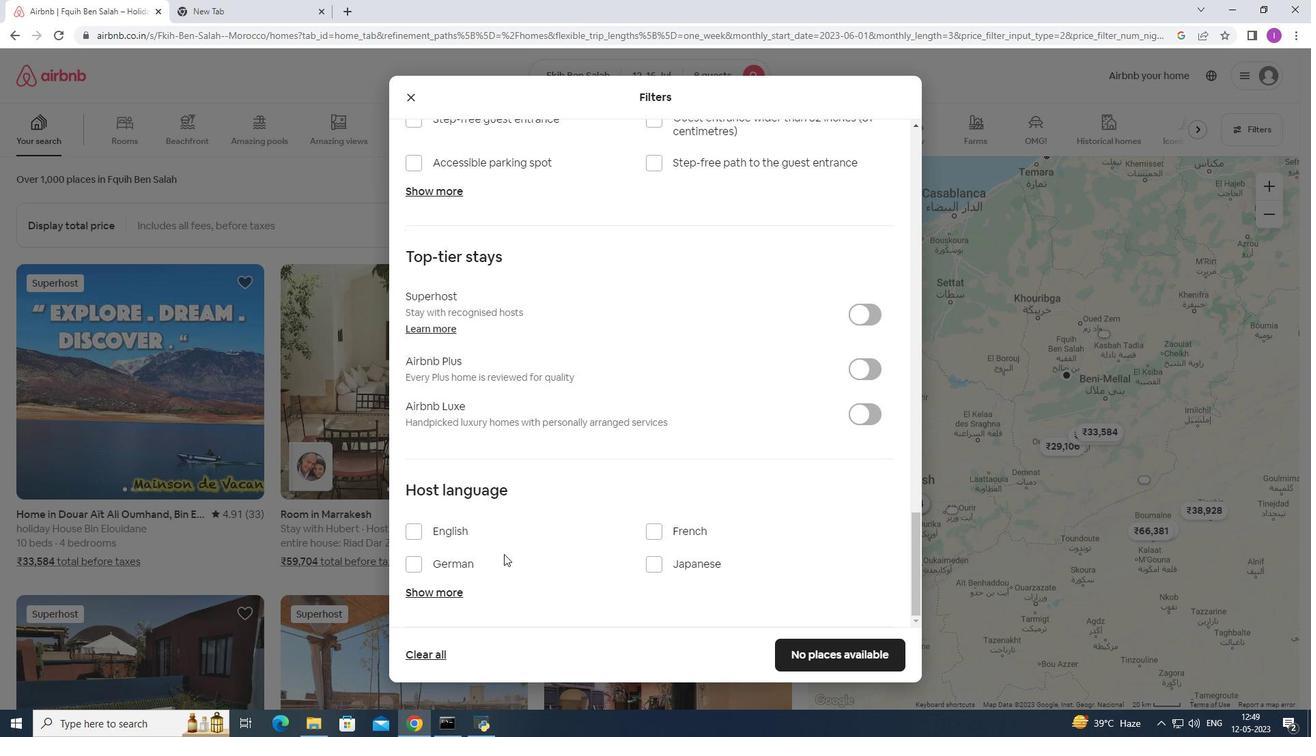 
Action: Mouse moved to (503, 557)
Screenshot: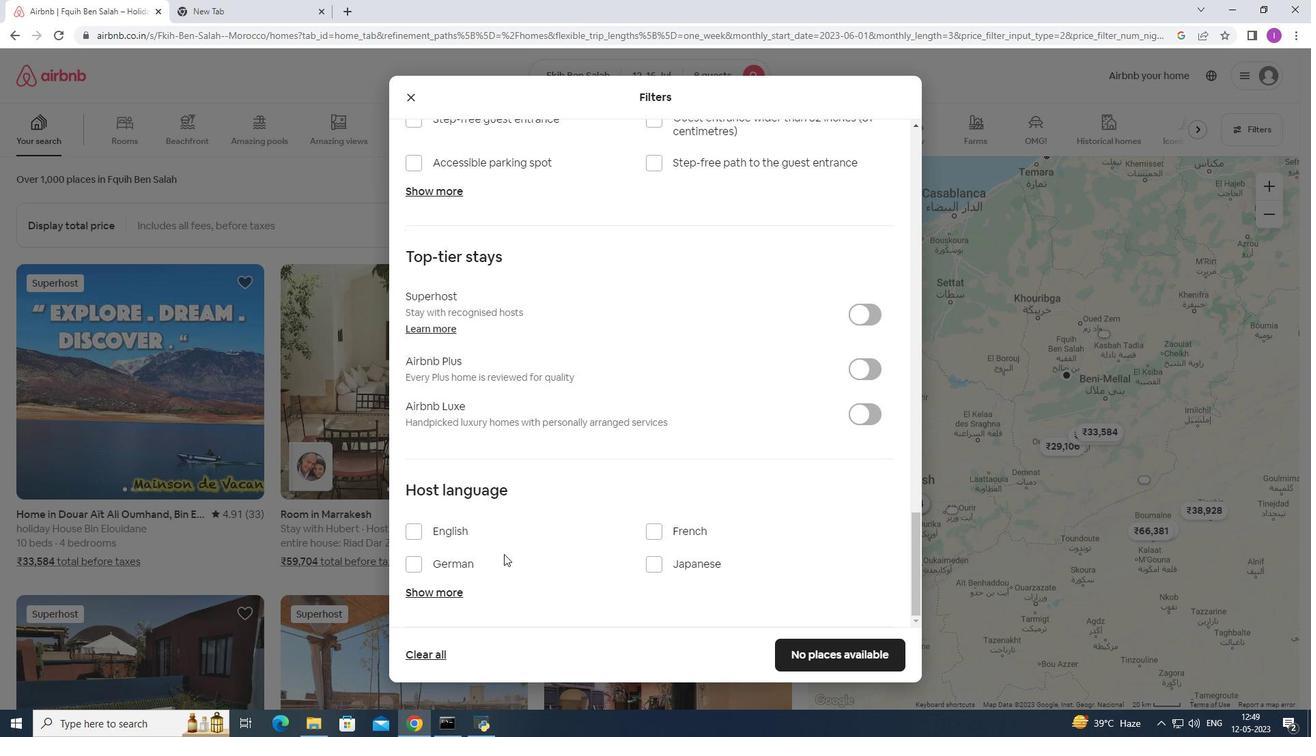 
Action: Mouse scrolled (503, 556) with delta (0, 0)
Screenshot: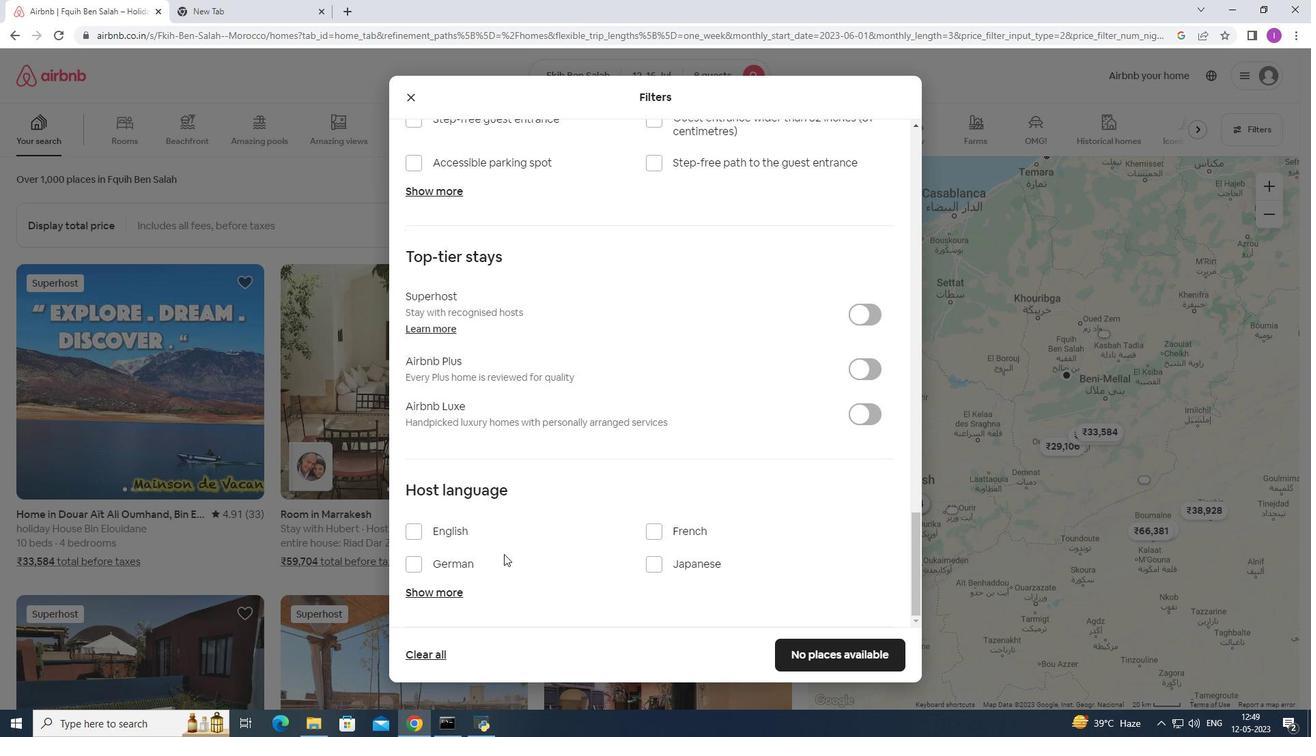 
Action: Mouse moved to (503, 557)
Screenshot: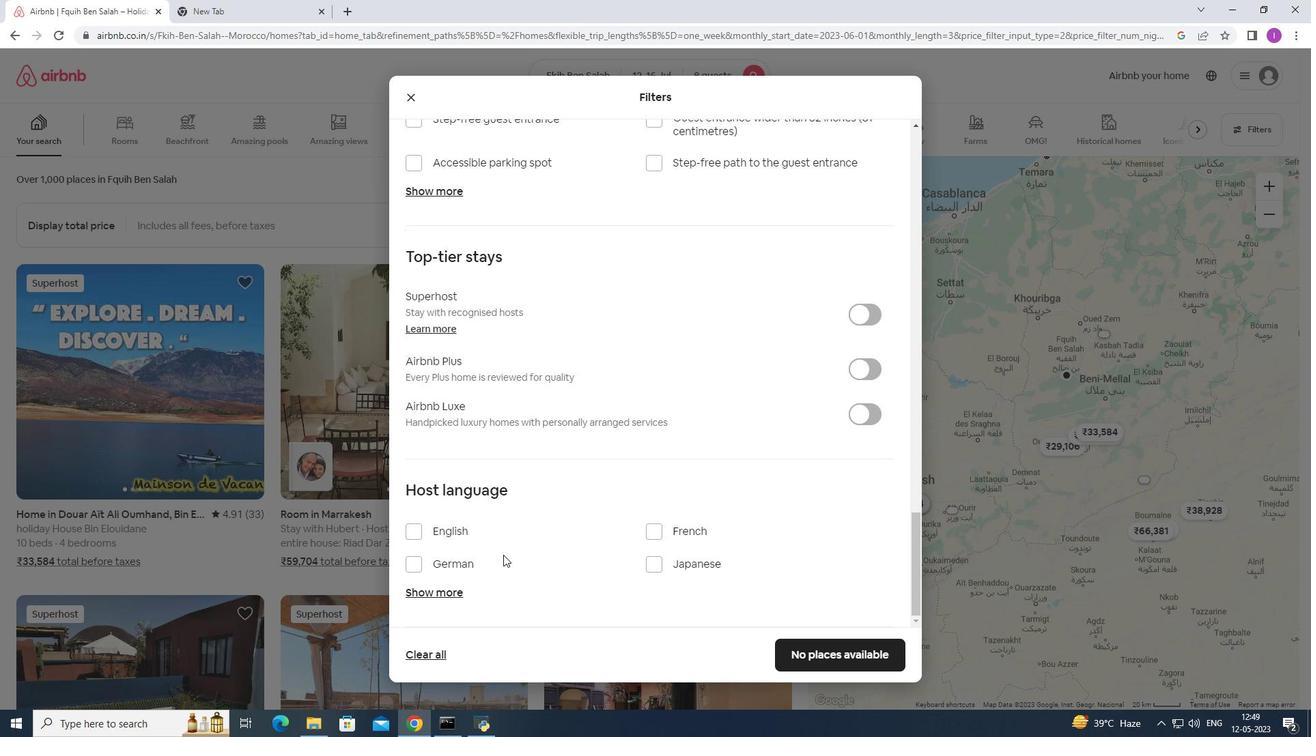 
Action: Mouse scrolled (503, 557) with delta (0, 0)
Screenshot: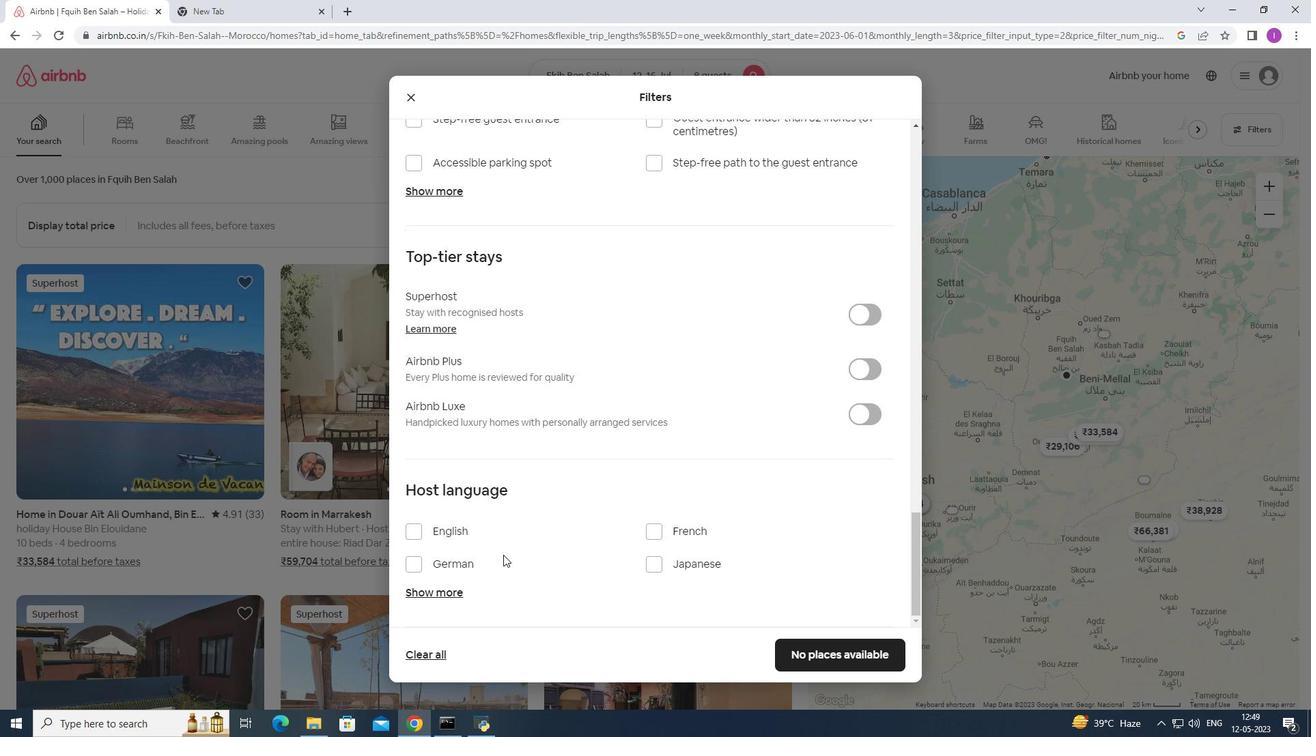 
Action: Mouse moved to (415, 533)
Screenshot: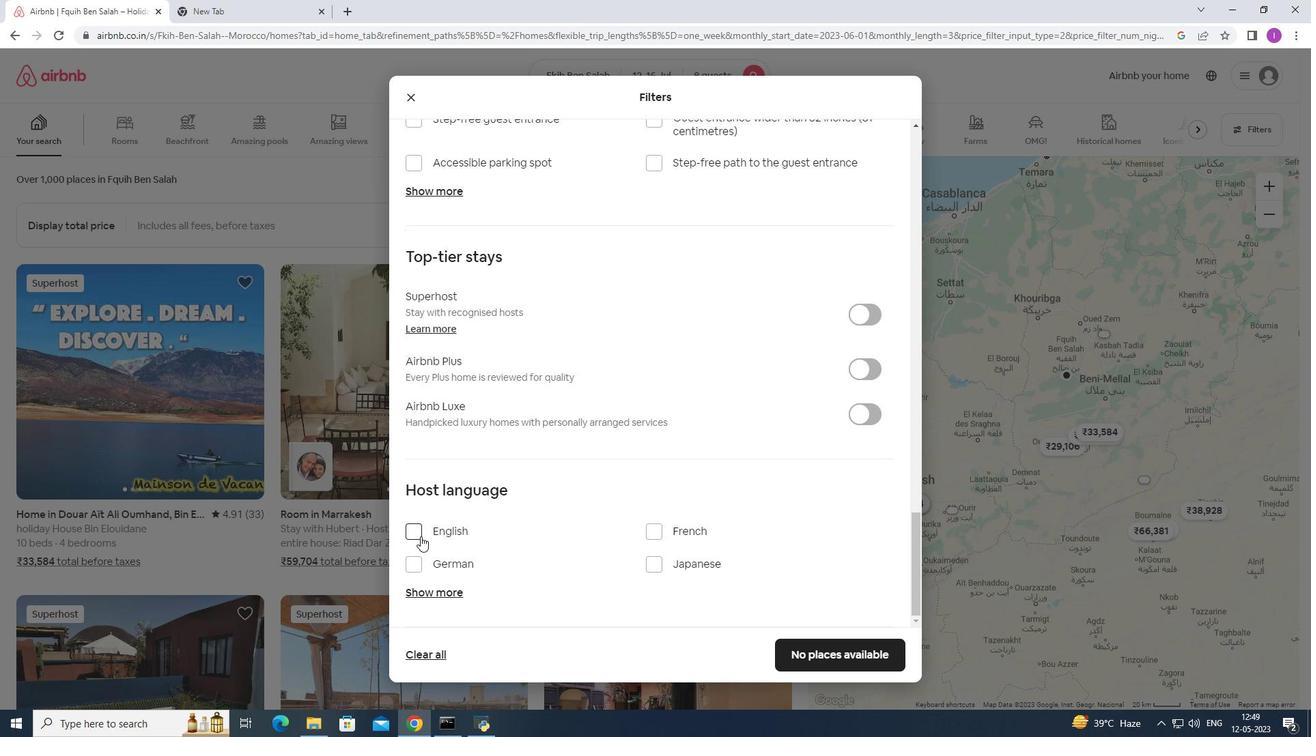 
Action: Mouse pressed left at (415, 533)
Screenshot: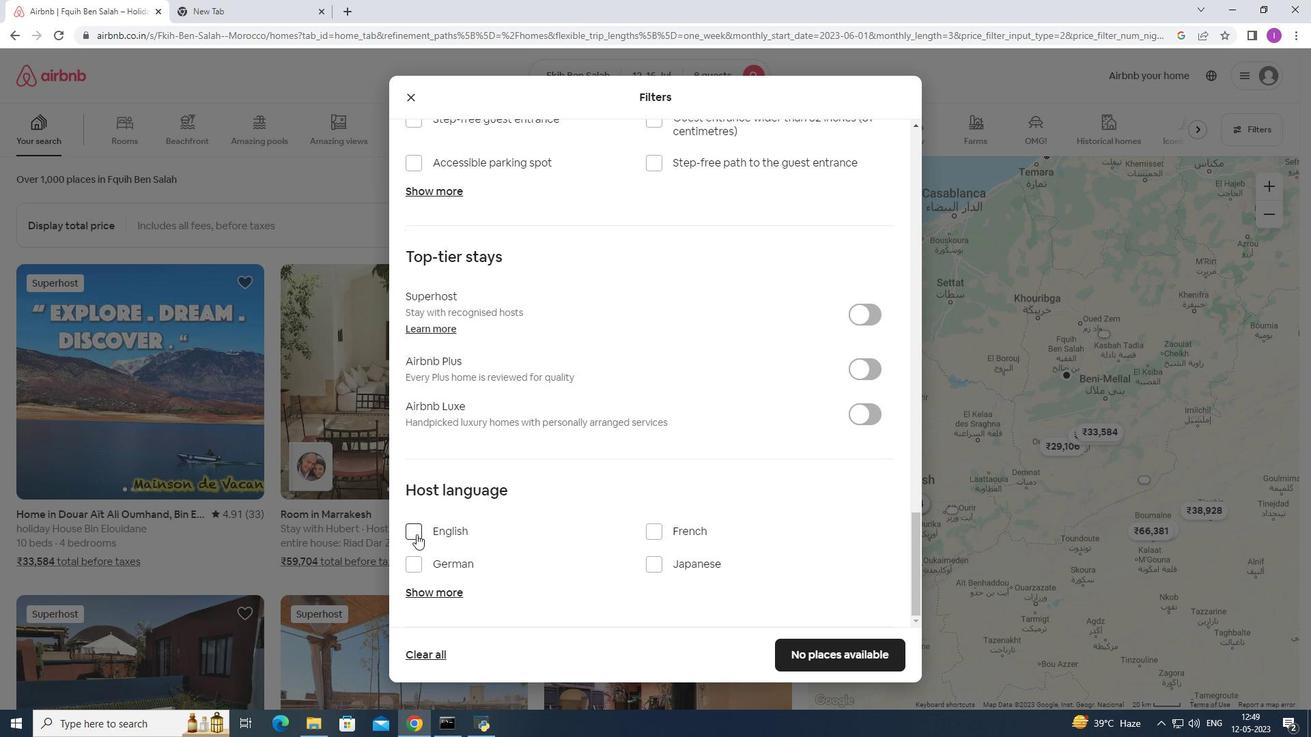 
Action: Mouse moved to (842, 646)
Screenshot: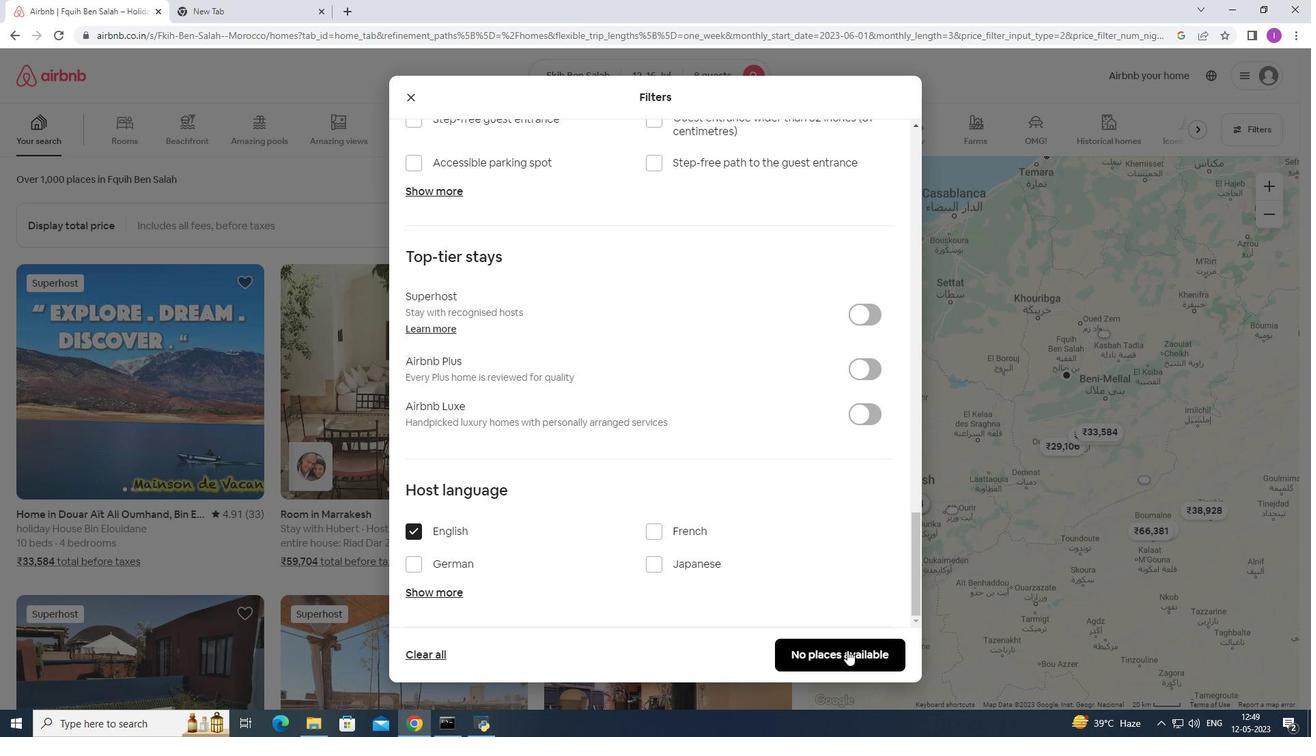 
Action: Mouse pressed left at (842, 646)
Screenshot: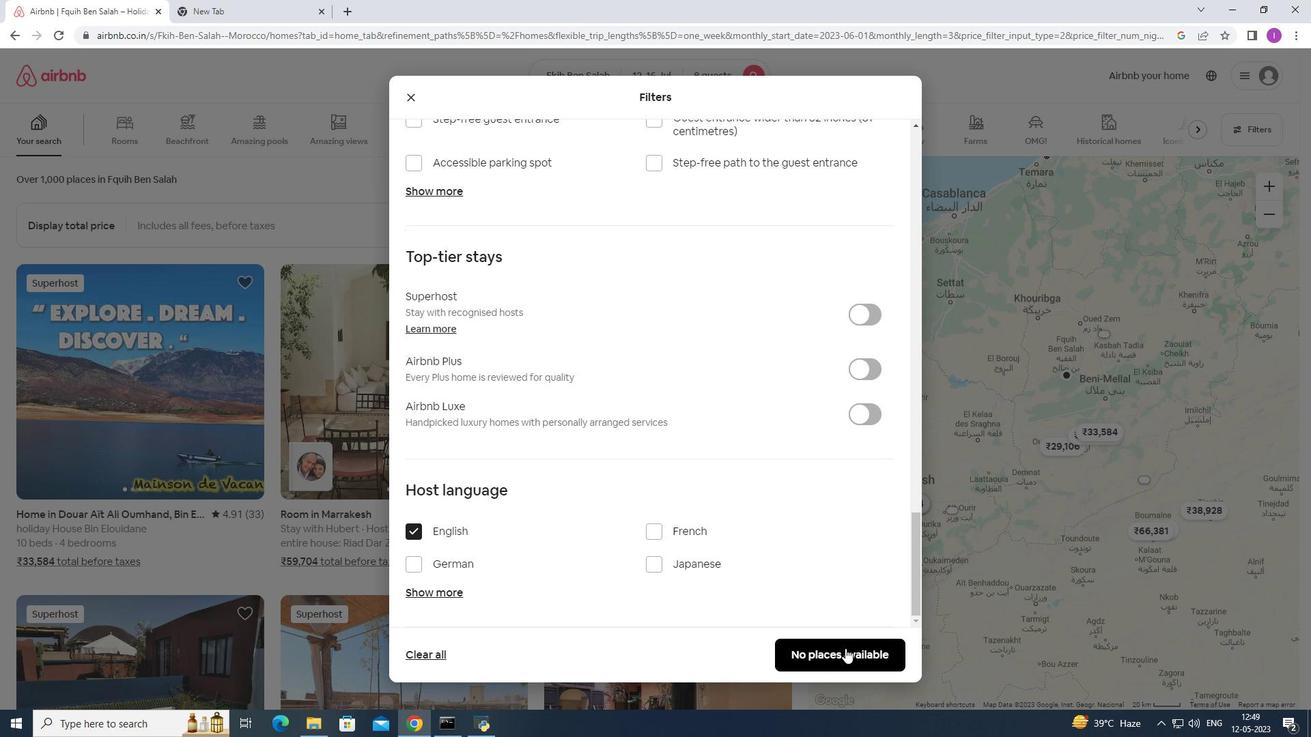 
Action: Mouse moved to (844, 647)
Screenshot: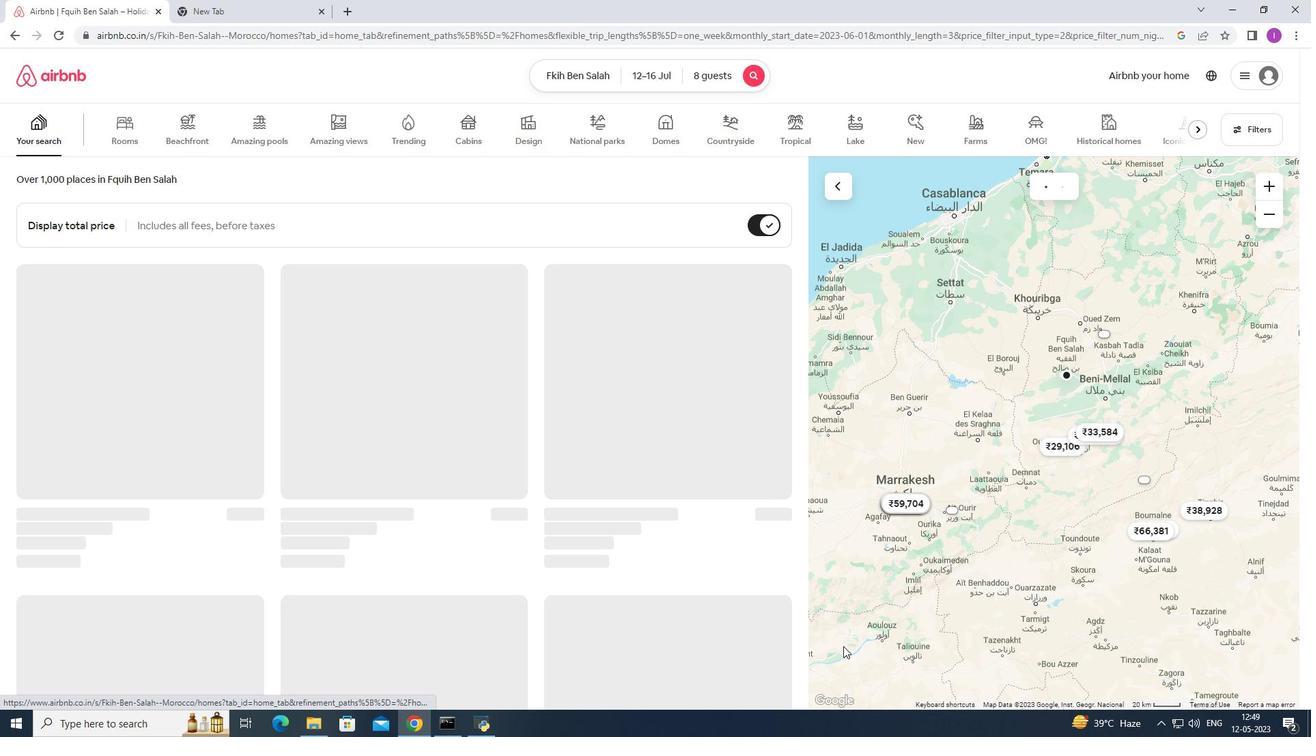 
